 Task: Translate the document from Urdu to another language using Google Docs.
Action: Mouse moved to (167, 80)
Screenshot: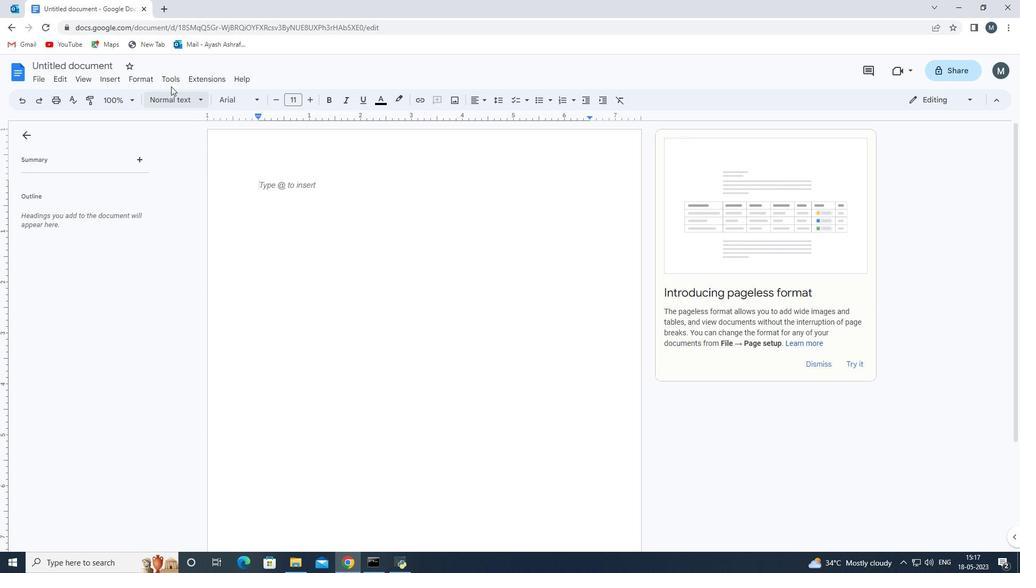 
Action: Mouse pressed left at (167, 80)
Screenshot: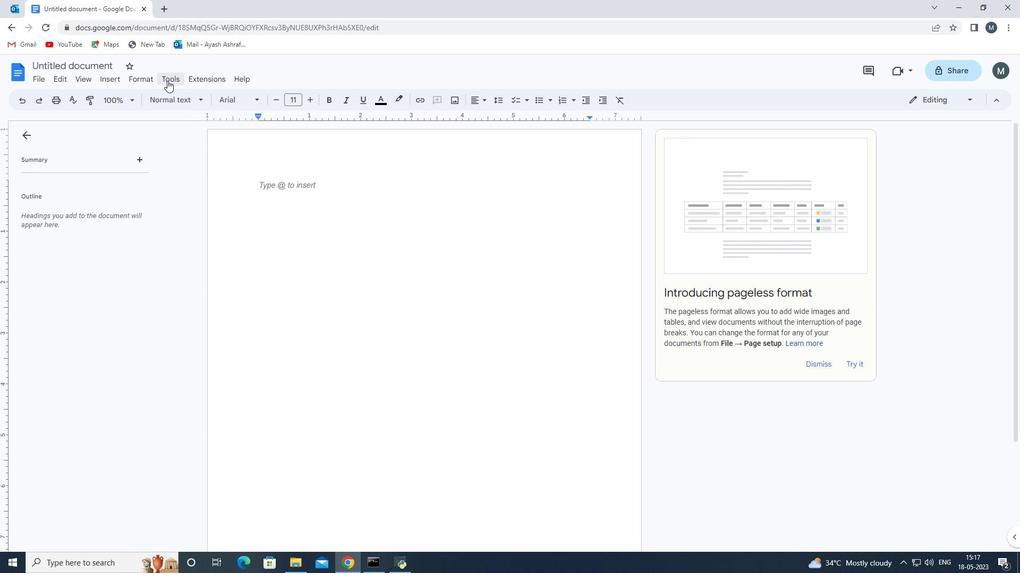 
Action: Mouse moved to (232, 242)
Screenshot: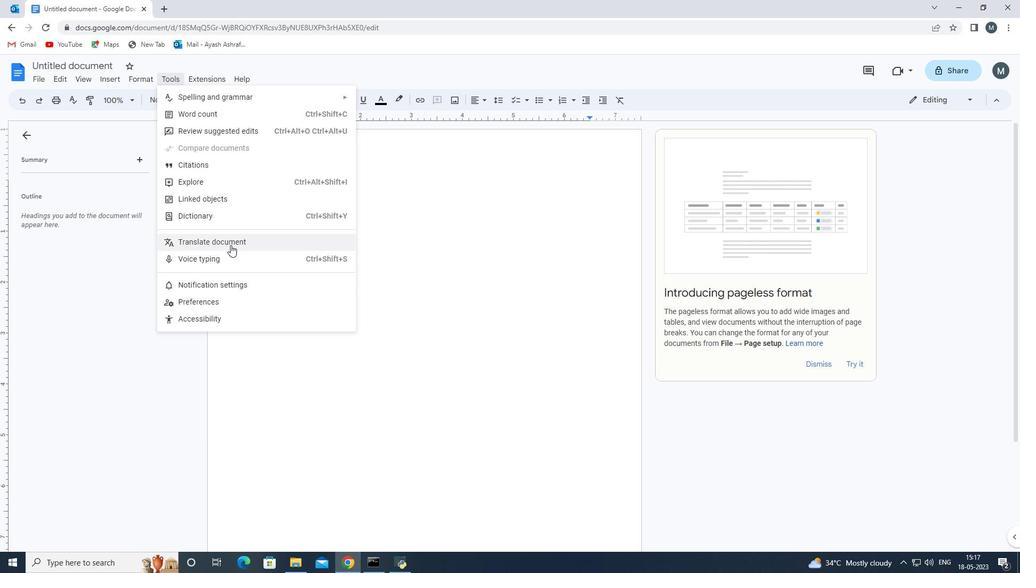 
Action: Mouse pressed left at (232, 242)
Screenshot: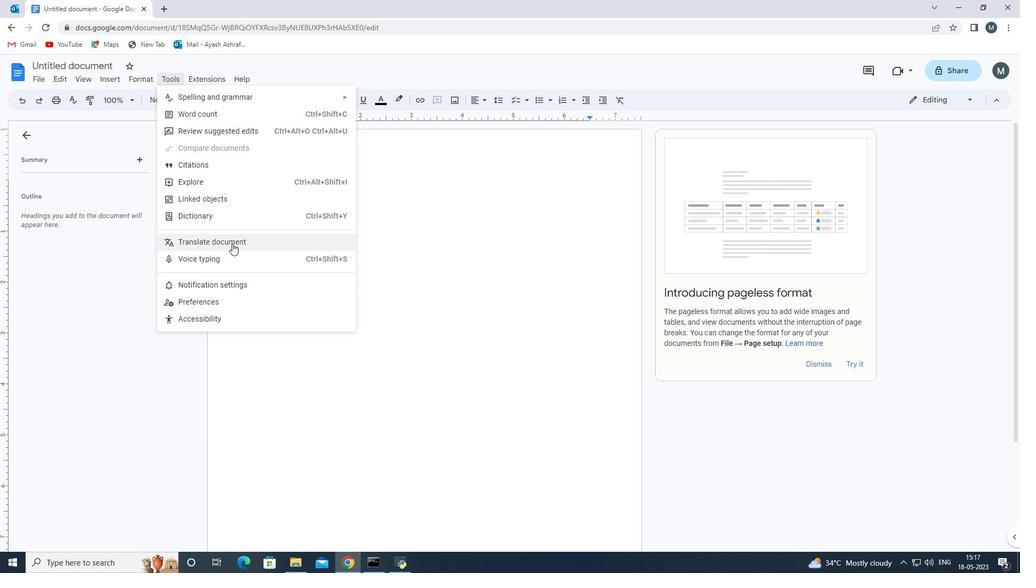 
Action: Mouse moved to (557, 295)
Screenshot: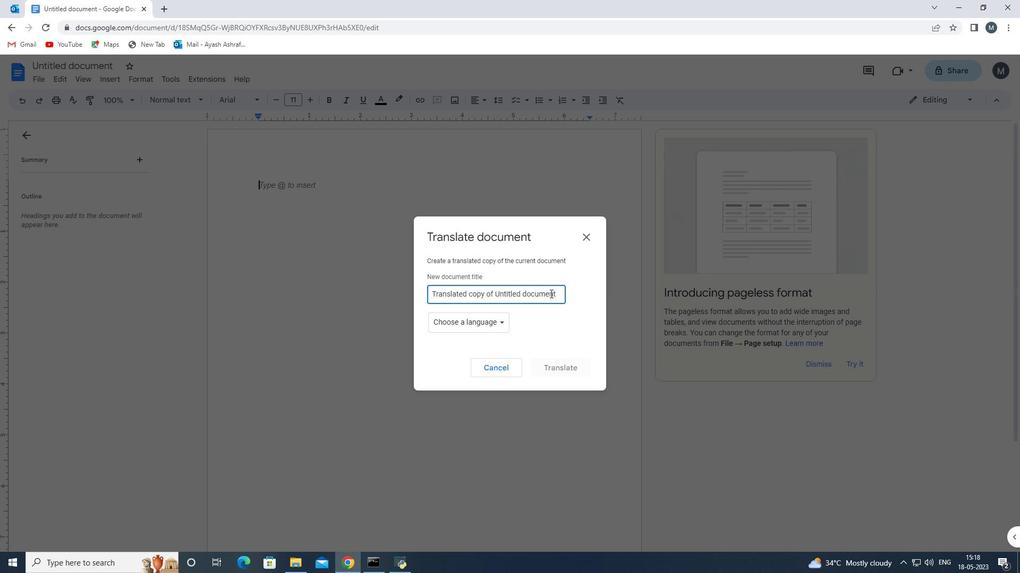 
Action: Mouse pressed left at (557, 295)
Screenshot: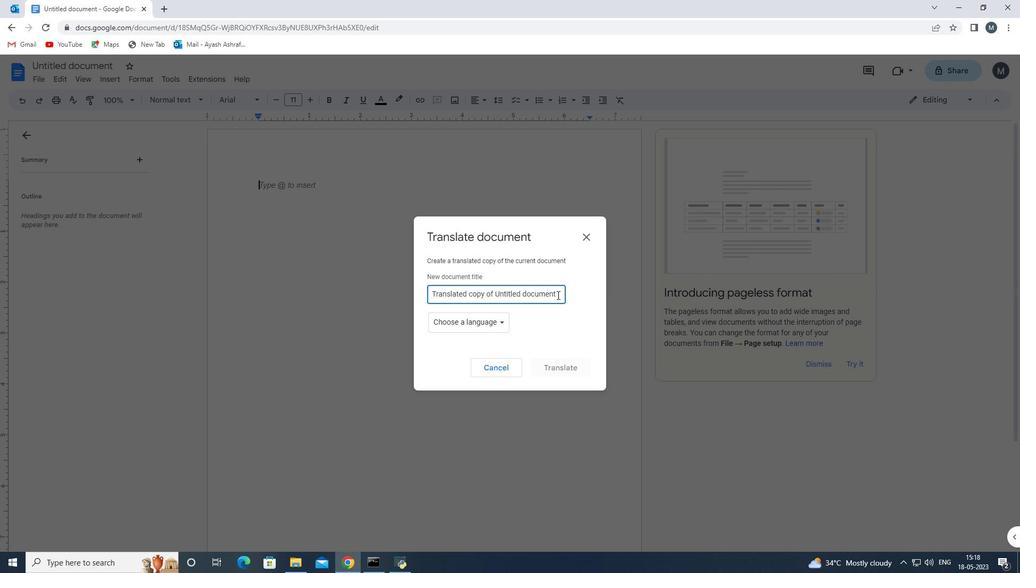 
Action: Mouse moved to (492, 277)
Screenshot: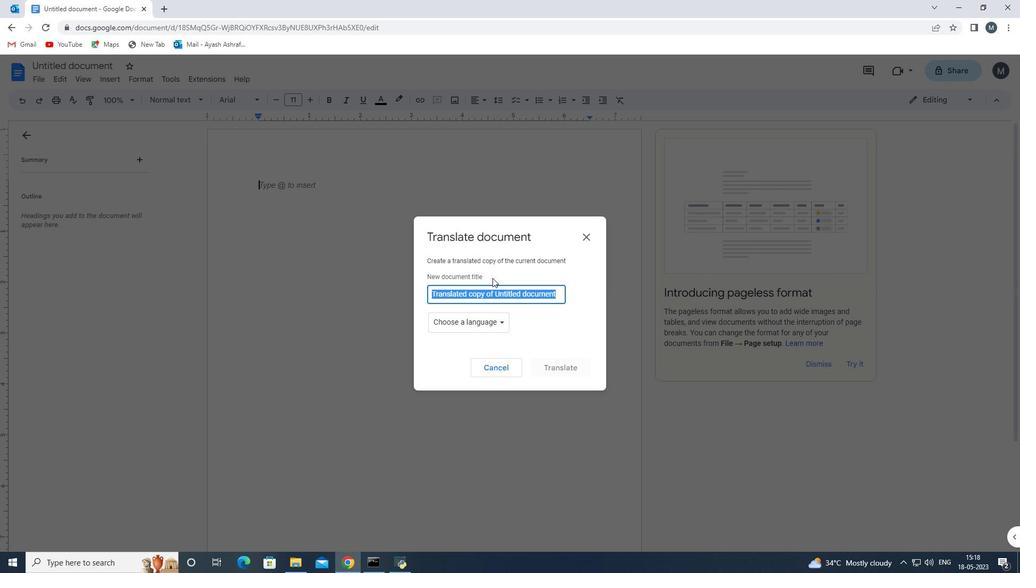 
Action: Mouse pressed left at (492, 277)
Screenshot: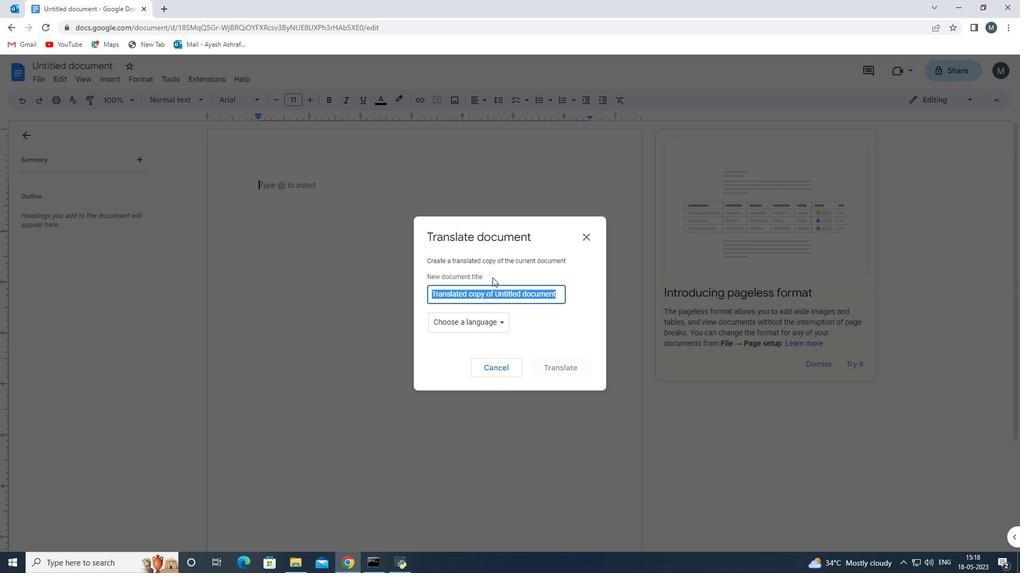 
Action: Mouse moved to (483, 325)
Screenshot: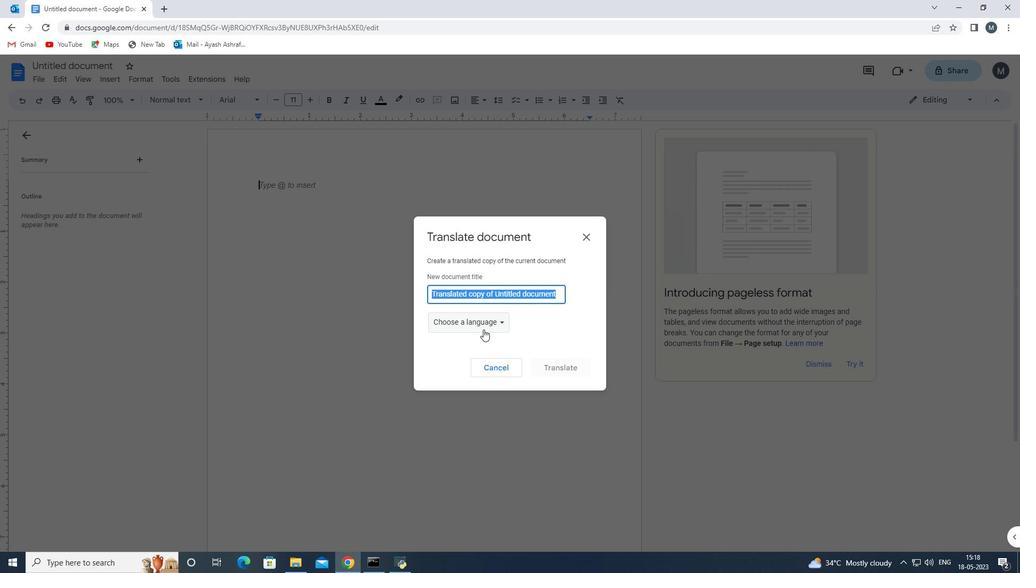 
Action: Mouse pressed left at (483, 325)
Screenshot: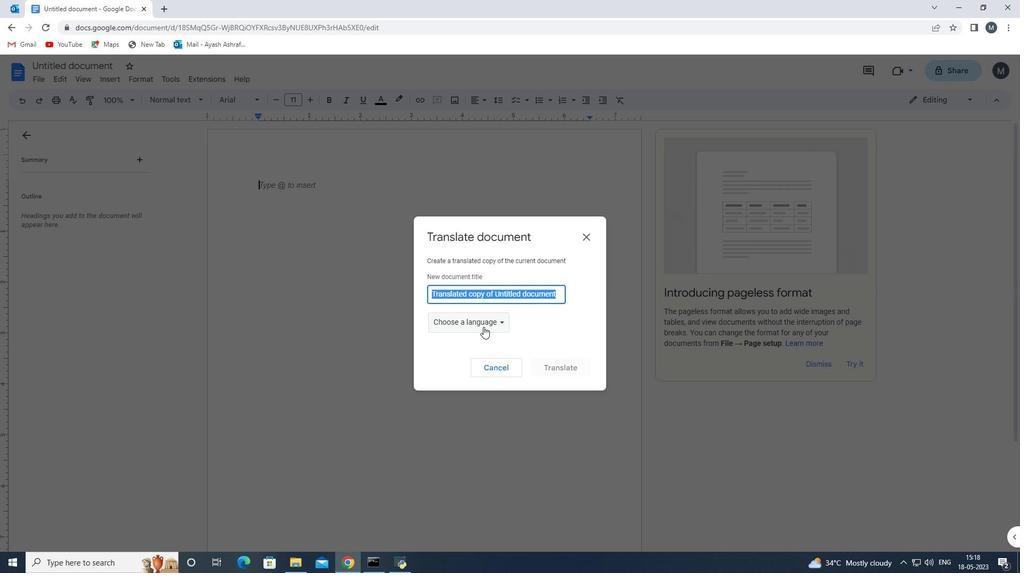 
Action: Mouse moved to (492, 391)
Screenshot: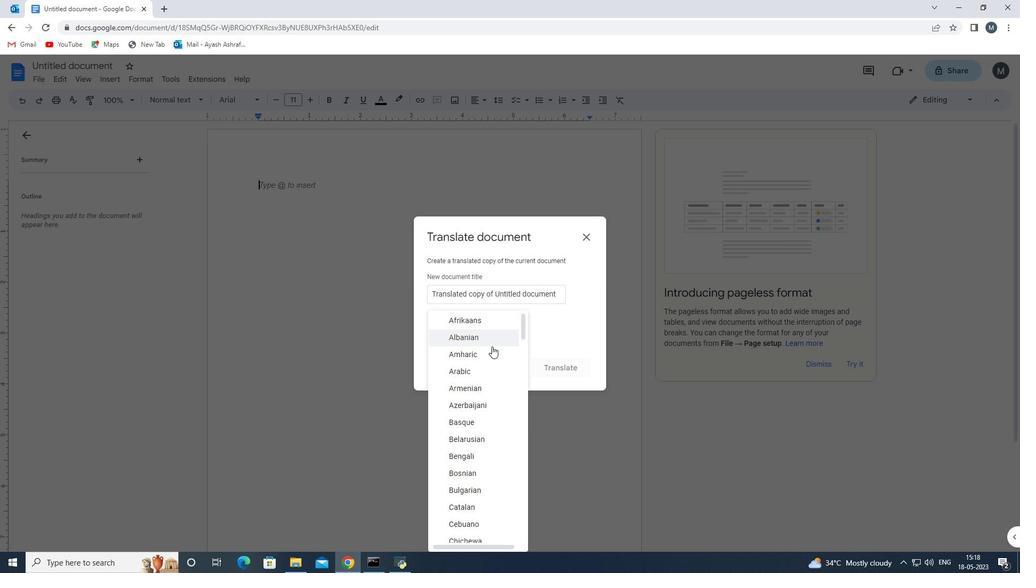 
Action: Mouse scrolled (492, 390) with delta (0, 0)
Screenshot: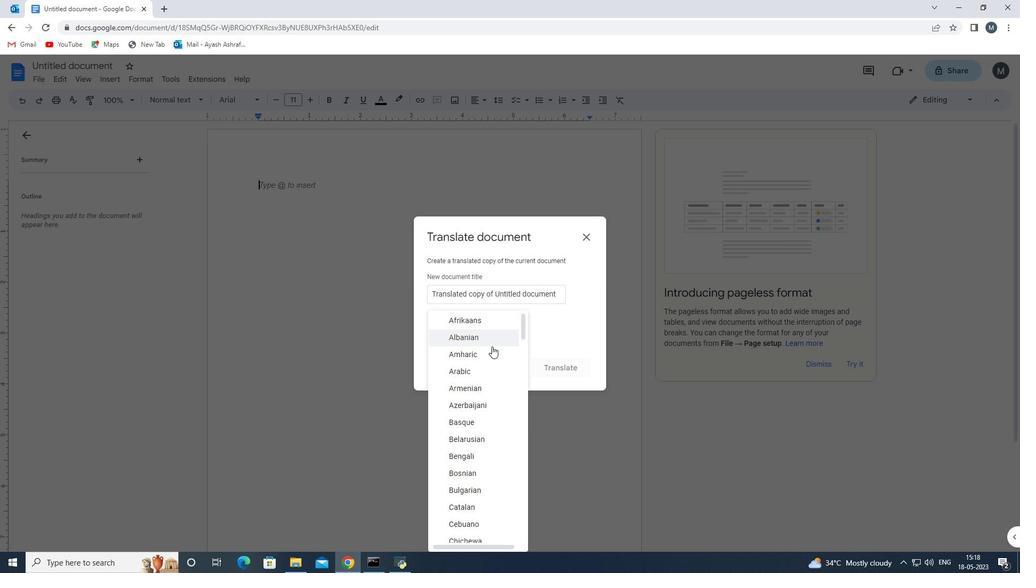 
Action: Mouse moved to (492, 397)
Screenshot: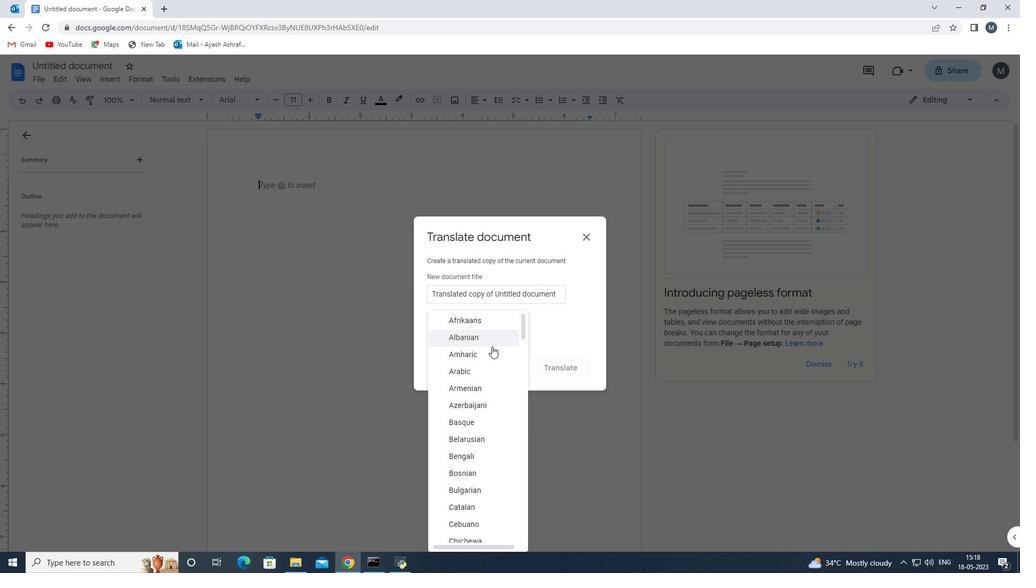 
Action: Mouse scrolled (492, 396) with delta (0, 0)
Screenshot: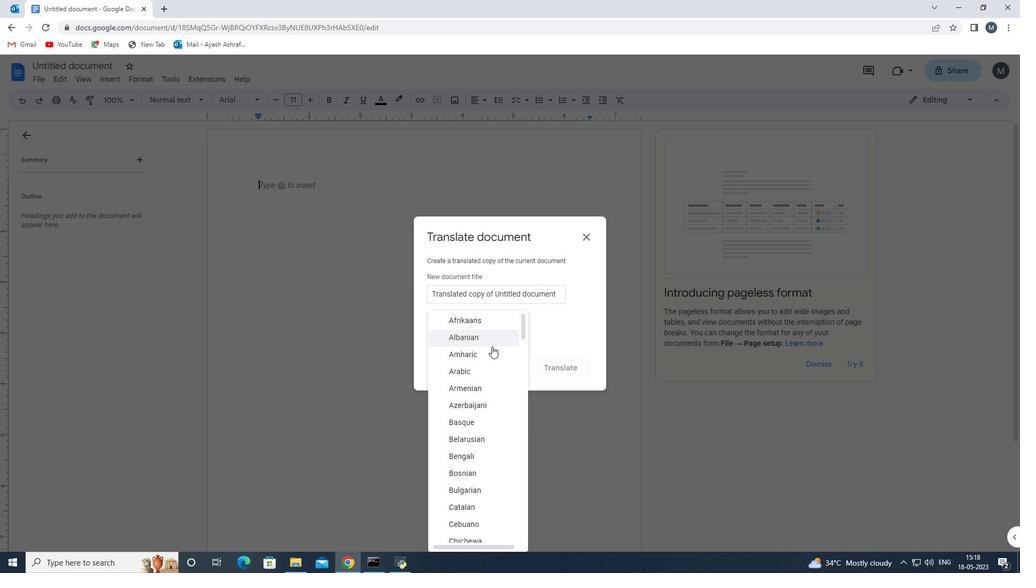 
Action: Mouse moved to (490, 405)
Screenshot: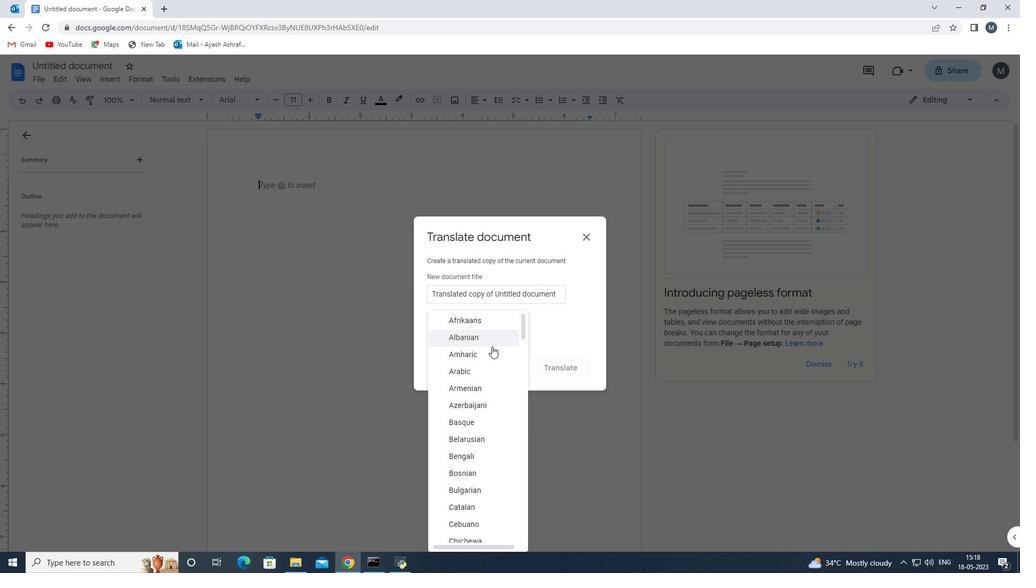 
Action: Mouse scrolled (490, 404) with delta (0, 0)
Screenshot: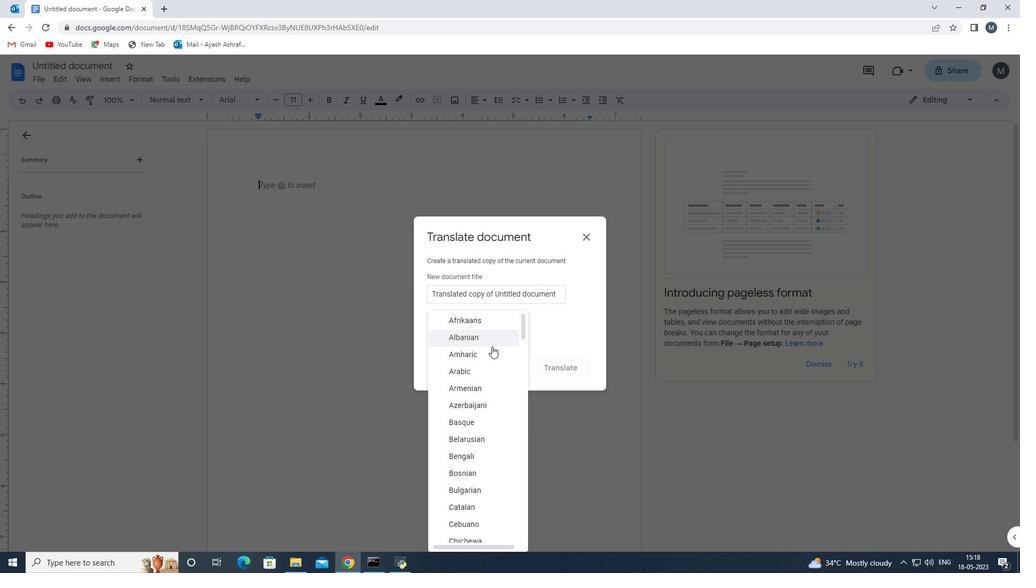 
Action: Mouse moved to (489, 408)
Screenshot: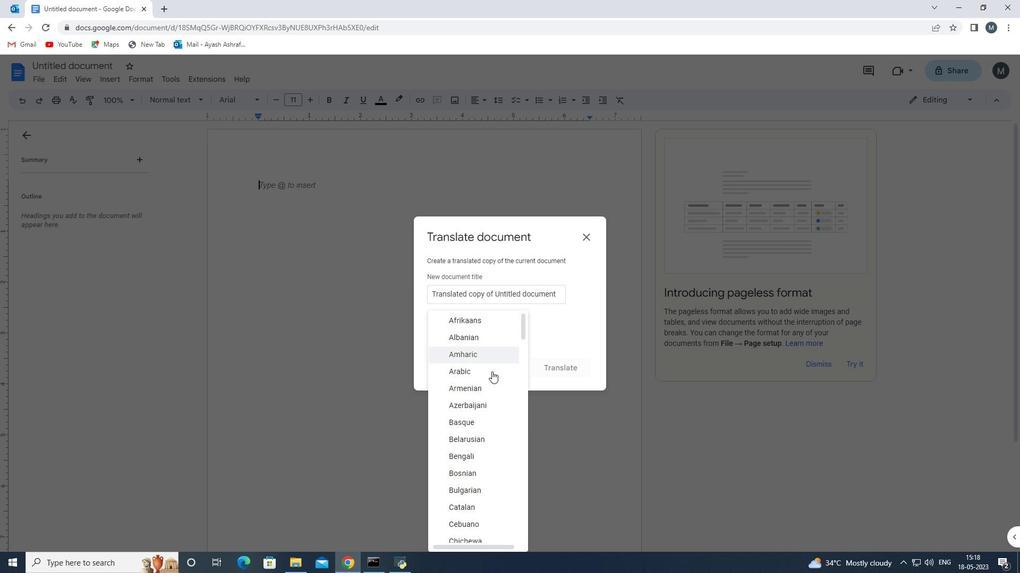 
Action: Mouse scrolled (489, 407) with delta (0, 0)
Screenshot: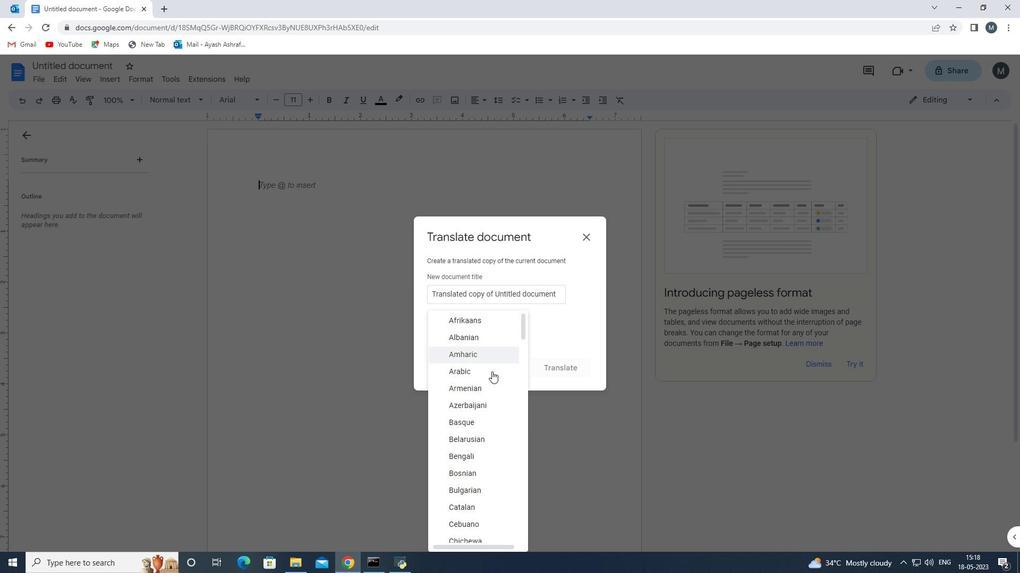 
Action: Mouse moved to (488, 409)
Screenshot: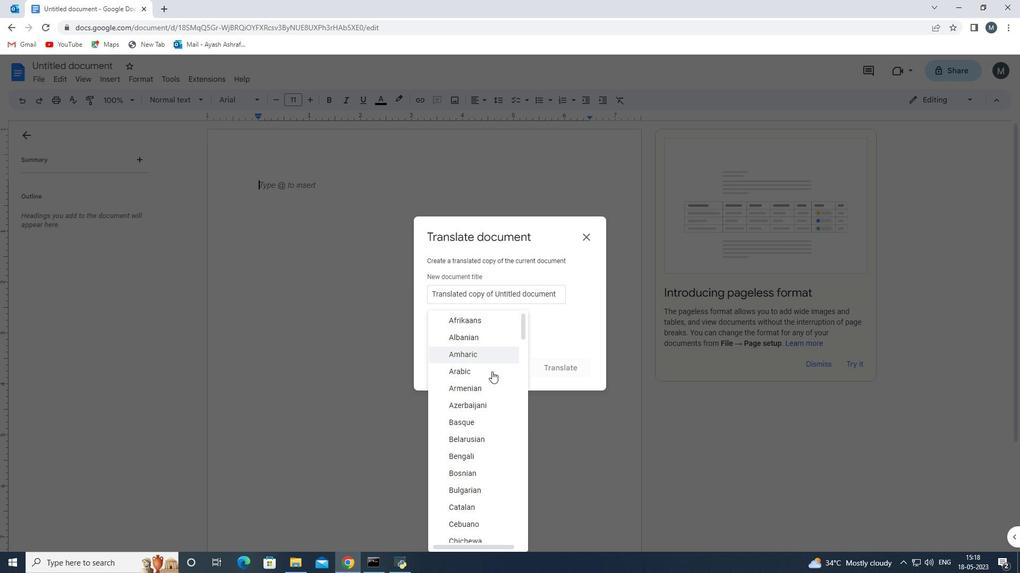 
Action: Mouse scrolled (488, 409) with delta (0, 0)
Screenshot: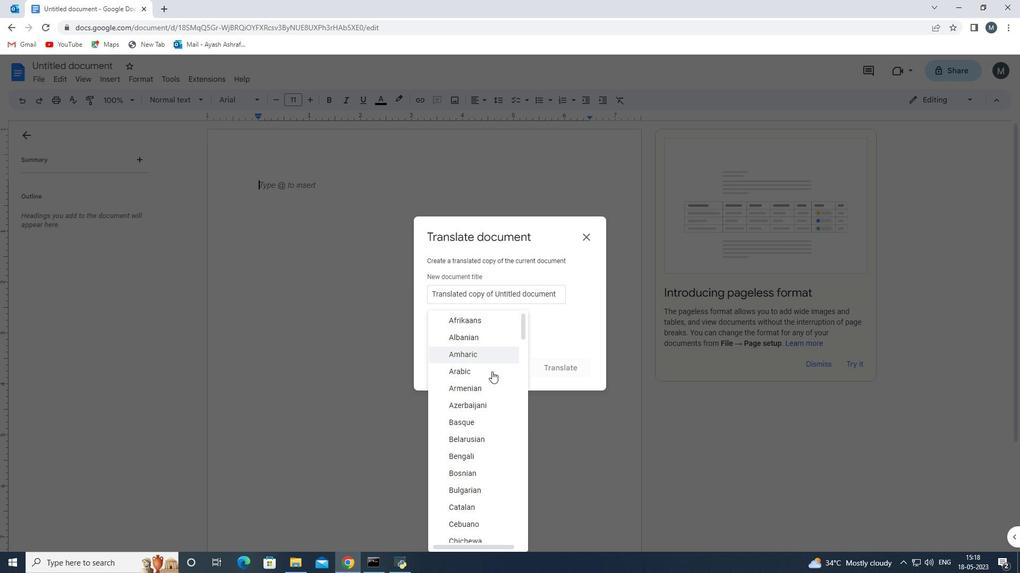 
Action: Mouse moved to (477, 435)
Screenshot: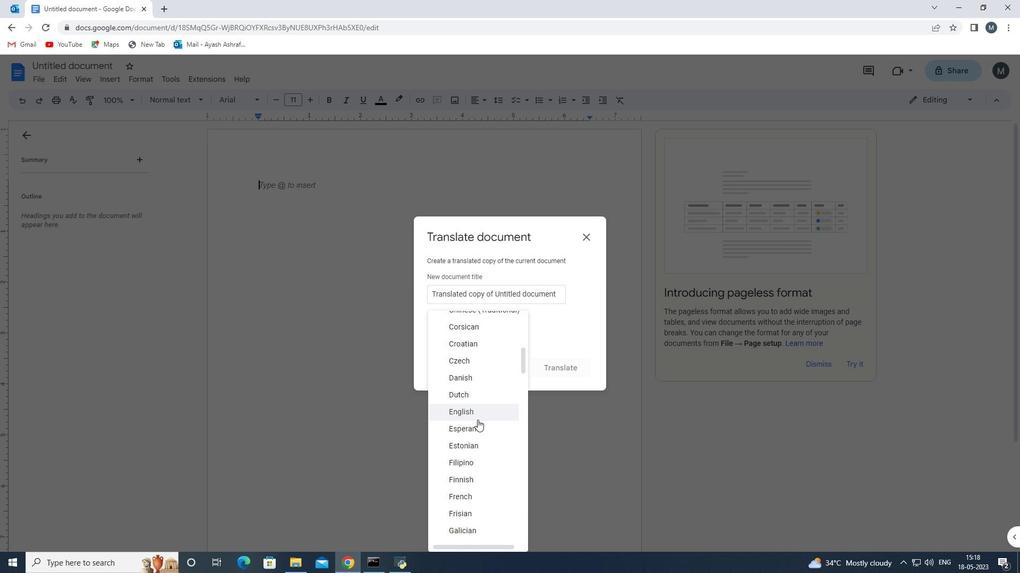 
Action: Mouse scrolled (477, 435) with delta (0, 0)
Screenshot: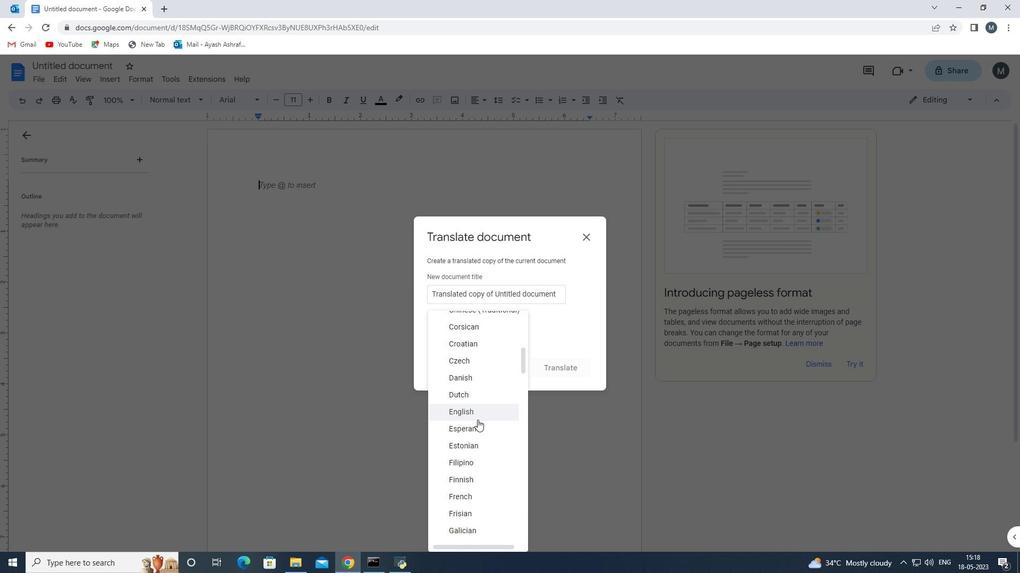
Action: Mouse moved to (478, 436)
Screenshot: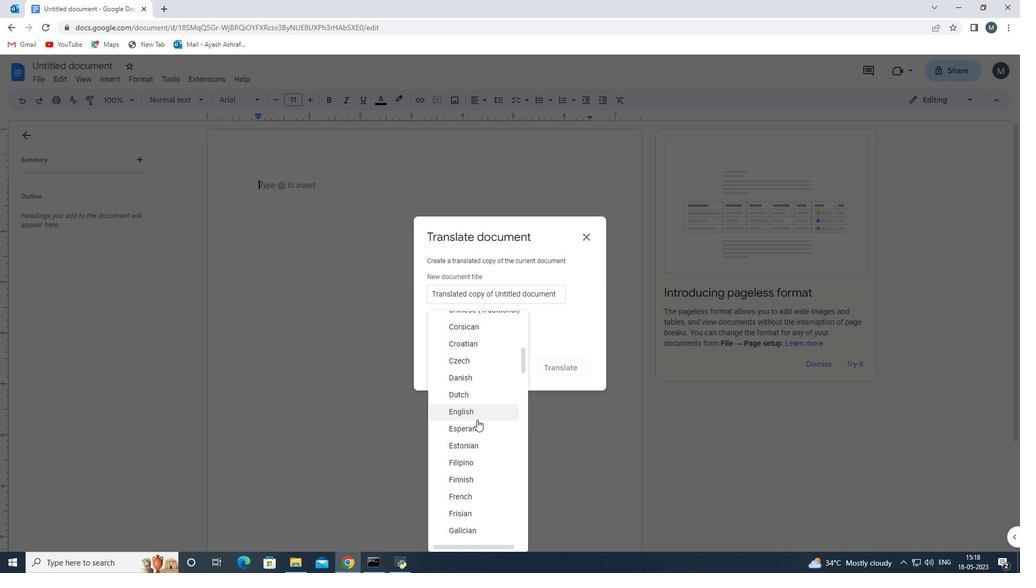 
Action: Mouse scrolled (478, 435) with delta (0, 0)
Screenshot: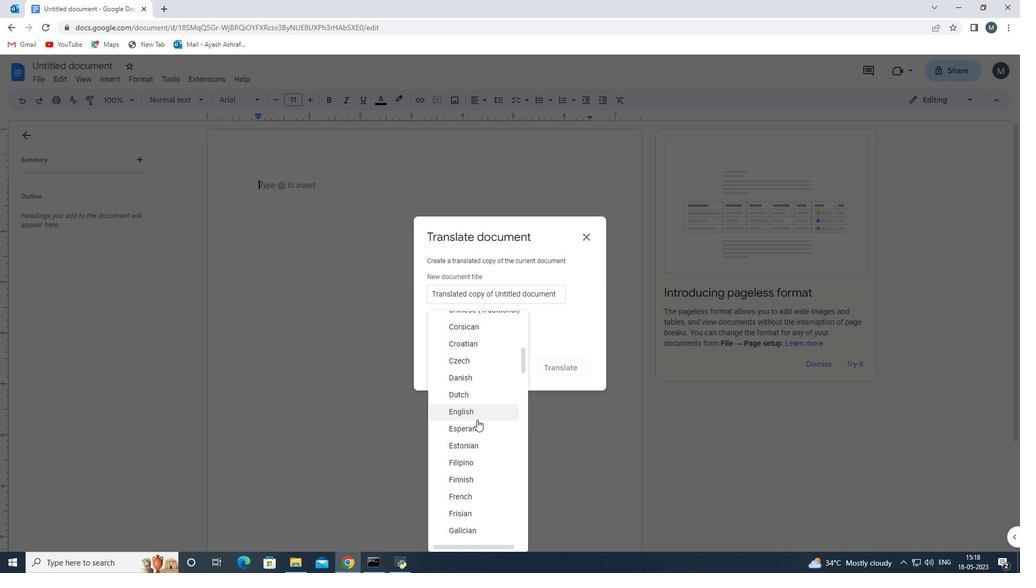 
Action: Mouse scrolled (478, 435) with delta (0, 0)
Screenshot: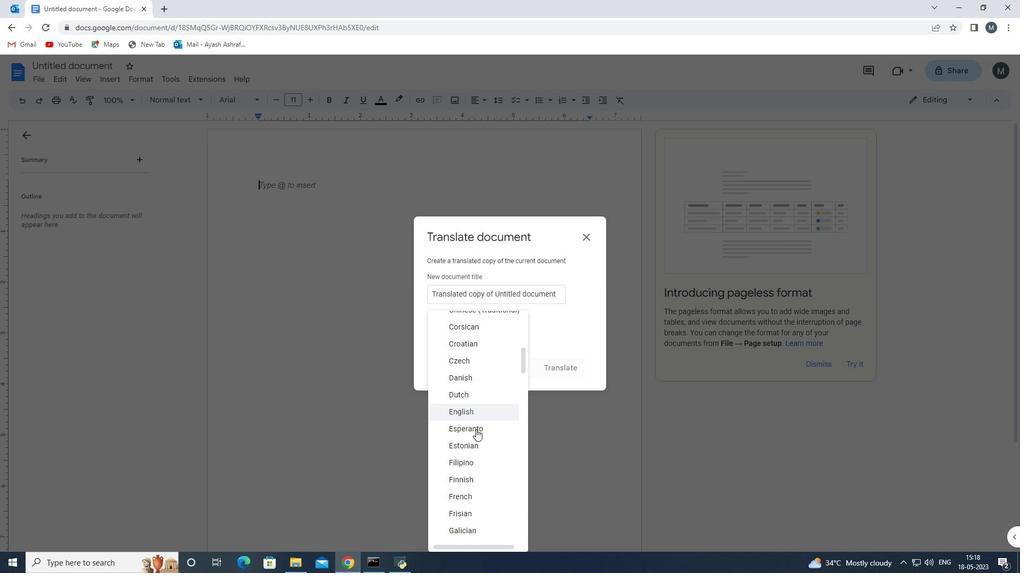 
Action: Mouse moved to (478, 436)
Screenshot: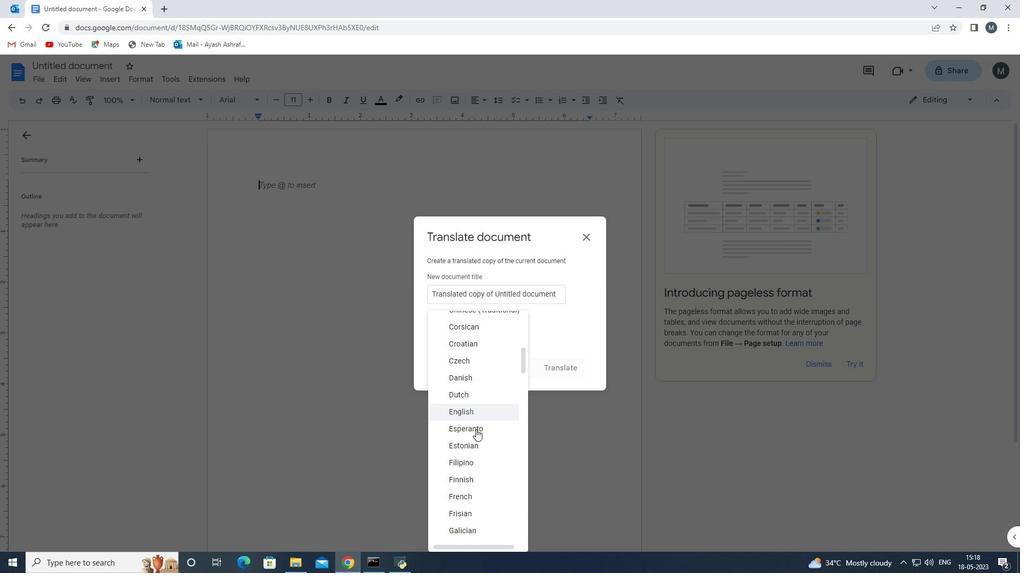 
Action: Mouse scrolled (478, 435) with delta (0, 0)
Screenshot: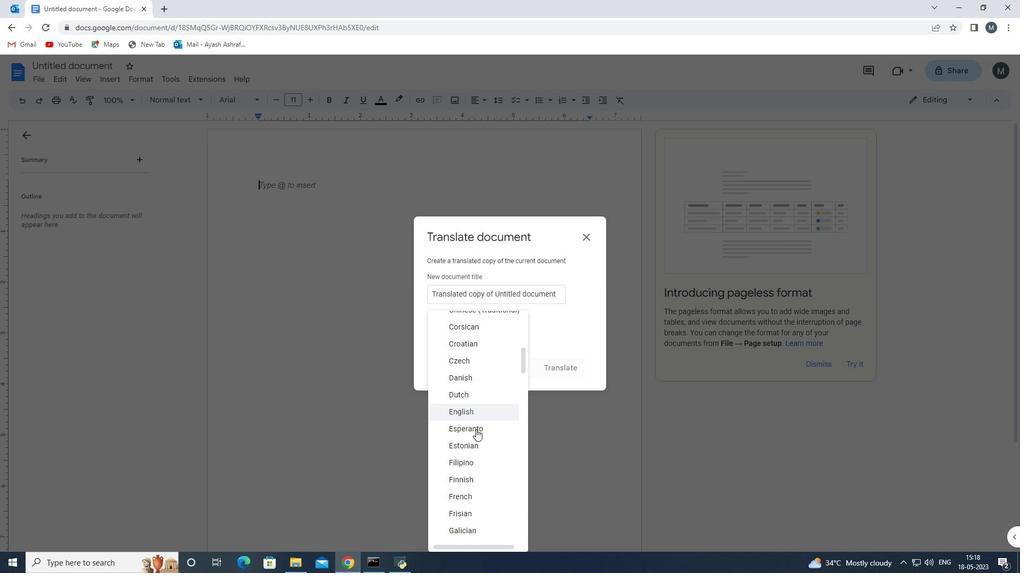 
Action: Mouse moved to (479, 437)
Screenshot: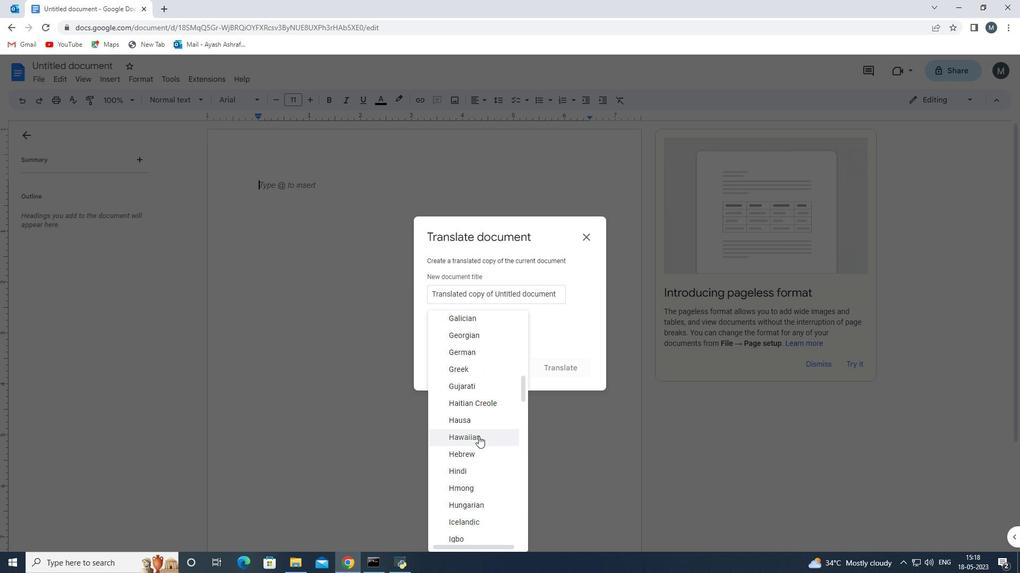 
Action: Mouse scrolled (479, 437) with delta (0, 0)
Screenshot: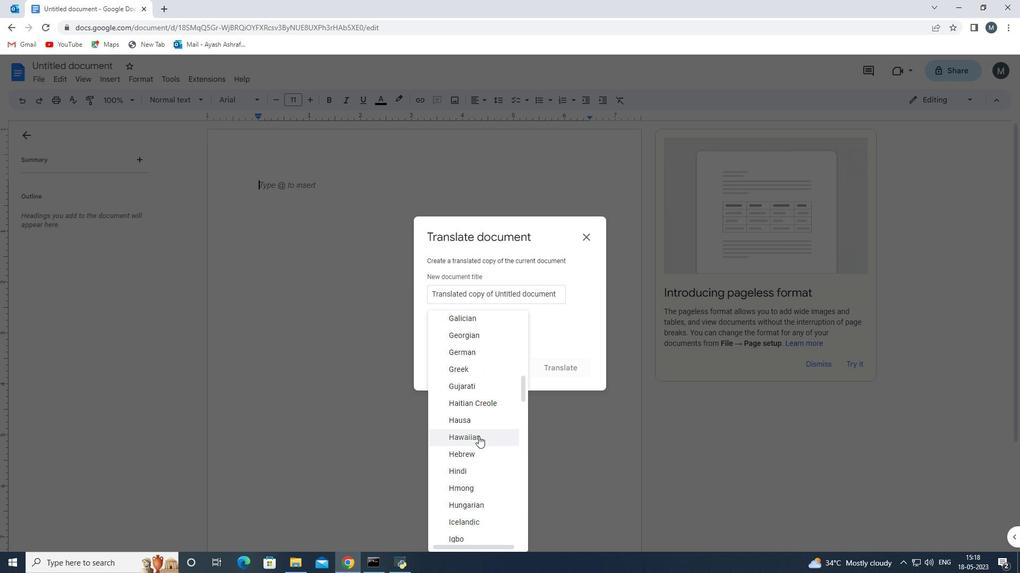 
Action: Mouse moved to (482, 444)
Screenshot: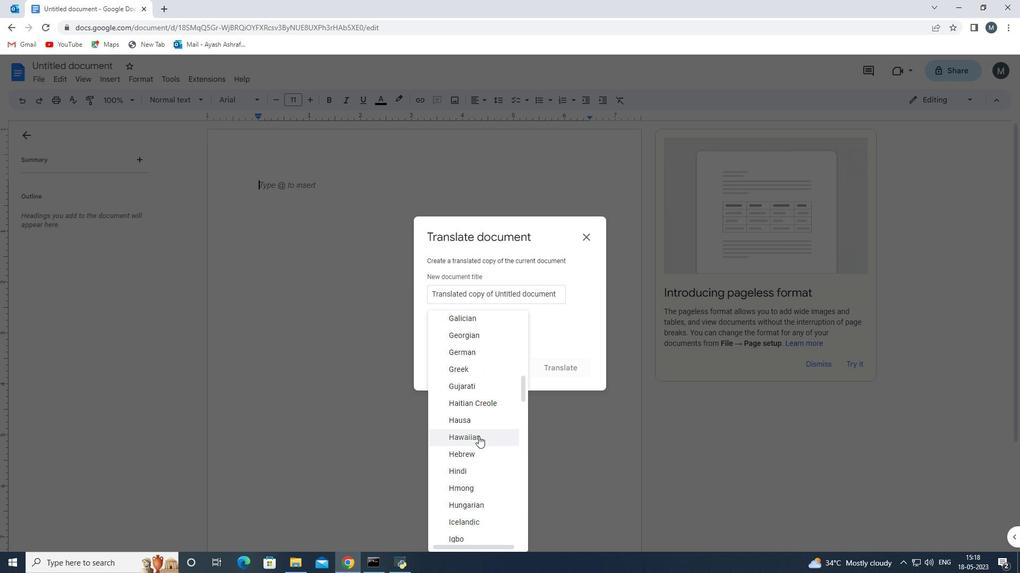 
Action: Mouse scrolled (482, 444) with delta (0, 0)
Screenshot: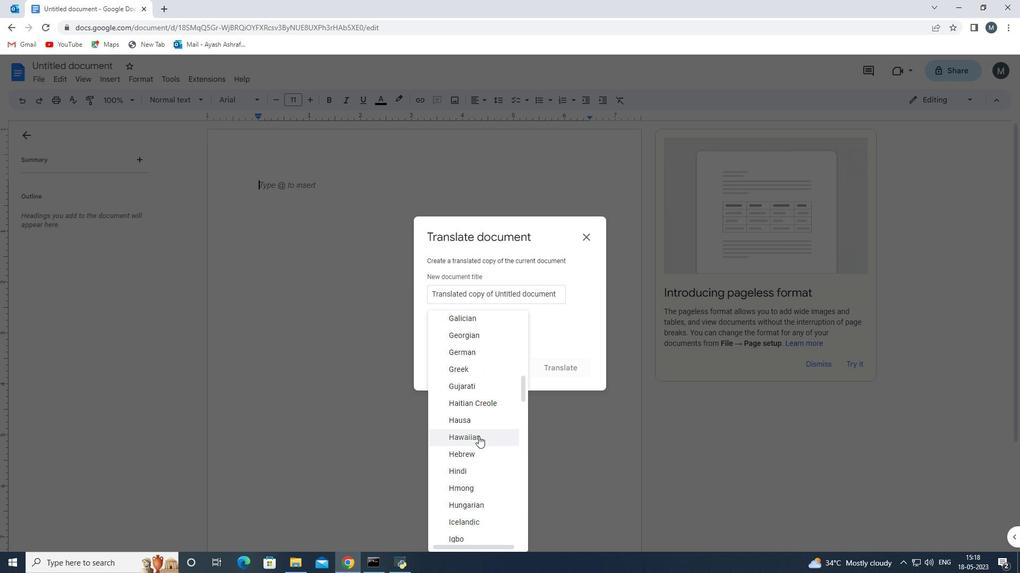 
Action: Mouse moved to (482, 447)
Screenshot: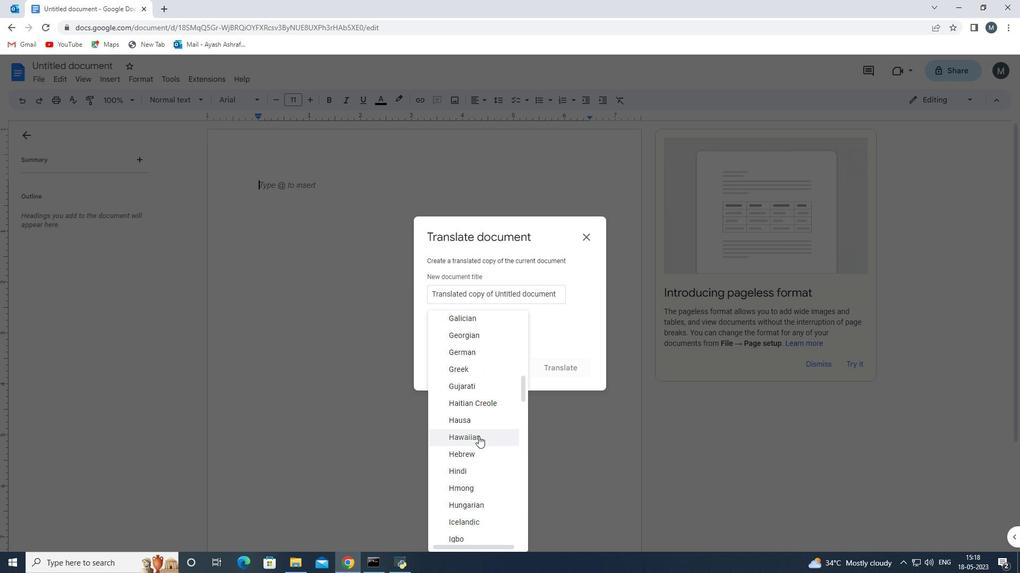 
Action: Mouse scrolled (482, 446) with delta (0, 0)
Screenshot: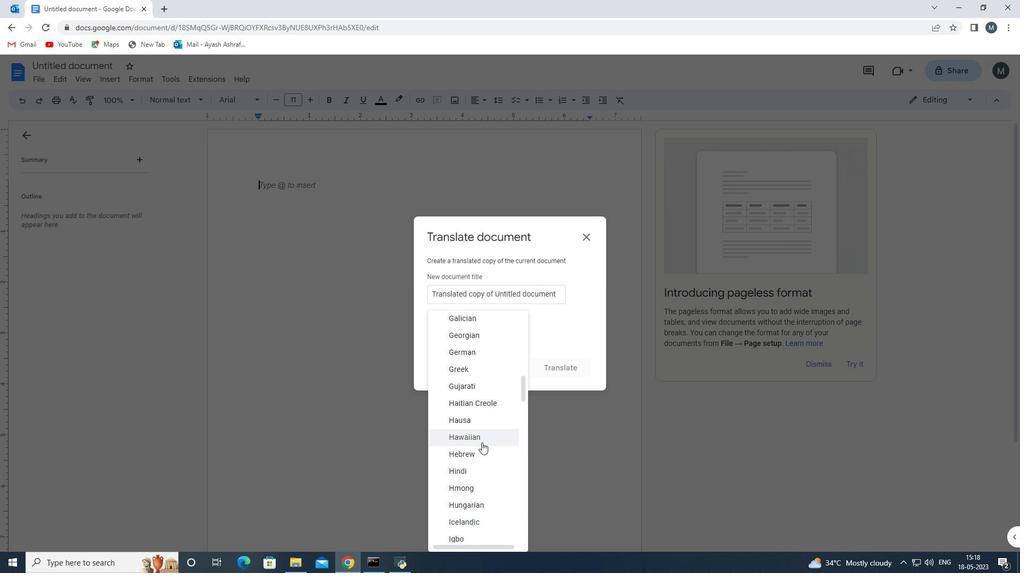 
Action: Mouse moved to (482, 448)
Screenshot: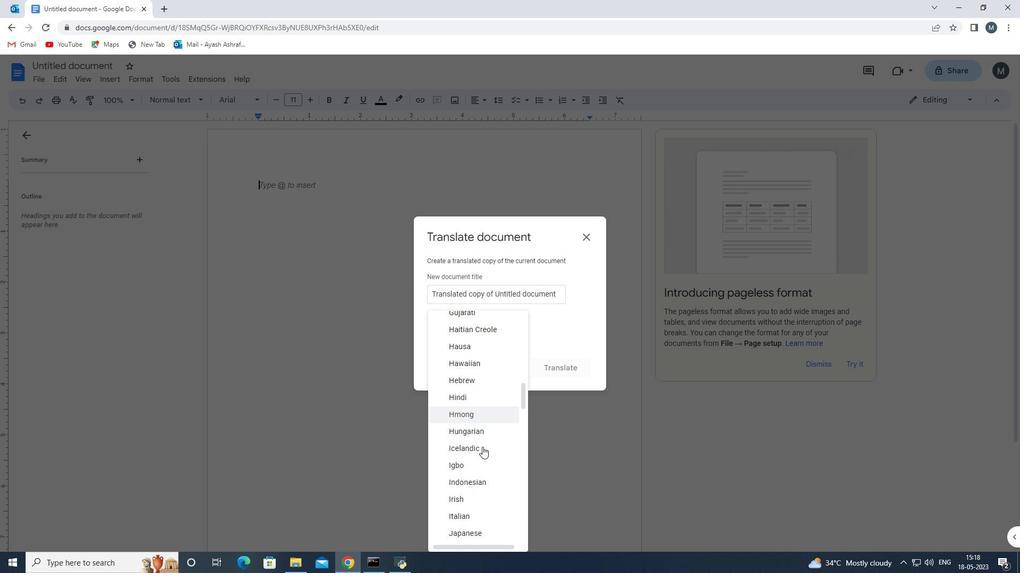 
Action: Mouse scrolled (482, 447) with delta (0, 0)
Screenshot: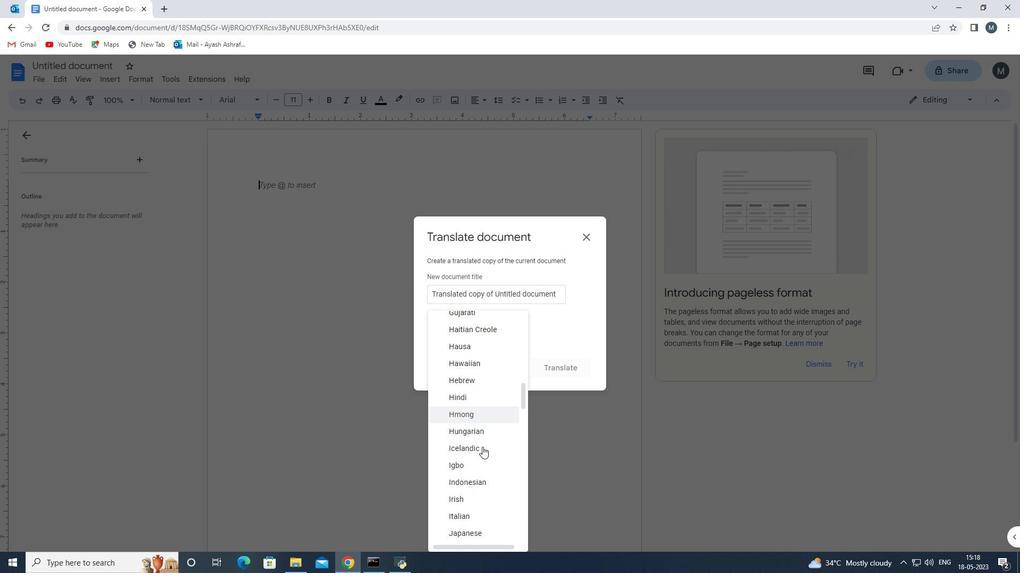 
Action: Mouse moved to (483, 449)
Screenshot: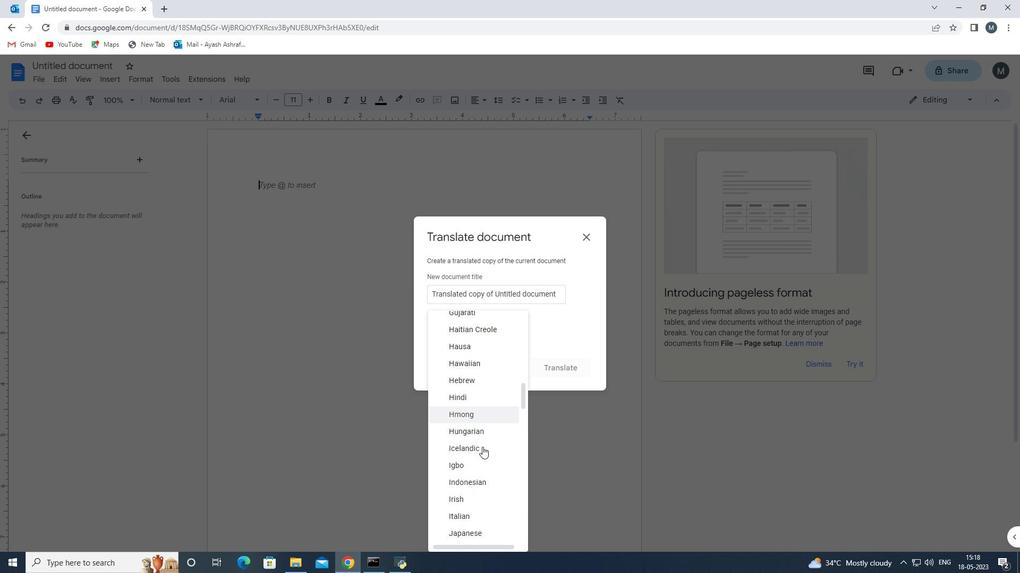 
Action: Mouse scrolled (483, 449) with delta (0, 0)
Screenshot: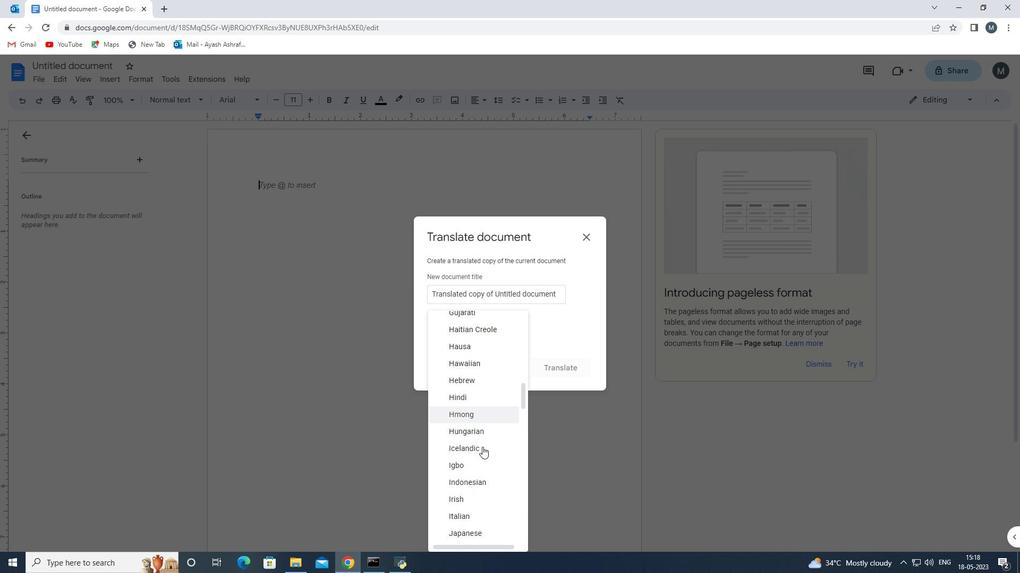 
Action: Mouse moved to (483, 450)
Screenshot: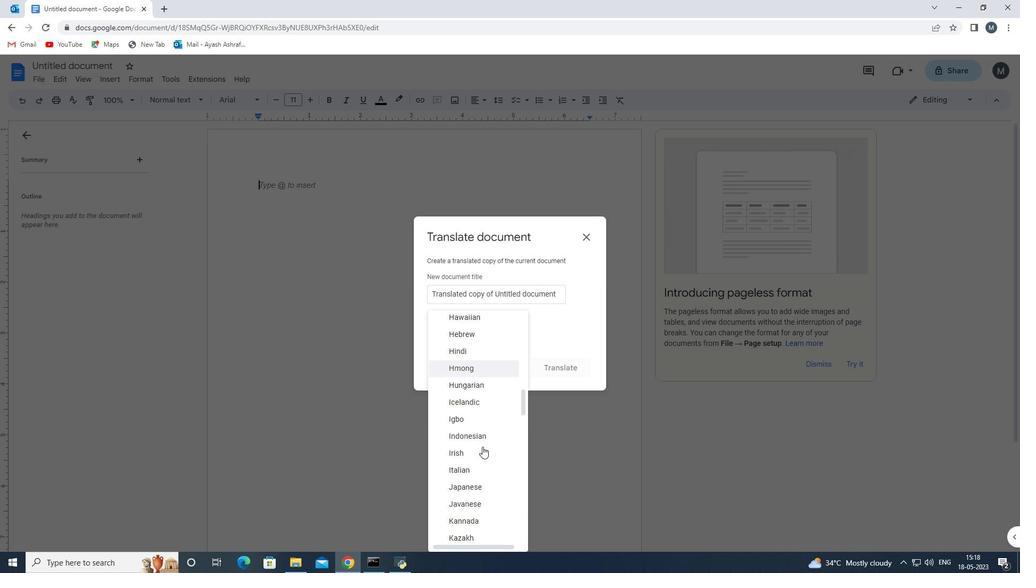 
Action: Mouse scrolled (483, 449) with delta (0, 0)
Screenshot: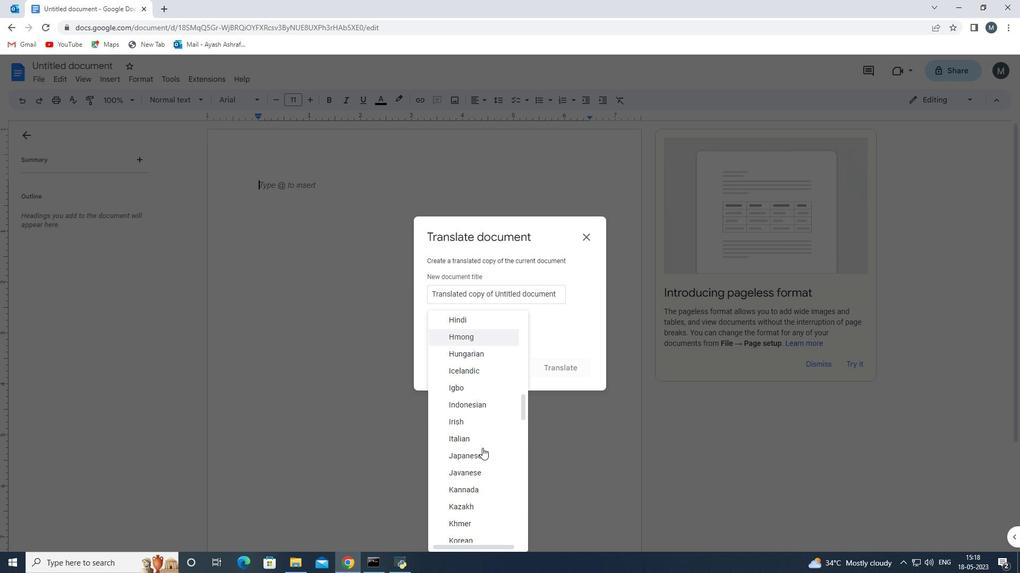 
Action: Mouse moved to (483, 450)
Screenshot: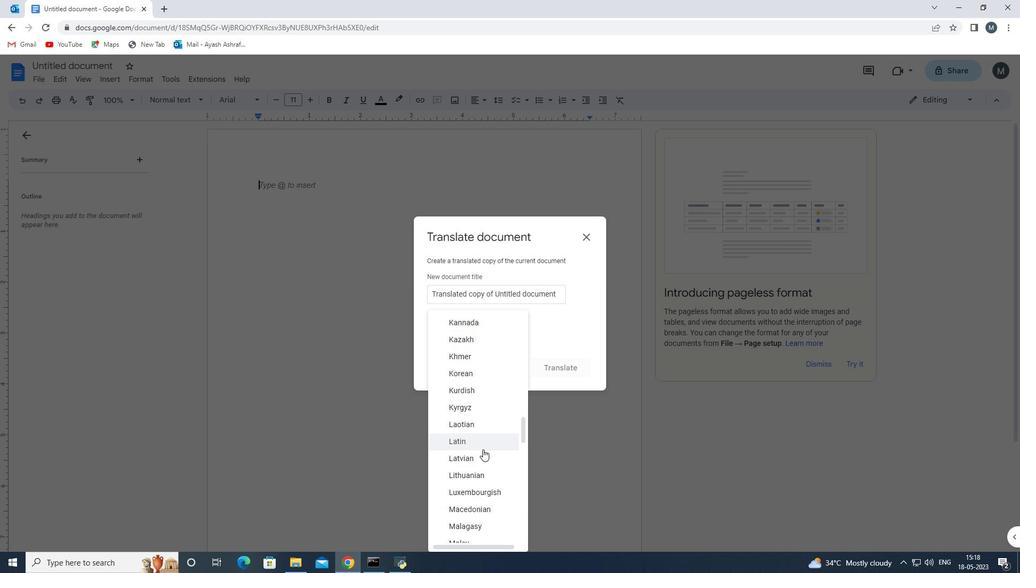 
Action: Mouse scrolled (483, 449) with delta (0, 0)
Screenshot: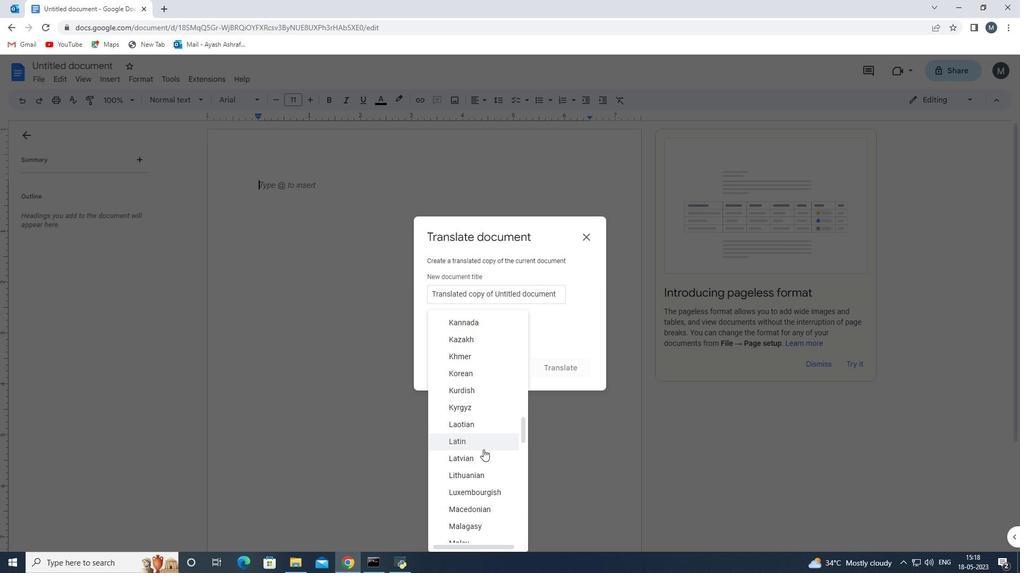 
Action: Mouse scrolled (483, 449) with delta (0, 0)
Screenshot: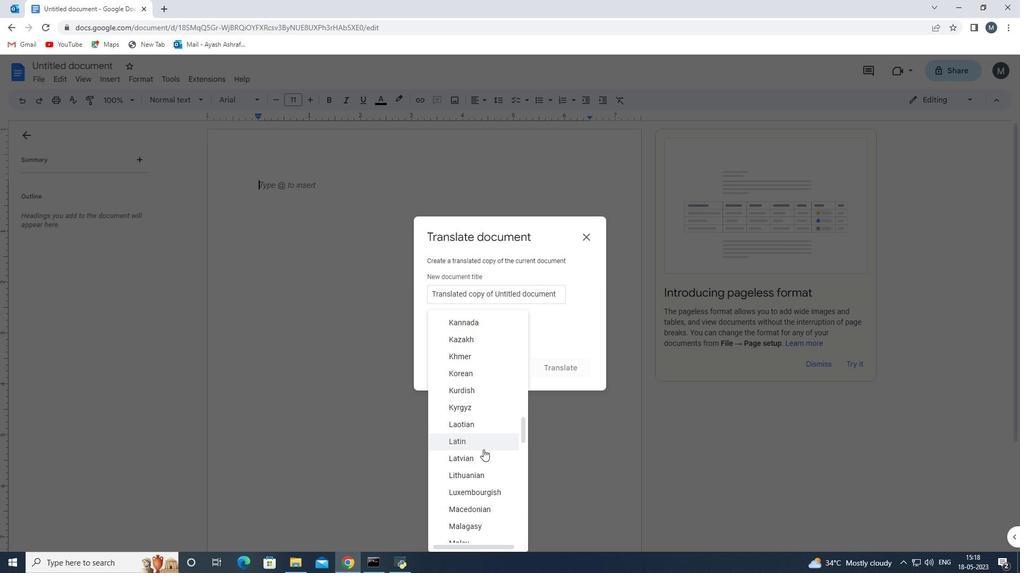 
Action: Mouse scrolled (483, 449) with delta (0, 0)
Screenshot: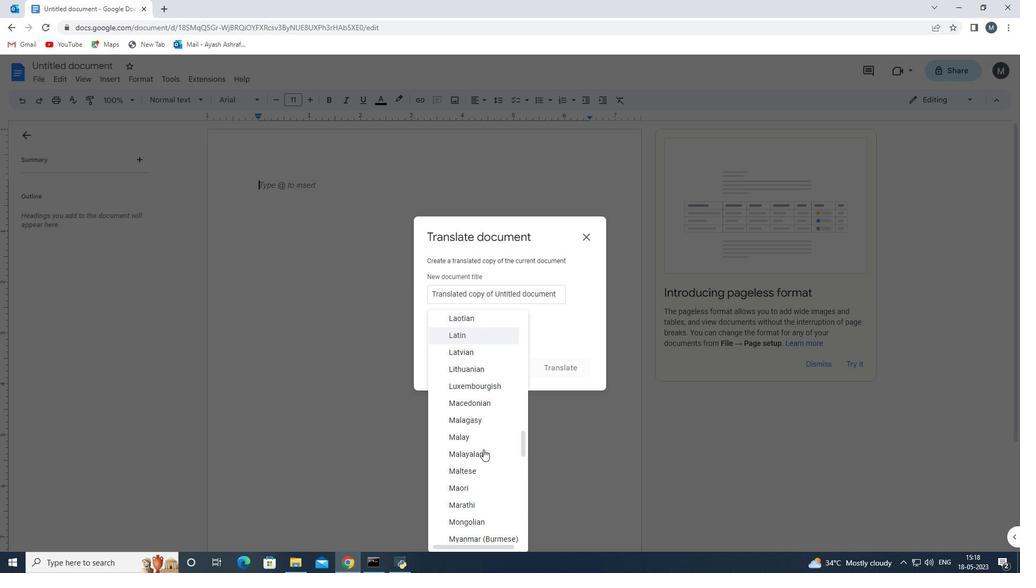 
Action: Mouse scrolled (483, 449) with delta (0, 0)
Screenshot: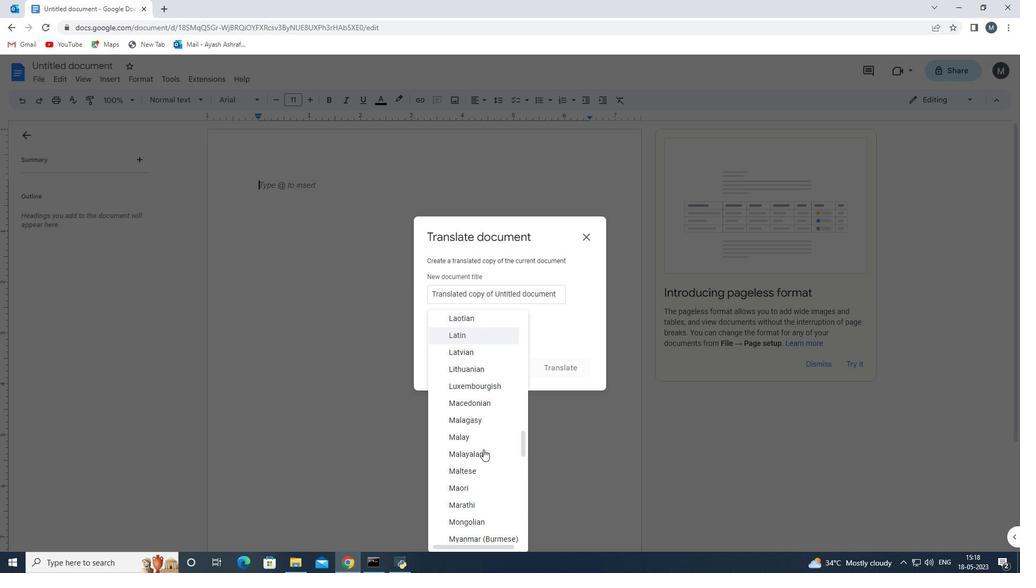 
Action: Mouse scrolled (483, 449) with delta (0, 0)
Screenshot: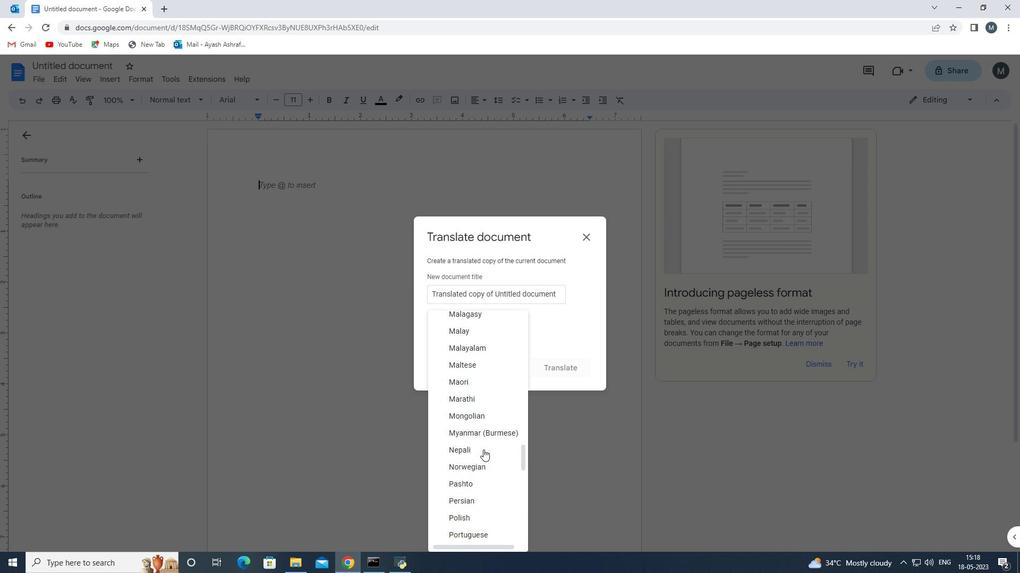 
Action: Mouse scrolled (483, 449) with delta (0, 0)
Screenshot: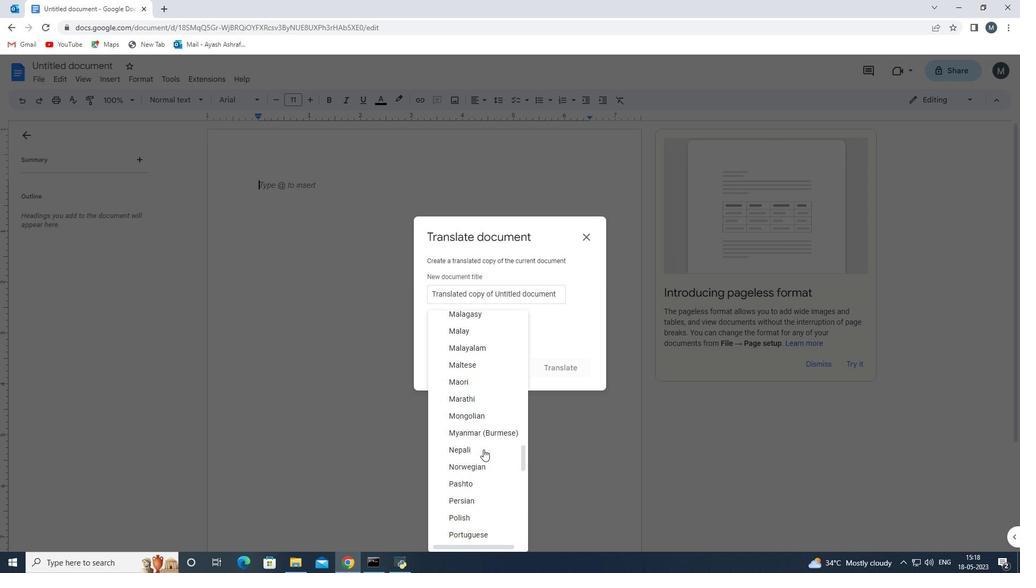 
Action: Mouse moved to (484, 450)
Screenshot: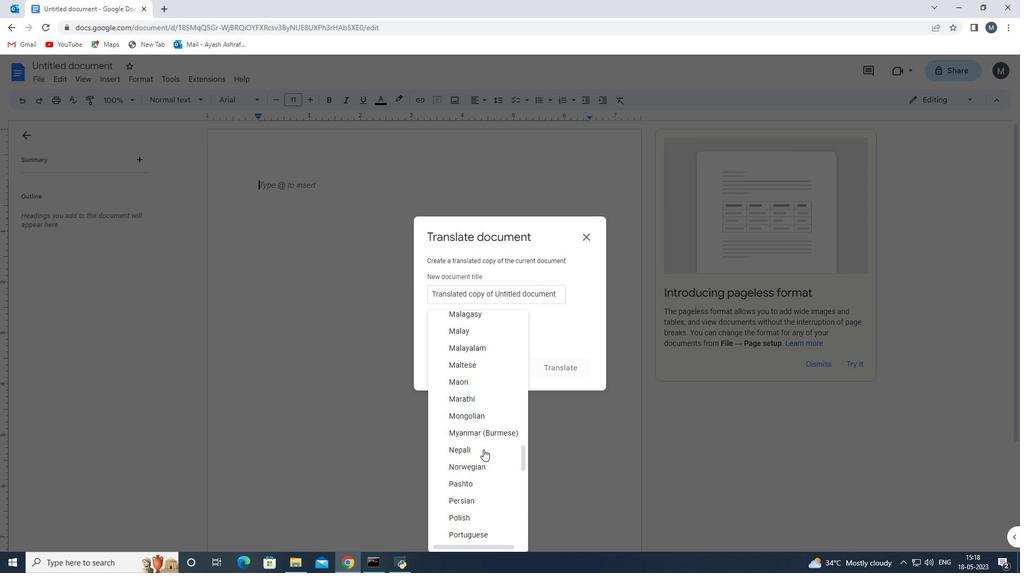 
Action: Mouse scrolled (484, 449) with delta (0, 0)
Screenshot: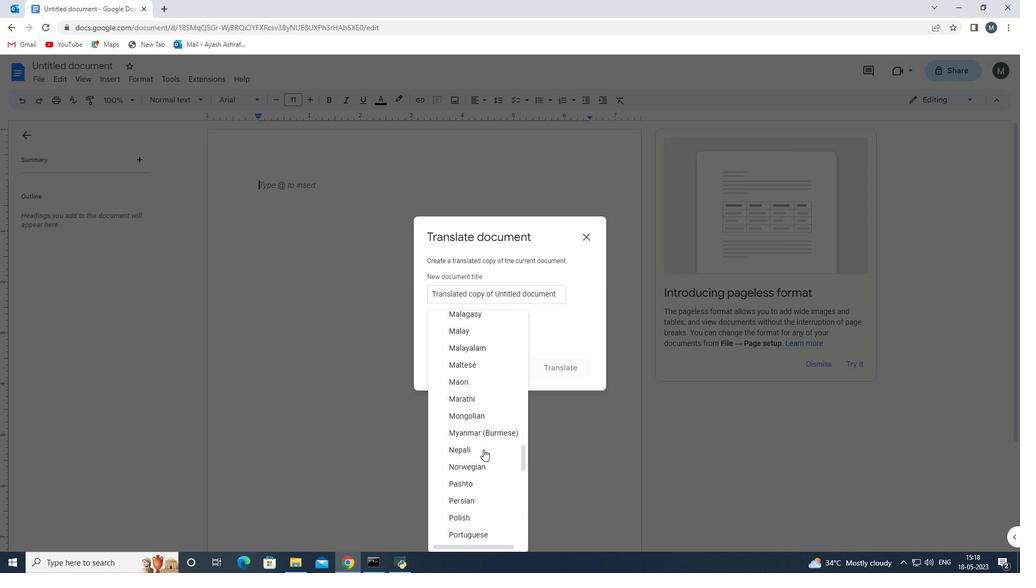 
Action: Mouse scrolled (484, 449) with delta (0, 0)
Screenshot: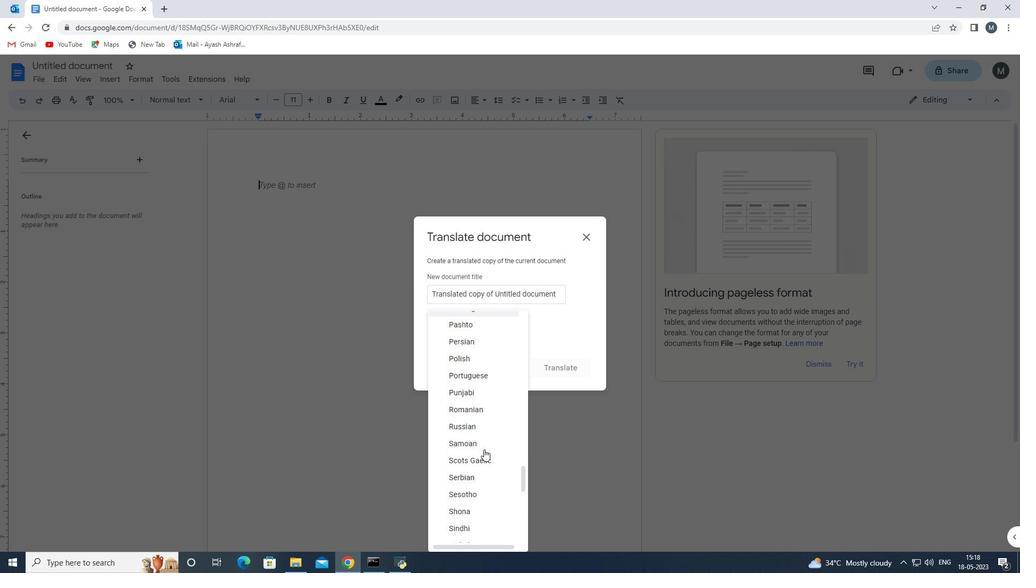 
Action: Mouse scrolled (484, 449) with delta (0, 0)
Screenshot: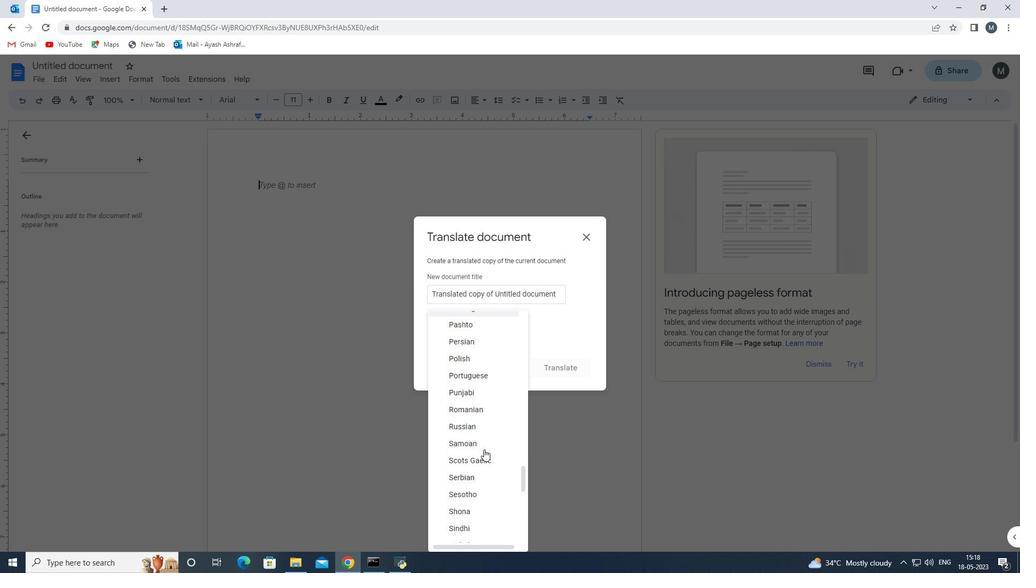 
Action: Mouse scrolled (484, 449) with delta (0, 0)
Screenshot: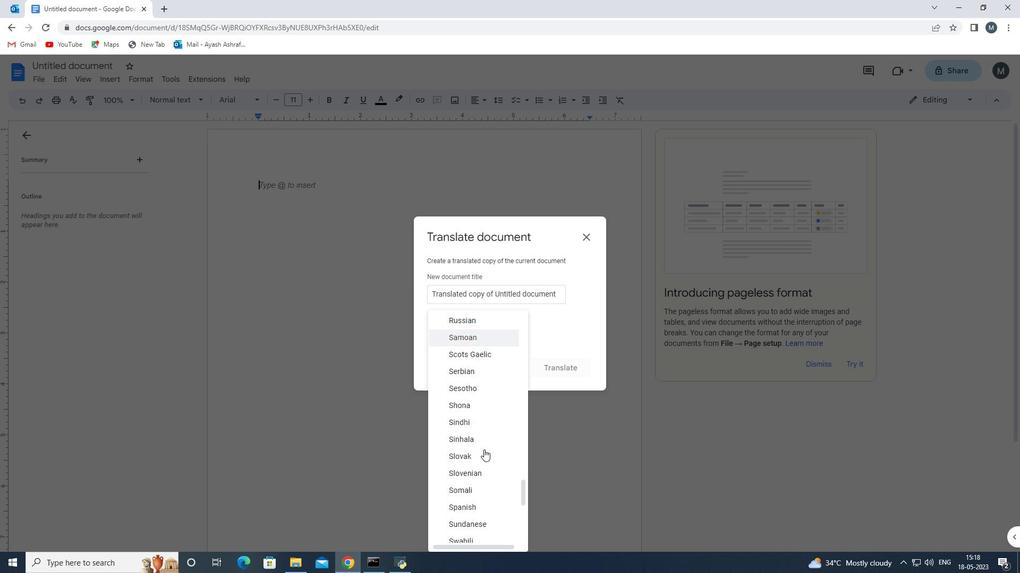 
Action: Mouse scrolled (484, 449) with delta (0, 0)
Screenshot: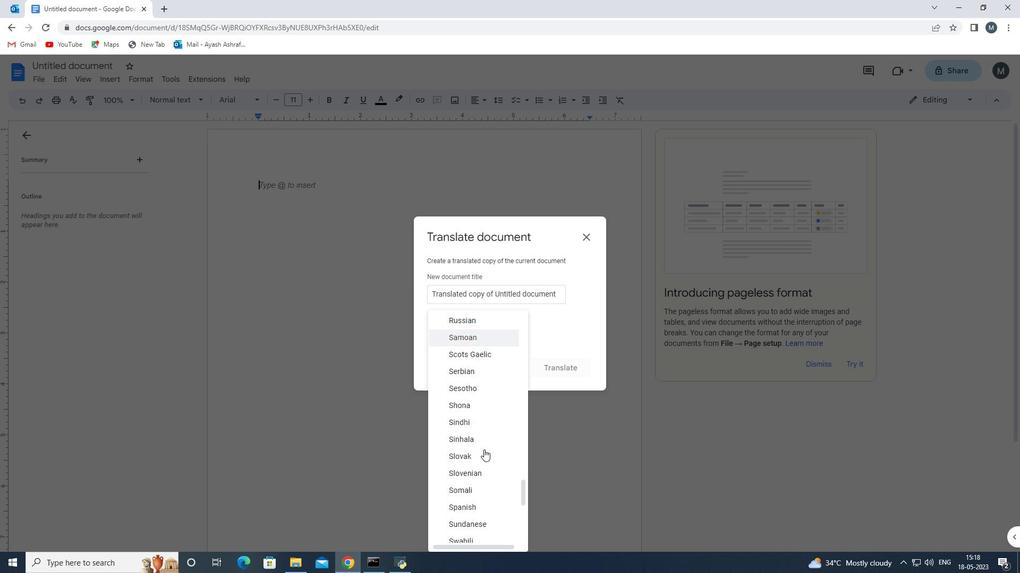 
Action: Mouse scrolled (484, 449) with delta (0, 0)
Screenshot: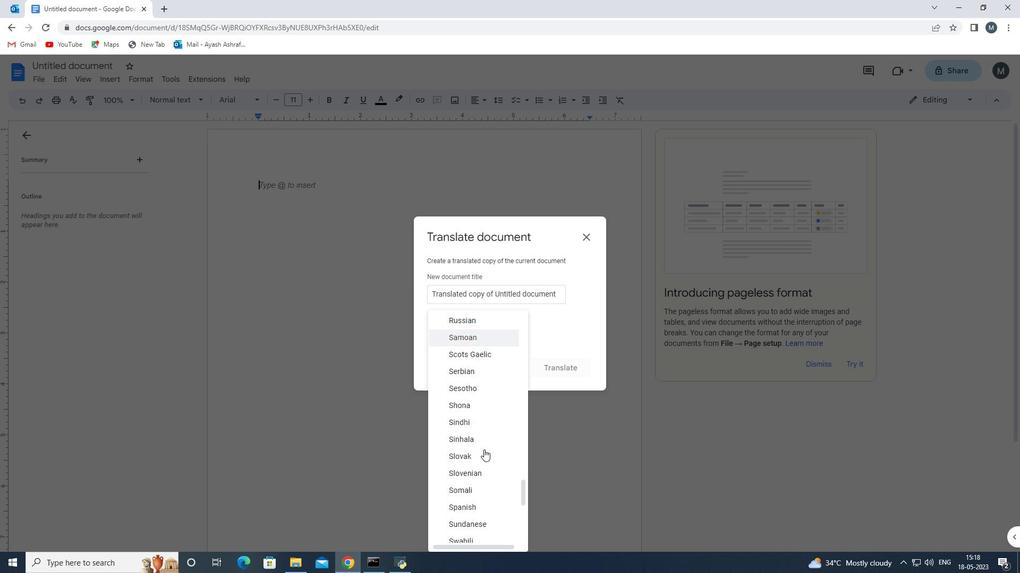 
Action: Mouse scrolled (484, 449) with delta (0, 0)
Screenshot: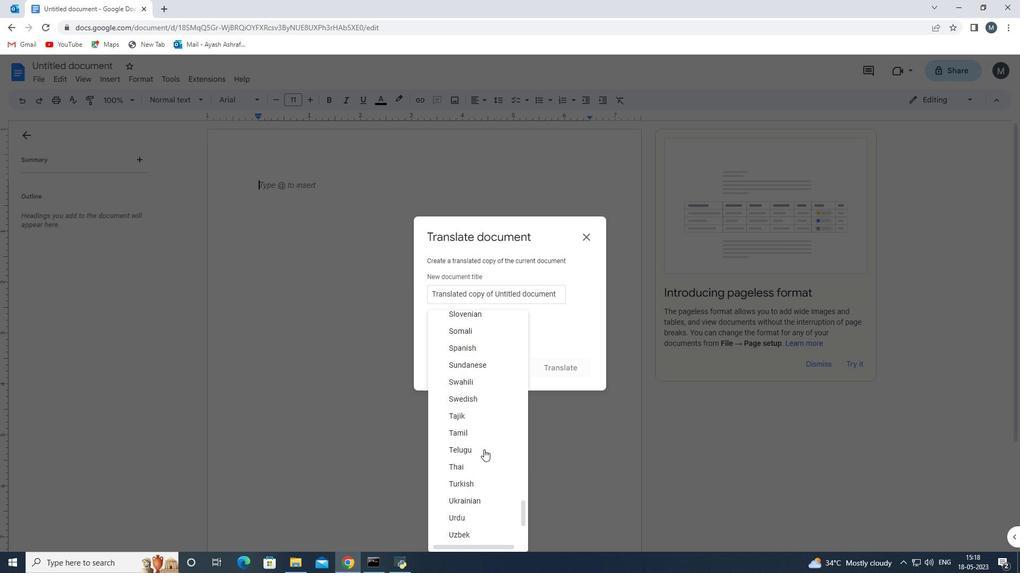 
Action: Mouse moved to (472, 465)
Screenshot: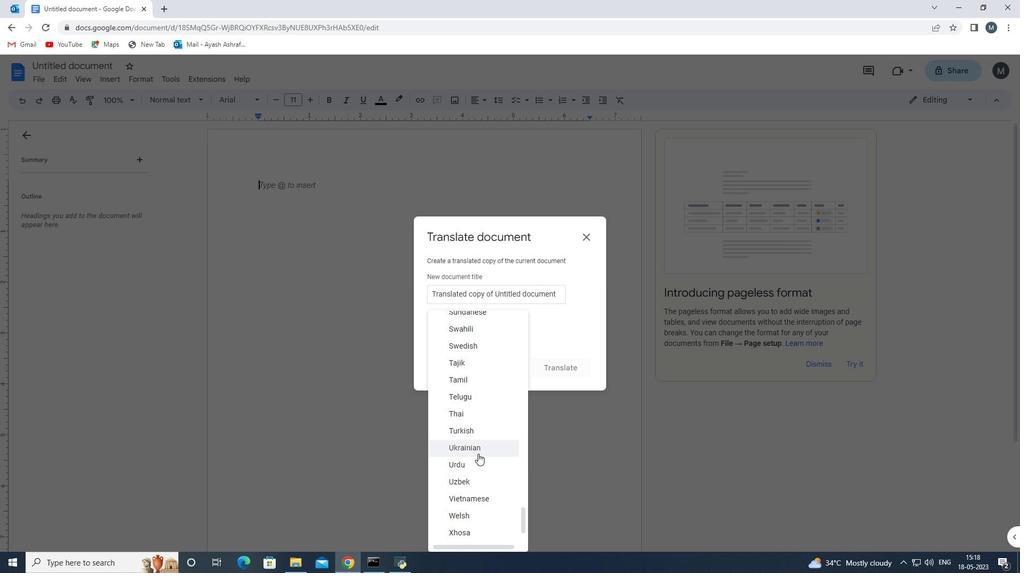 
Action: Mouse pressed left at (472, 465)
Screenshot: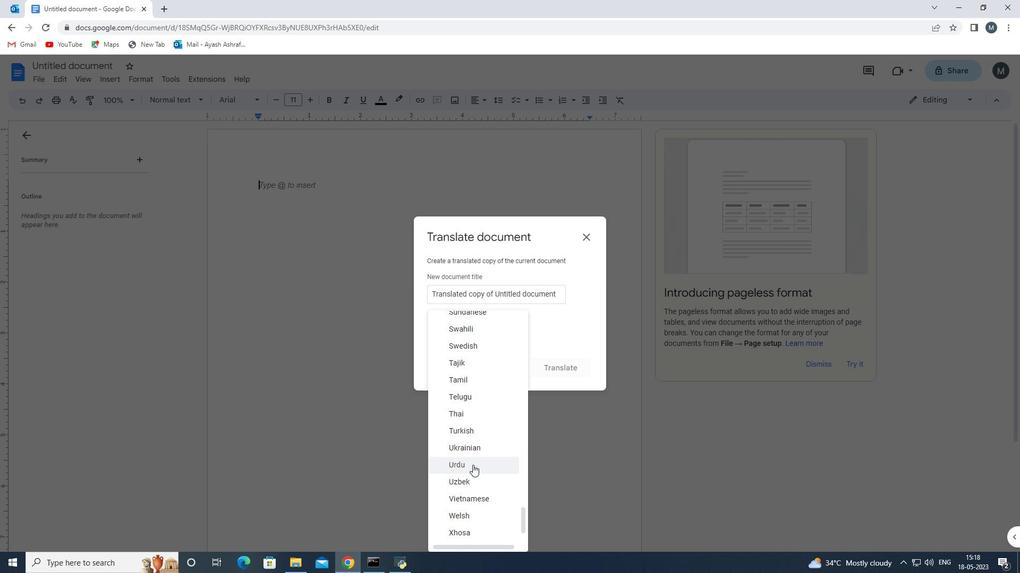 
Action: Mouse moved to (504, 368)
Screenshot: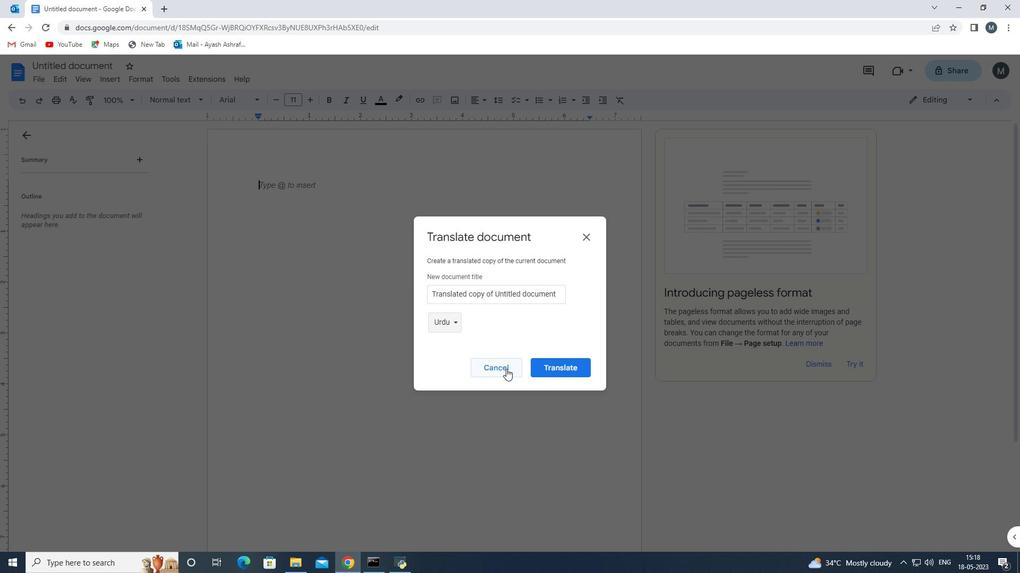 
Action: Mouse pressed left at (504, 368)
Screenshot: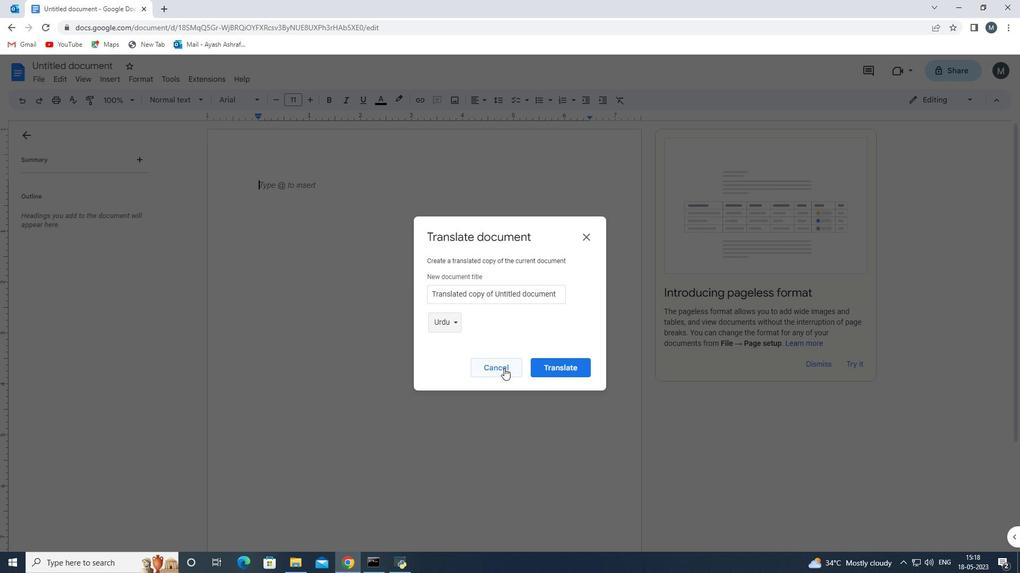 
Action: Mouse moved to (288, 184)
Screenshot: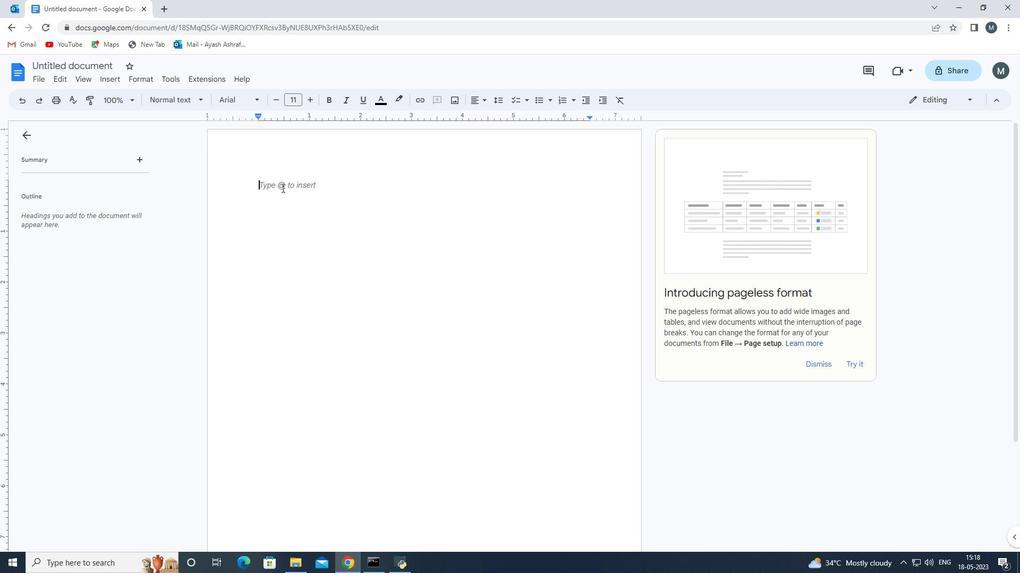 
Action: Mouse pressed left at (288, 184)
Screenshot: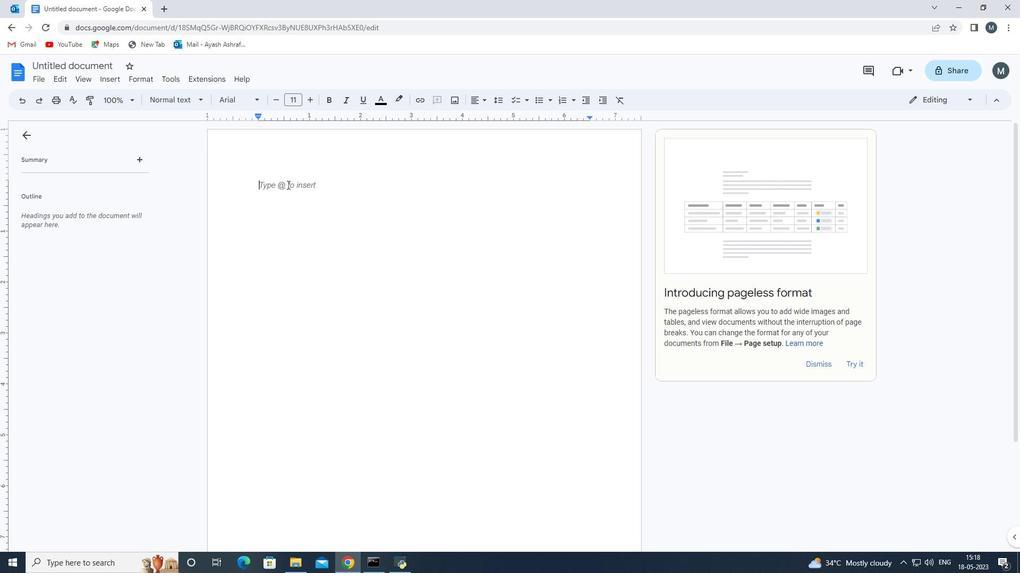 
Action: Key pressed <Key.shift>H<Key.backspace><Key.shift>It<Key.space>b<Key.backspace>s<Key.space><Key.backspace><Key.backspace><Key.backspace>s<Key.space>been<Key.space>a<Key.space>way<Key.space>lin<Key.space><Key.backspace><Key.backspace><Key.backspace>onf<Key.backspace>g<Key.space>since<Key.space>i<Key.space>have<Key.space>visited<Key.space>kashmir<Key.space>i<Key.space>feek<Key.backspace>l<Key.space>like<Key.space>i<Key.space>have<Key.space>been<Key.space>there<Key.space>ages<Key.space>before<Key.space>
Screenshot: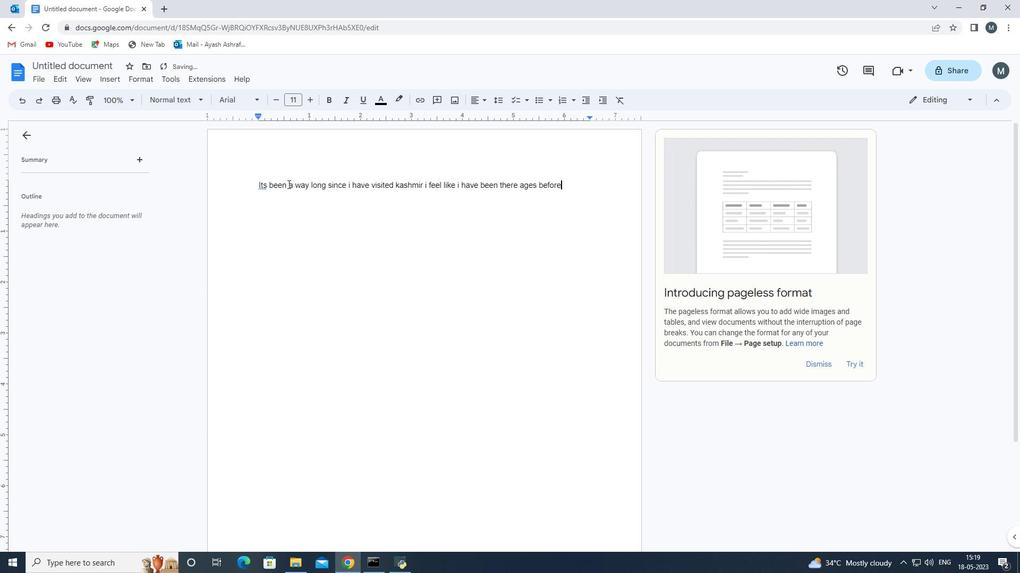 
Action: Mouse moved to (267, 188)
Screenshot: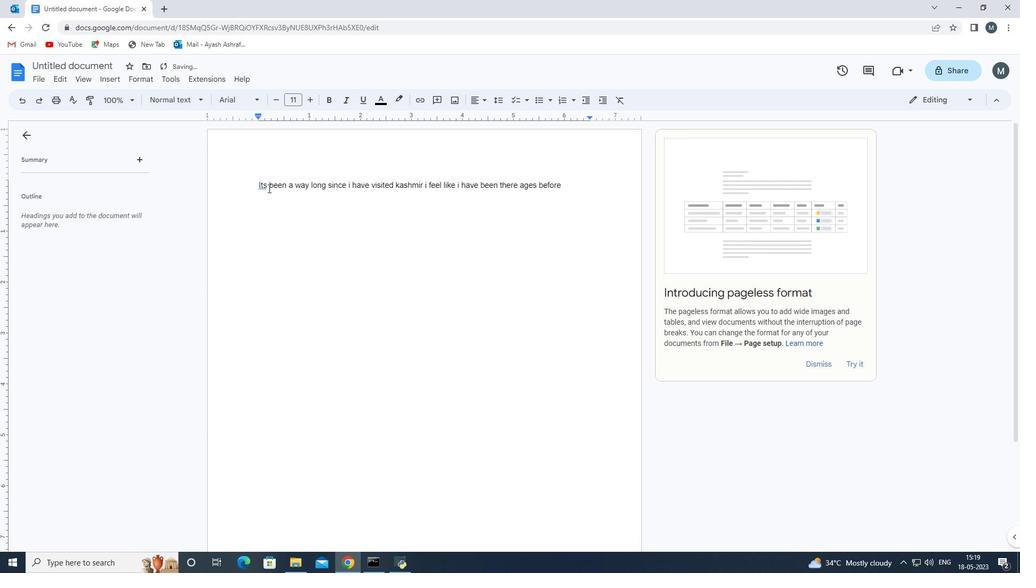 
Action: Mouse pressed left at (267, 188)
Screenshot: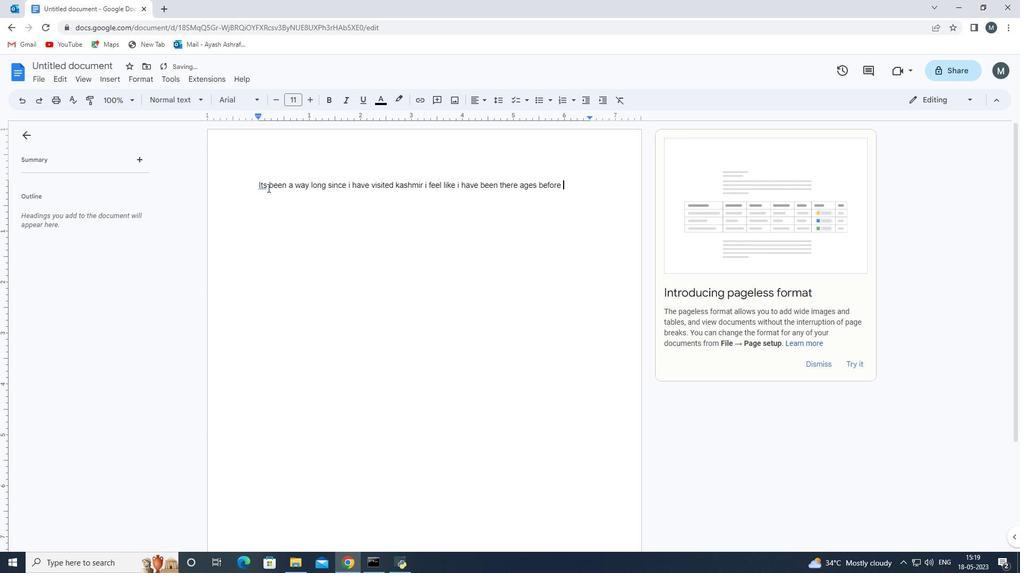 
Action: Mouse moved to (271, 175)
Screenshot: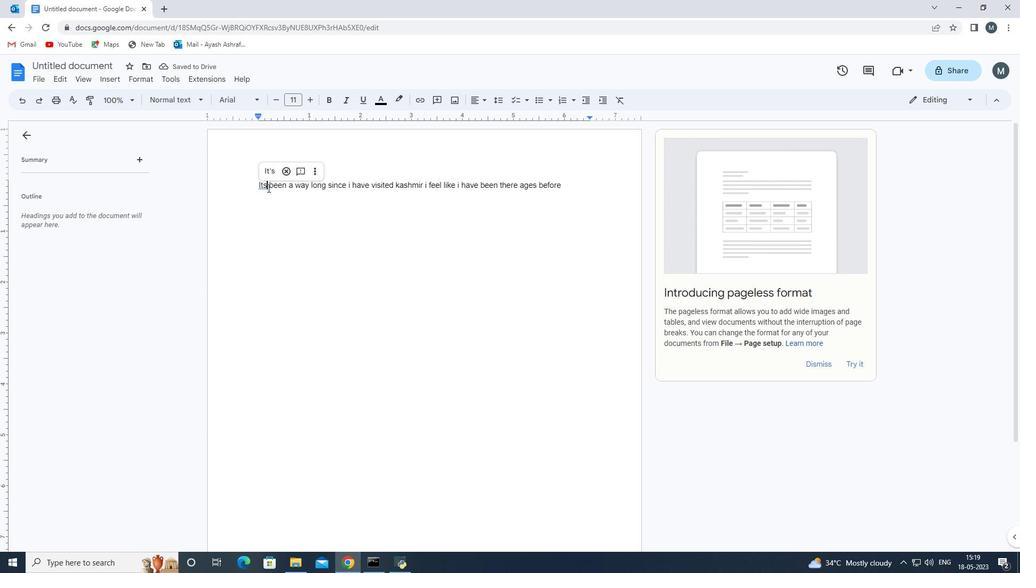 
Action: Mouse pressed left at (271, 175)
Screenshot: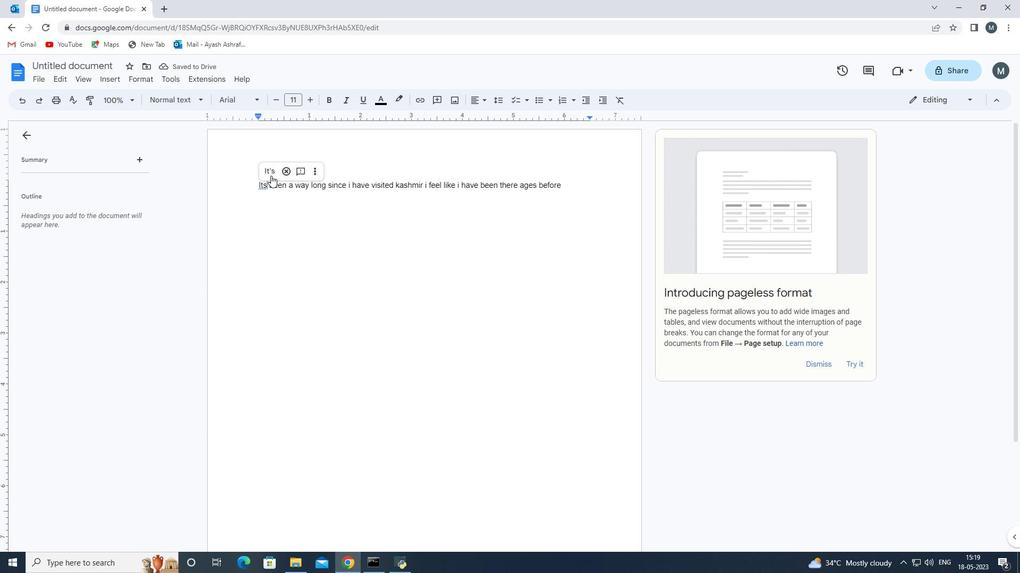 
Action: Mouse moved to (257, 181)
Screenshot: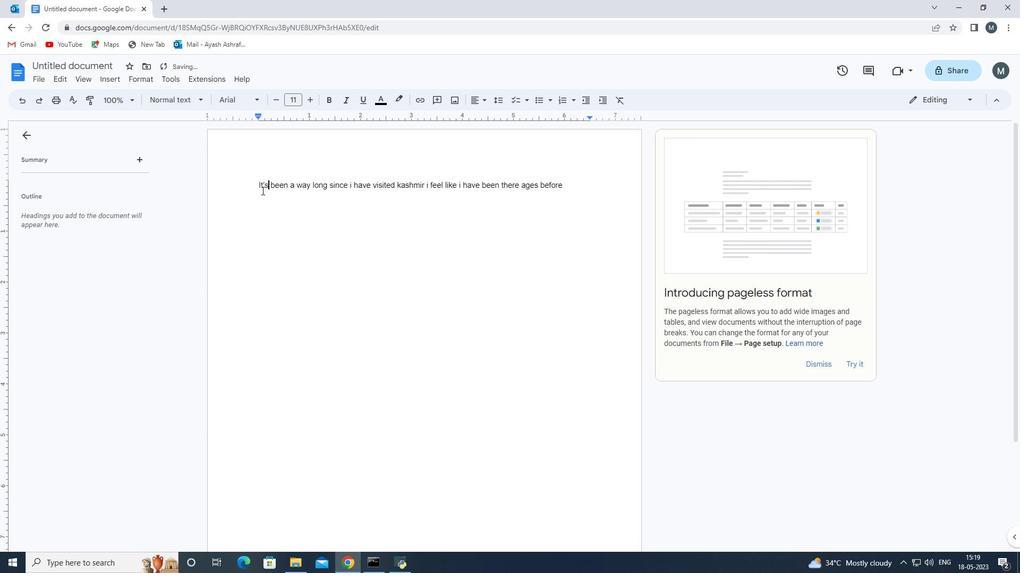 
Action: Mouse pressed left at (257, 181)
Screenshot: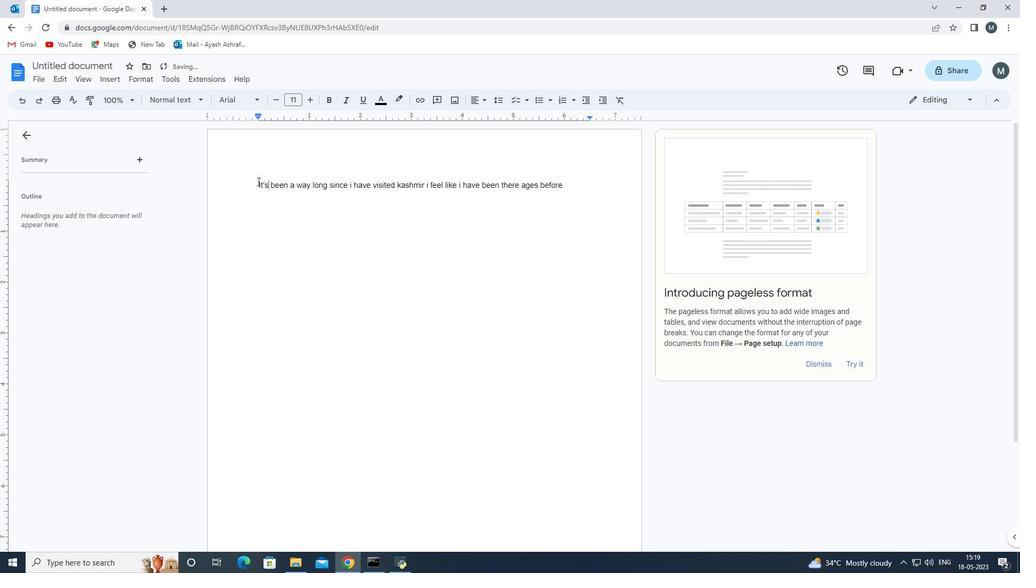 
Action: Mouse moved to (420, 267)
Screenshot: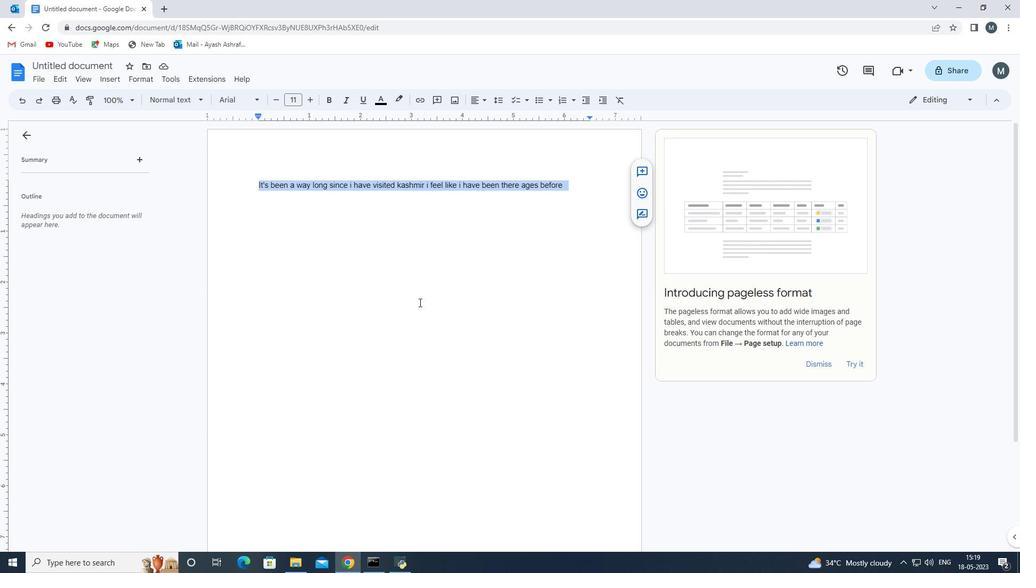 
Action: Key pressed ctrl+C
Screenshot: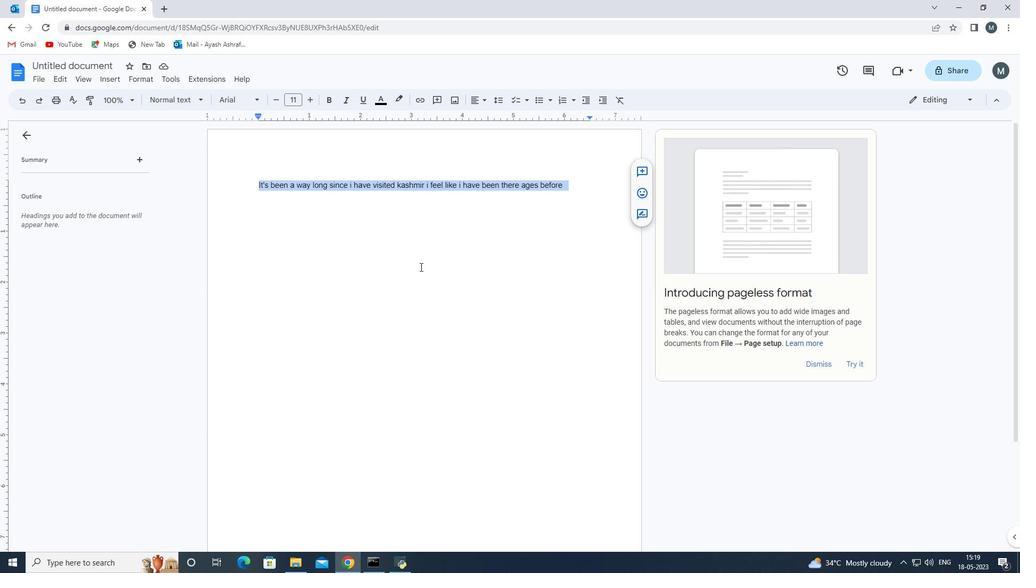 
Action: Mouse moved to (398, 290)
Screenshot: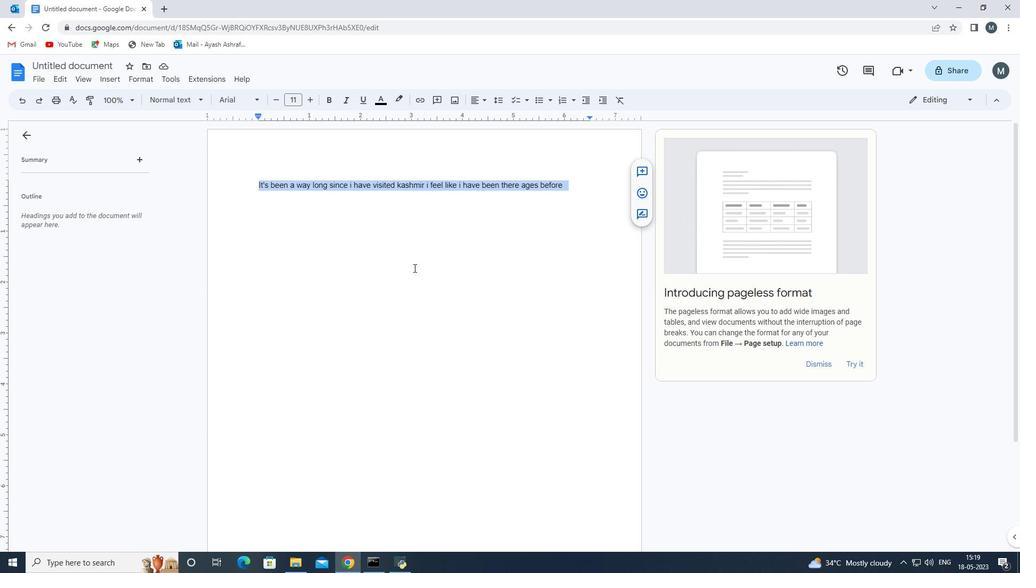
Action: Mouse pressed left at (398, 290)
Screenshot: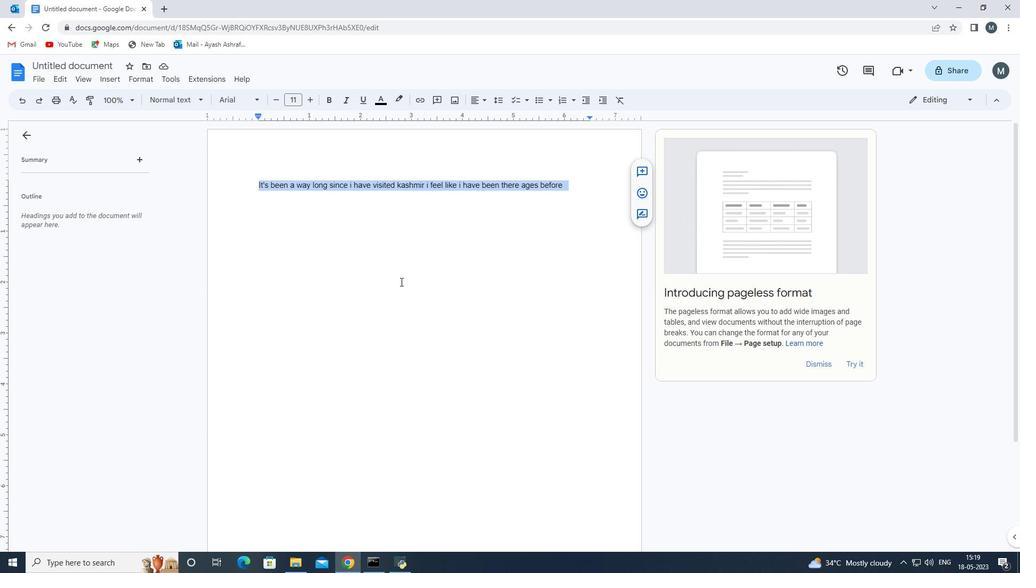 
Action: Mouse moved to (382, 186)
Screenshot: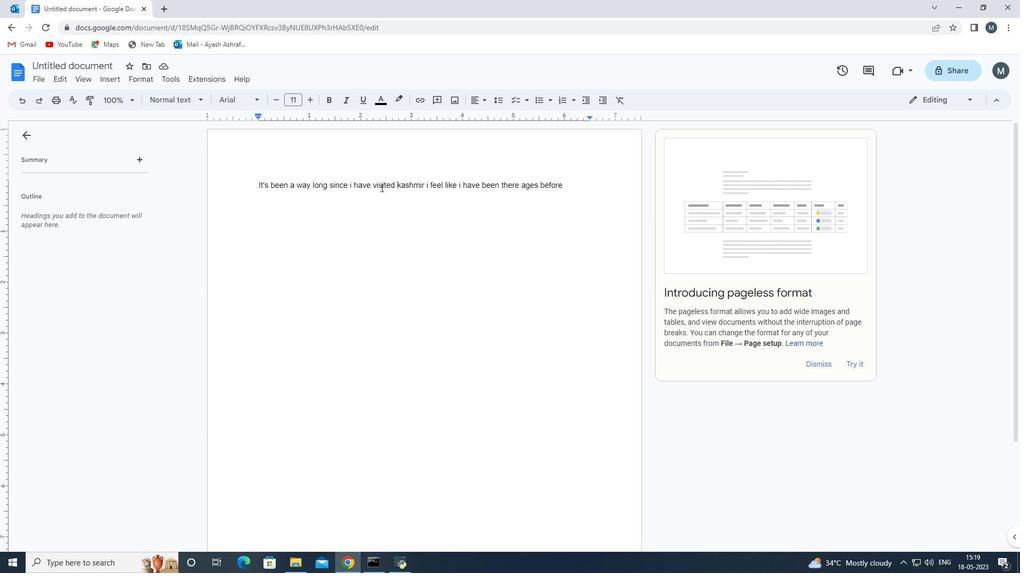 
Action: Mouse pressed left at (382, 186)
Screenshot: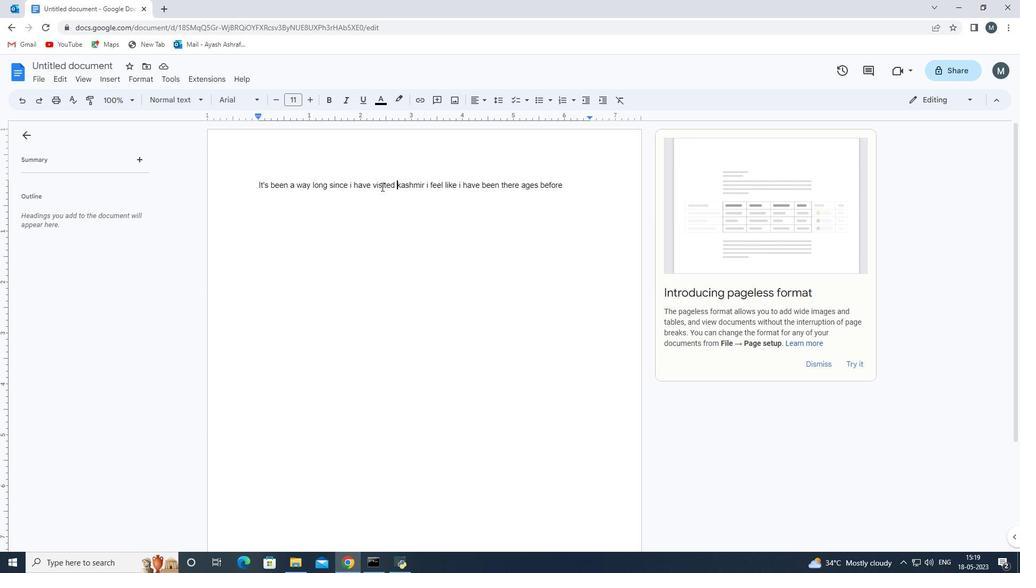 
Action: Mouse pressed left at (382, 186)
Screenshot: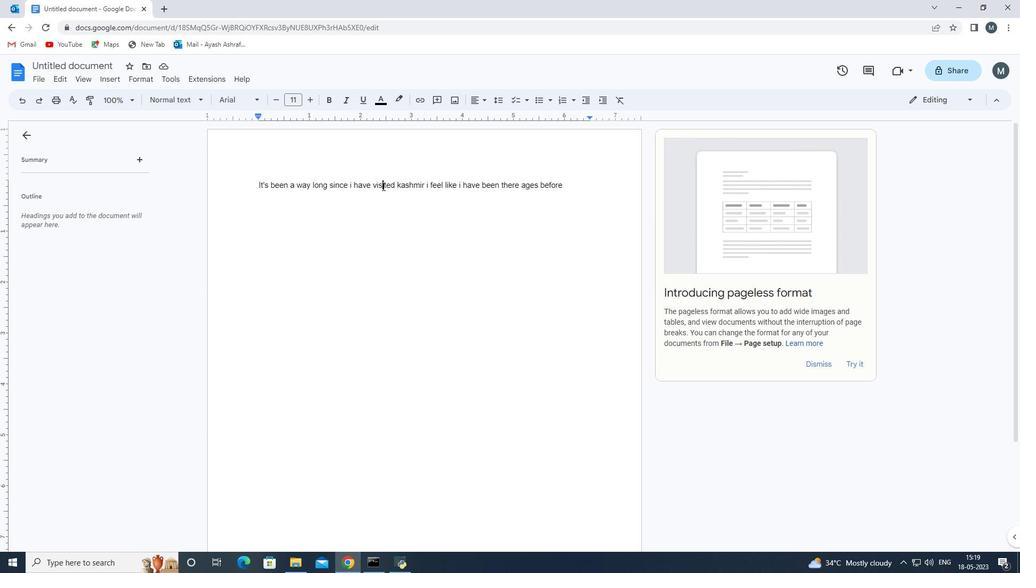 
Action: Mouse pressed left at (382, 186)
Screenshot: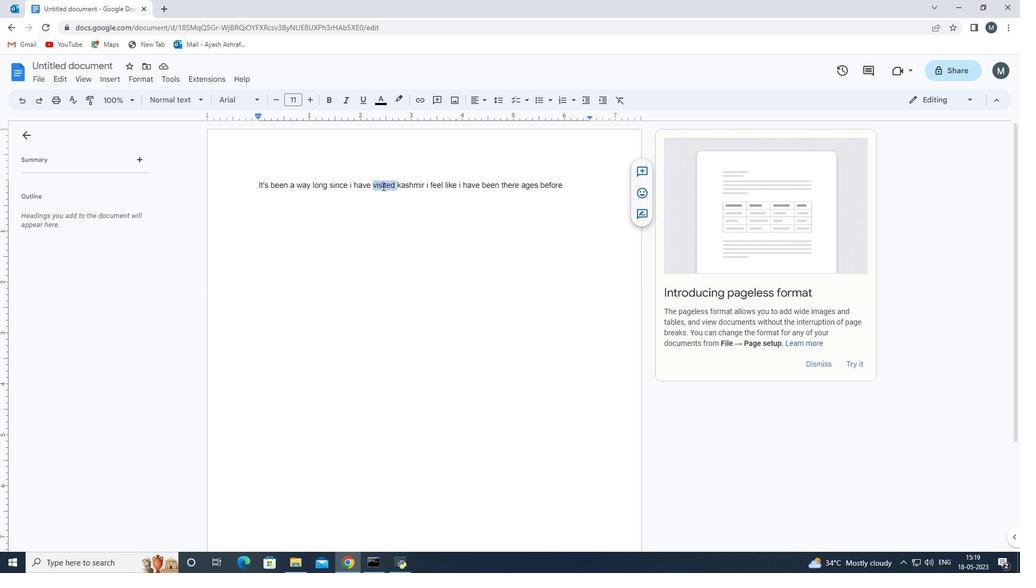 
Action: Mouse pressed left at (382, 186)
Screenshot: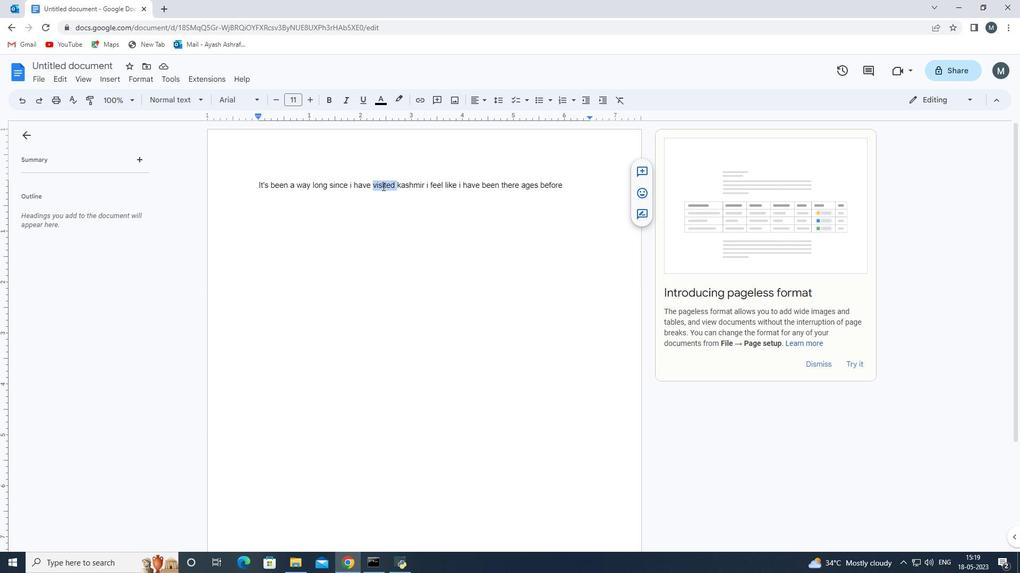 
Action: Mouse pressed left at (382, 186)
Screenshot: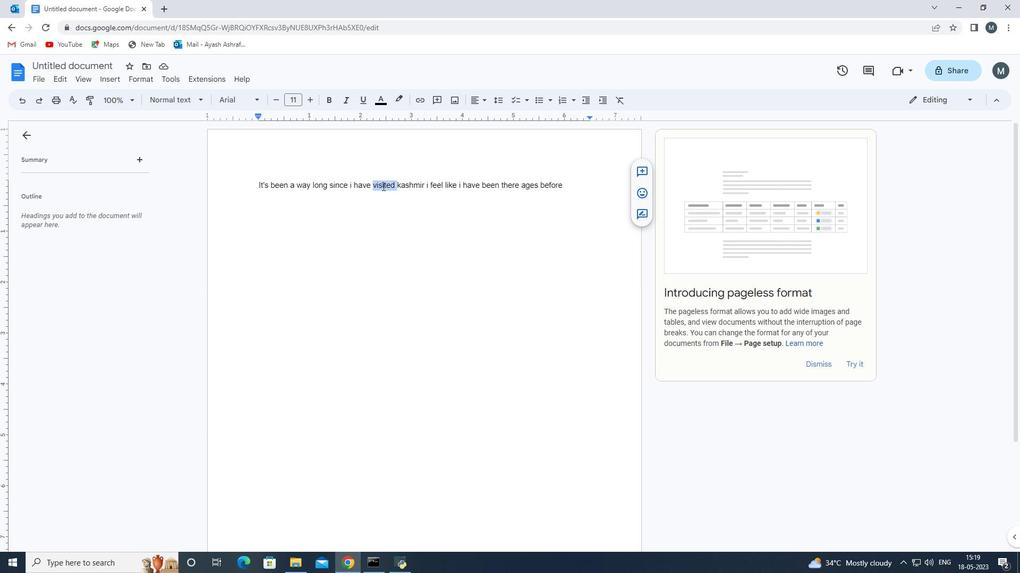 
Action: Mouse pressed left at (382, 186)
Screenshot: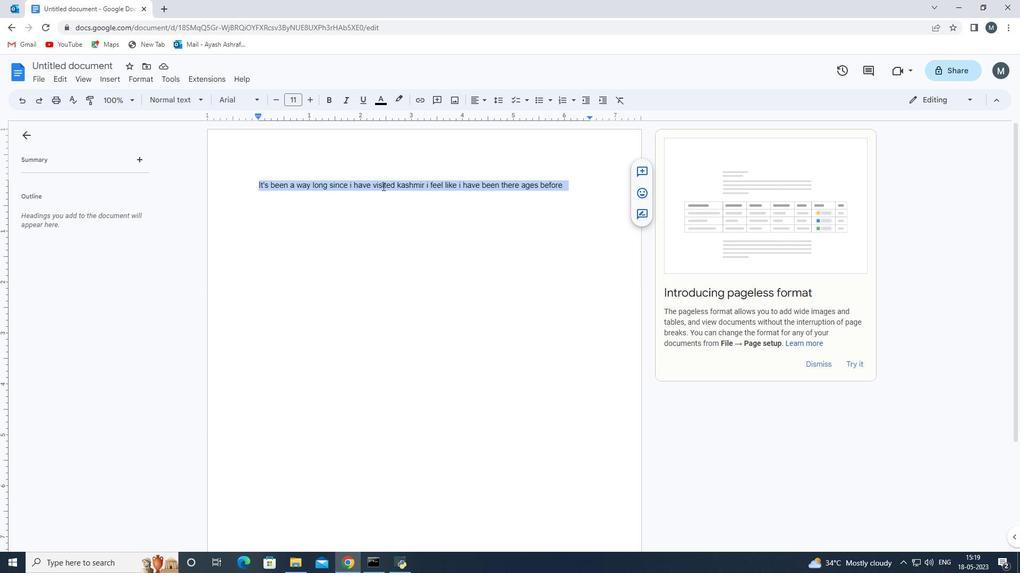 
Action: Mouse pressed left at (382, 186)
Screenshot: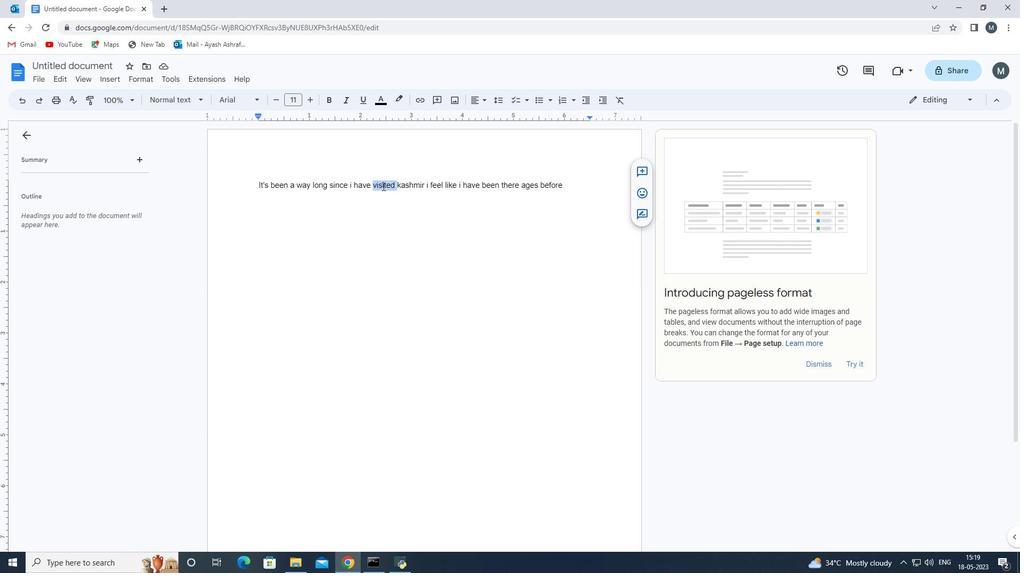 
Action: Mouse pressed left at (382, 186)
Screenshot: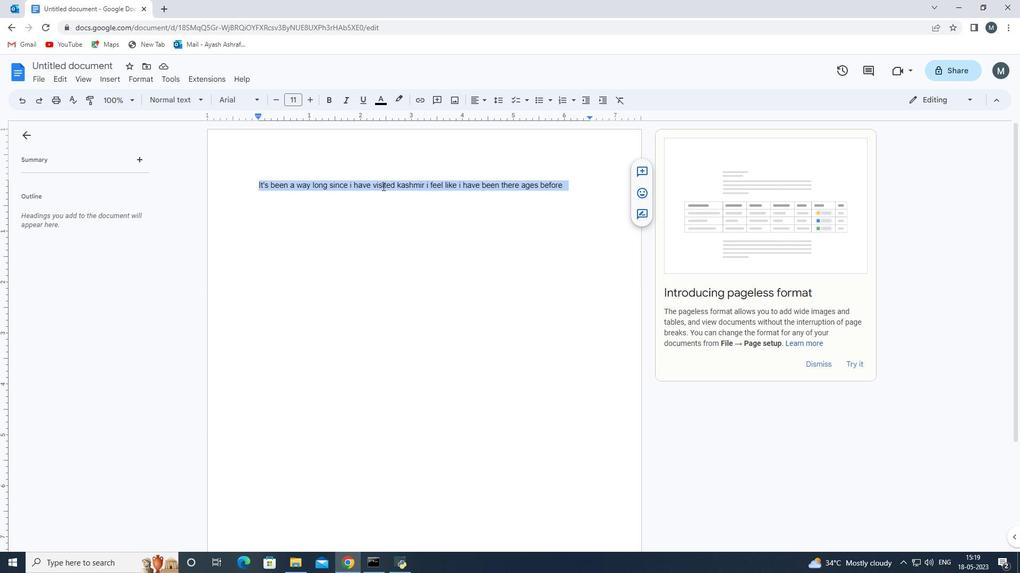 
Action: Mouse pressed left at (382, 186)
Screenshot: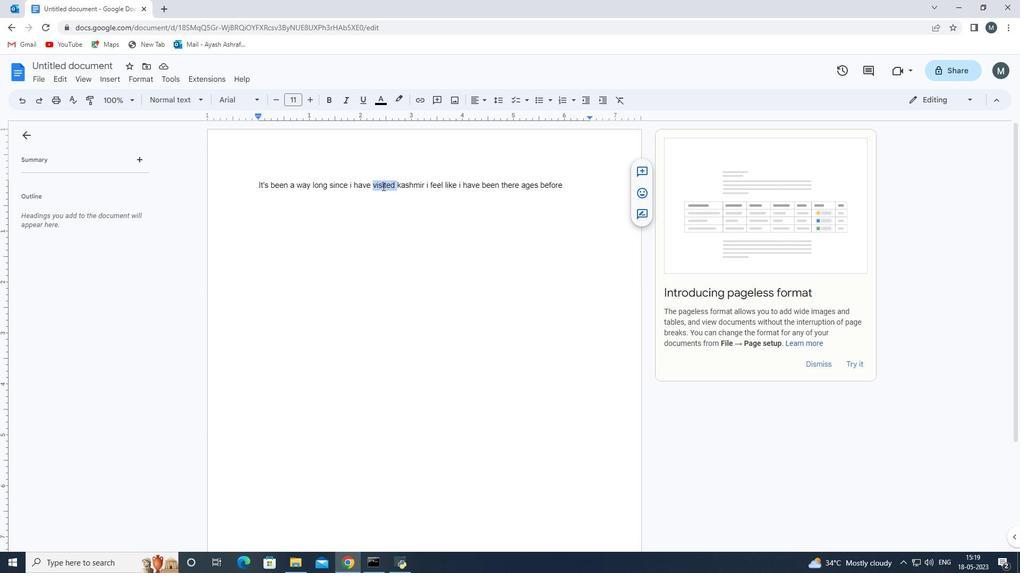 
Action: Mouse moved to (133, 76)
Screenshot: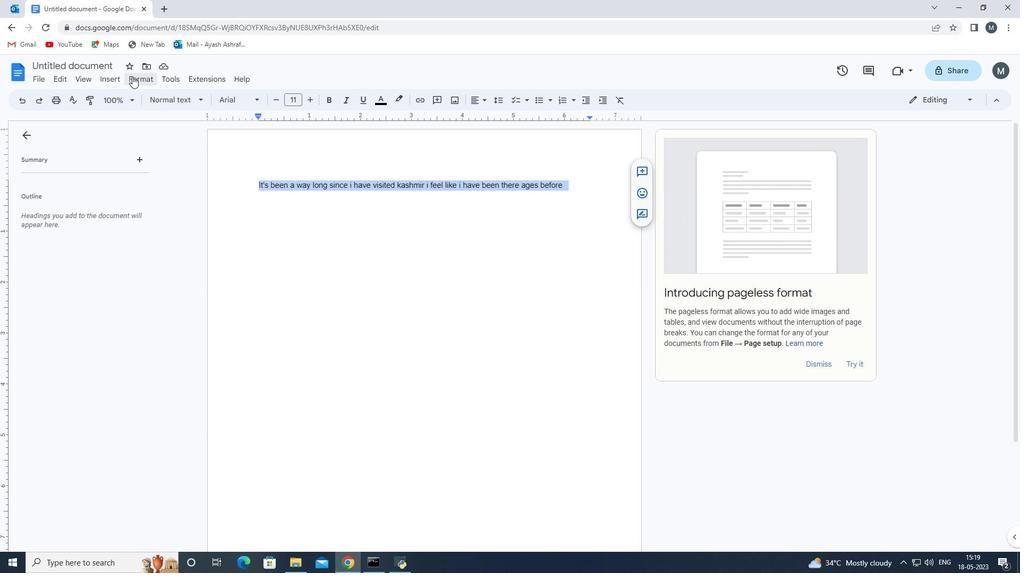 
Action: Key pressed ctrl+C
Screenshot: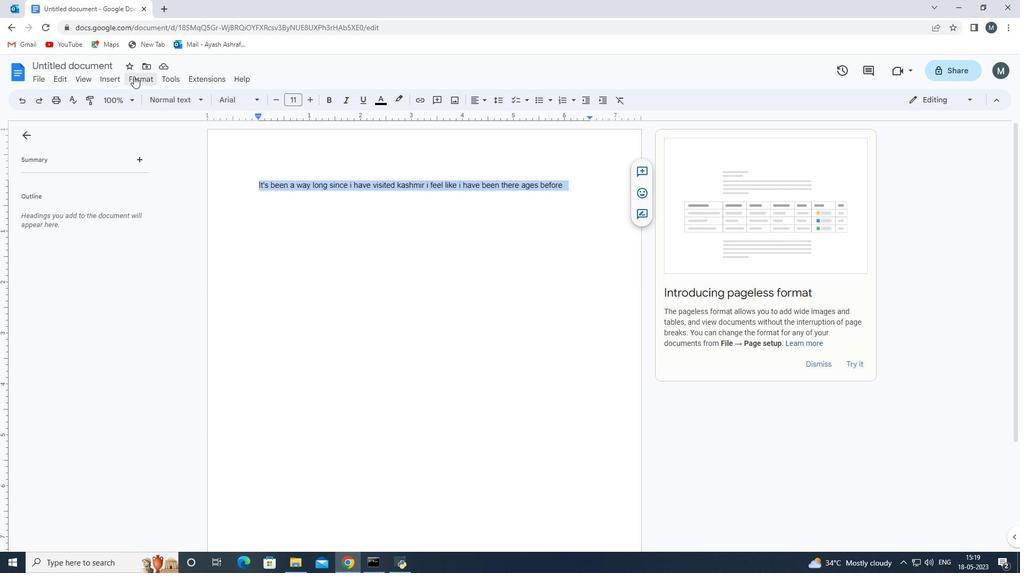 
Action: Mouse moved to (180, 103)
Screenshot: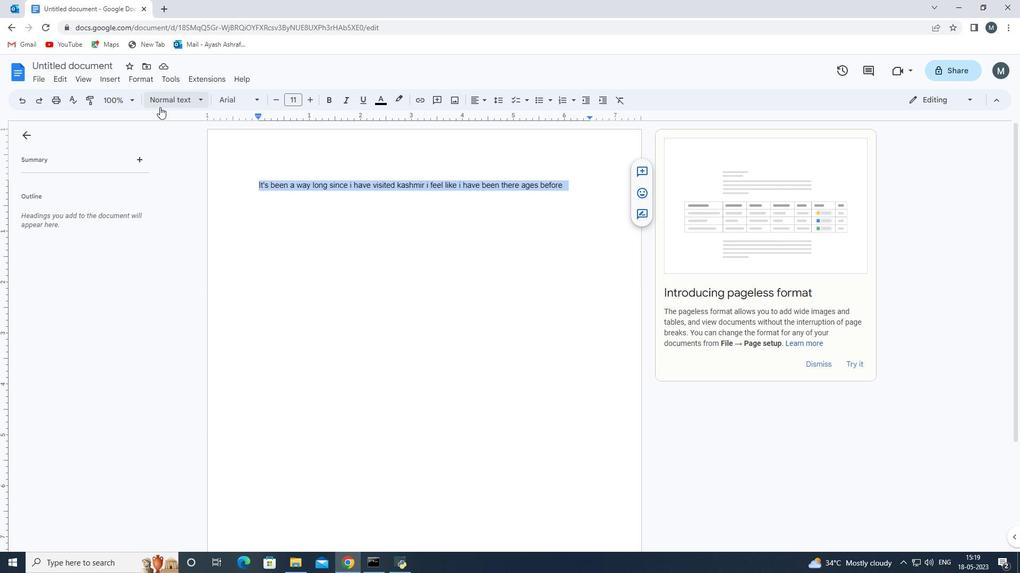 
Action: Mouse pressed left at (180, 103)
Screenshot: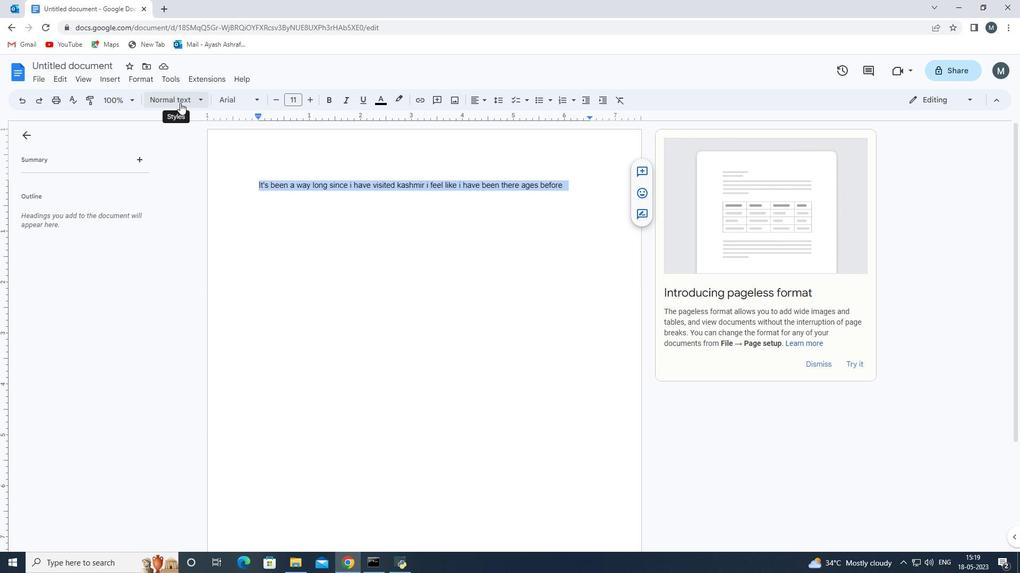 
Action: Mouse moved to (470, 357)
Screenshot: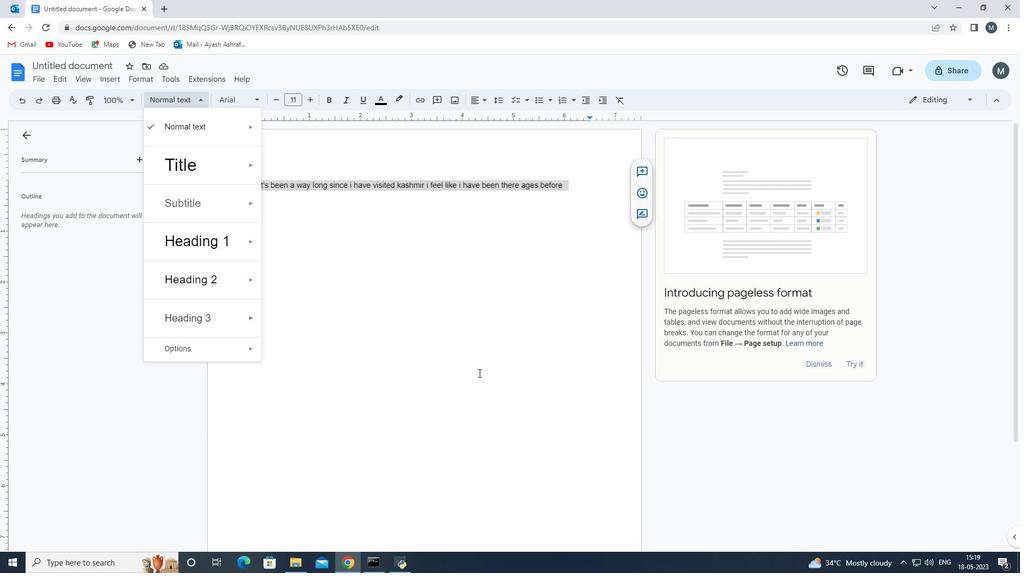 
Action: Mouse pressed left at (470, 357)
Screenshot: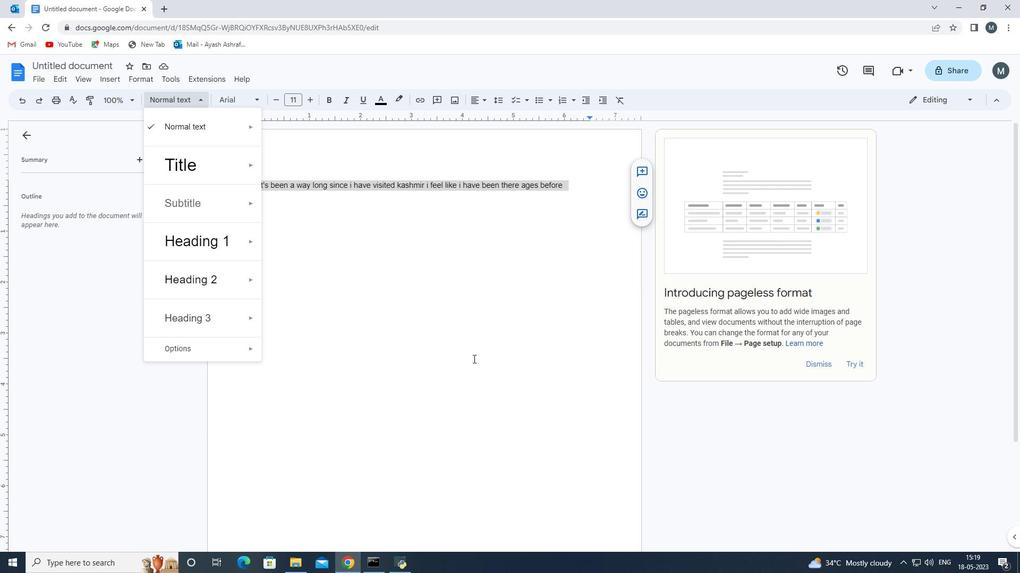 
Action: Mouse moved to (171, 80)
Screenshot: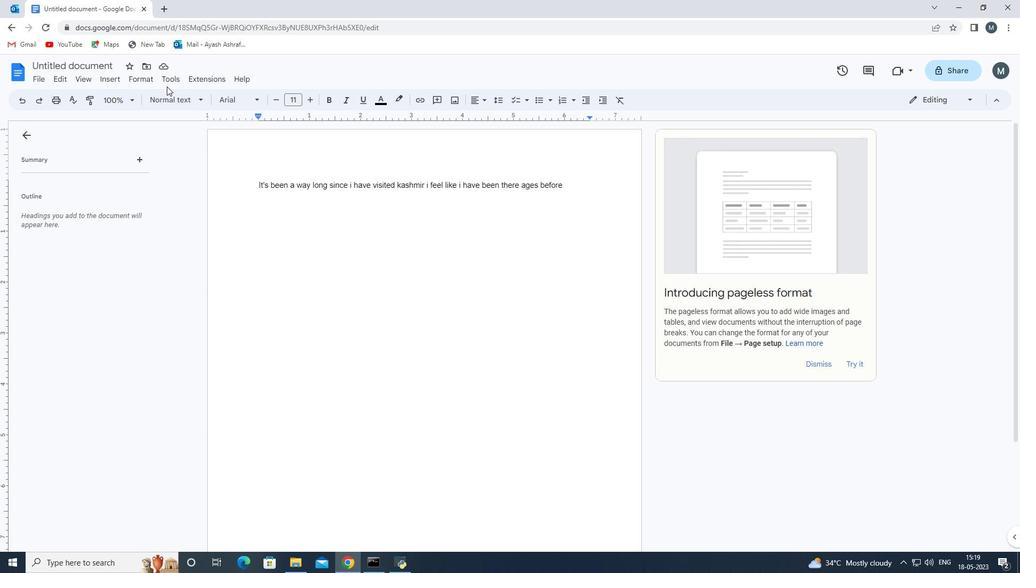 
Action: Mouse pressed left at (171, 80)
Screenshot: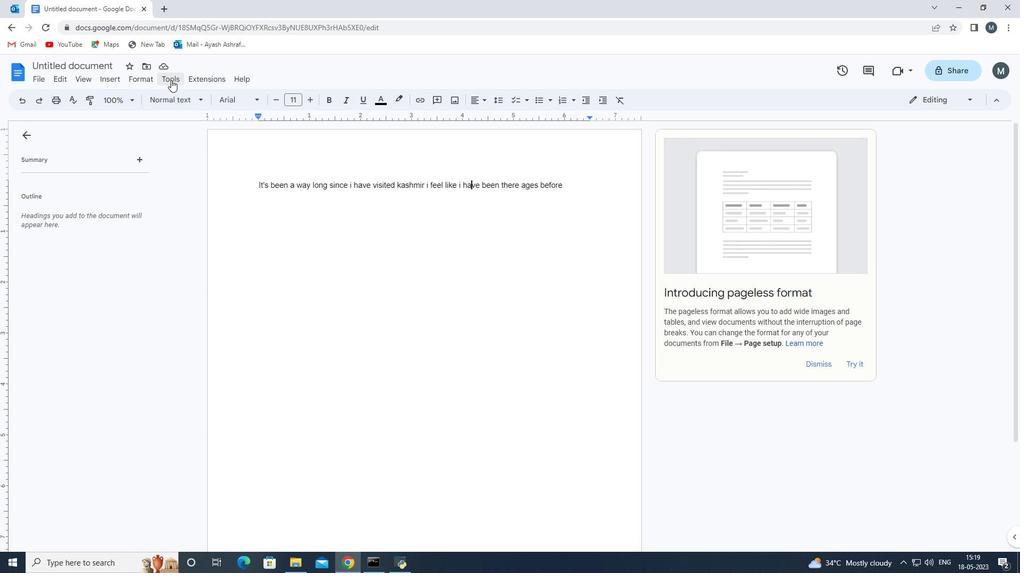
Action: Mouse moved to (217, 240)
Screenshot: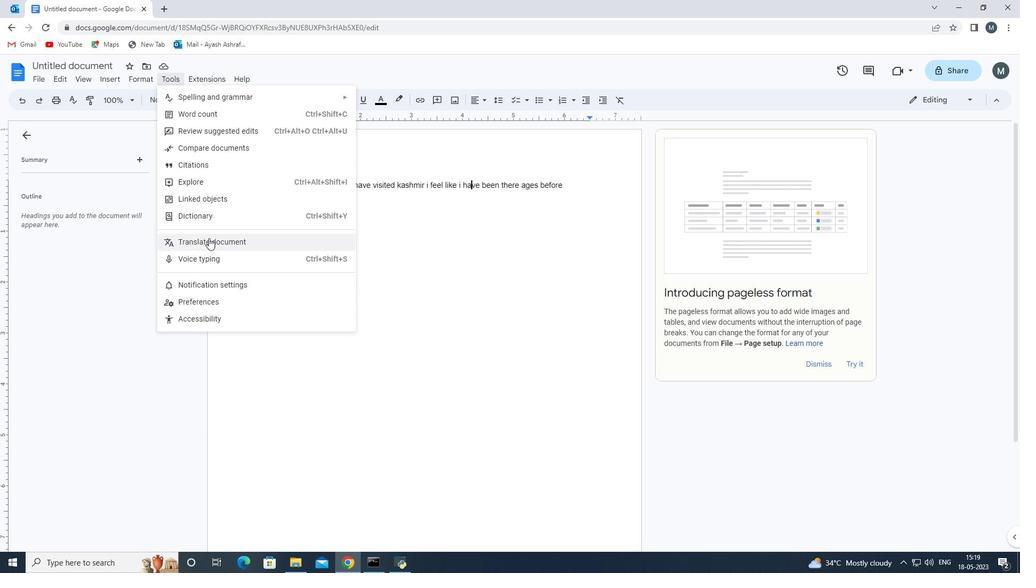 
Action: Mouse pressed left at (217, 240)
Screenshot: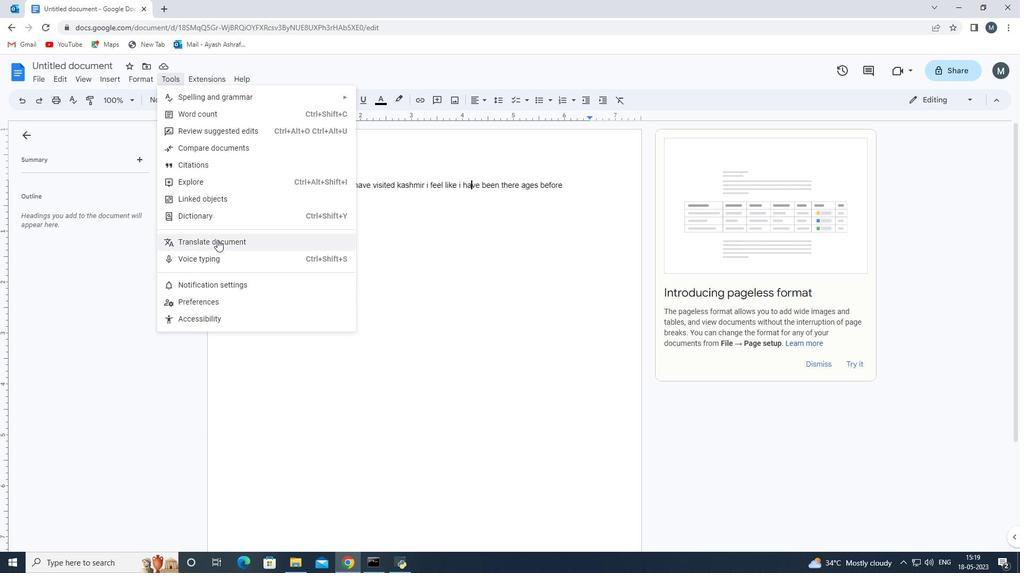 
Action: Mouse moved to (495, 324)
Screenshot: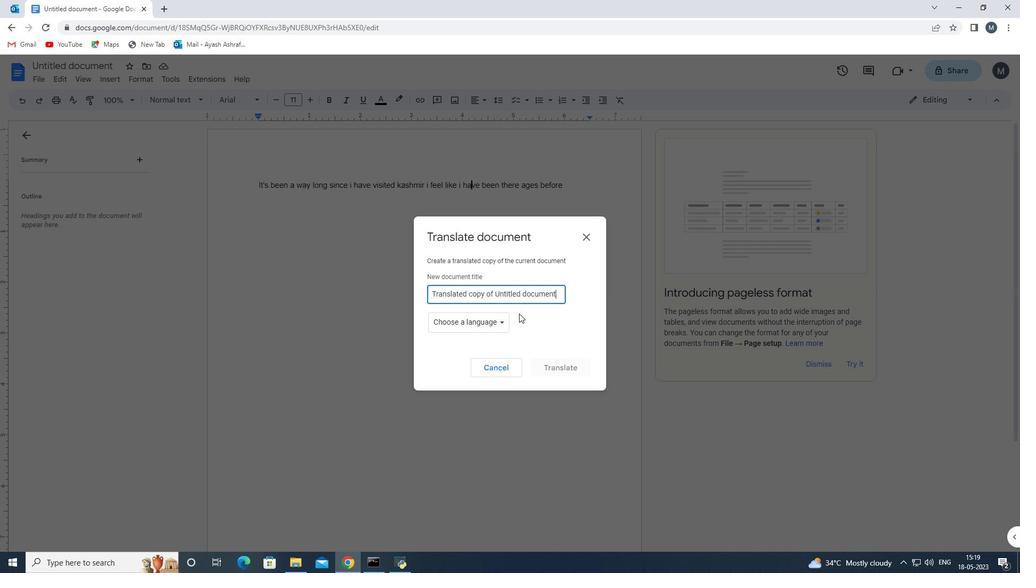 
Action: Mouse pressed left at (495, 324)
Screenshot: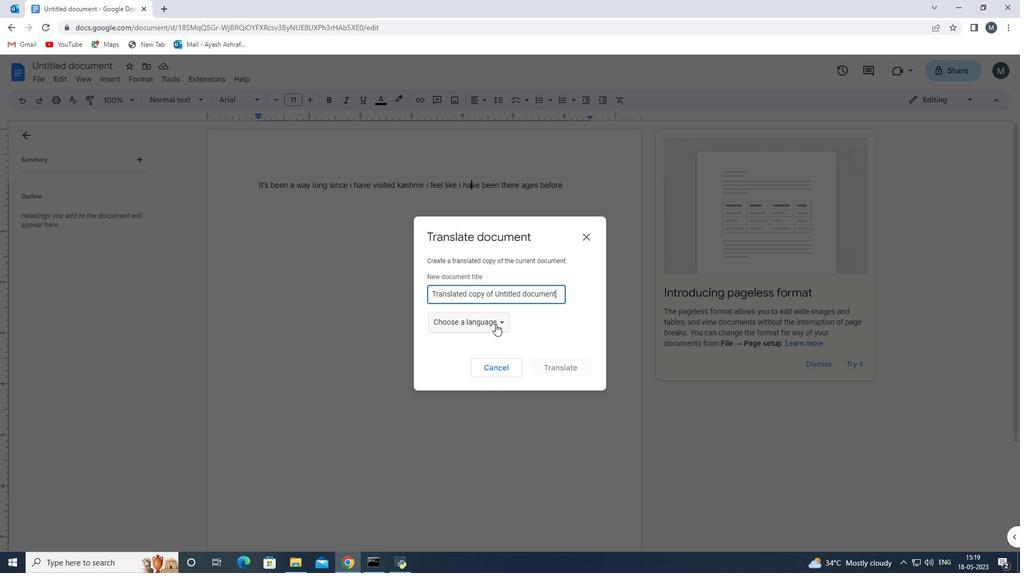 
Action: Mouse moved to (481, 401)
Screenshot: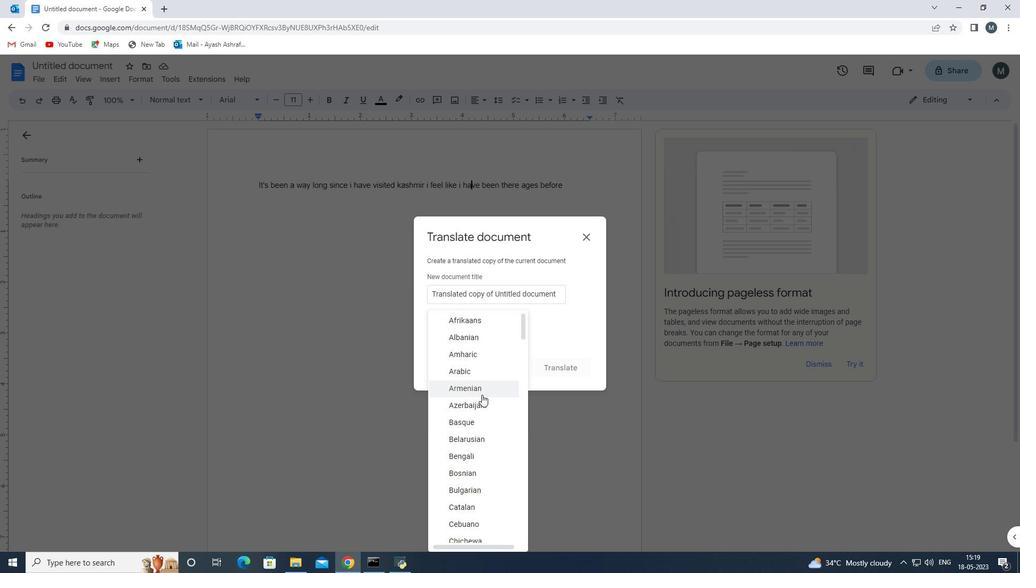 
Action: Mouse scrolled (481, 401) with delta (0, 0)
Screenshot: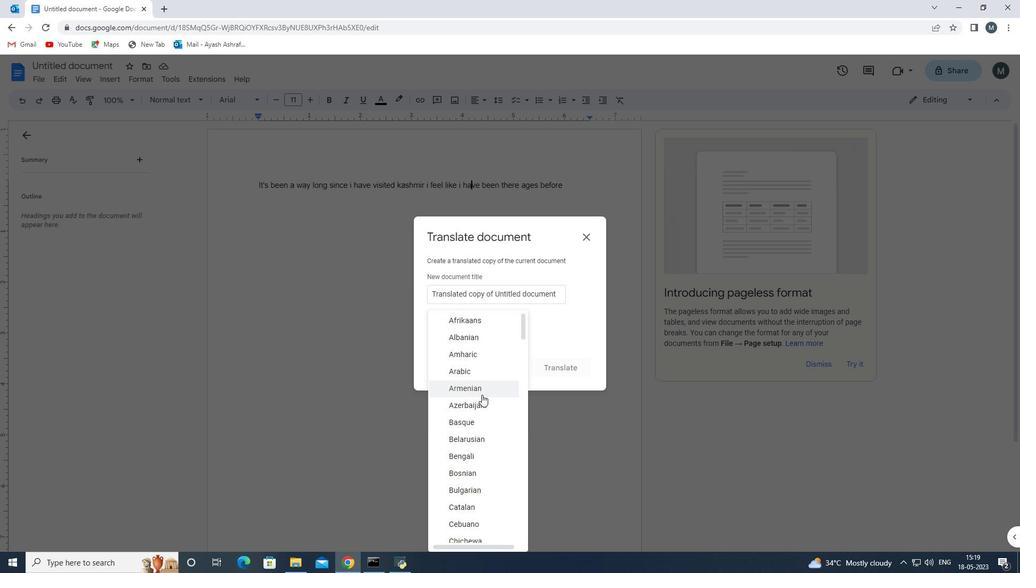 
Action: Mouse moved to (483, 449)
Screenshot: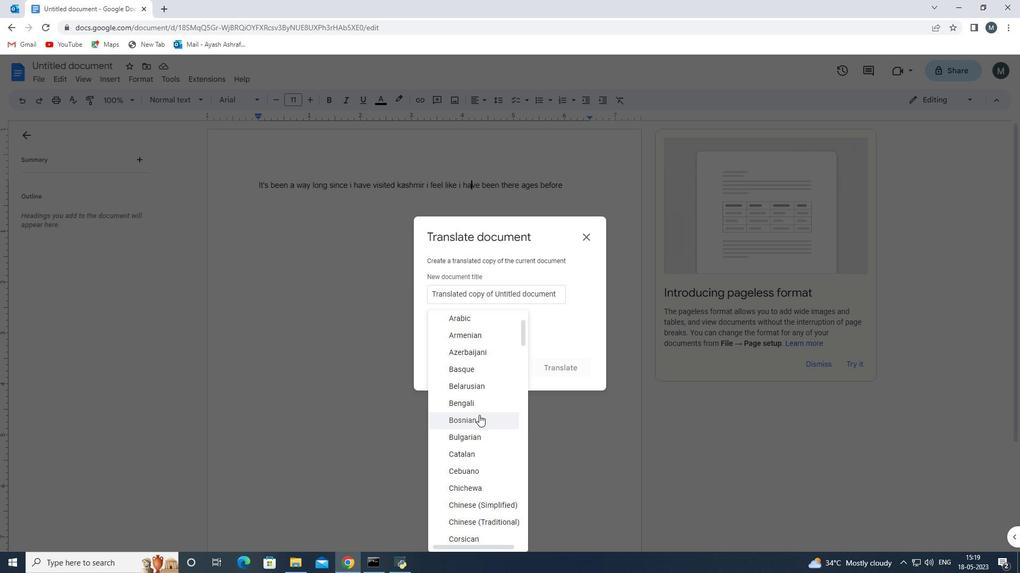 
Action: Mouse scrolled (483, 448) with delta (0, 0)
Screenshot: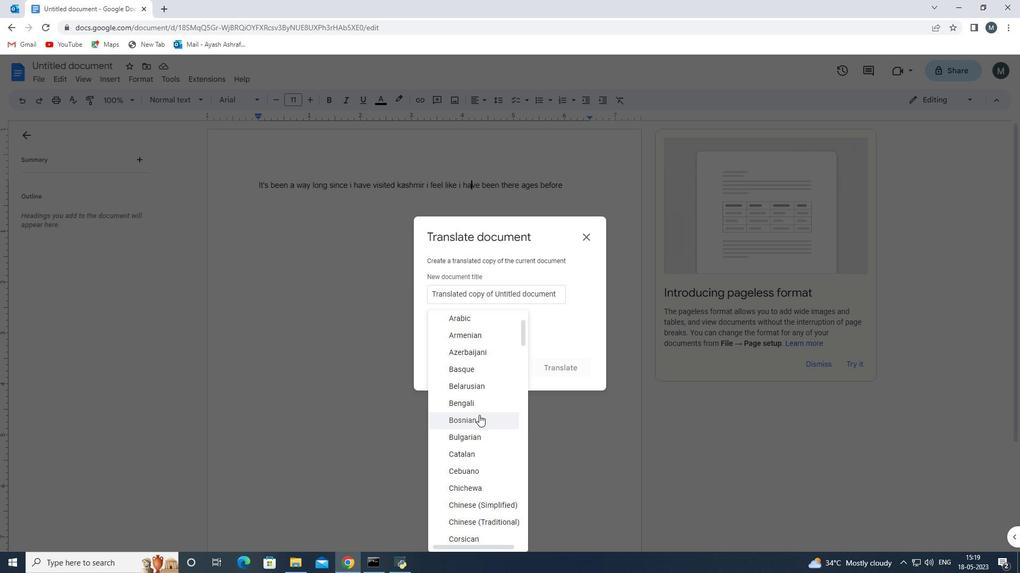 
Action: Mouse moved to (484, 463)
Screenshot: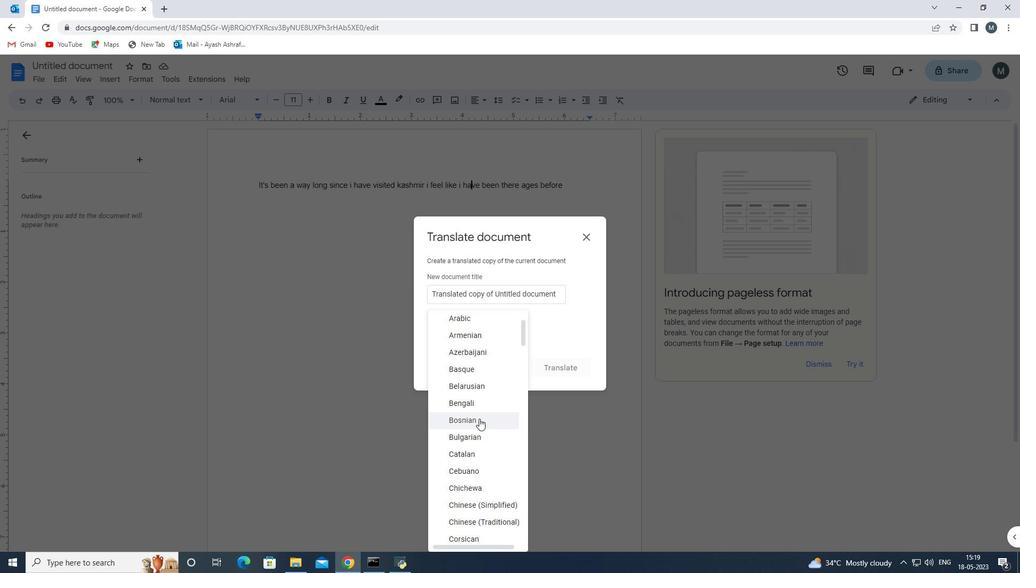 
Action: Mouse scrolled (484, 462) with delta (0, 0)
Screenshot: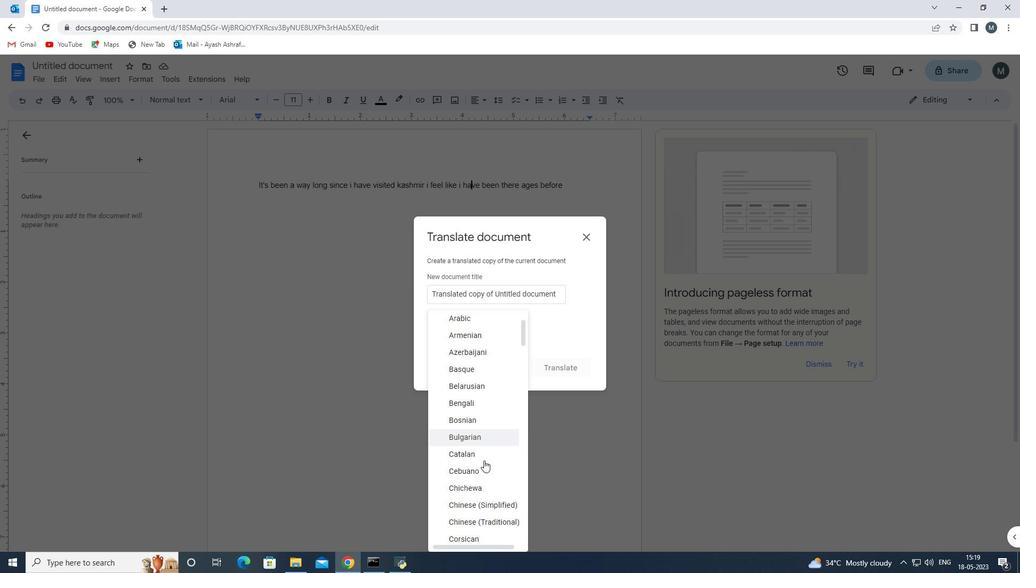 
Action: Mouse moved to (483, 472)
Screenshot: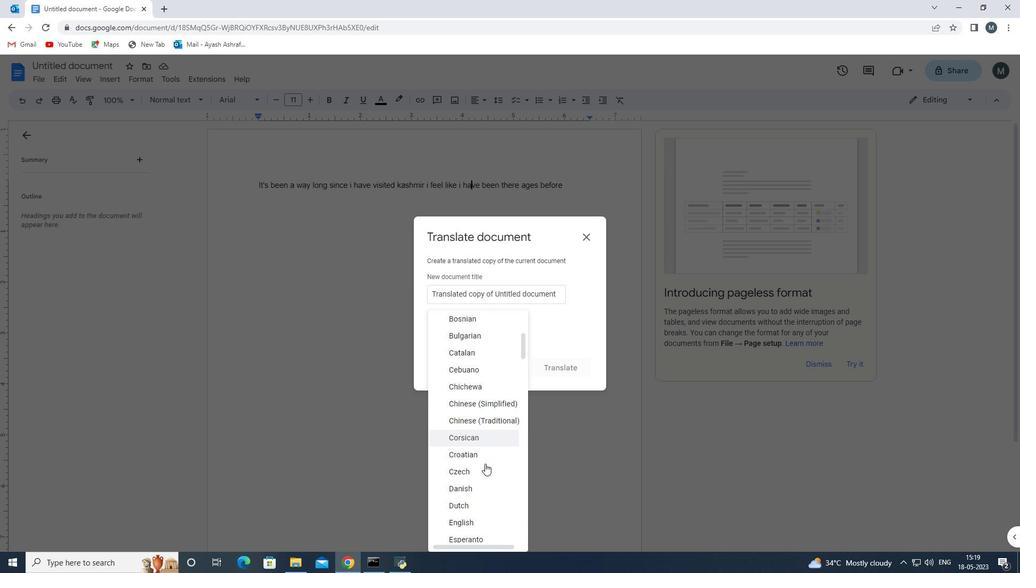 
Action: Mouse scrolled (483, 472) with delta (0, 0)
Screenshot: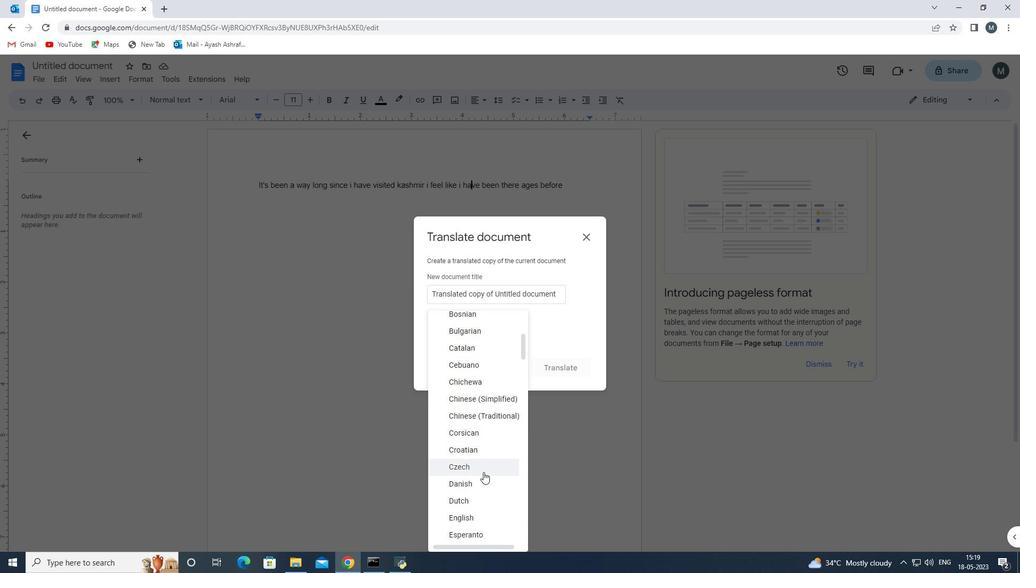 
Action: Mouse moved to (482, 474)
Screenshot: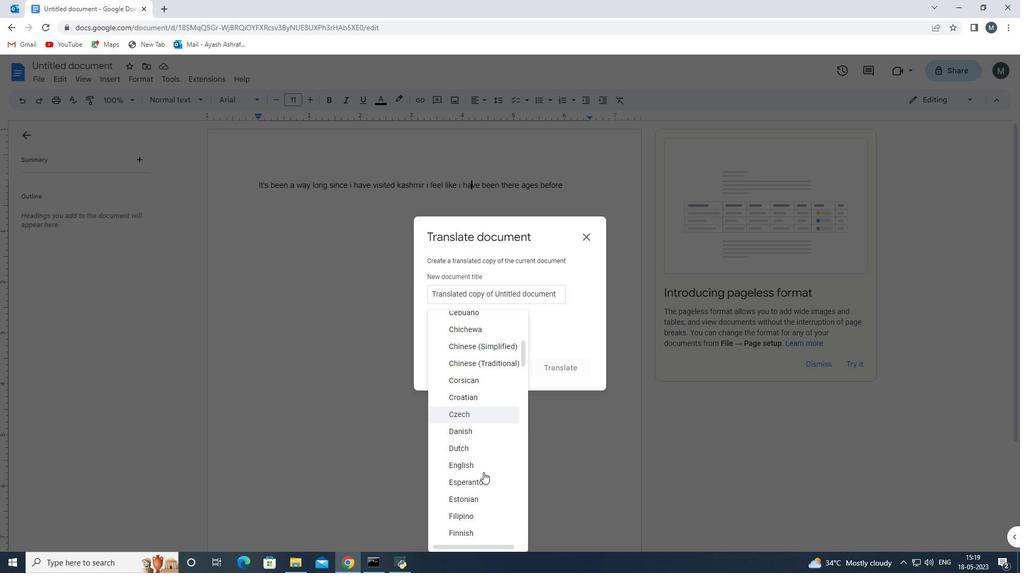 
Action: Mouse scrolled (482, 474) with delta (0, 0)
Screenshot: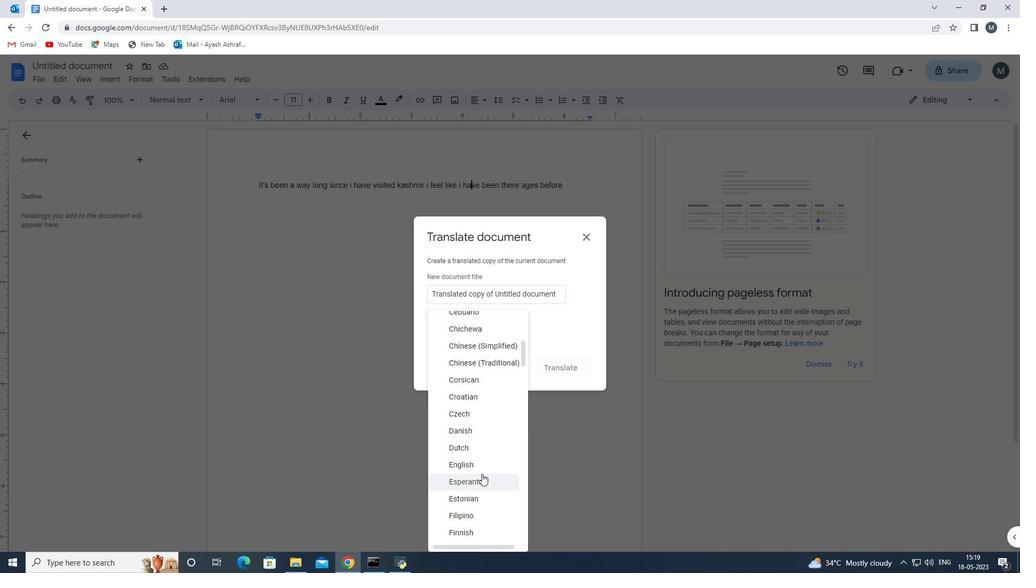 
Action: Mouse moved to (466, 412)
Screenshot: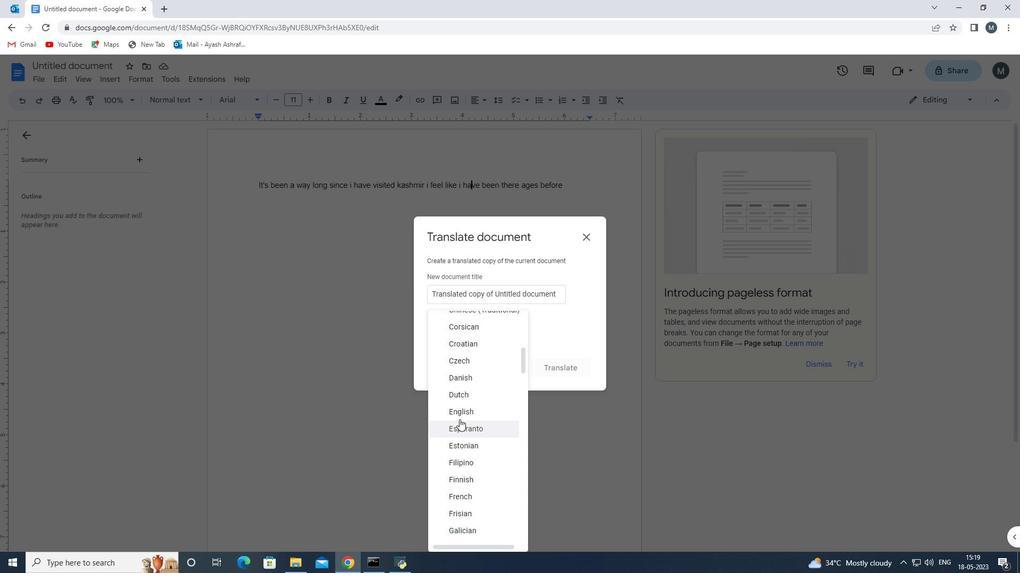 
Action: Mouse pressed left at (466, 412)
Screenshot: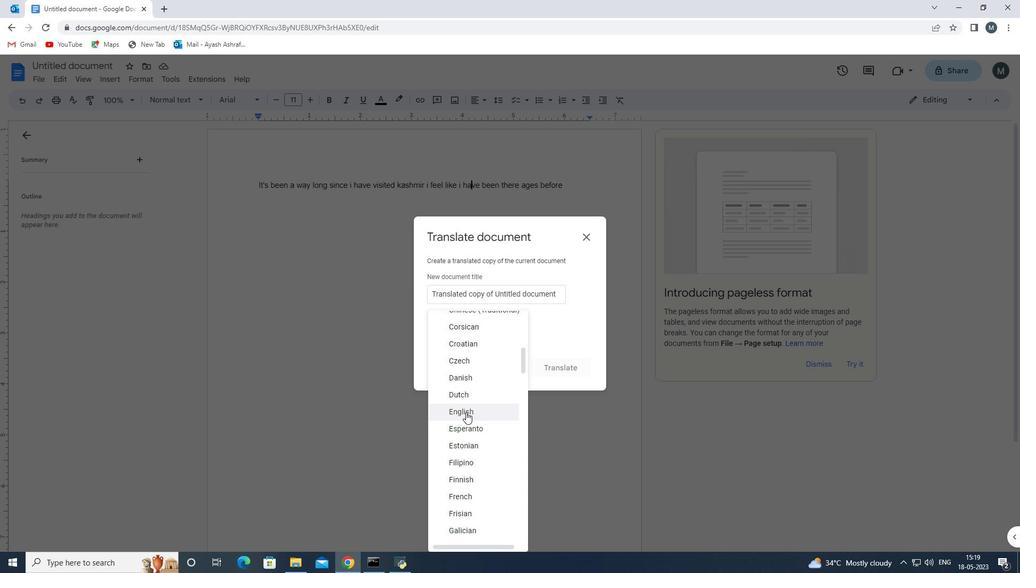 
Action: Mouse moved to (550, 368)
Screenshot: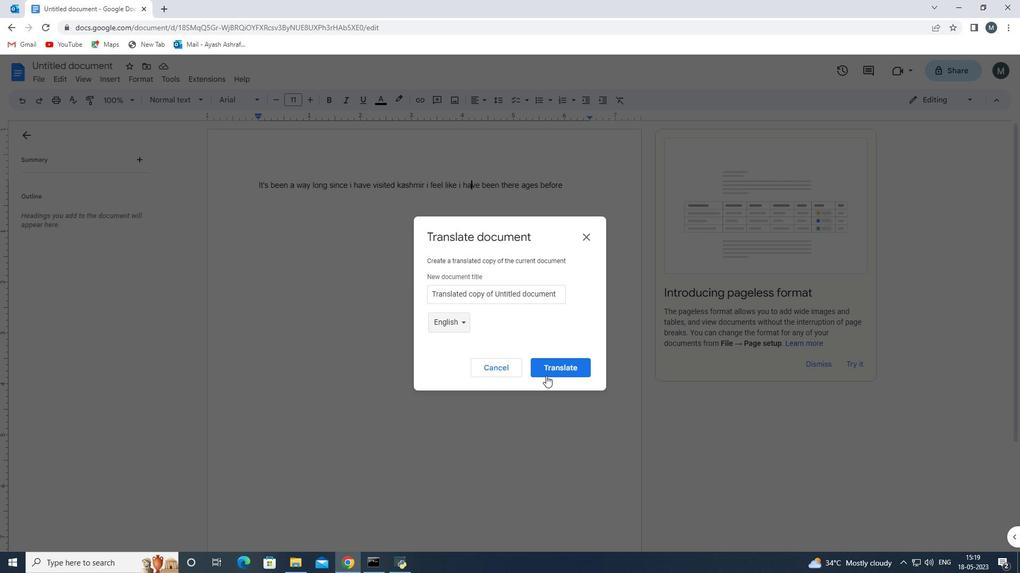 
Action: Mouse pressed left at (550, 368)
Screenshot: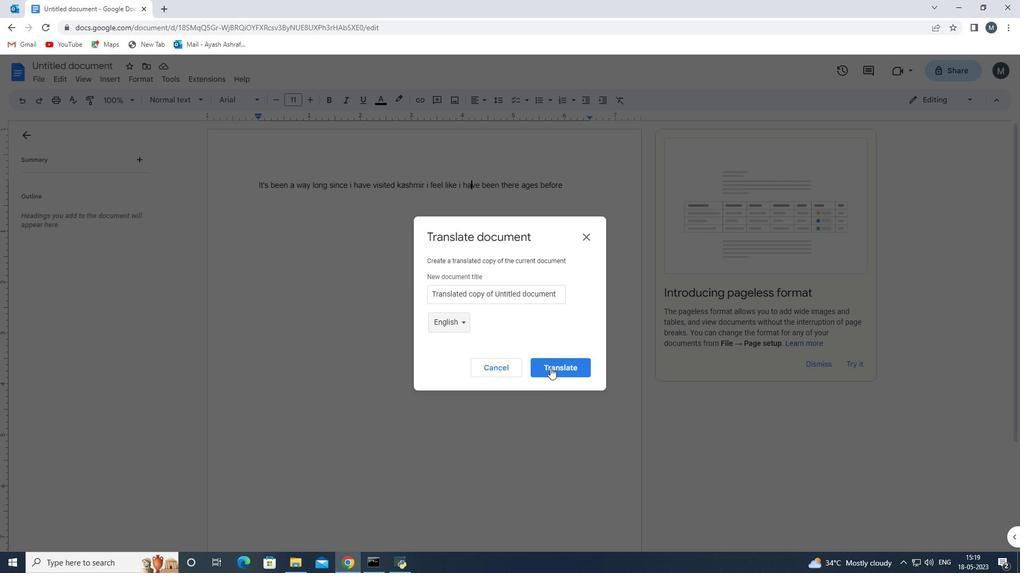 
Action: Mouse moved to (124, 0)
Screenshot: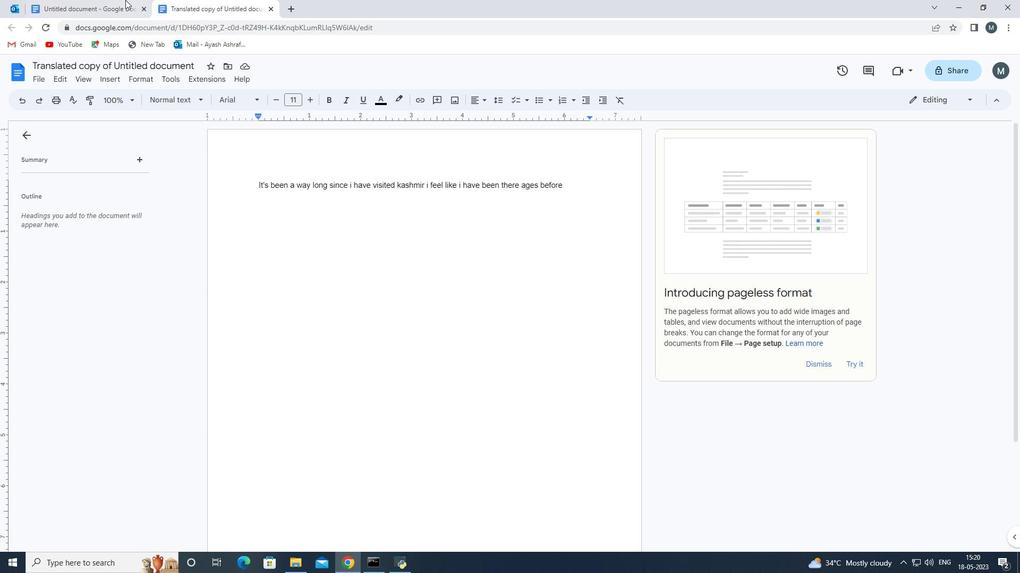 
Action: Mouse pressed left at (124, 0)
Screenshot: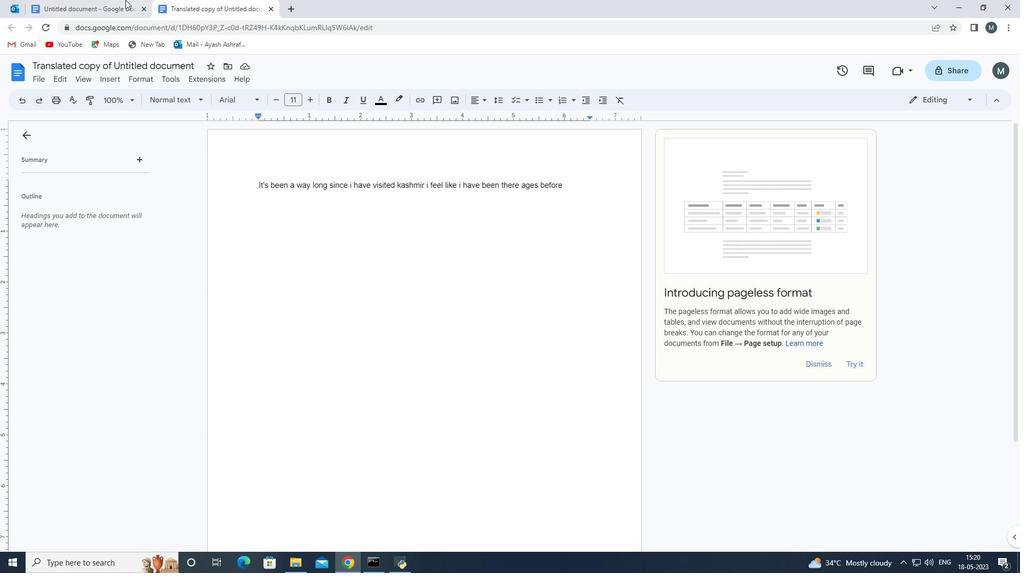 
Action: Mouse moved to (163, 78)
Screenshot: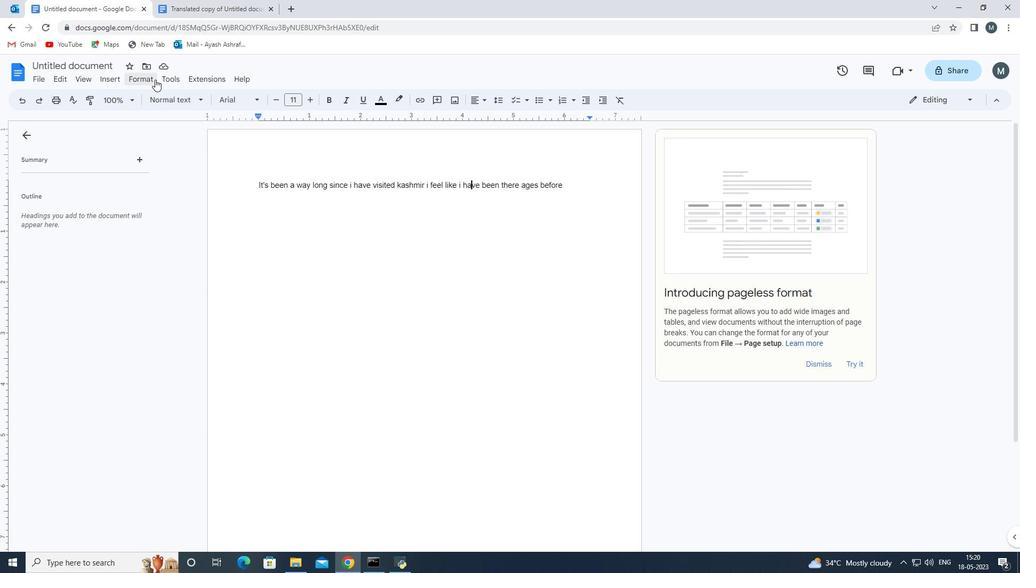 
Action: Mouse pressed left at (163, 78)
Screenshot: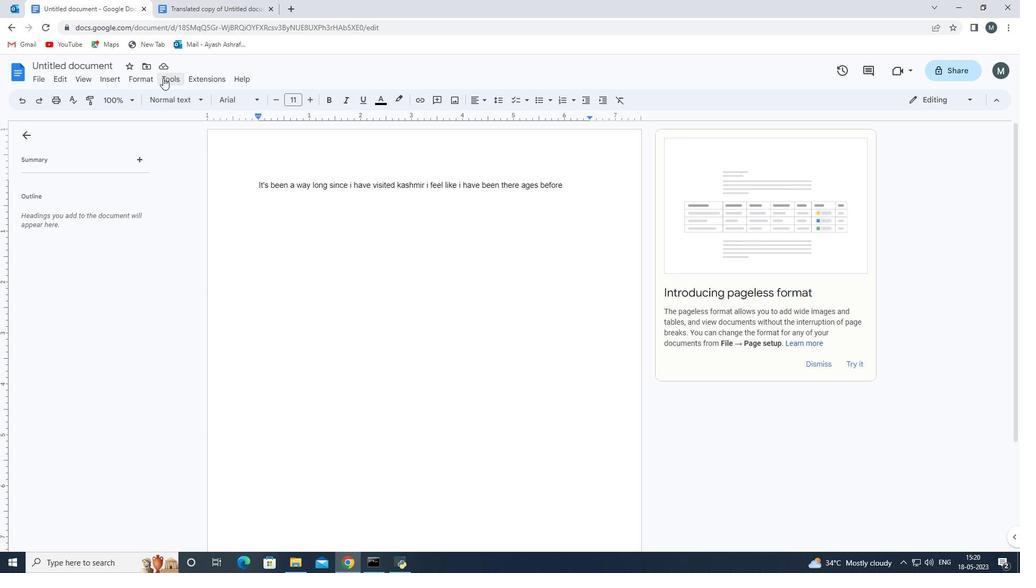 
Action: Mouse moved to (247, 246)
Screenshot: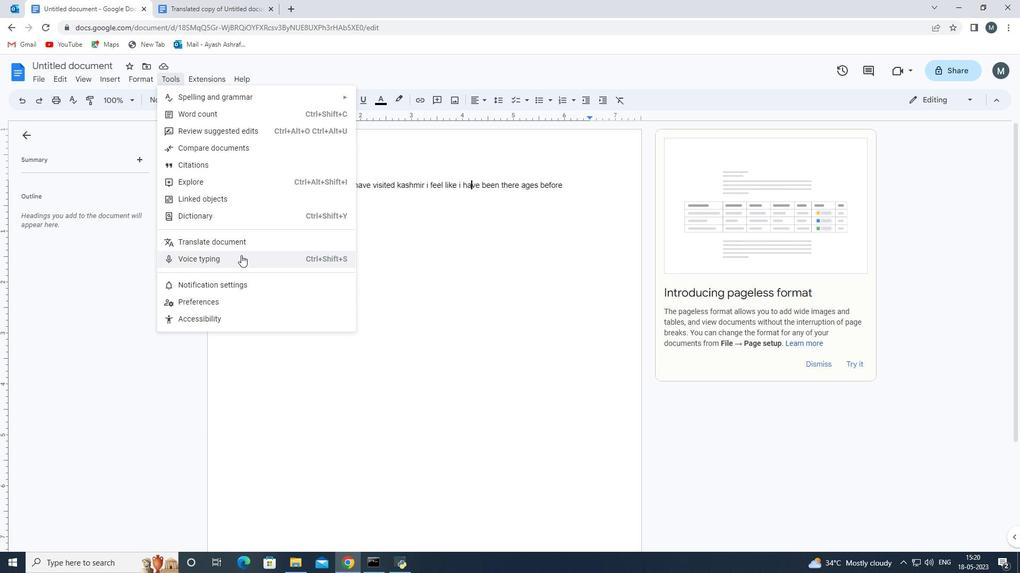 
Action: Mouse pressed left at (247, 246)
Screenshot: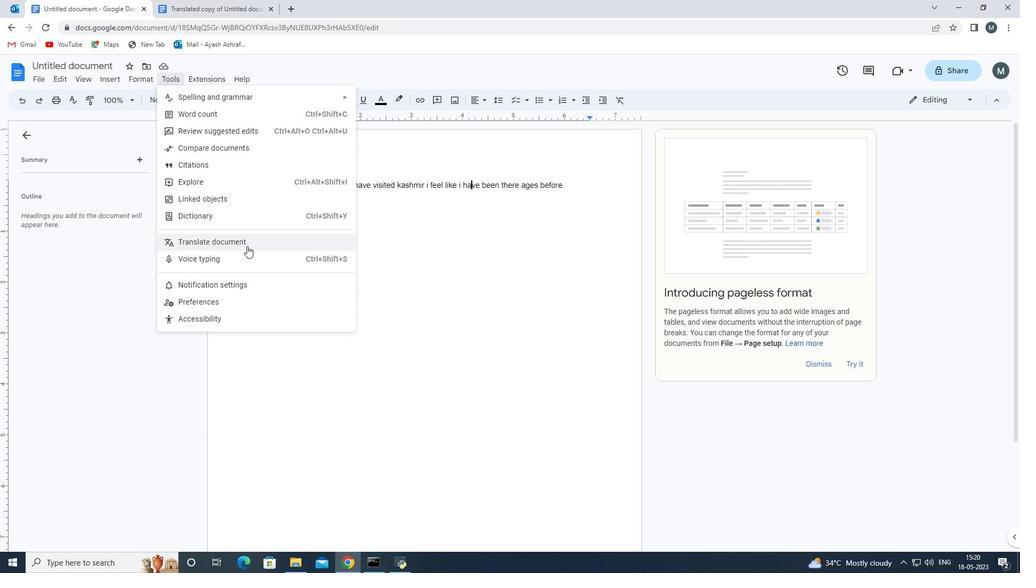 
Action: Mouse moved to (487, 326)
Screenshot: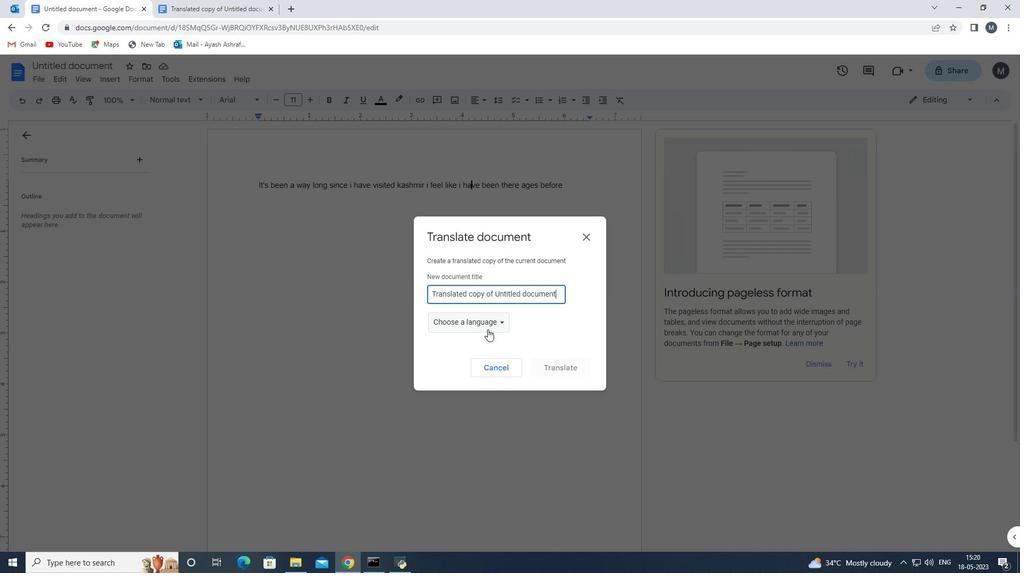 
Action: Mouse pressed left at (487, 326)
Screenshot: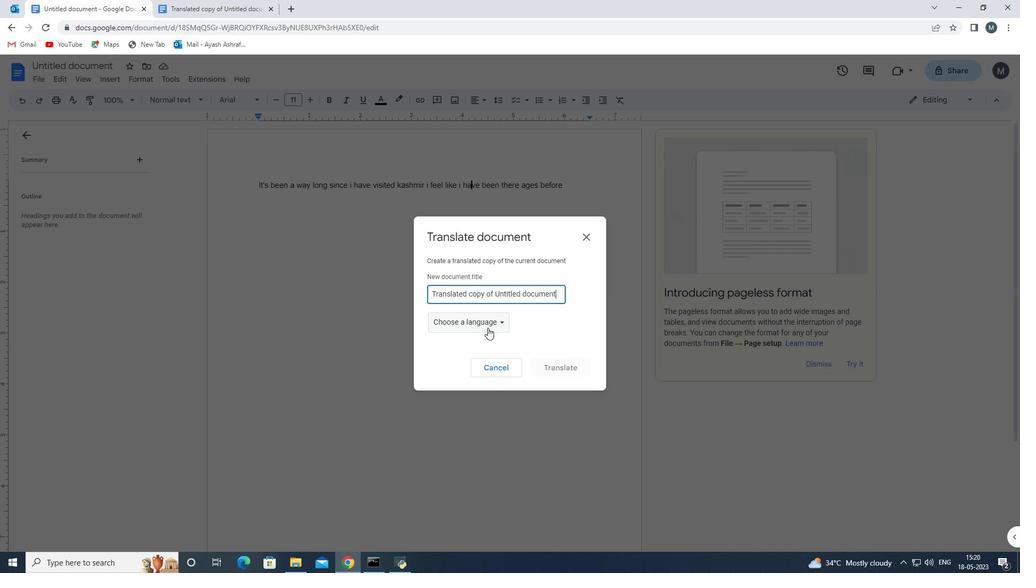 
Action: Mouse moved to (496, 334)
Screenshot: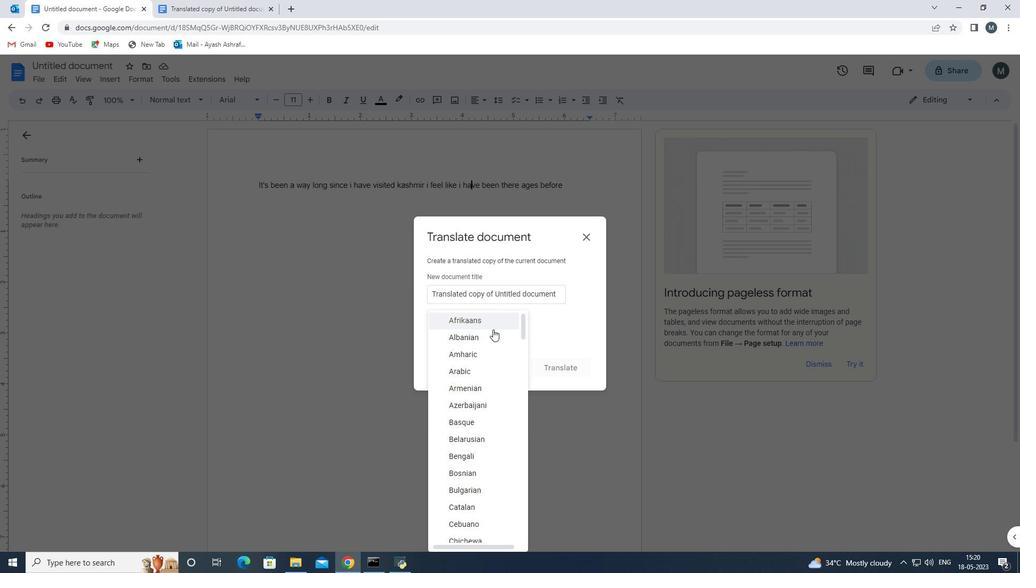 
Action: Mouse scrolled (496, 334) with delta (0, 0)
Screenshot: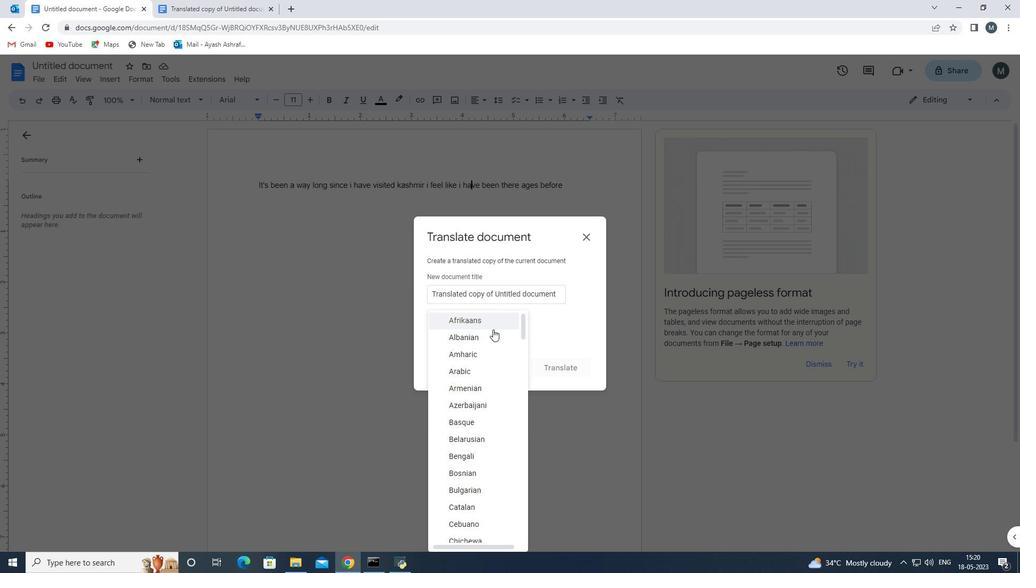 
Action: Mouse moved to (497, 344)
Screenshot: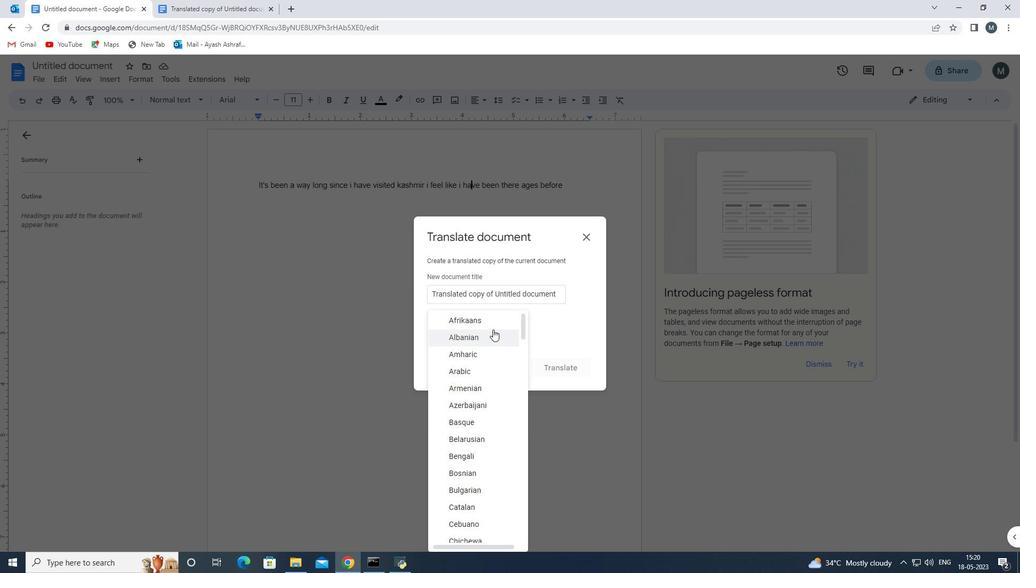 
Action: Mouse scrolled (497, 344) with delta (0, 0)
Screenshot: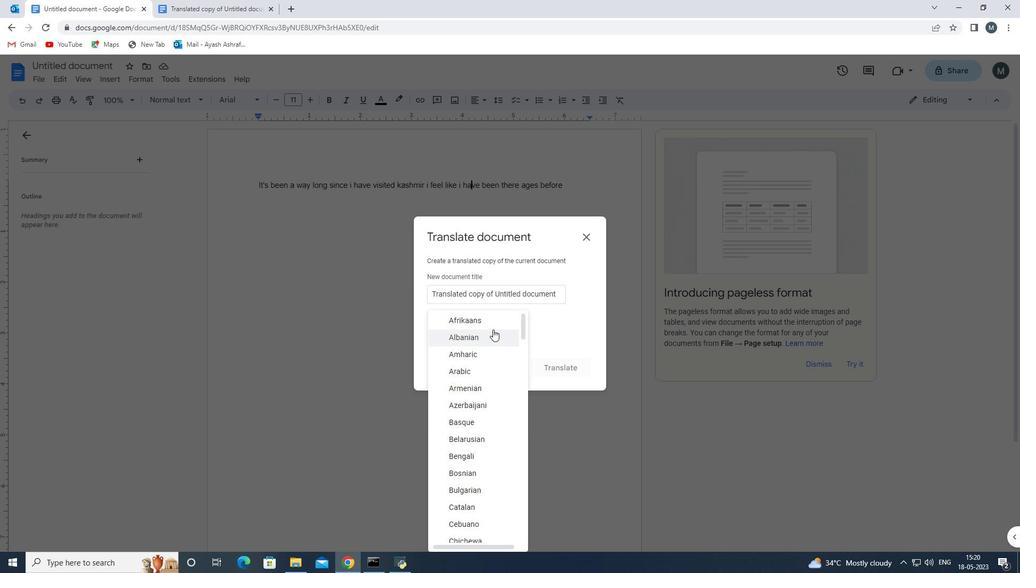 
Action: Mouse moved to (498, 349)
Screenshot: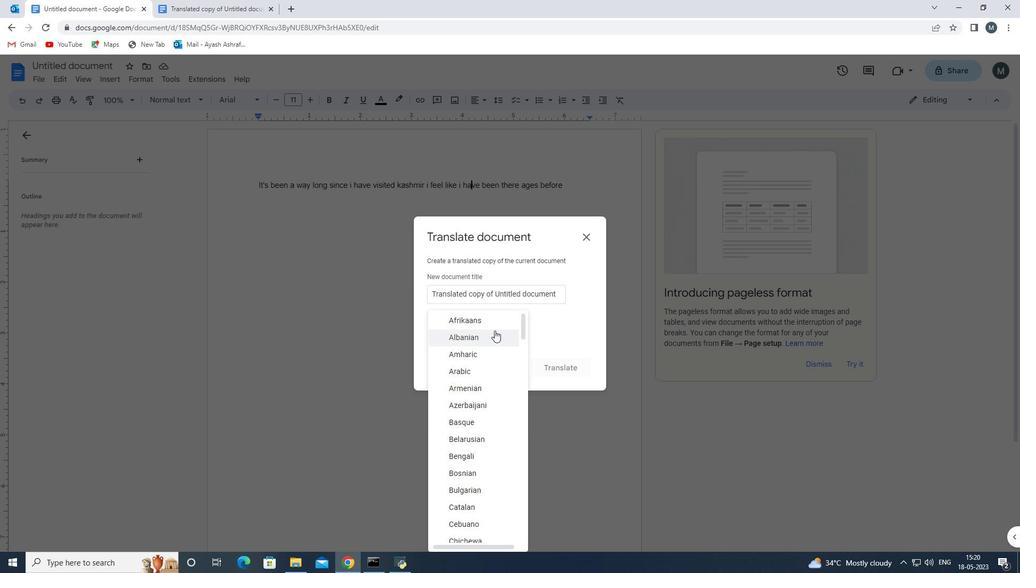 
Action: Mouse scrolled (498, 349) with delta (0, 0)
Screenshot: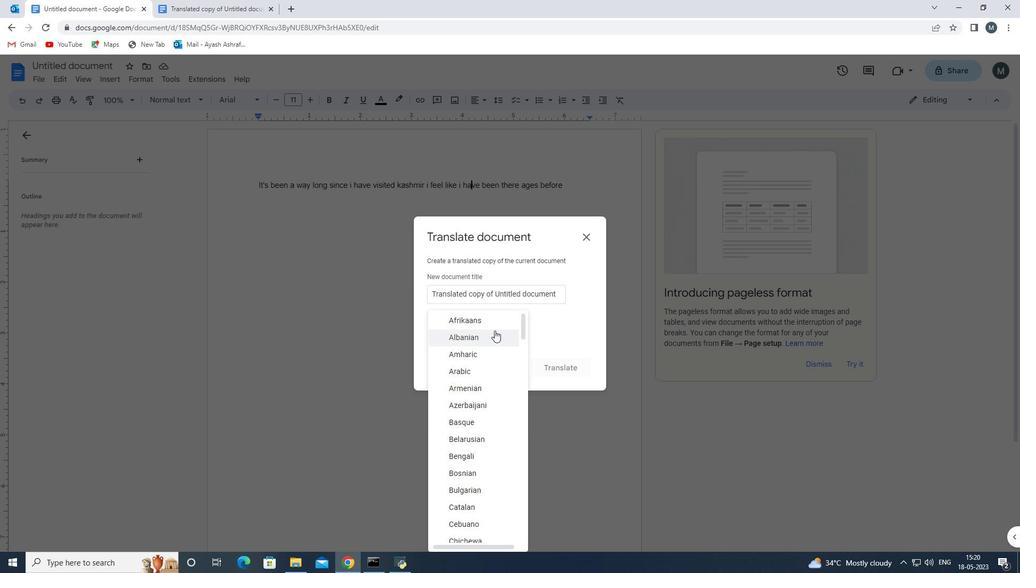 
Action: Mouse moved to (498, 353)
Screenshot: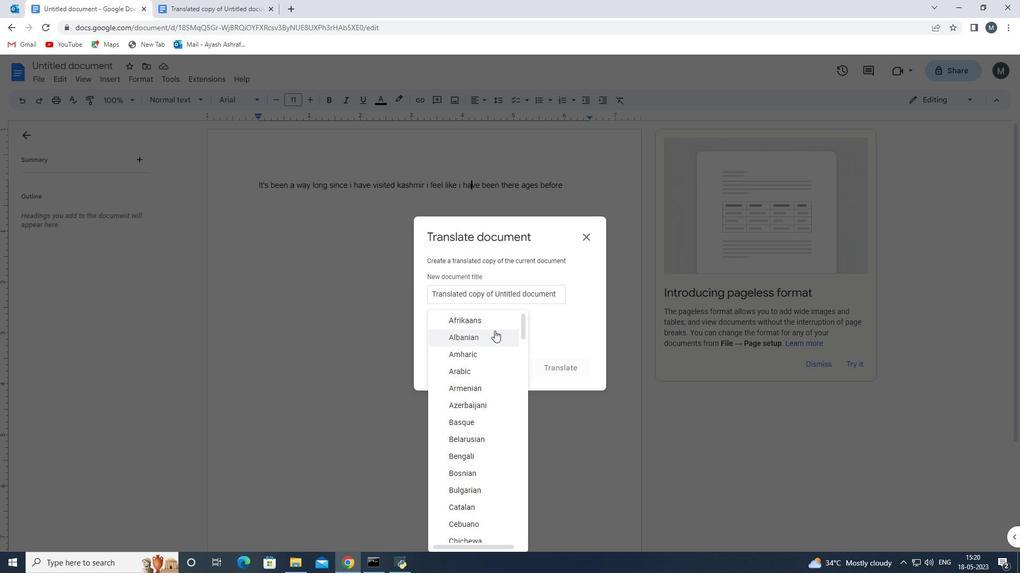 
Action: Mouse scrolled (498, 352) with delta (0, 0)
Screenshot: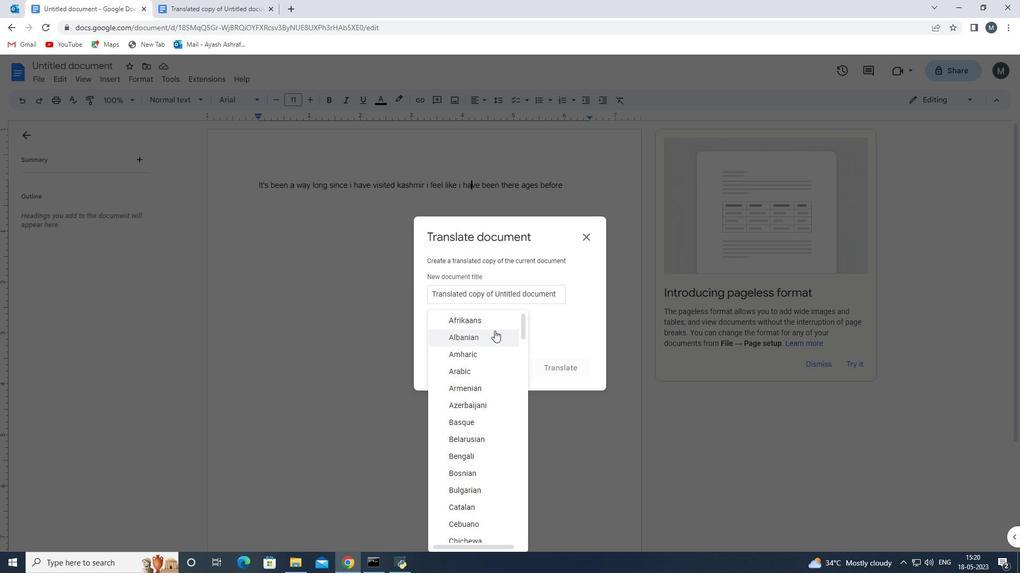 
Action: Mouse moved to (495, 361)
Screenshot: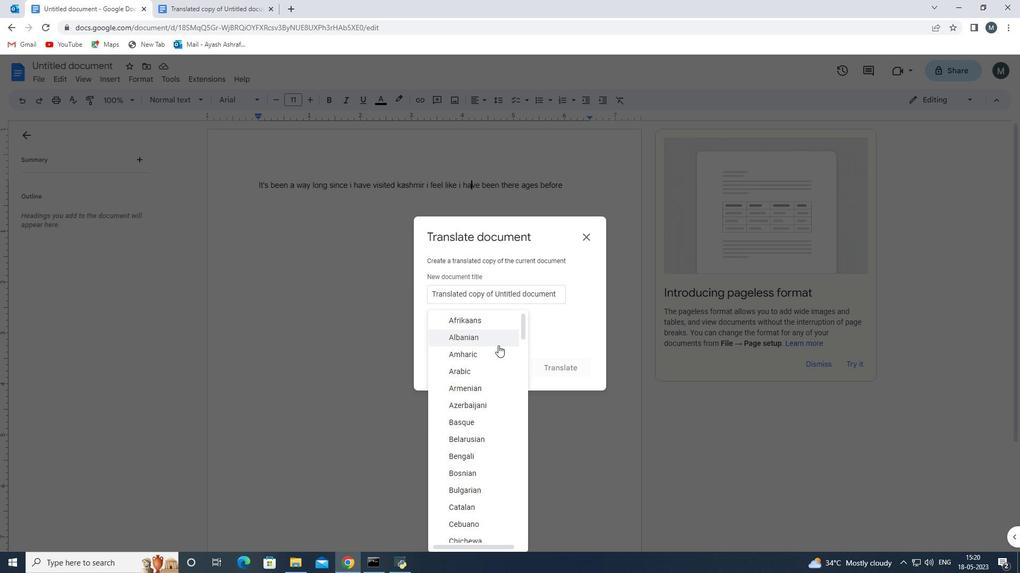 
Action: Mouse scrolled (495, 361) with delta (0, 0)
Screenshot: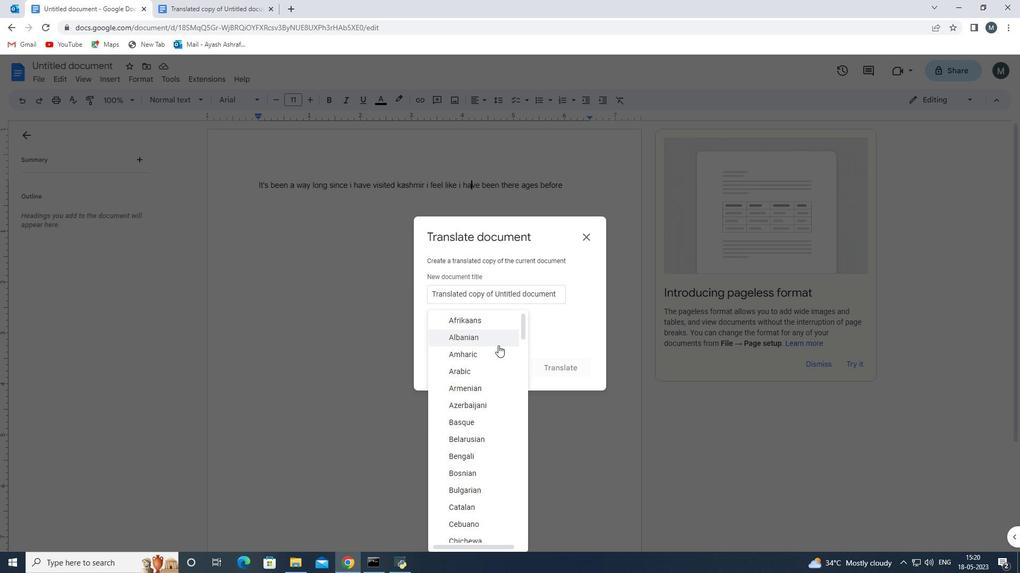 
Action: Mouse moved to (480, 393)
Screenshot: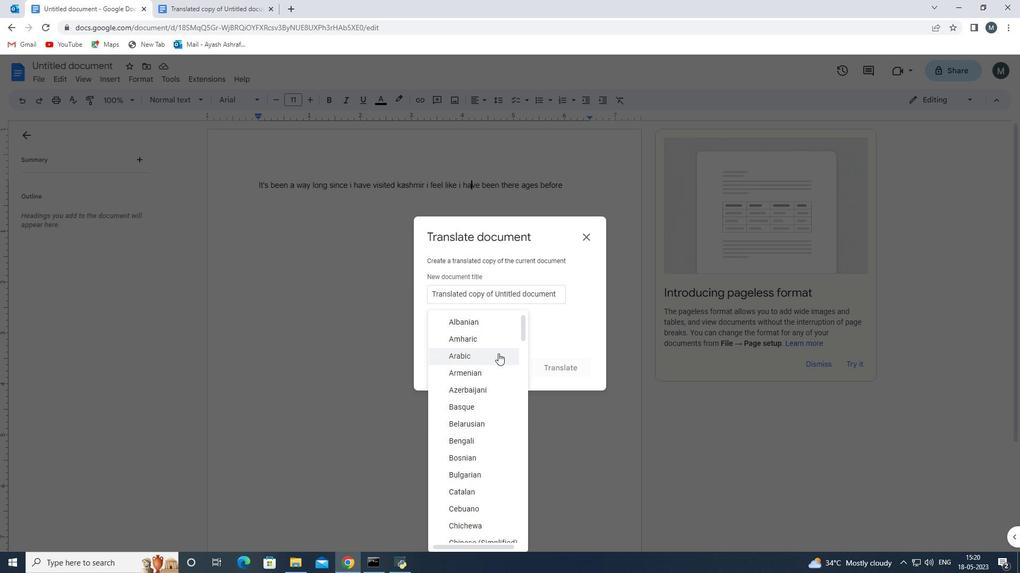
Action: Mouse scrolled (480, 393) with delta (0, 0)
Screenshot: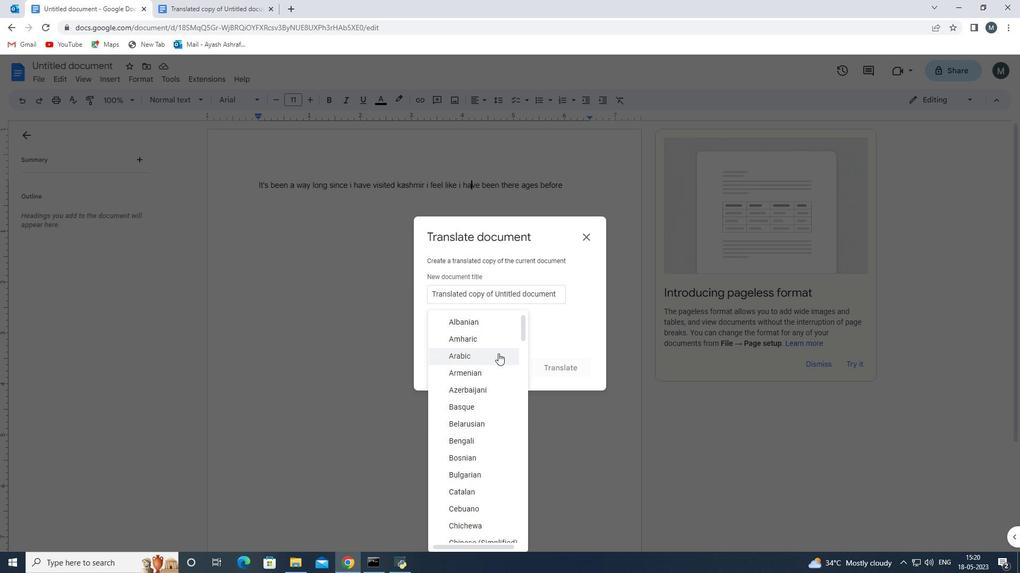 
Action: Mouse moved to (459, 477)
Screenshot: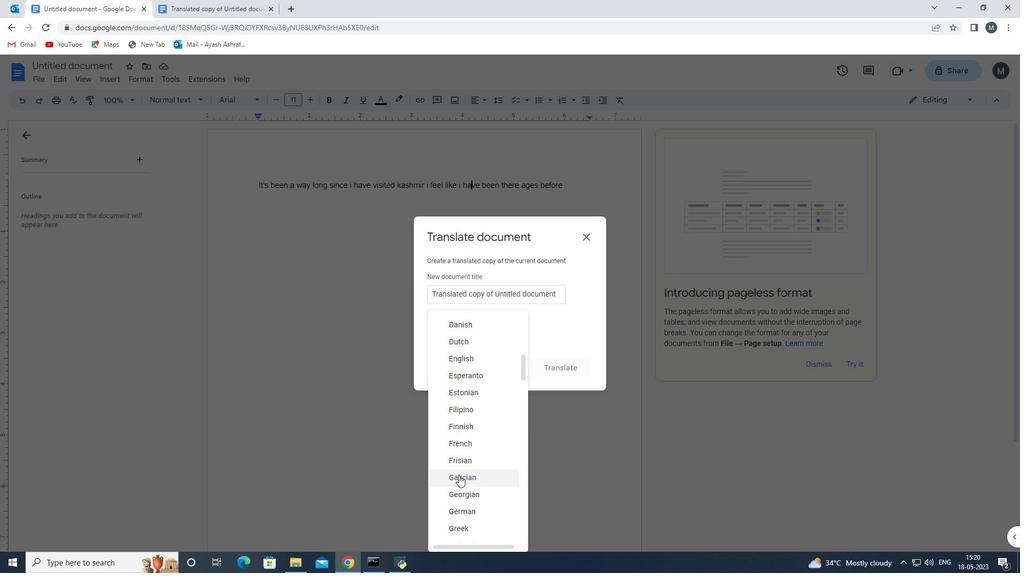 
Action: Mouse scrolled (459, 477) with delta (0, 0)
Screenshot: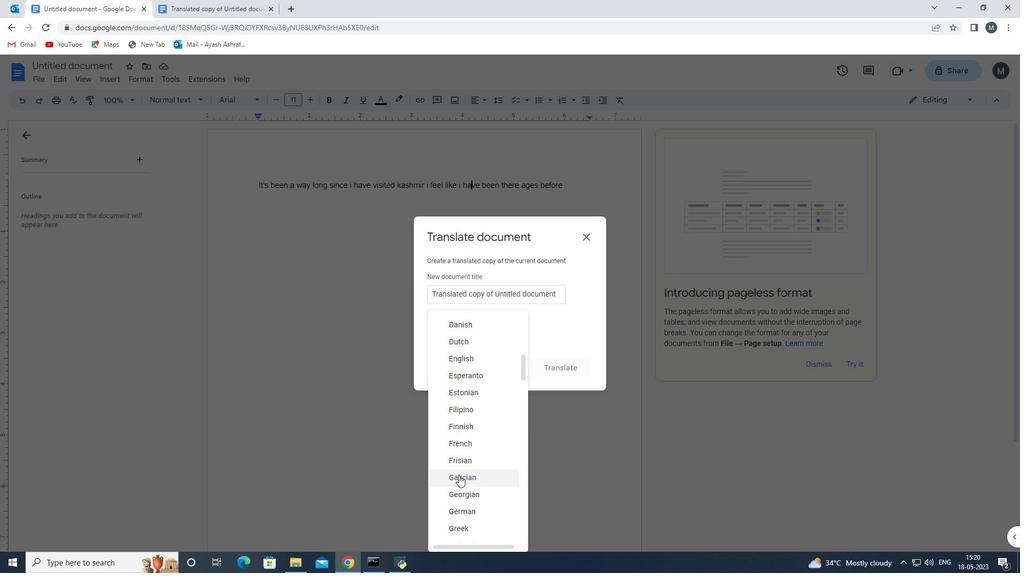 
Action: Mouse moved to (459, 478)
Screenshot: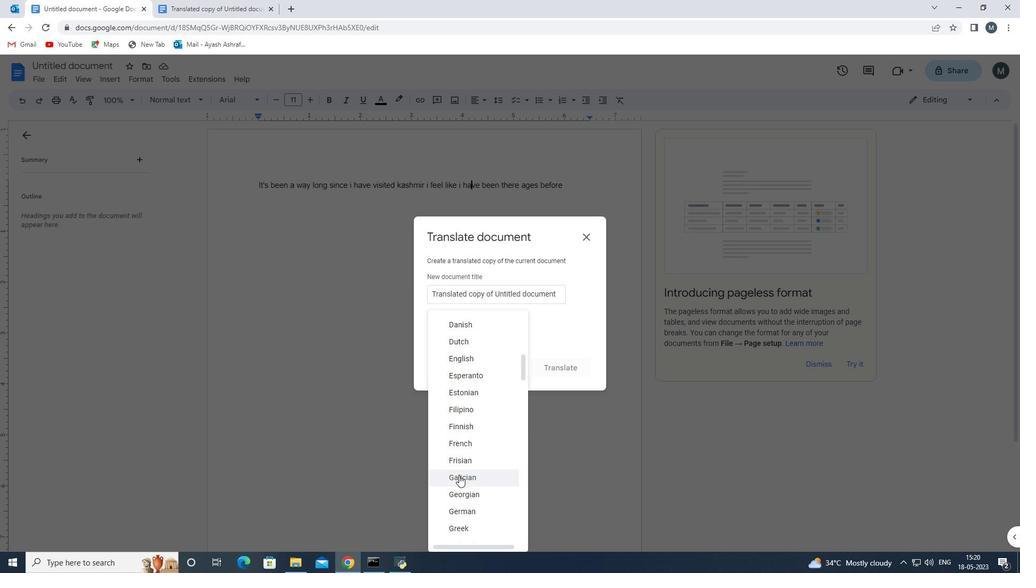 
Action: Mouse scrolled (459, 478) with delta (0, 0)
Screenshot: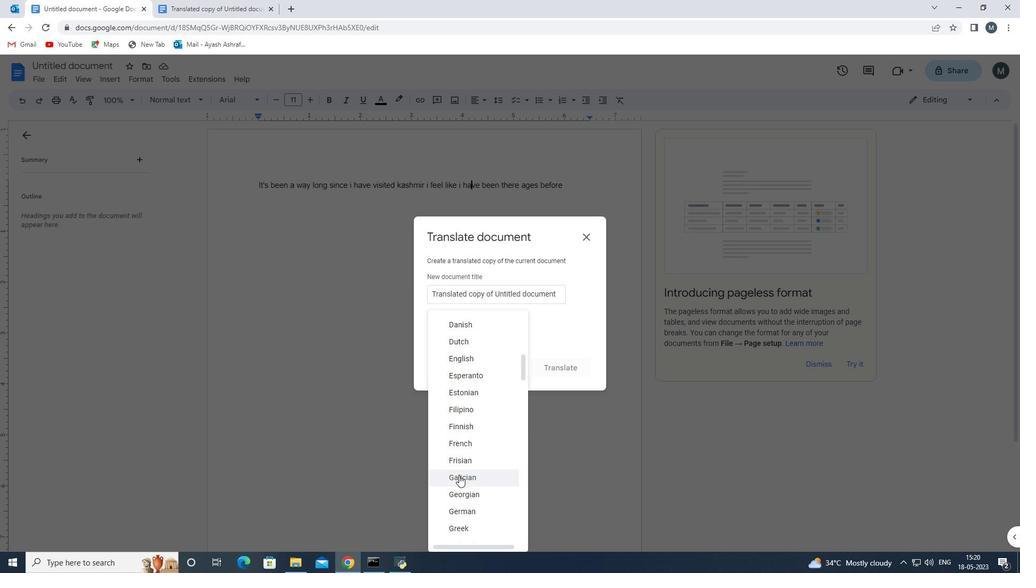 
Action: Mouse moved to (459, 479)
Screenshot: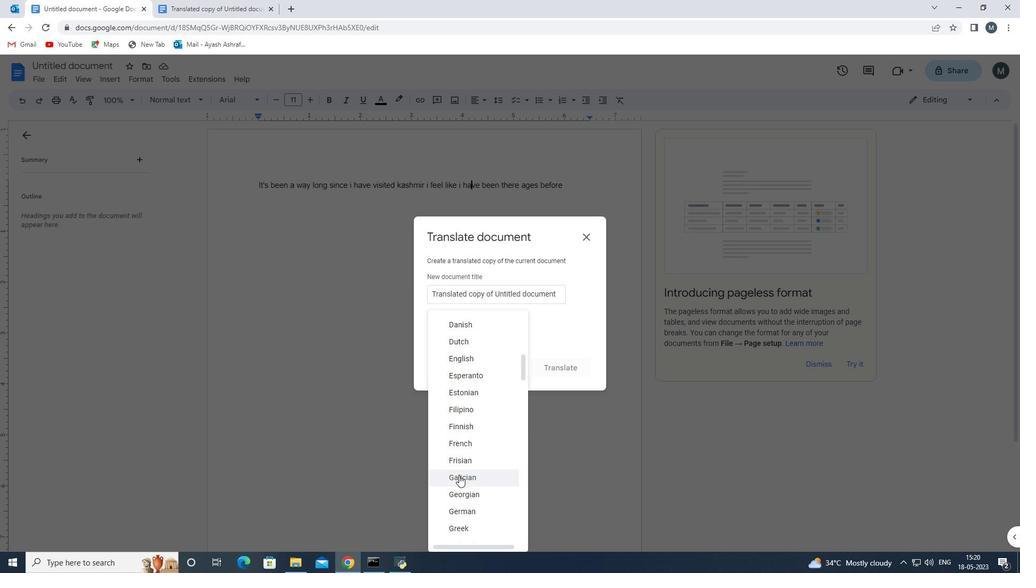 
Action: Mouse scrolled (459, 479) with delta (0, 0)
Screenshot: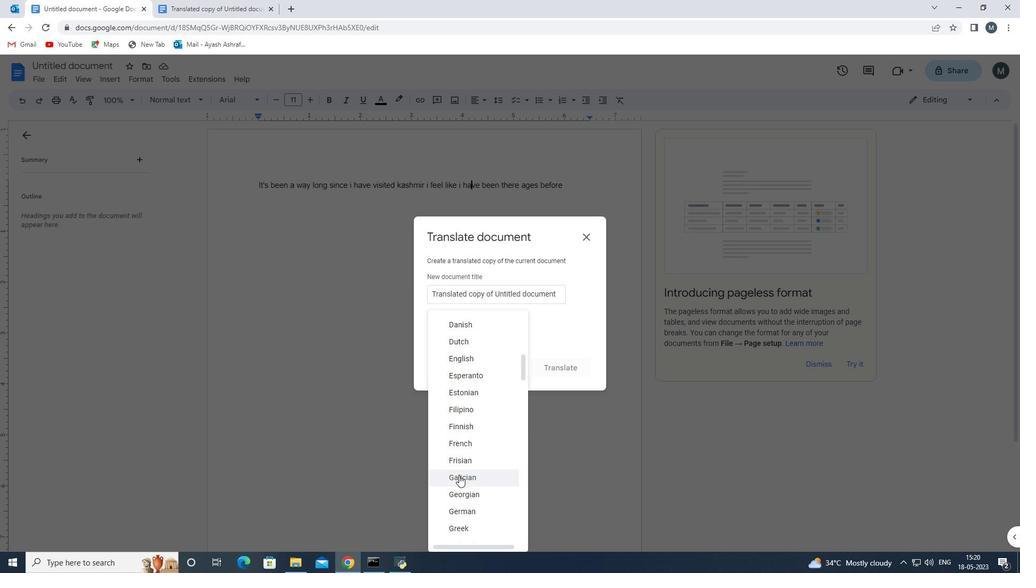 
Action: Mouse moved to (460, 481)
Screenshot: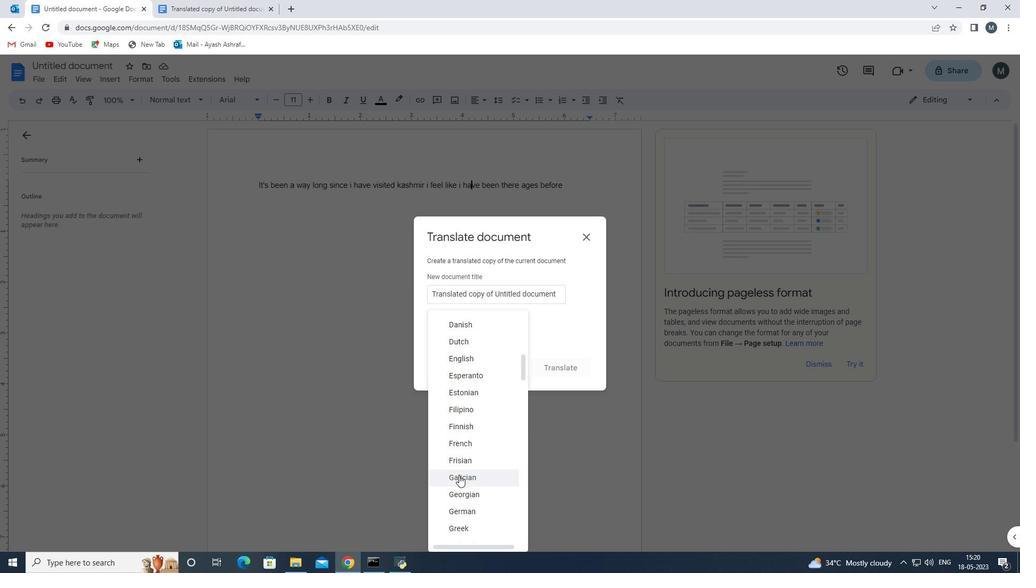 
Action: Mouse scrolled (460, 480) with delta (0, 0)
Screenshot: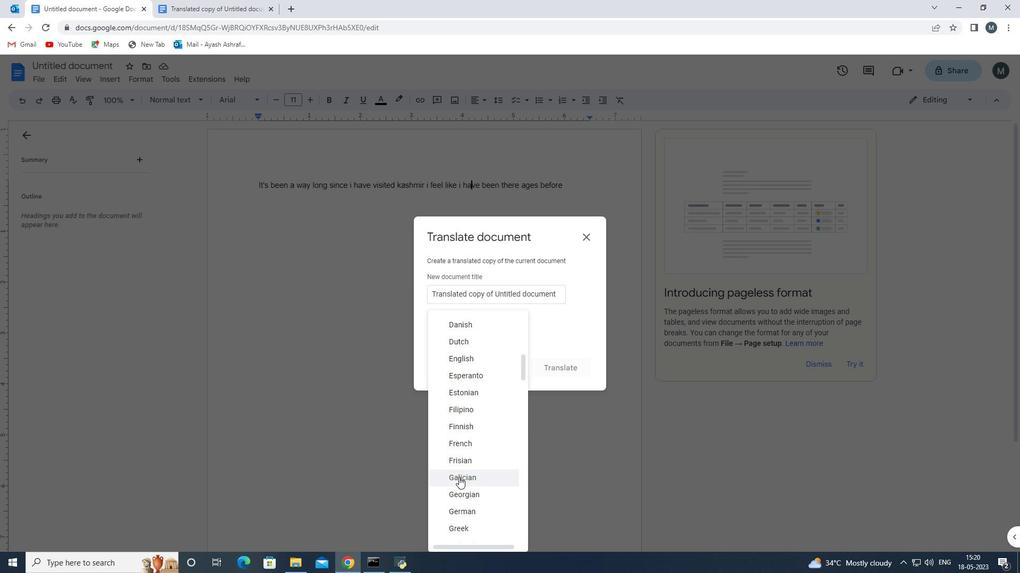 
Action: Mouse moved to (479, 454)
Screenshot: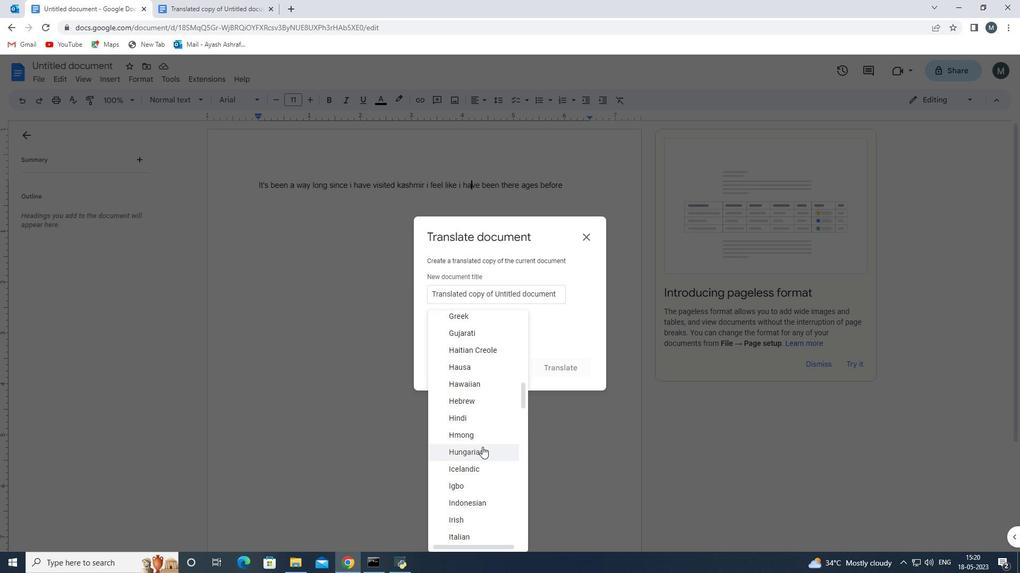 
Action: Mouse scrolled (479, 454) with delta (0, 0)
Screenshot: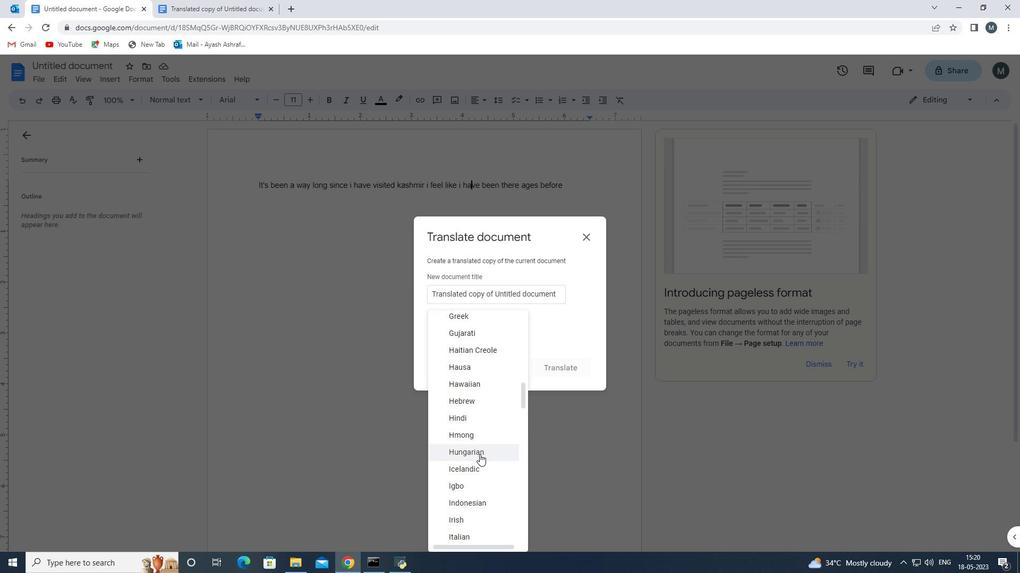 
Action: Mouse moved to (479, 454)
Screenshot: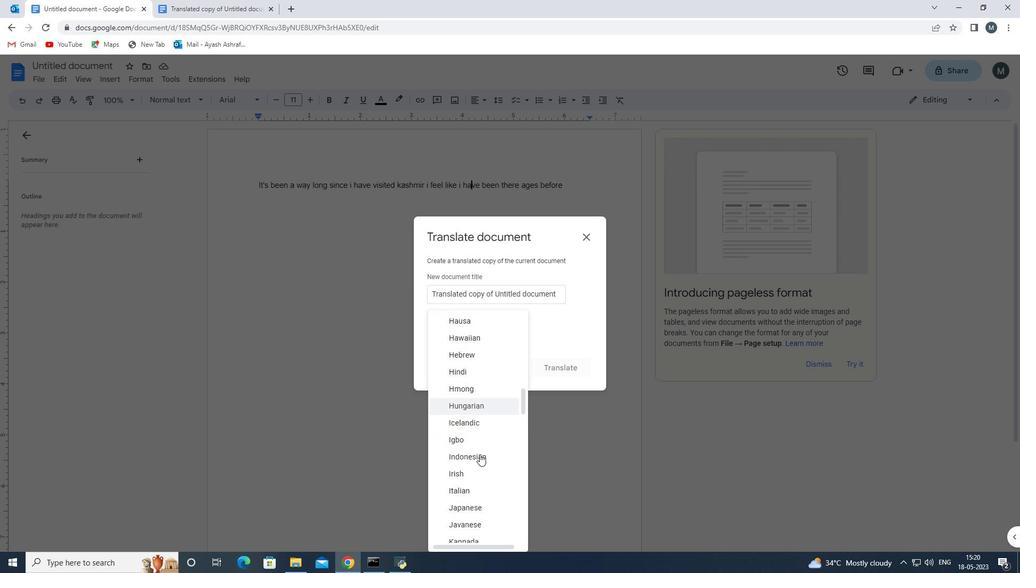 
Action: Mouse scrolled (479, 455) with delta (0, 0)
Screenshot: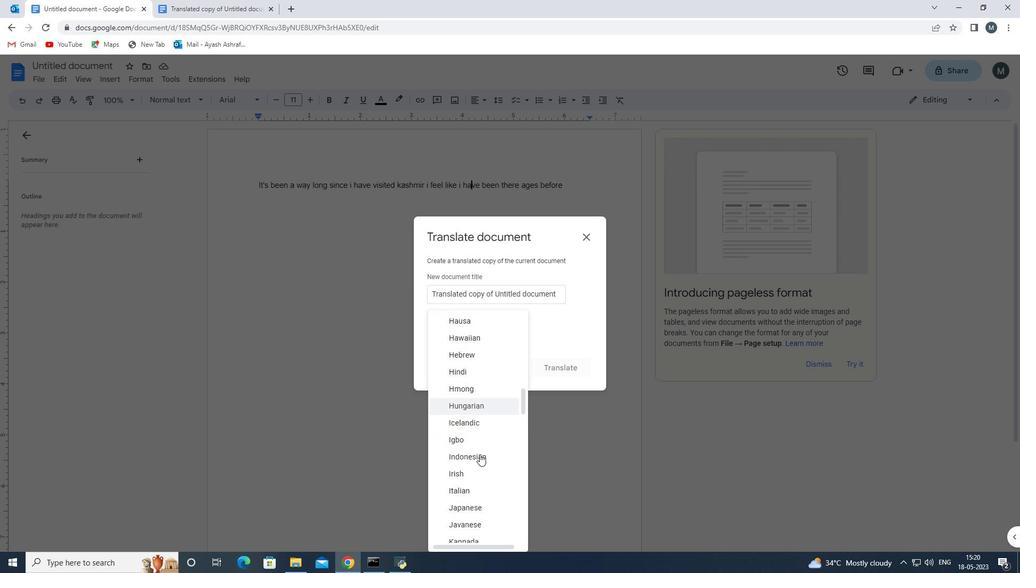 
Action: Mouse moved to (471, 416)
Screenshot: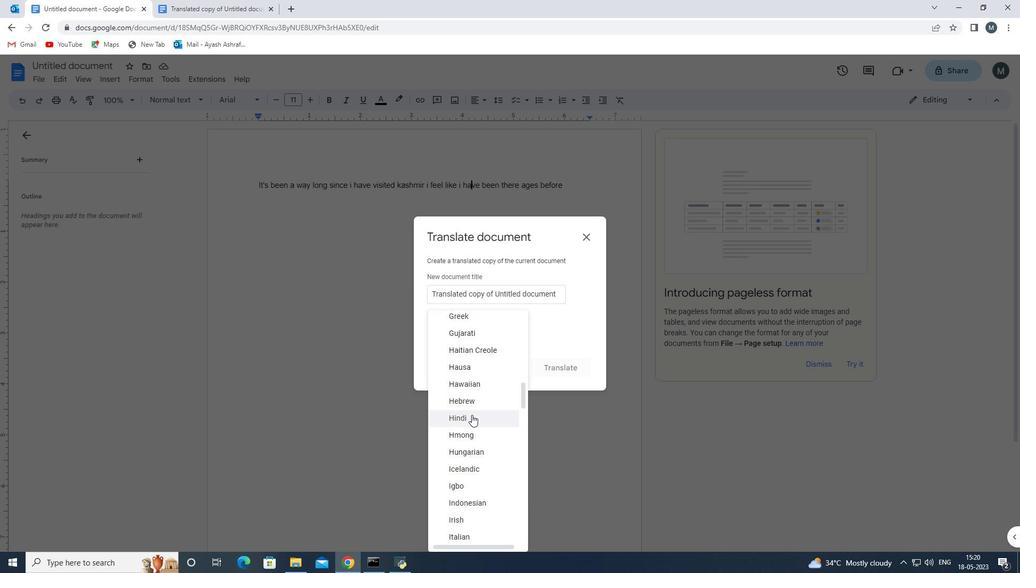 
Action: Mouse pressed left at (471, 416)
Screenshot: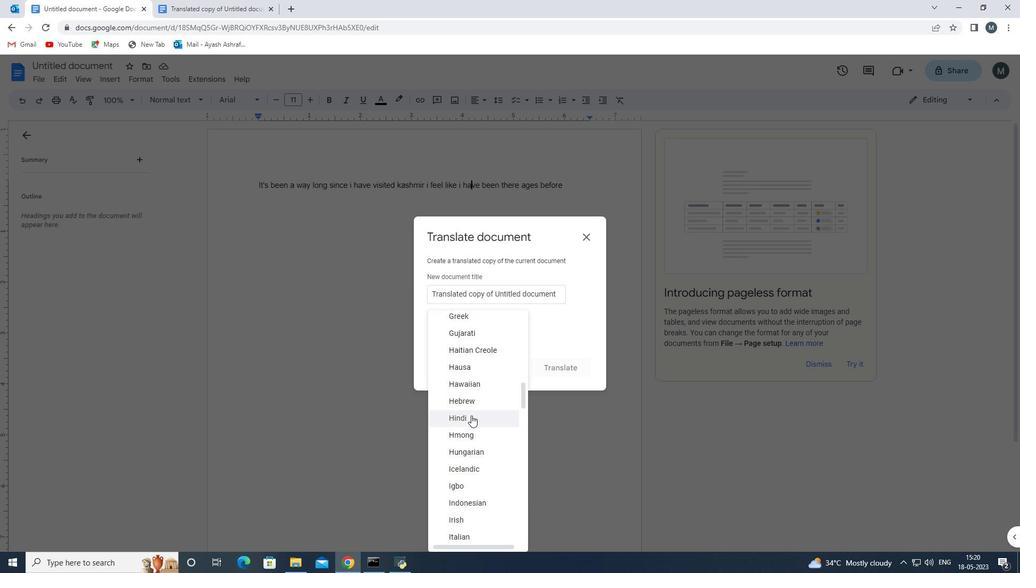 
Action: Mouse moved to (556, 367)
Screenshot: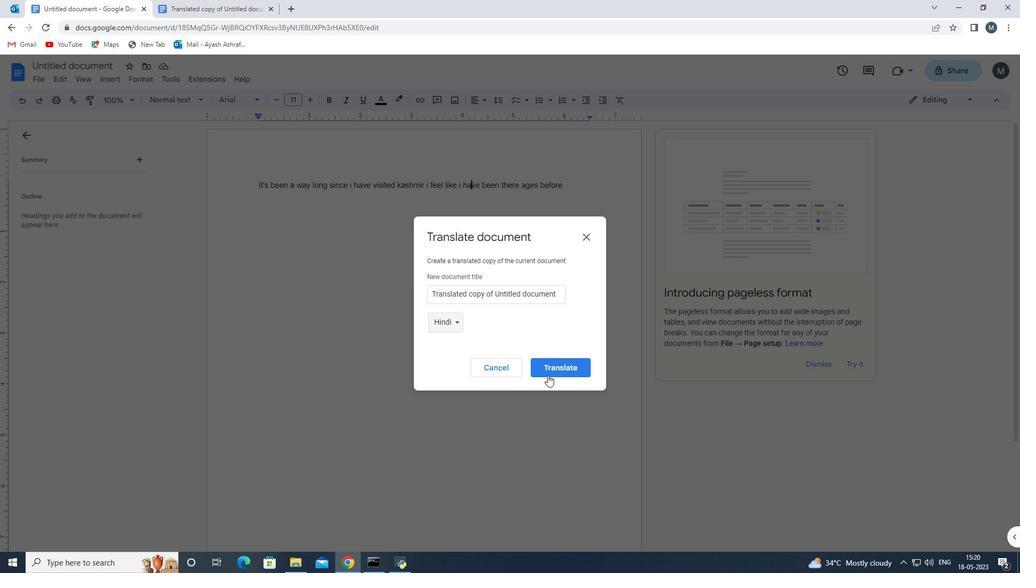 
Action: Mouse pressed left at (556, 367)
Screenshot: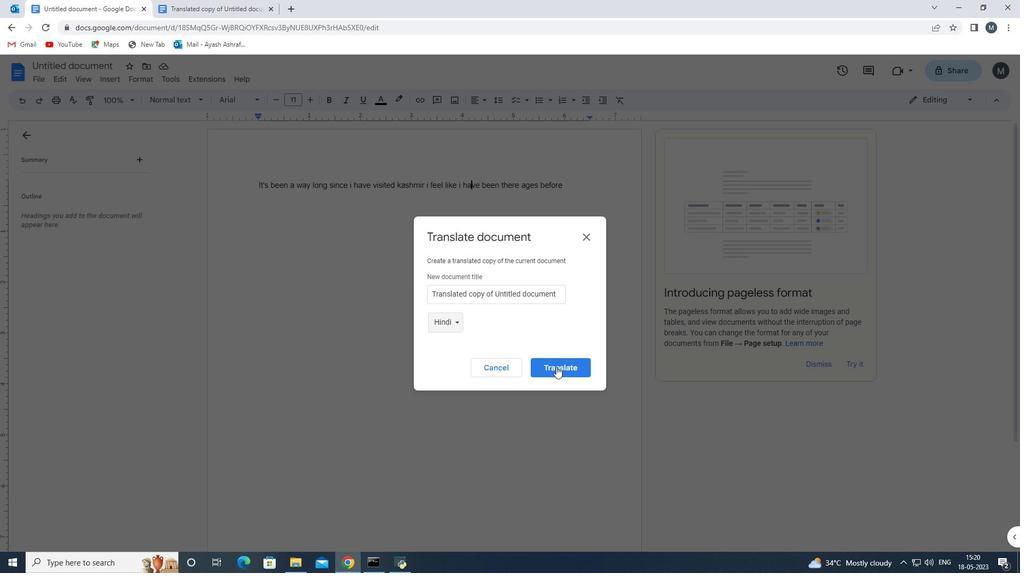 
Action: Mouse moved to (254, 184)
Screenshot: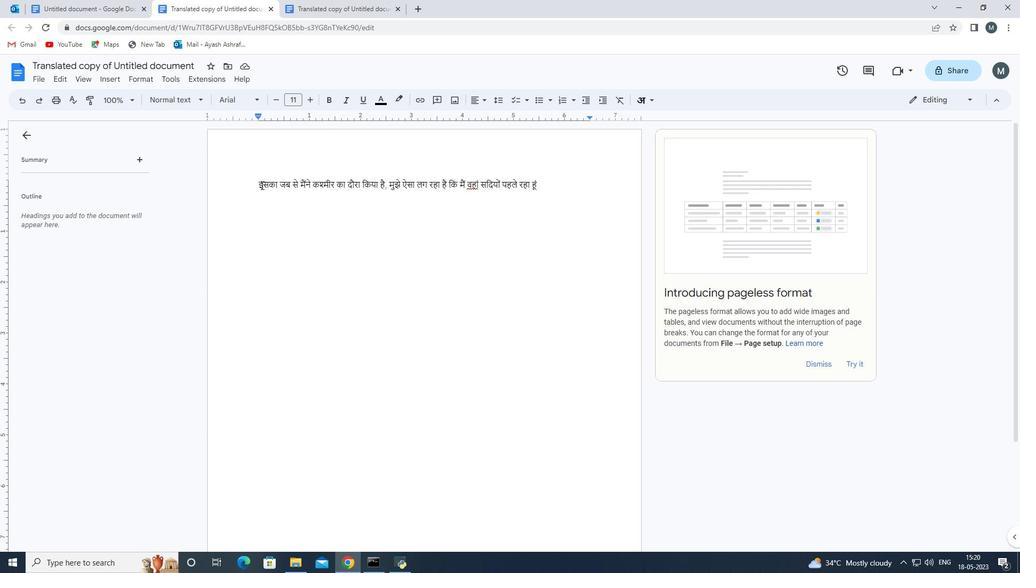 
Action: Mouse pressed left at (254, 184)
Screenshot: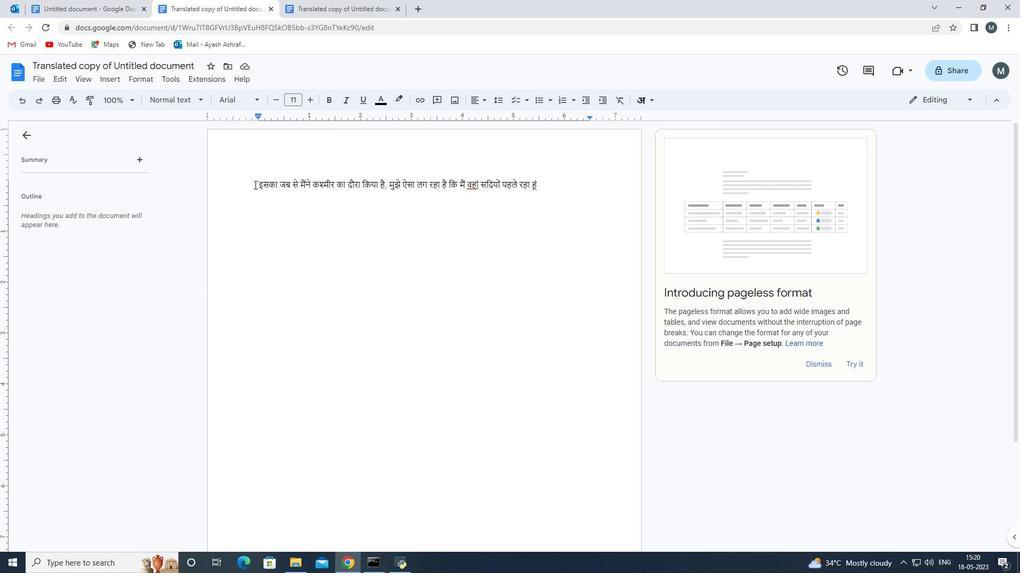 
Action: Mouse moved to (466, 268)
Screenshot: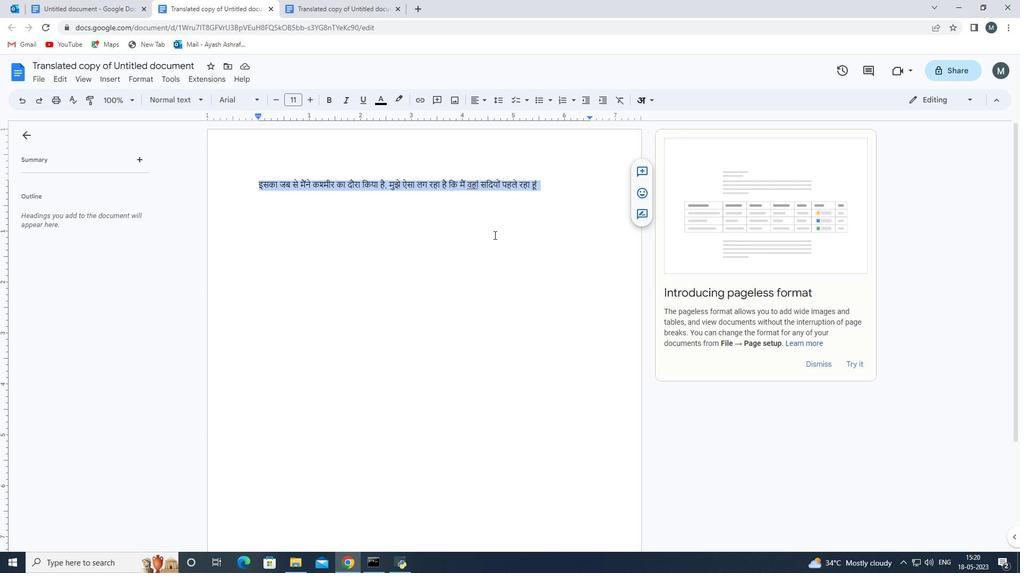 
Action: Mouse pressed left at (466, 268)
Screenshot: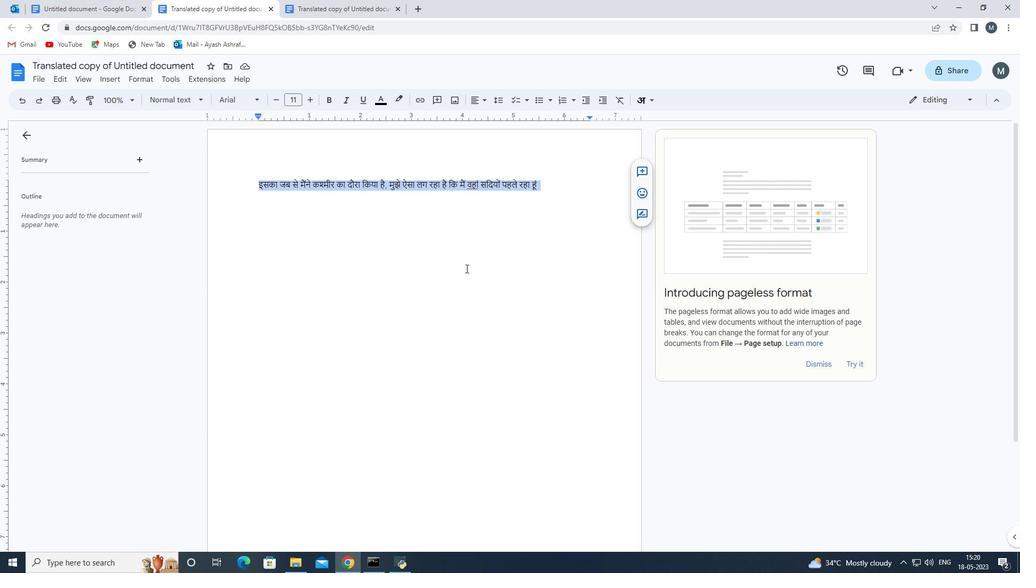 
Action: Mouse moved to (207, 0)
Screenshot: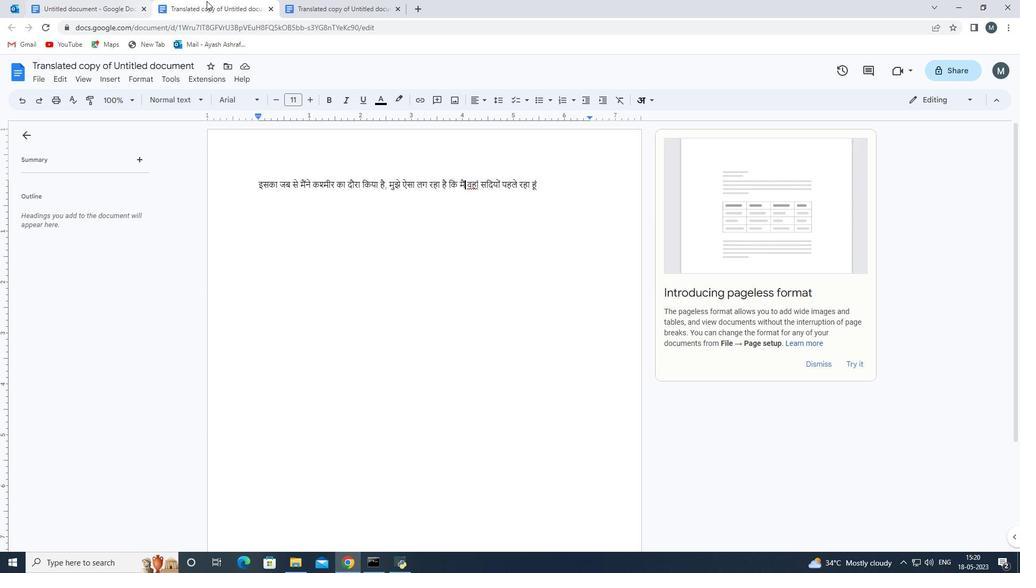 
Action: Mouse pressed left at (207, 0)
Screenshot: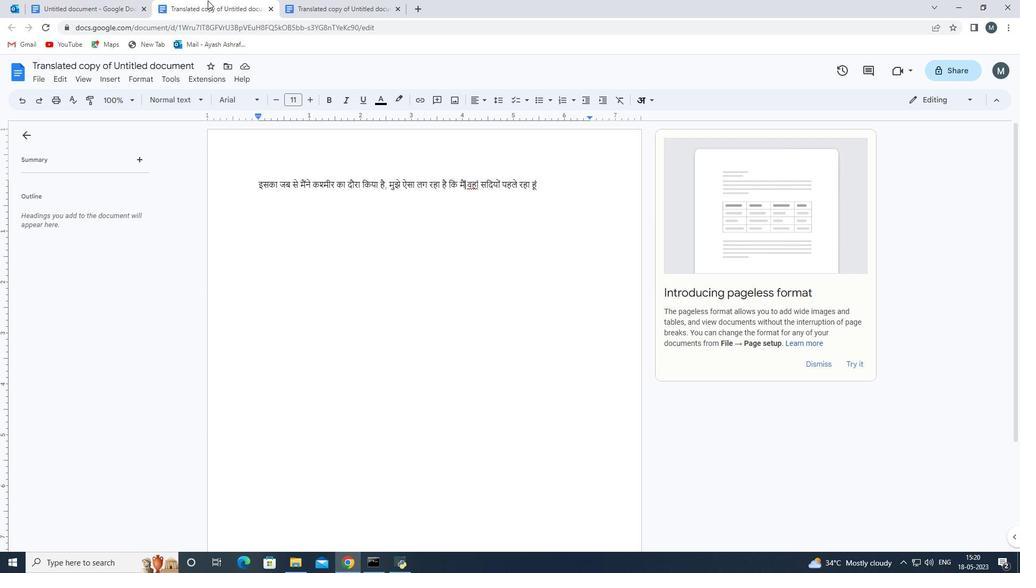 
Action: Mouse moved to (177, 81)
Screenshot: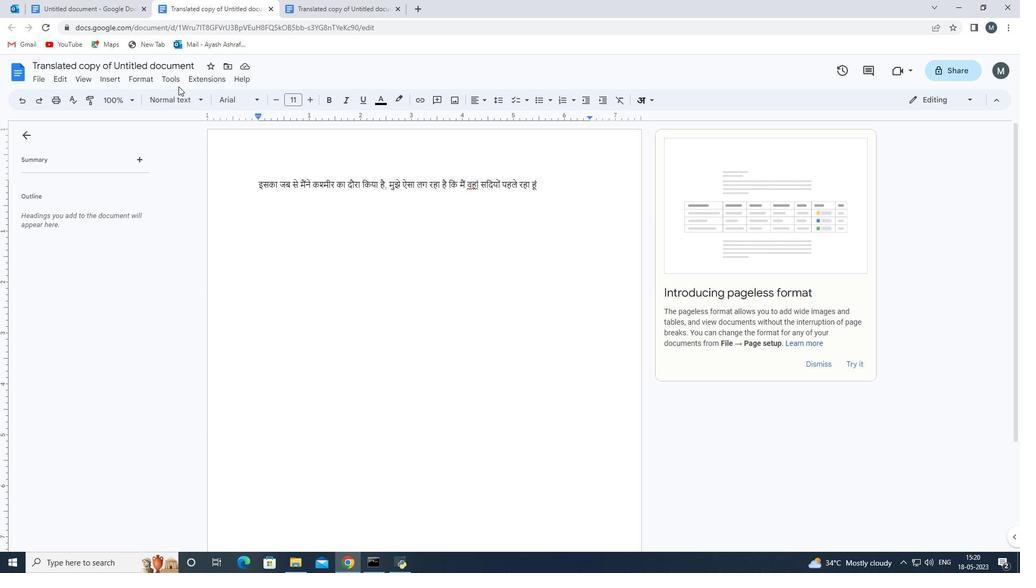 
Action: Mouse pressed left at (177, 81)
Screenshot: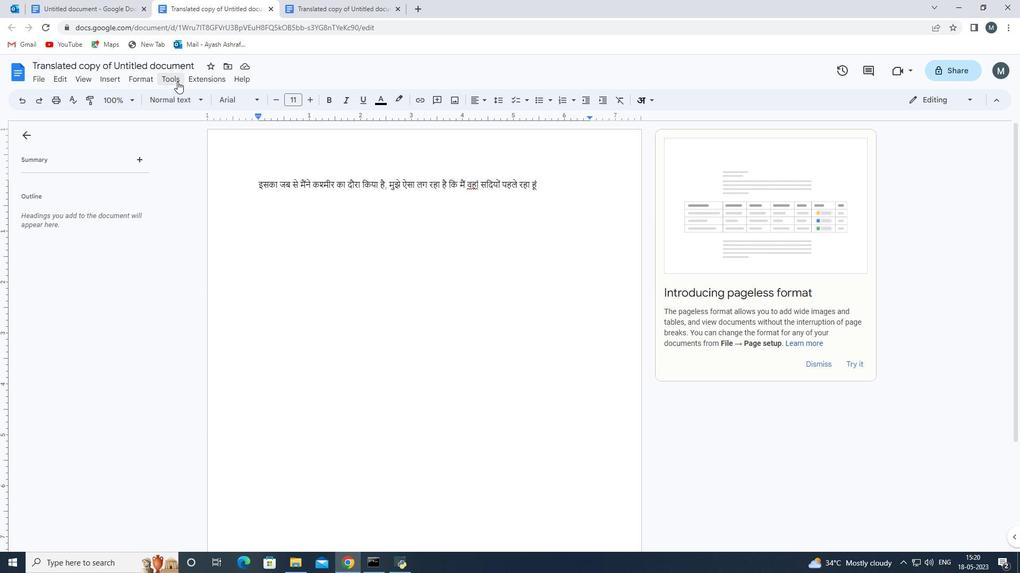
Action: Mouse moved to (243, 239)
Screenshot: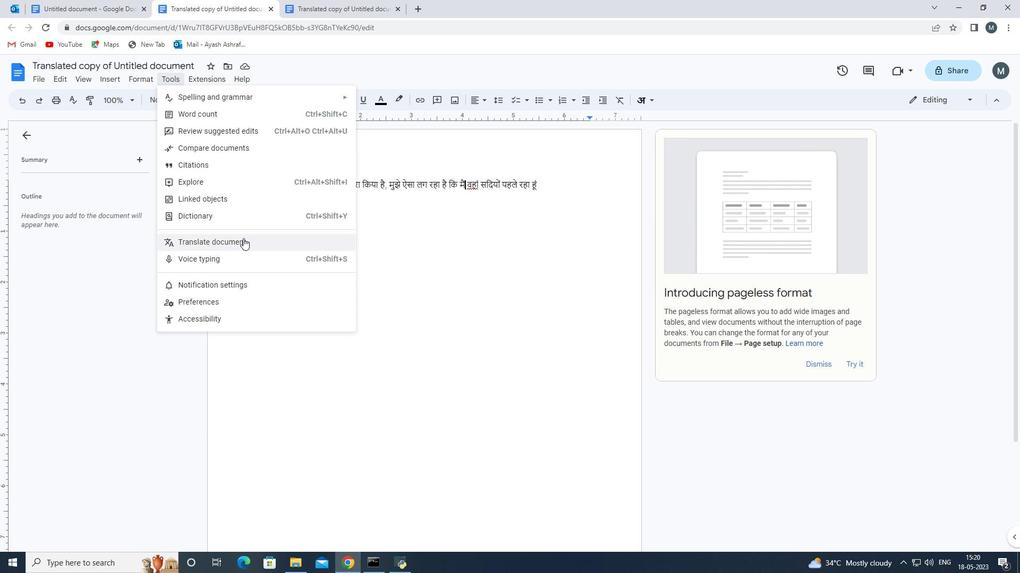 
Action: Mouse pressed left at (243, 239)
Screenshot: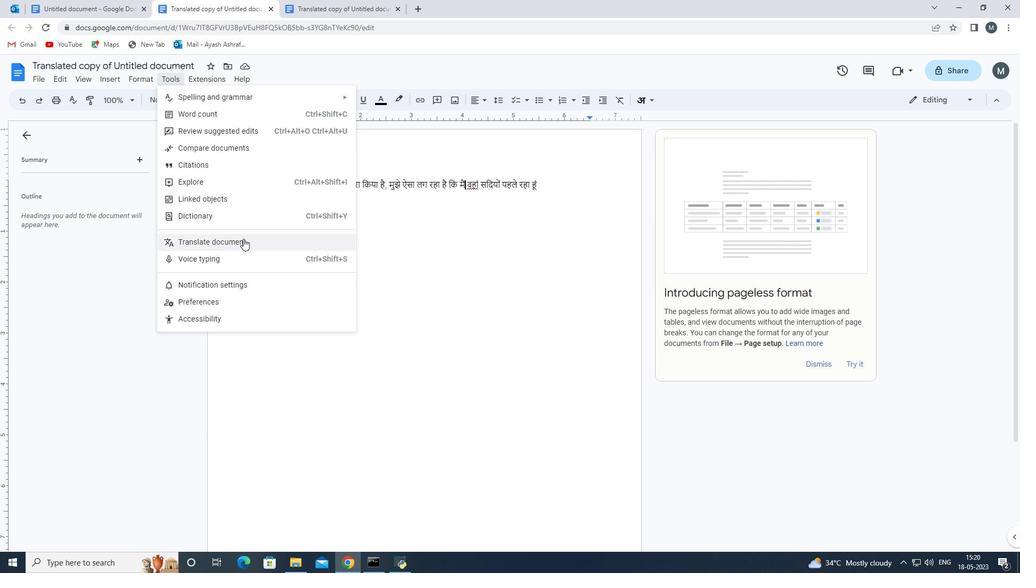 
Action: Mouse moved to (489, 328)
Screenshot: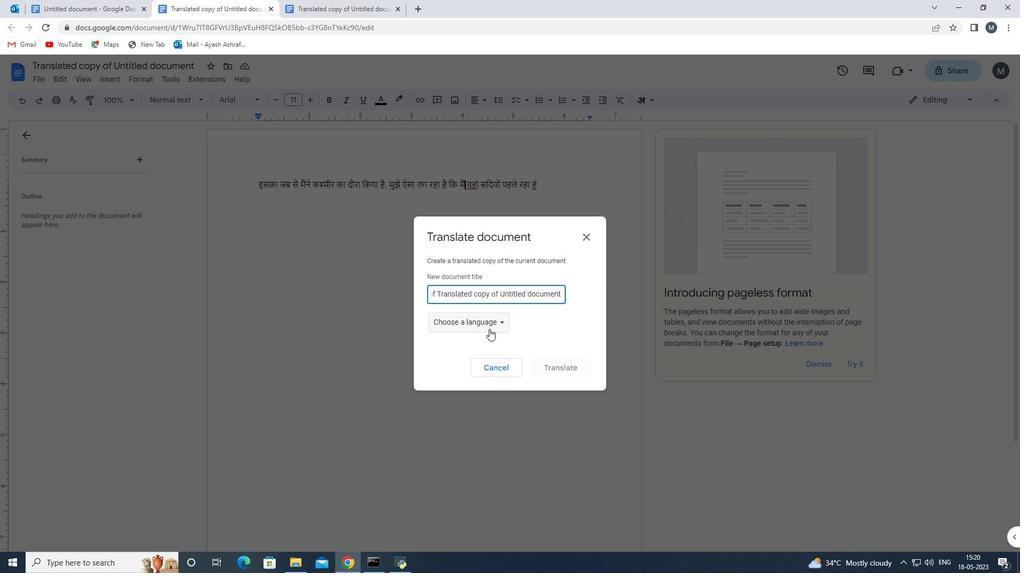 
Action: Mouse pressed left at (489, 328)
Screenshot: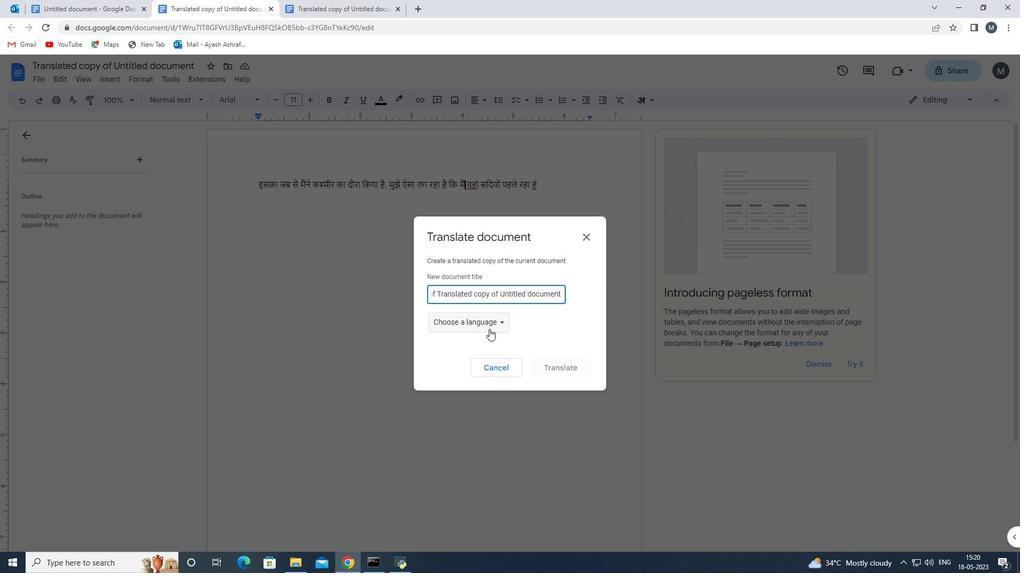 
Action: Mouse scrolled (489, 328) with delta (0, 0)
Screenshot: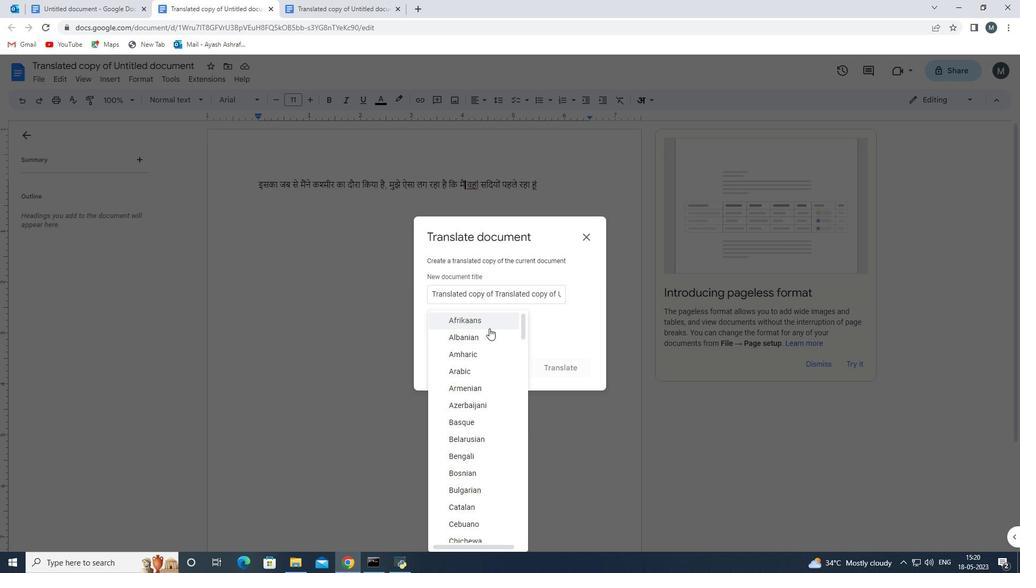 
Action: Mouse scrolled (489, 328) with delta (0, 0)
Screenshot: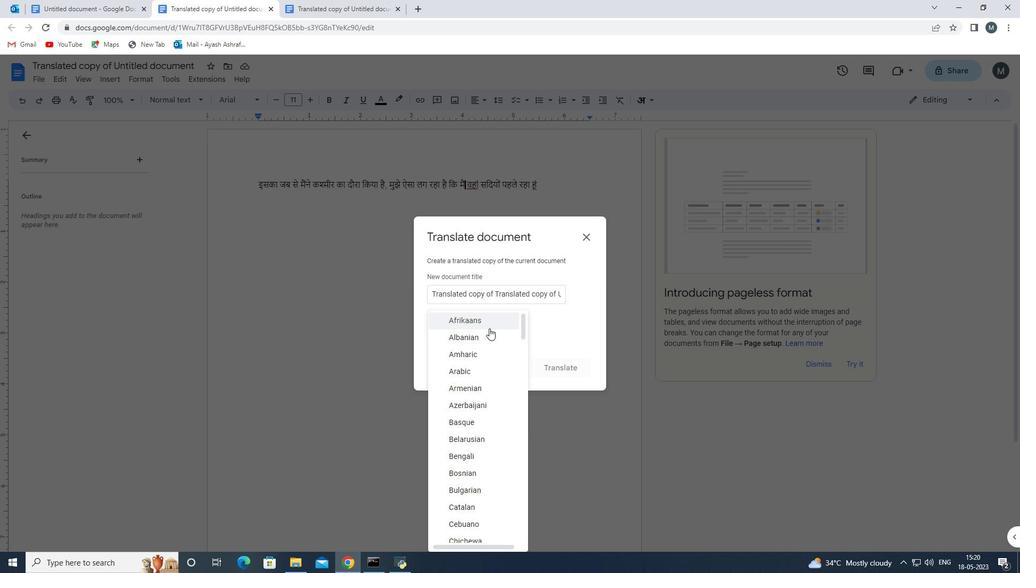 
Action: Mouse moved to (489, 332)
Screenshot: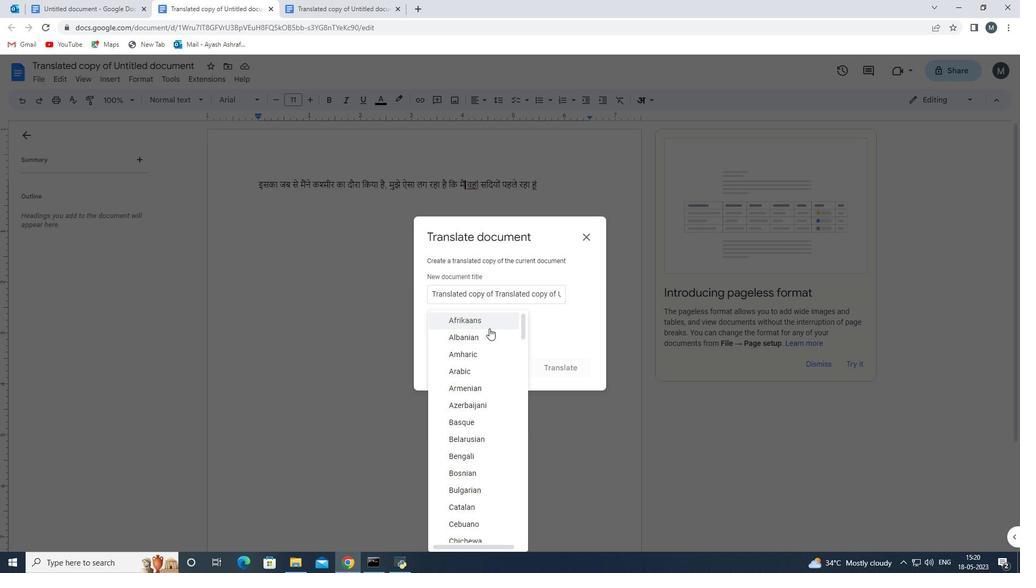
Action: Mouse scrolled (489, 331) with delta (0, 0)
Screenshot: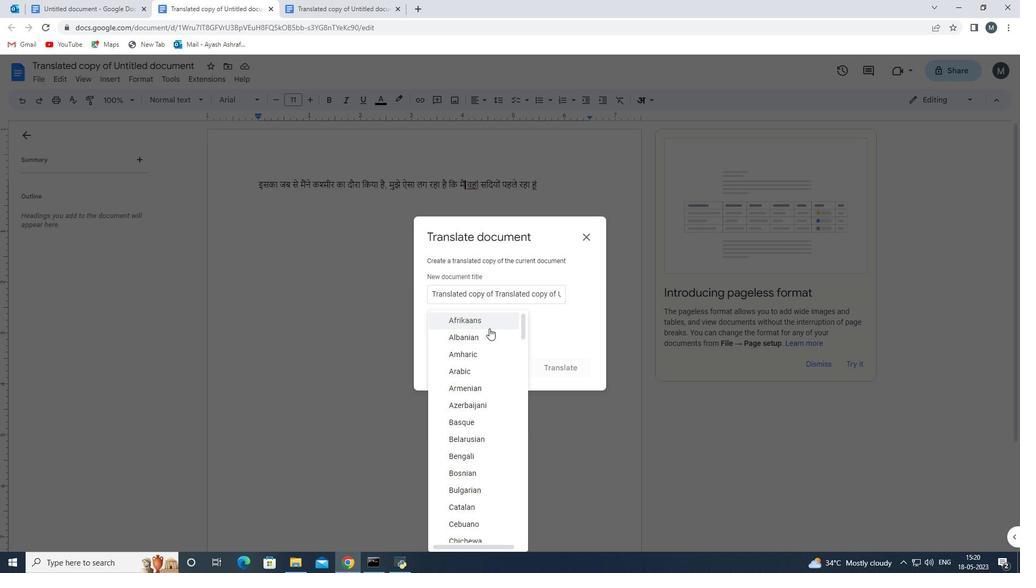 
Action: Mouse moved to (487, 358)
Screenshot: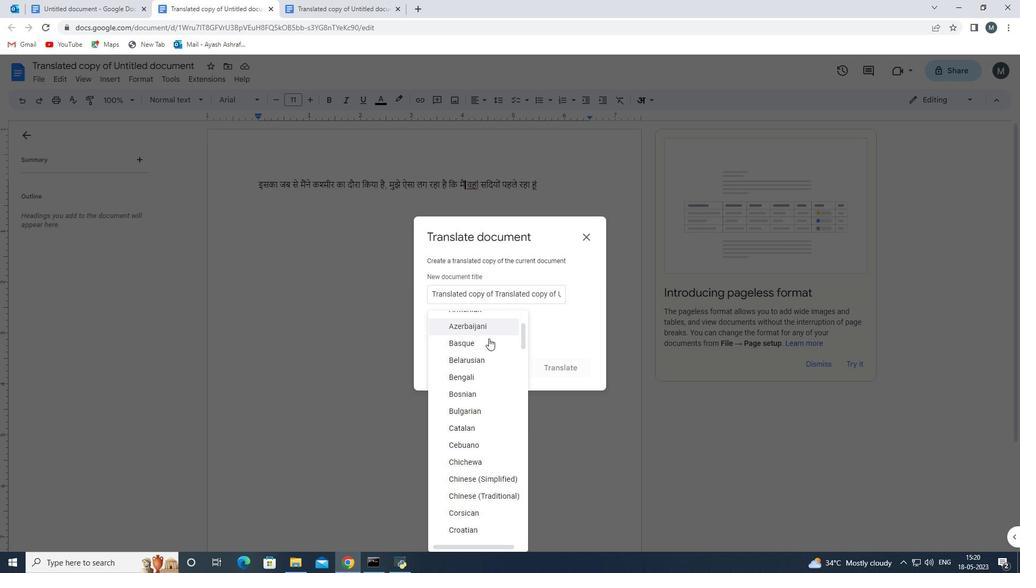 
Action: Mouse scrolled (487, 358) with delta (0, 0)
Screenshot: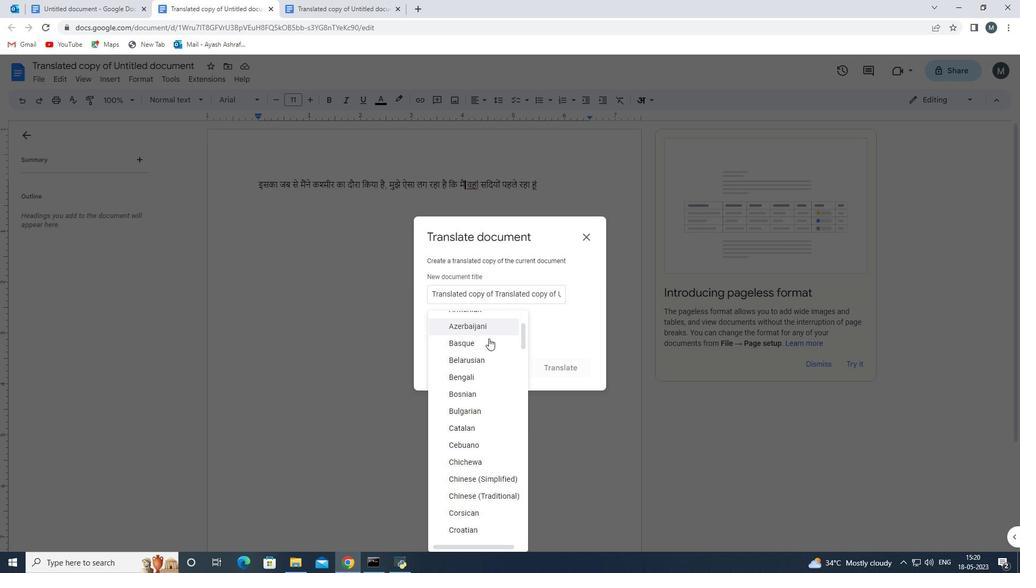 
Action: Mouse moved to (479, 398)
Screenshot: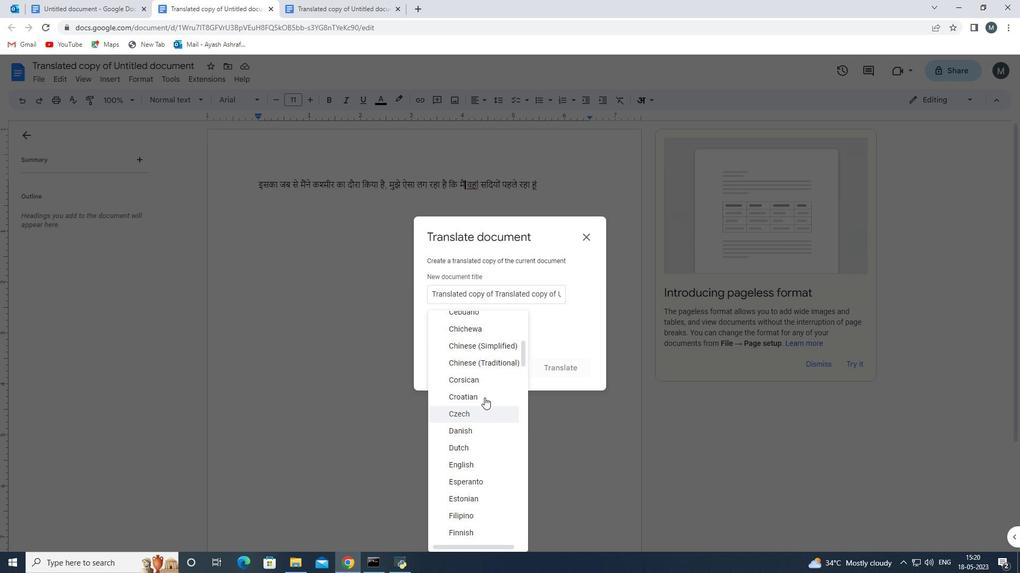 
Action: Mouse scrolled (479, 397) with delta (0, 0)
Screenshot: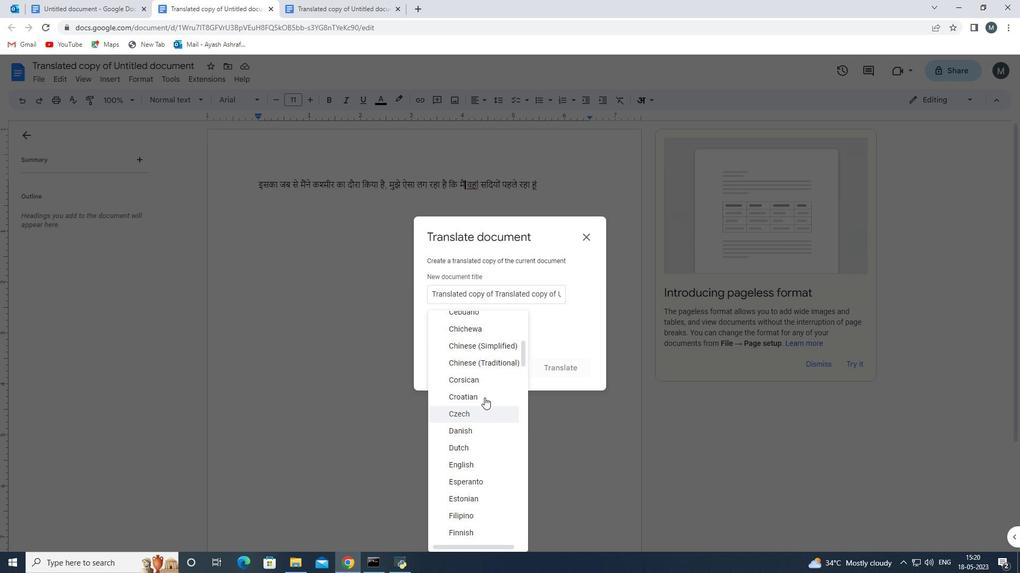 
Action: Mouse scrolled (479, 397) with delta (0, 0)
Screenshot: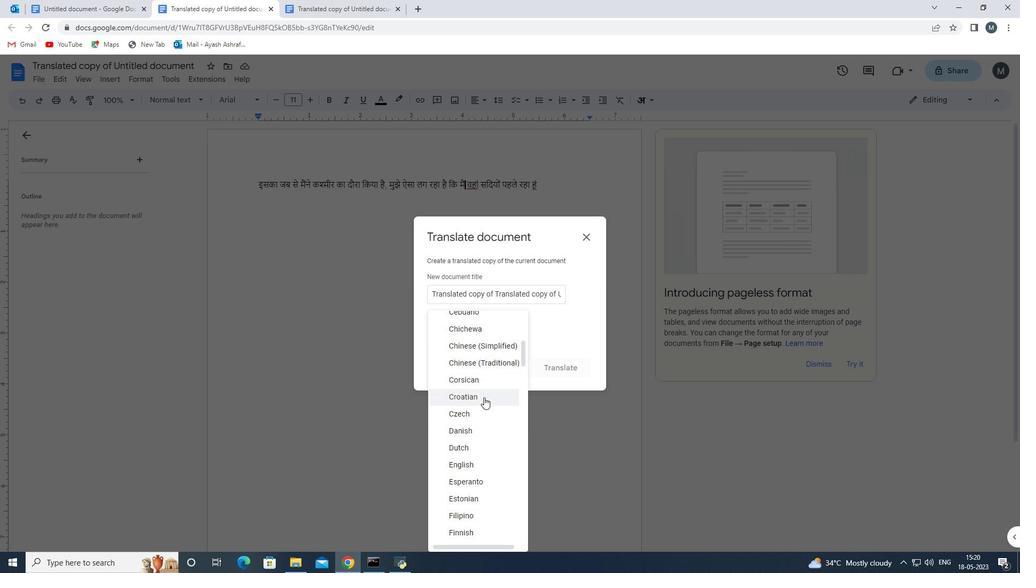 
Action: Mouse scrolled (479, 397) with delta (0, 0)
Screenshot: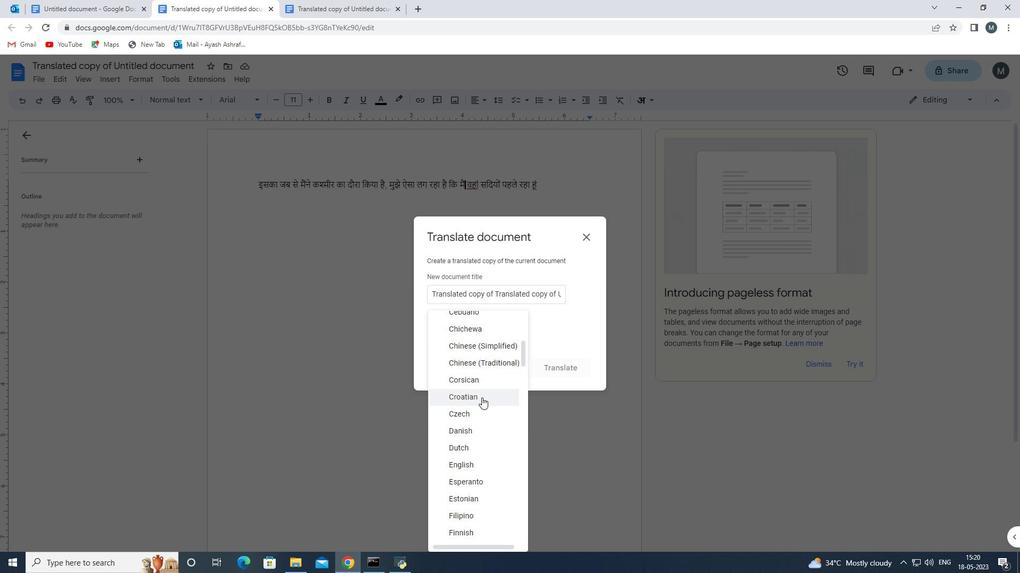 
Action: Mouse scrolled (479, 397) with delta (0, 0)
Screenshot: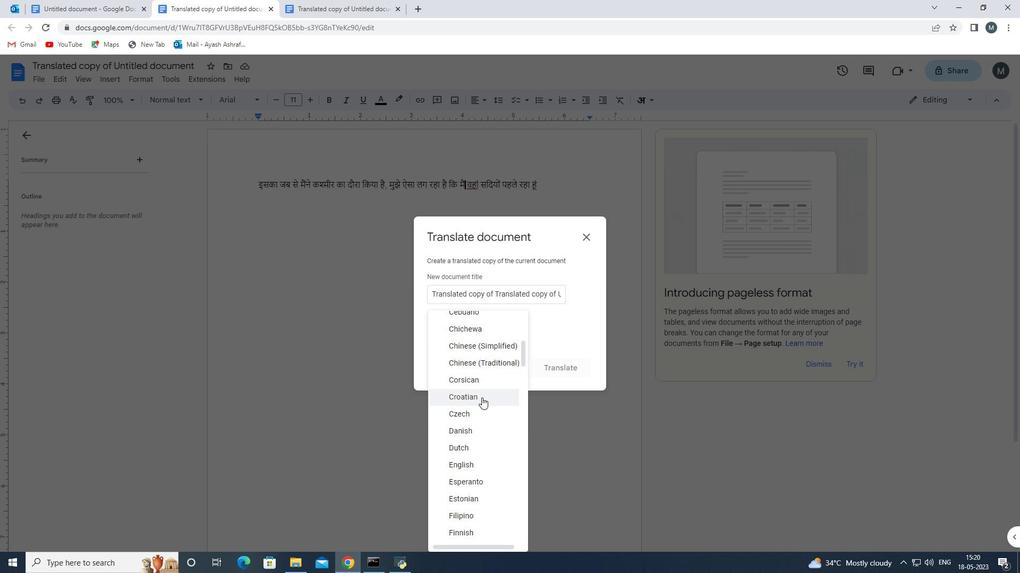 
Action: Mouse scrolled (479, 397) with delta (0, 0)
Screenshot: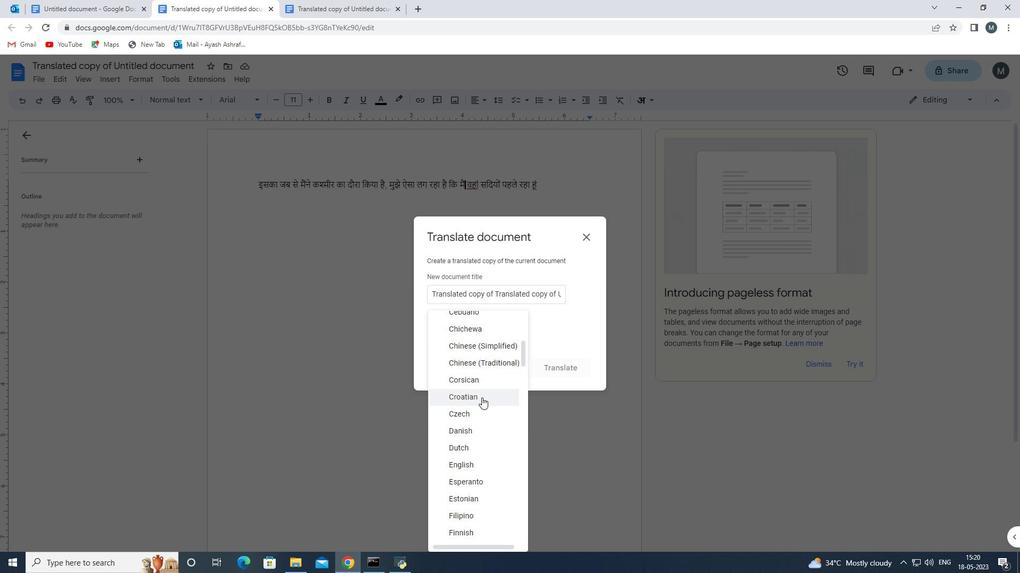 
Action: Mouse moved to (472, 425)
Screenshot: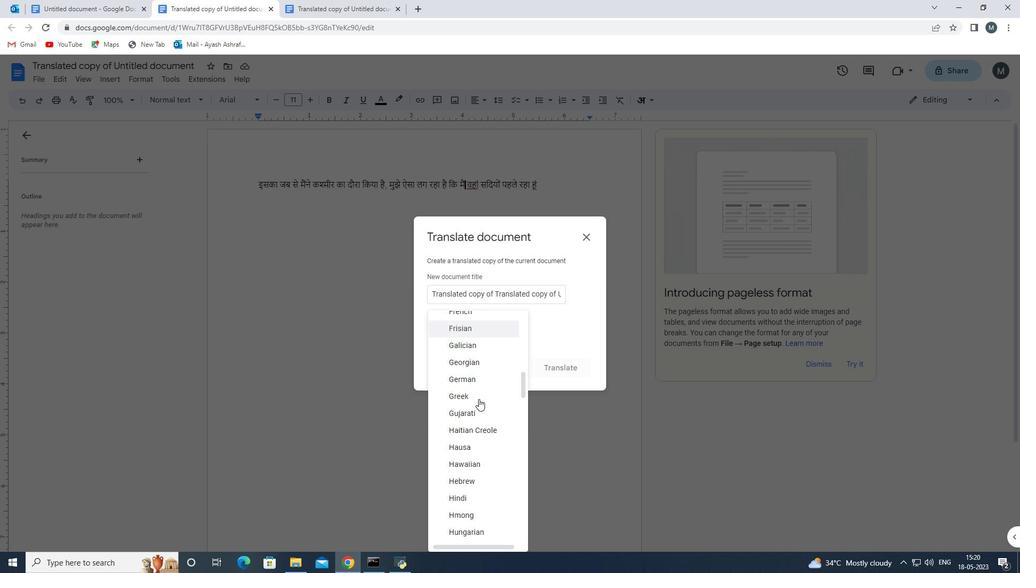 
Action: Mouse scrolled (472, 424) with delta (0, 0)
Screenshot: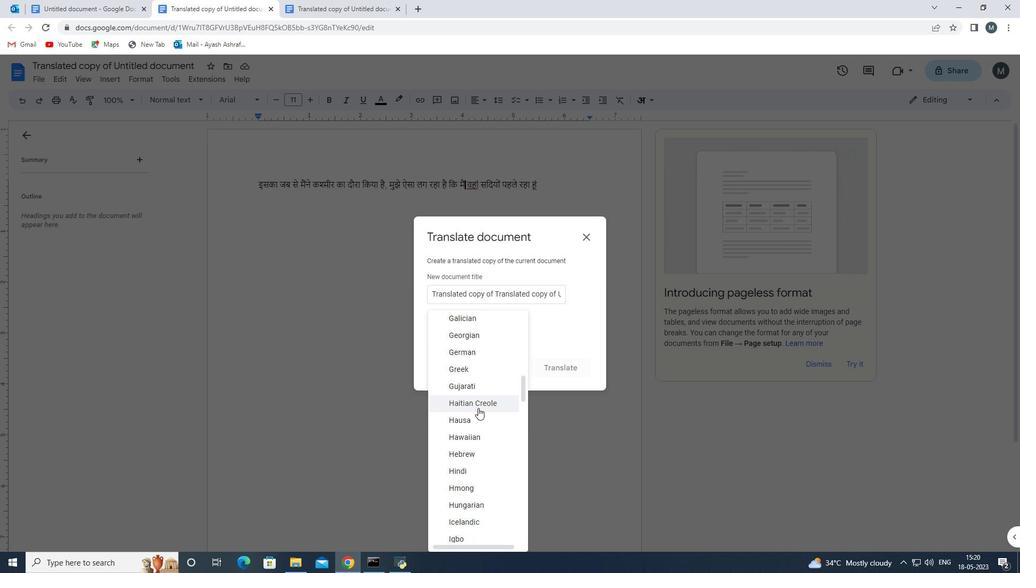 
Action: Mouse moved to (471, 430)
Screenshot: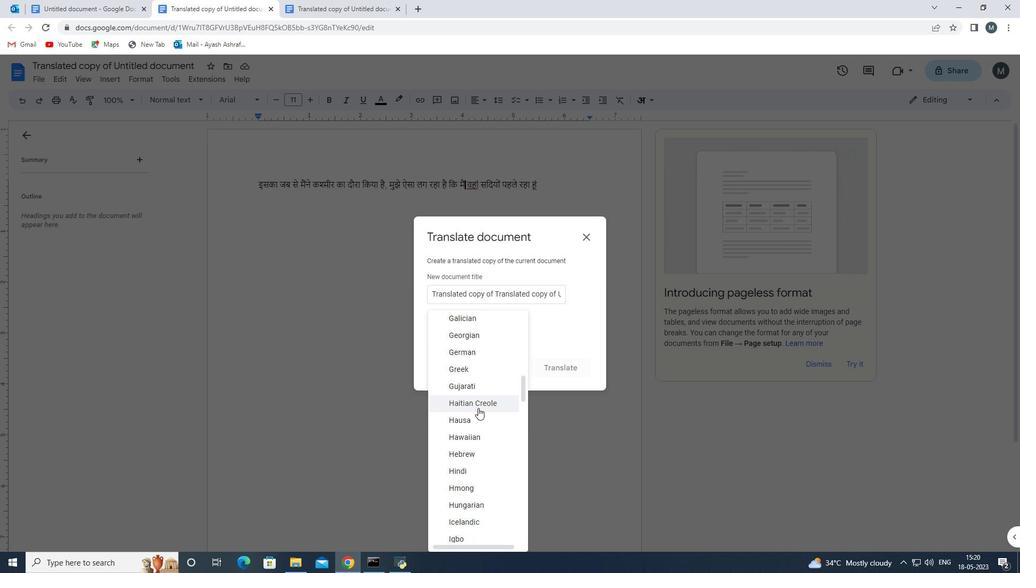 
Action: Mouse scrolled (471, 430) with delta (0, 0)
Screenshot: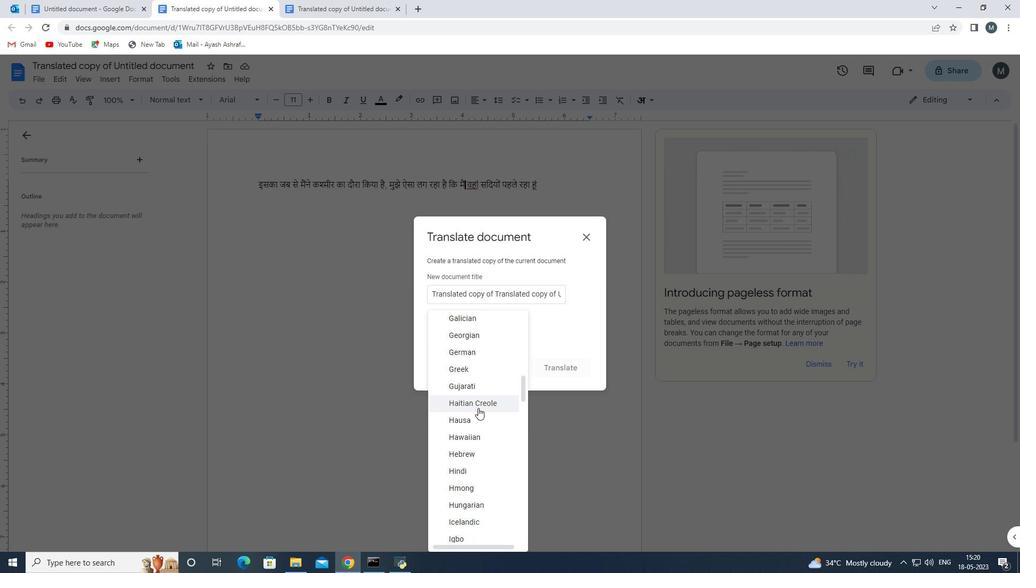 
Action: Mouse scrolled (471, 430) with delta (0, 0)
Screenshot: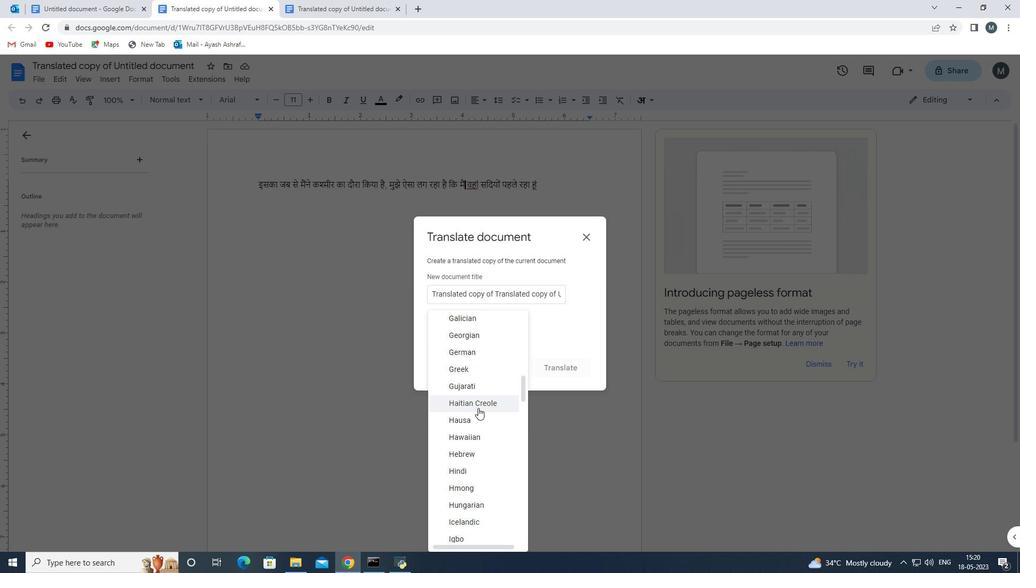
Action: Mouse moved to (471, 432)
Screenshot: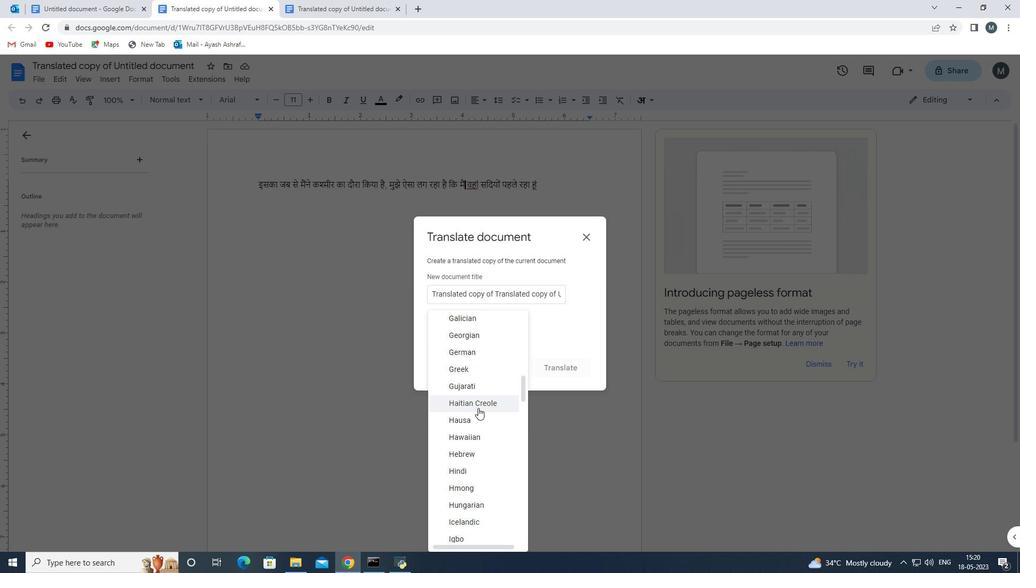 
Action: Mouse scrolled (471, 432) with delta (0, 0)
Screenshot: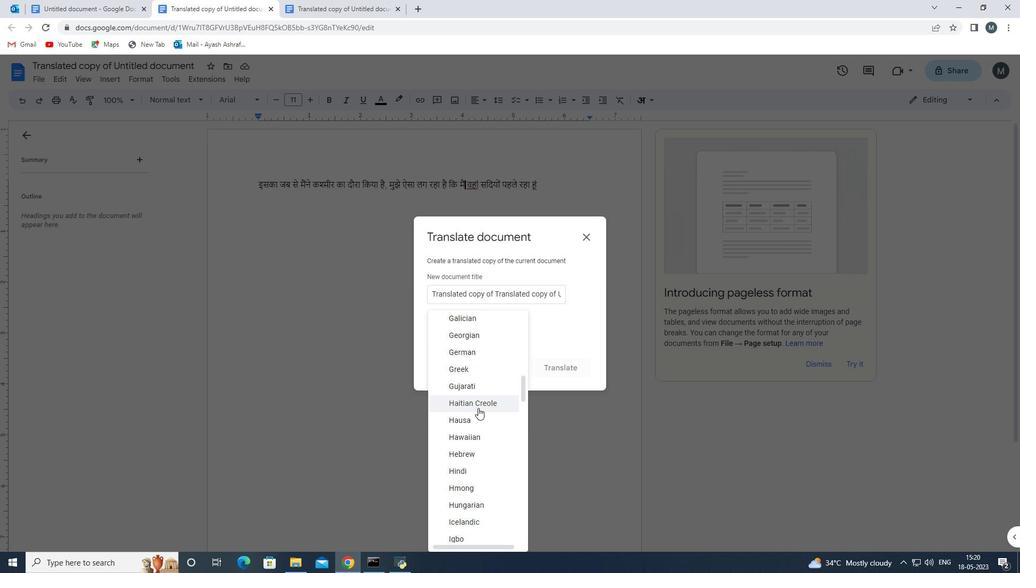 
Action: Mouse moved to (471, 441)
Screenshot: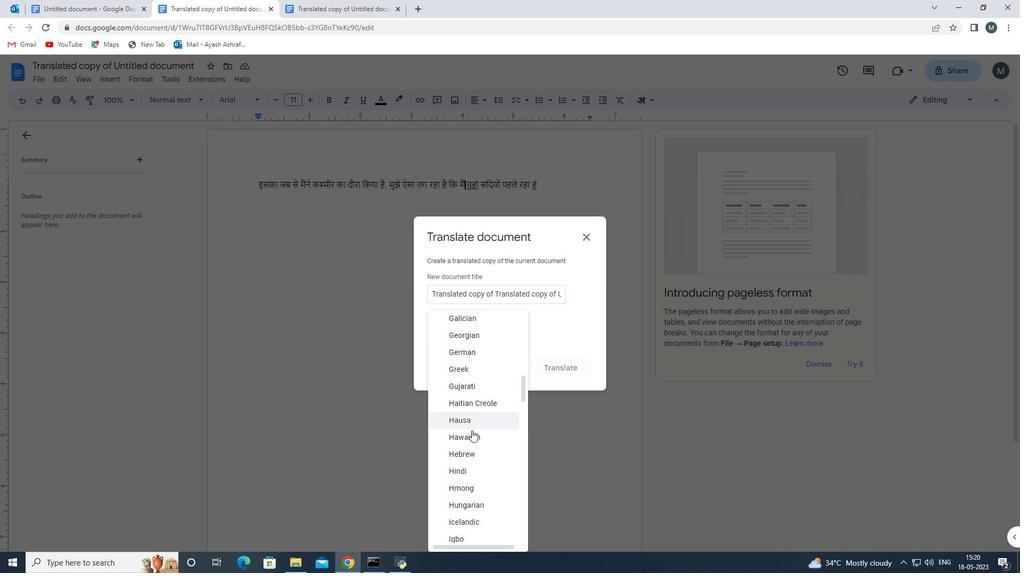 
Action: Mouse scrolled (471, 441) with delta (0, 0)
Screenshot: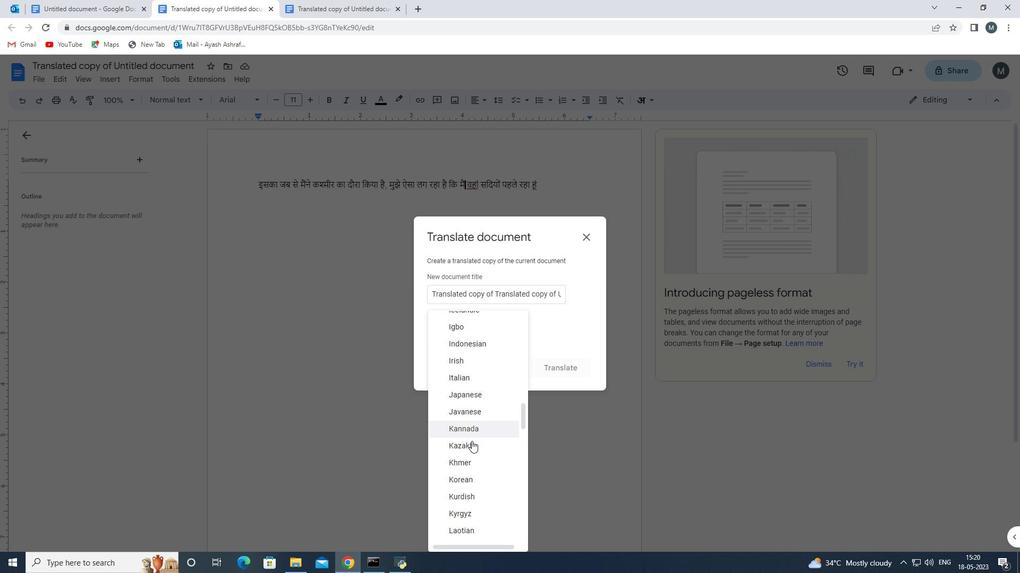 
Action: Mouse scrolled (471, 441) with delta (0, 0)
Screenshot: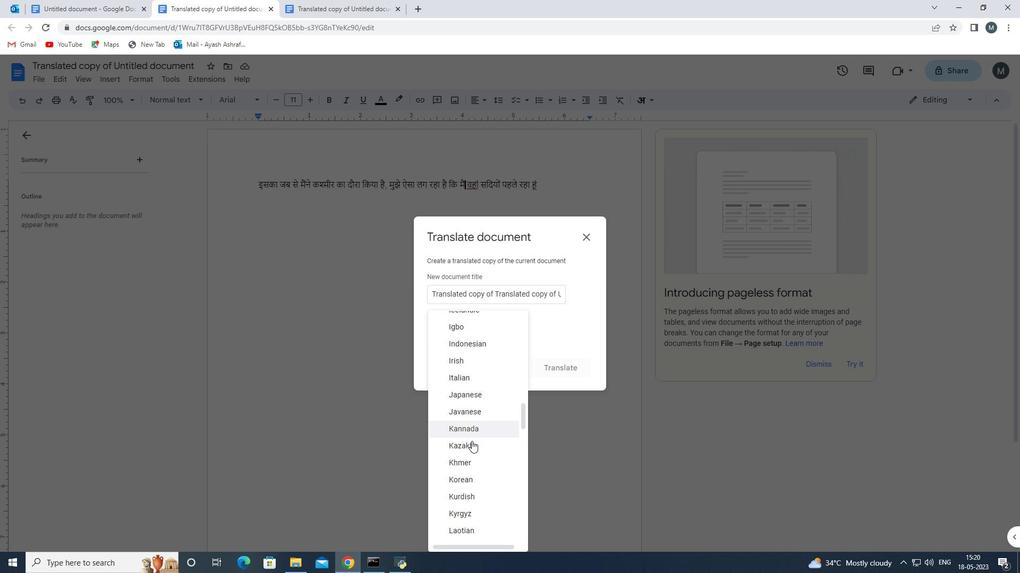 
Action: Mouse moved to (472, 442)
Screenshot: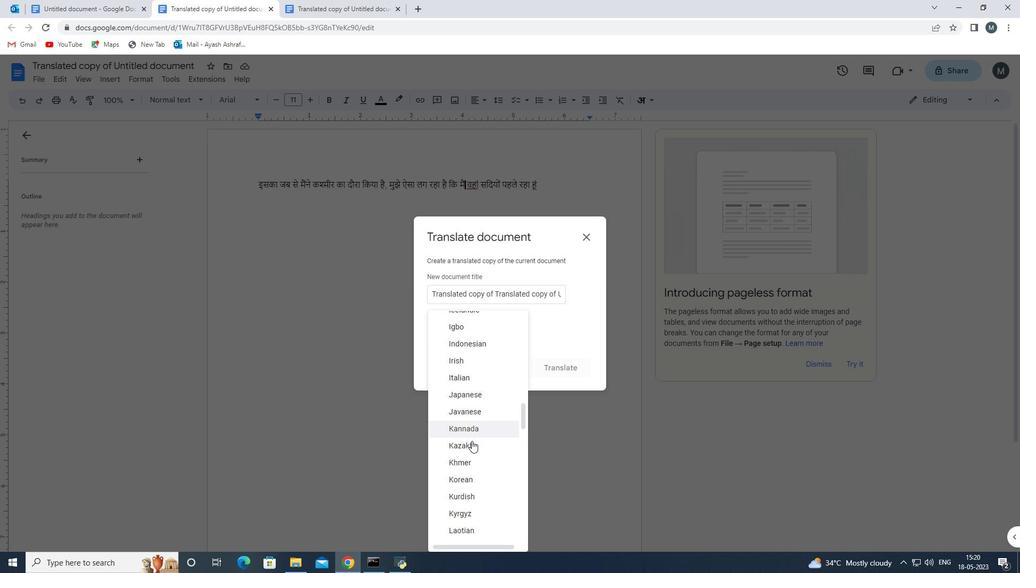 
Action: Mouse scrolled (472, 442) with delta (0, 0)
Screenshot: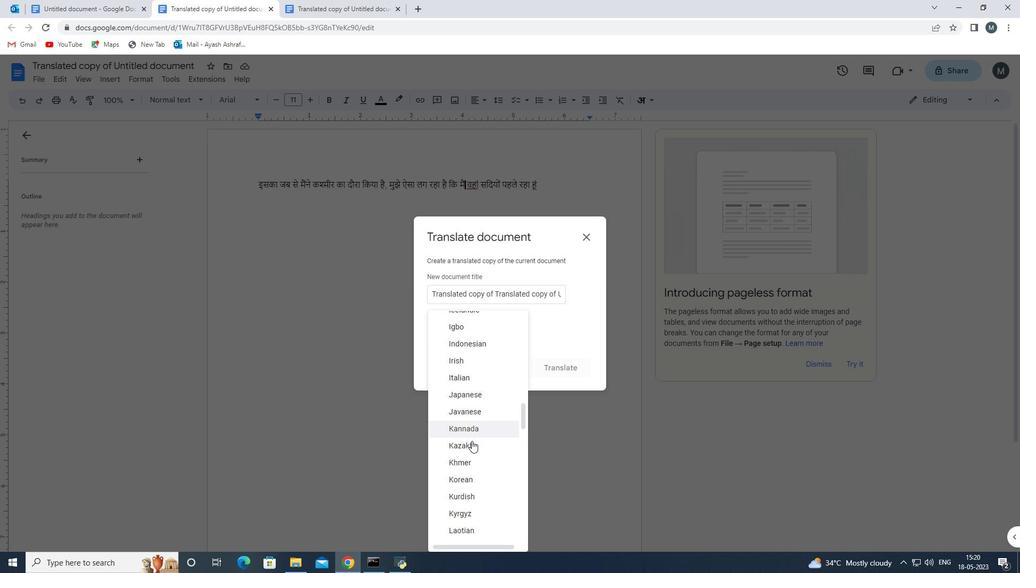 
Action: Mouse moved to (473, 445)
Screenshot: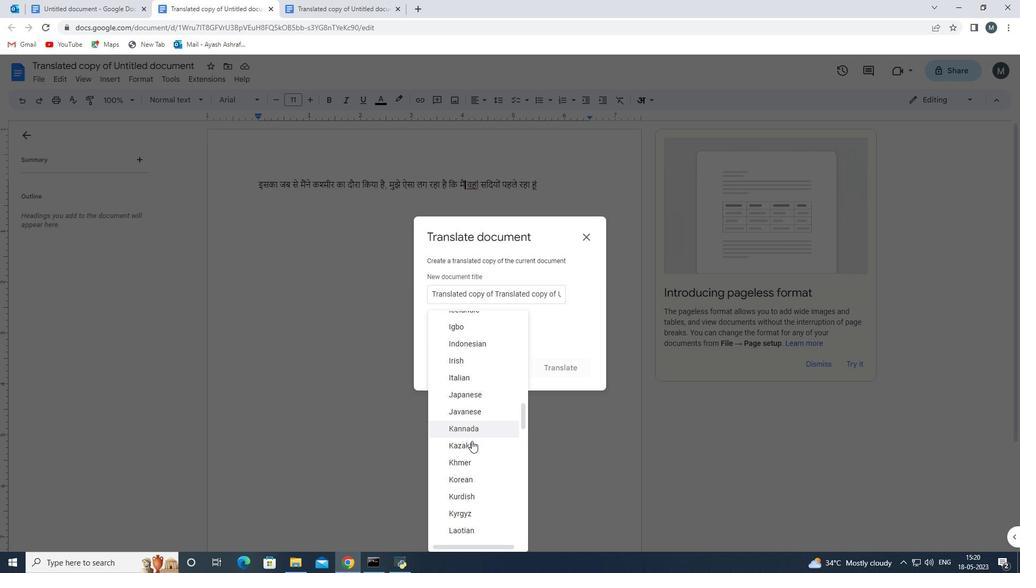 
Action: Mouse scrolled (473, 444) with delta (0, 0)
Screenshot: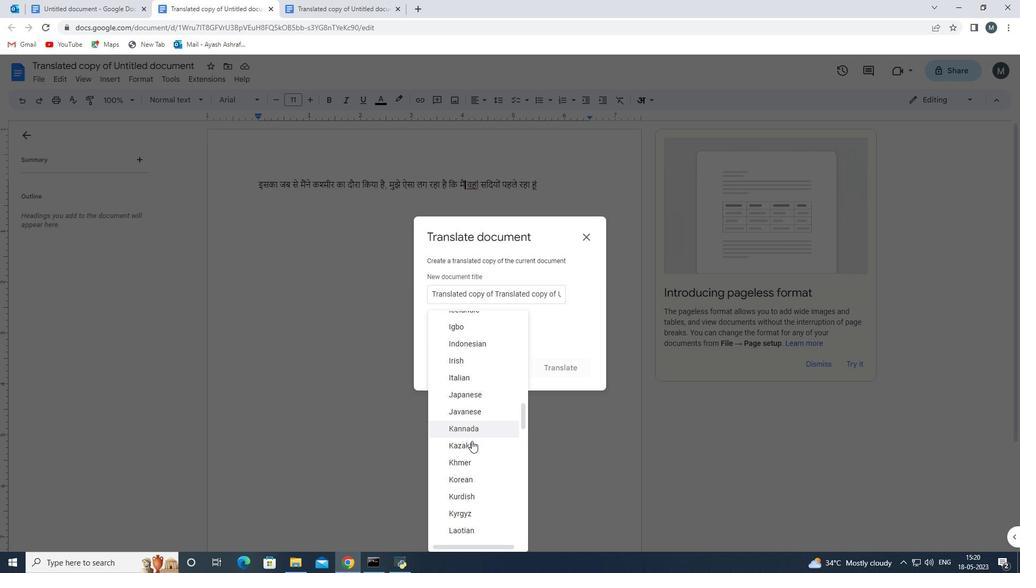 
Action: Mouse scrolled (473, 444) with delta (0, 0)
Screenshot: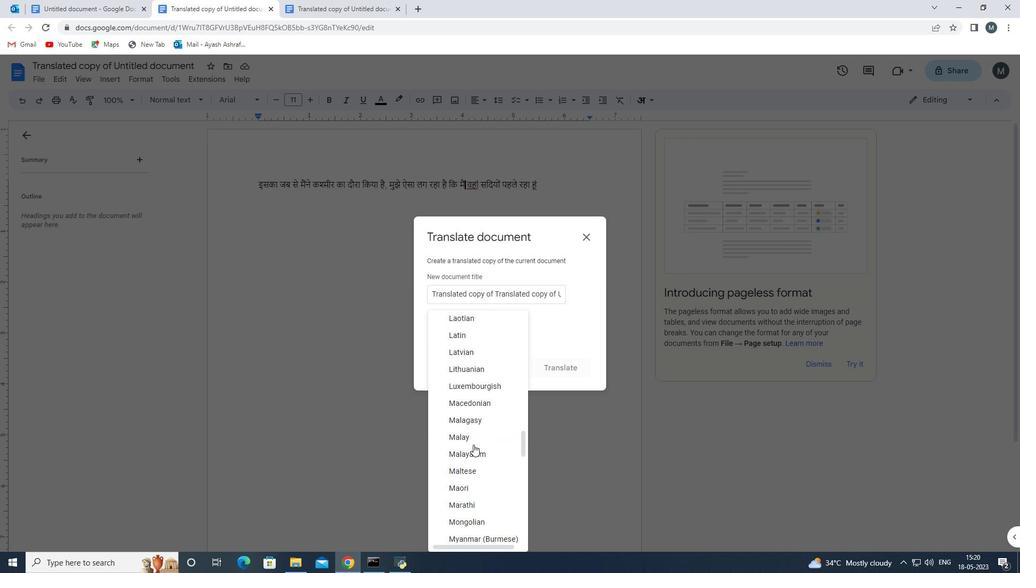 
Action: Mouse scrolled (473, 444) with delta (0, 0)
Screenshot: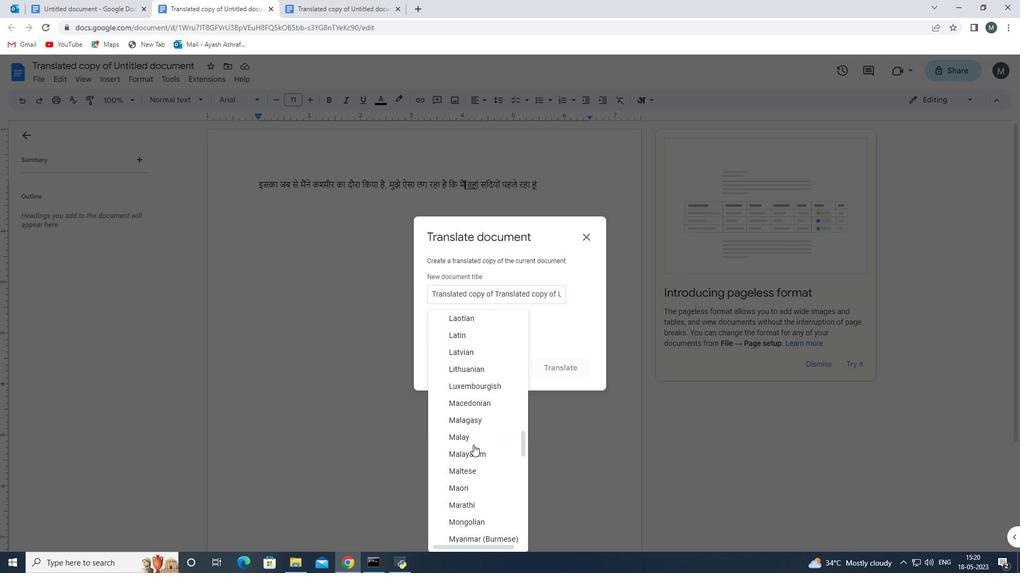 
Action: Mouse scrolled (473, 444) with delta (0, 0)
Screenshot: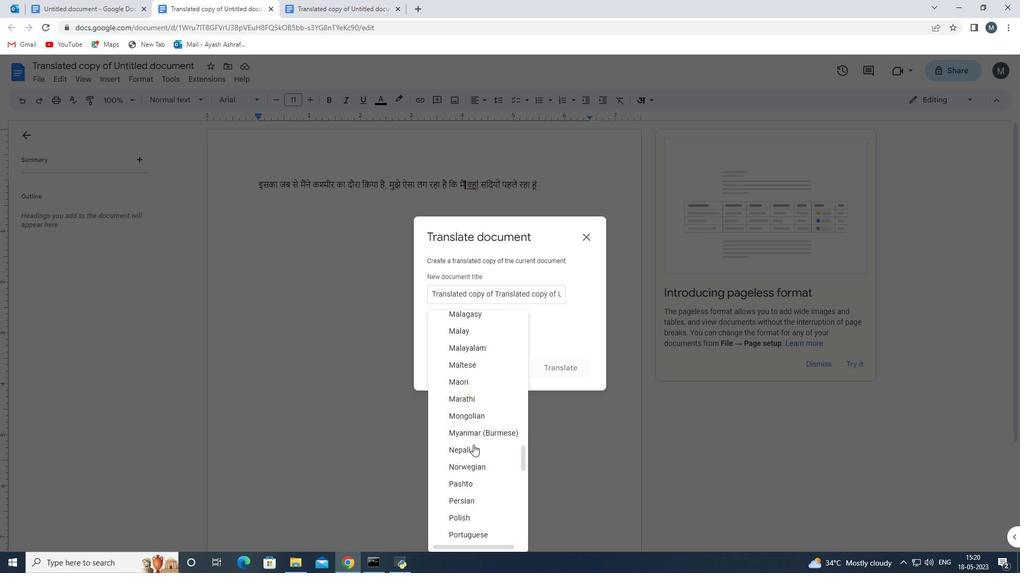 
Action: Mouse scrolled (473, 444) with delta (0, 0)
Screenshot: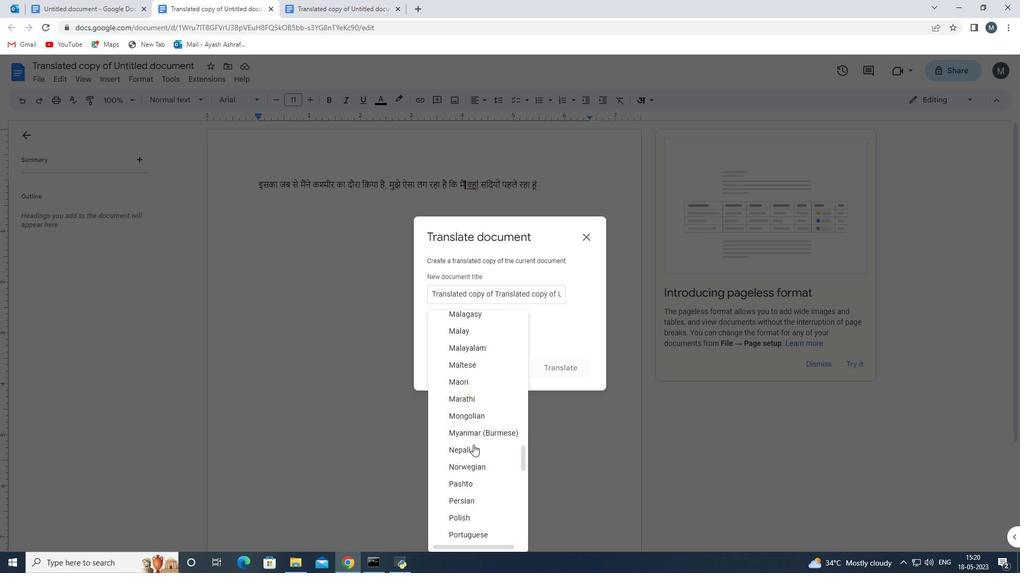 
Action: Mouse scrolled (473, 444) with delta (0, 0)
Screenshot: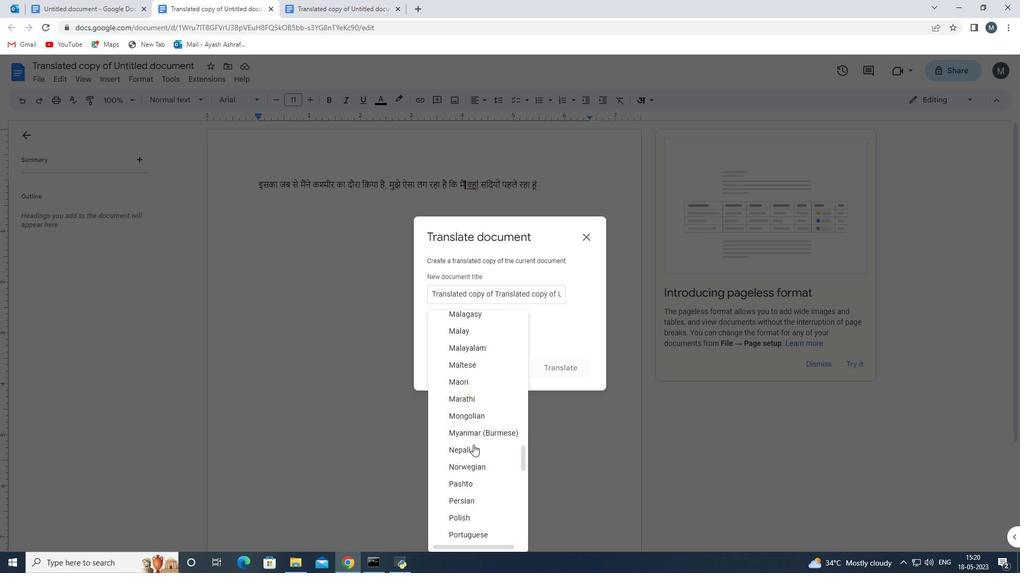 
Action: Mouse moved to (489, 442)
Screenshot: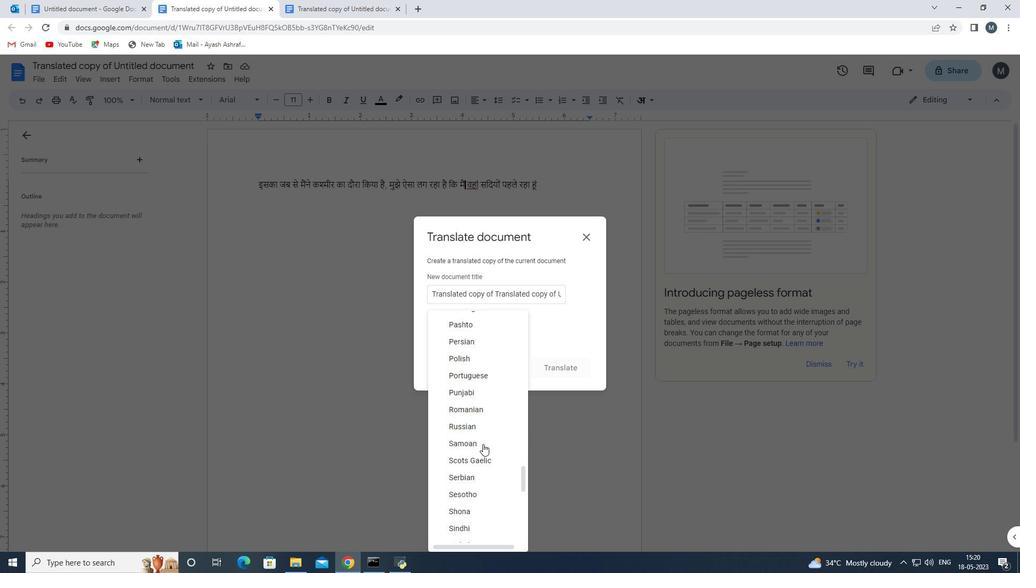 
Action: Mouse scrolled (489, 441) with delta (0, 0)
Screenshot: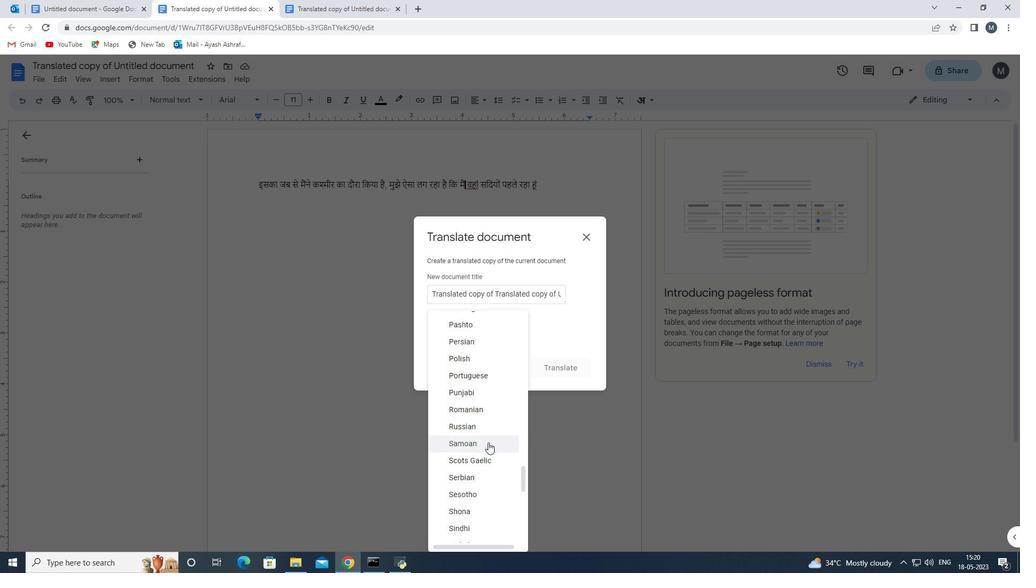 
Action: Mouse scrolled (489, 441) with delta (0, 0)
Screenshot: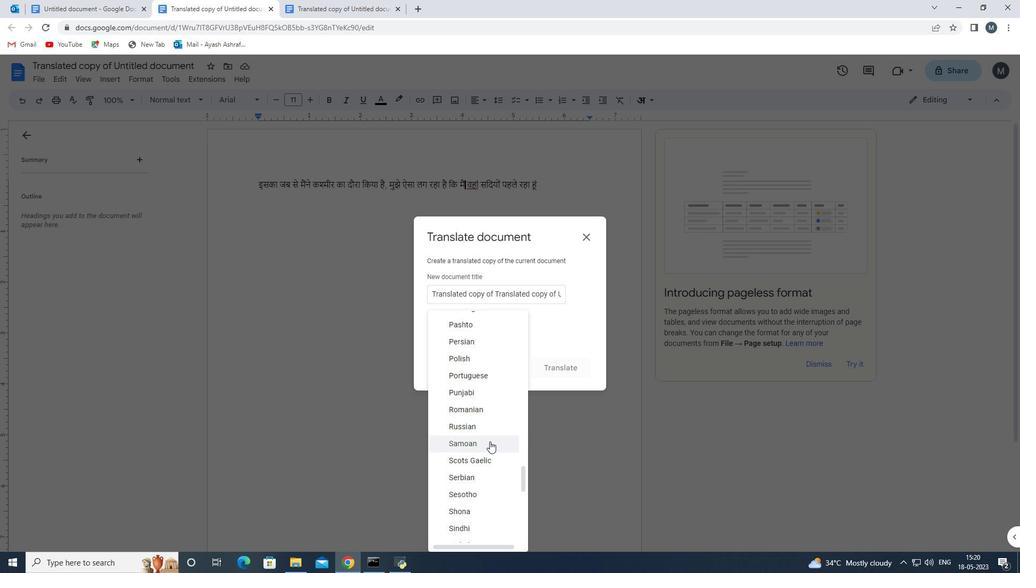 
Action: Mouse moved to (489, 442)
Screenshot: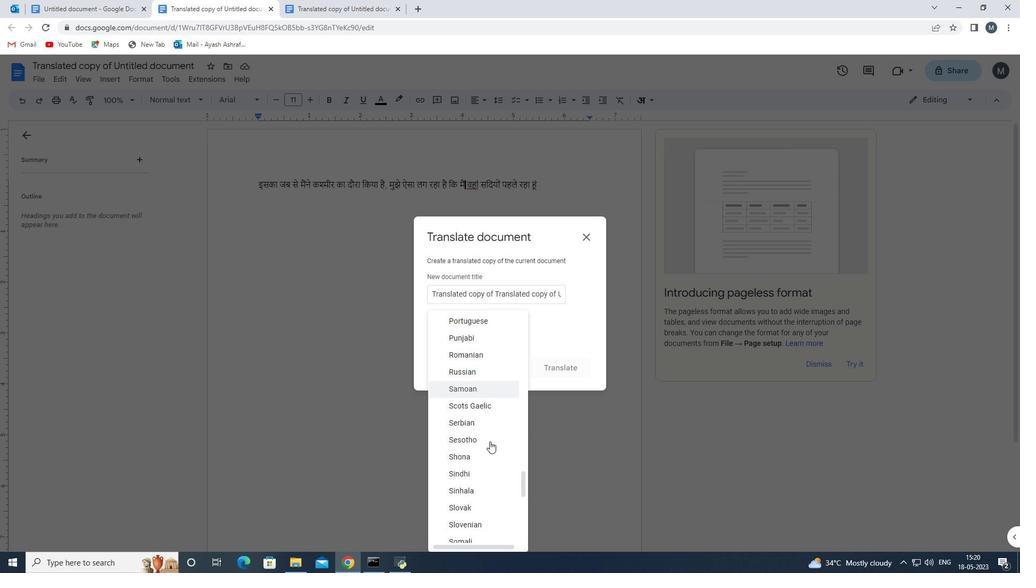 
Action: Mouse scrolled (489, 442) with delta (0, 0)
Screenshot: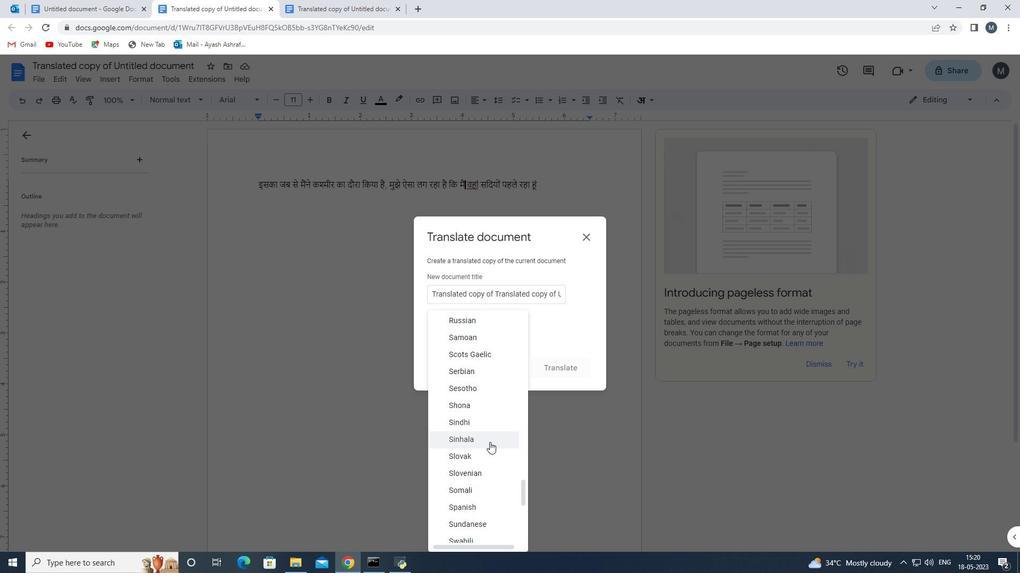 
Action: Mouse moved to (489, 443)
Screenshot: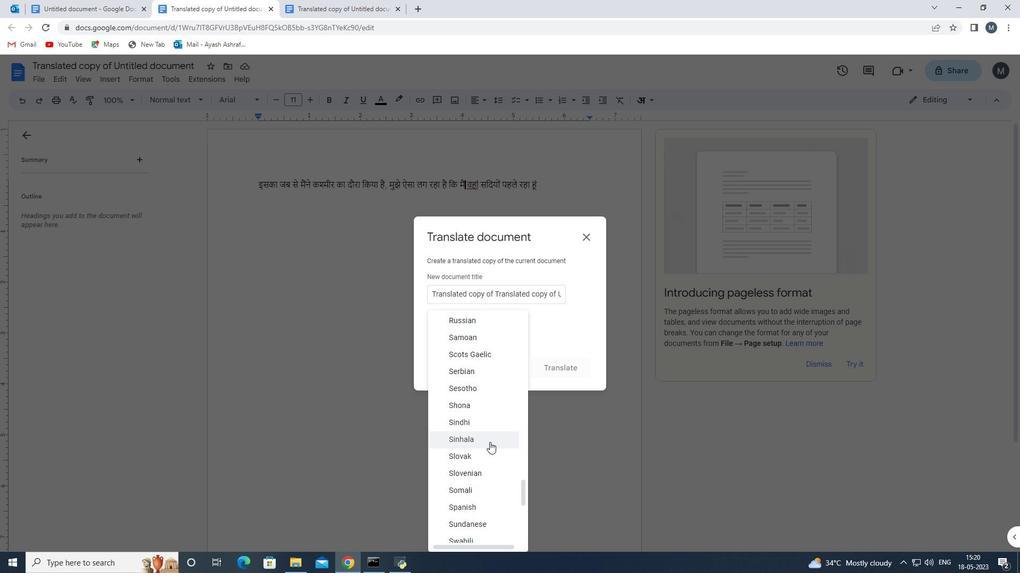 
Action: Mouse scrolled (489, 442) with delta (0, 0)
Screenshot: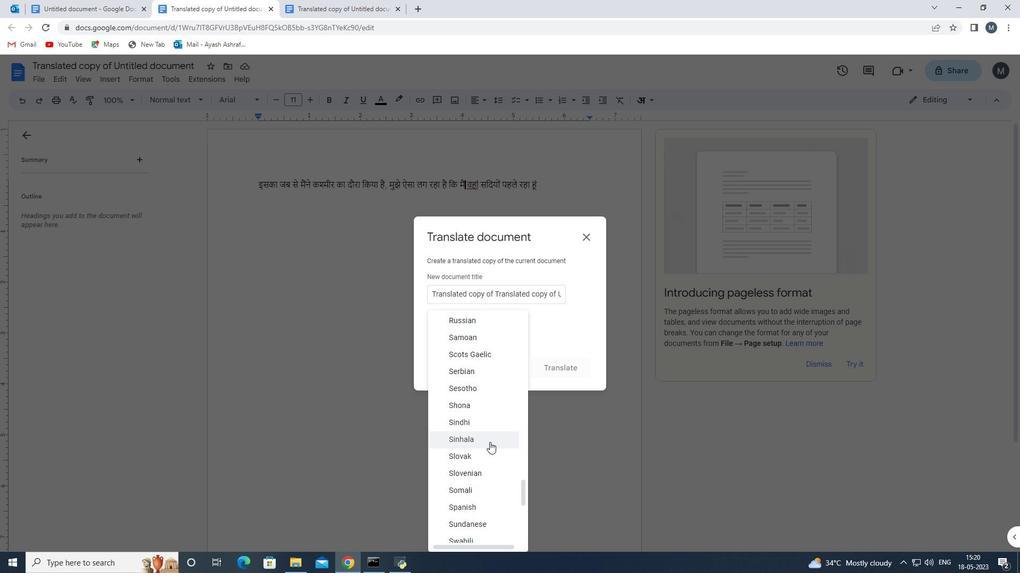 
Action: Mouse moved to (487, 441)
Screenshot: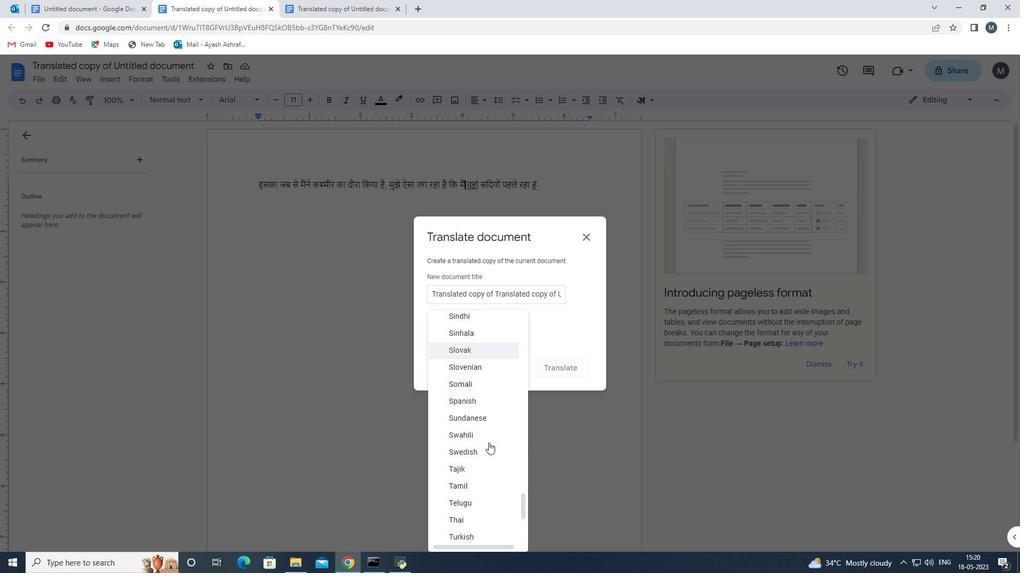 
Action: Mouse scrolled (487, 441) with delta (0, 0)
Screenshot: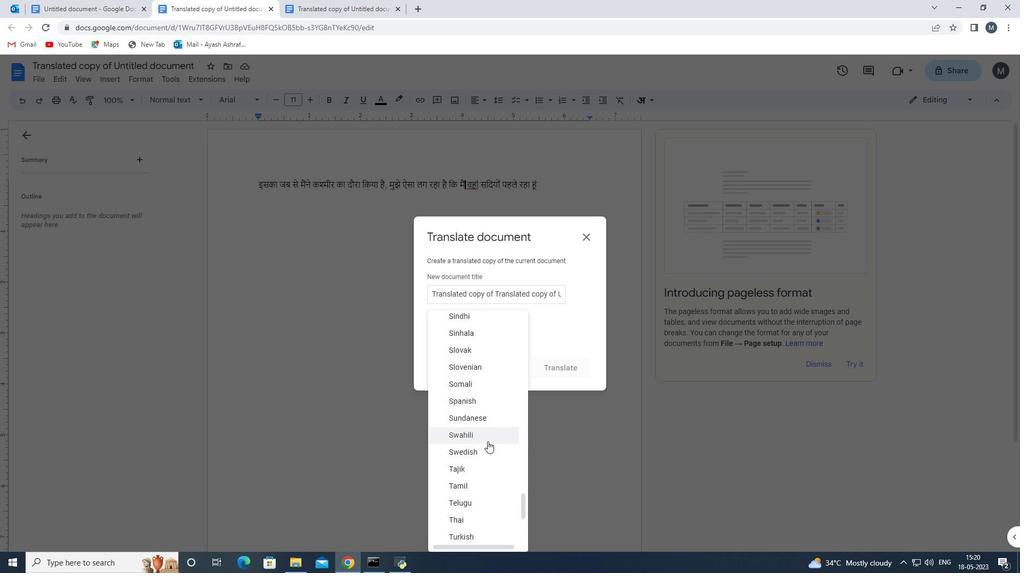 
Action: Mouse scrolled (487, 441) with delta (0, 0)
Screenshot: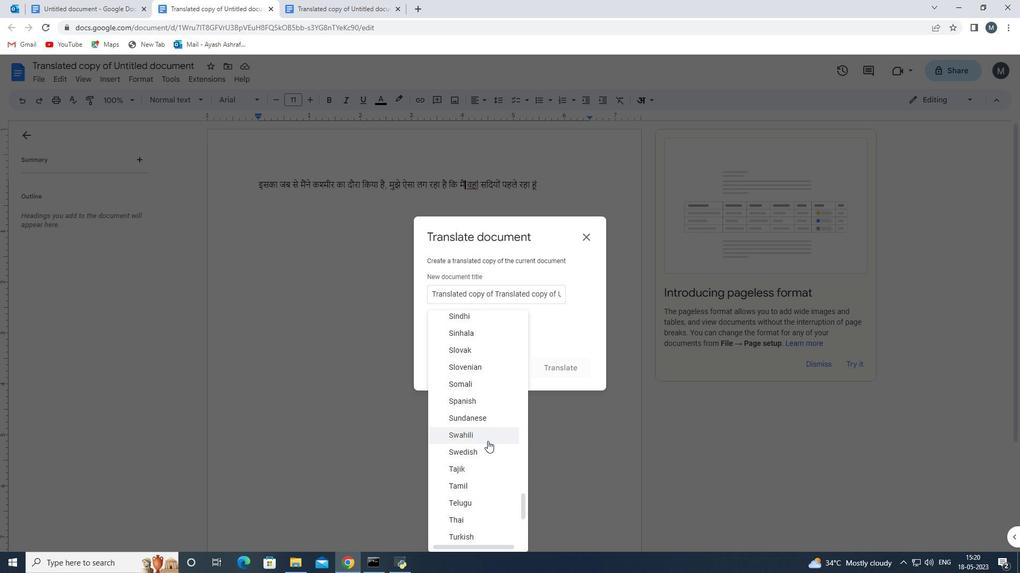 
Action: Mouse scrolled (487, 441) with delta (0, 0)
Screenshot: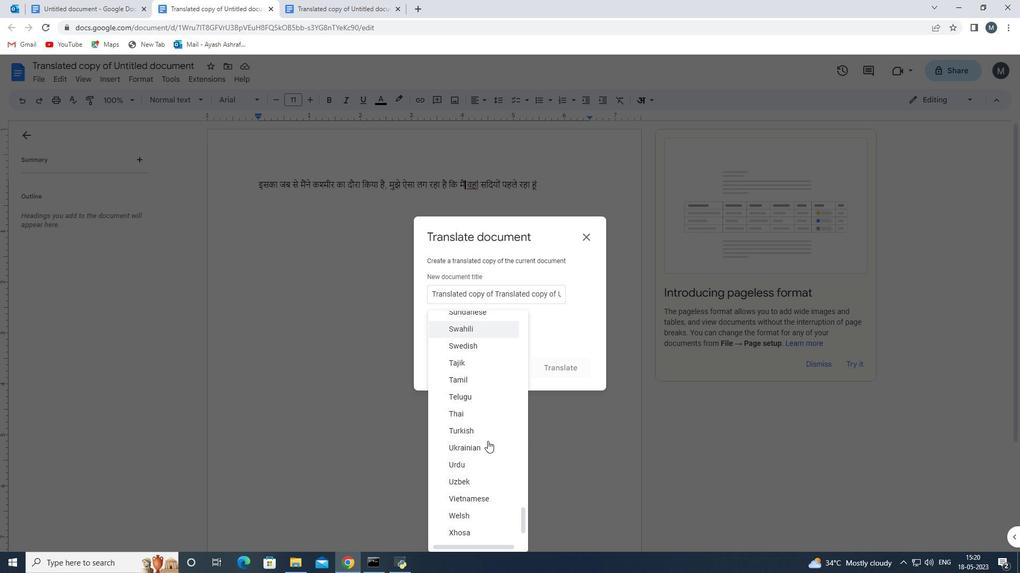 
Action: Mouse moved to (487, 441)
Screenshot: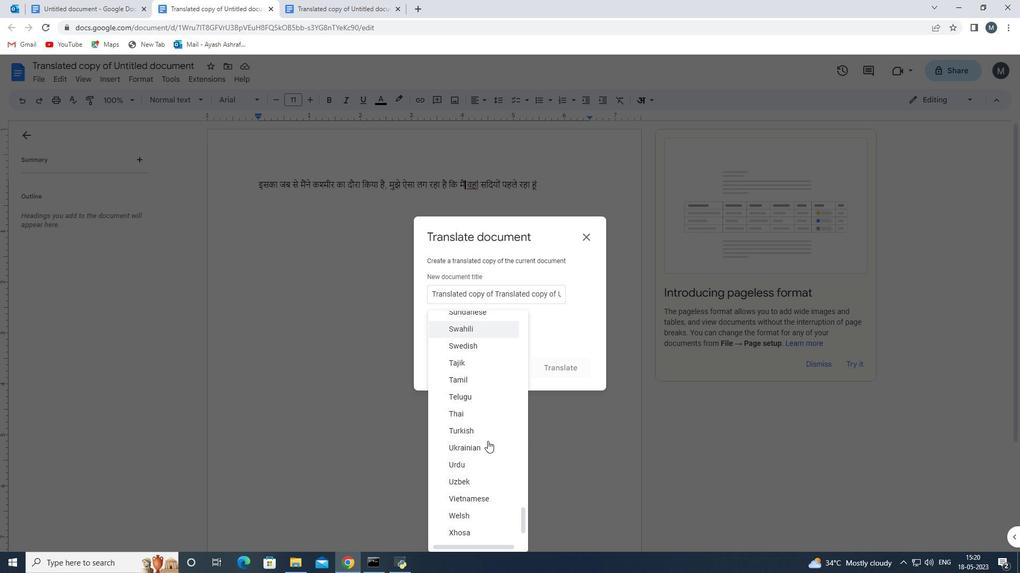 
Action: Mouse scrolled (487, 440) with delta (0, 0)
Screenshot: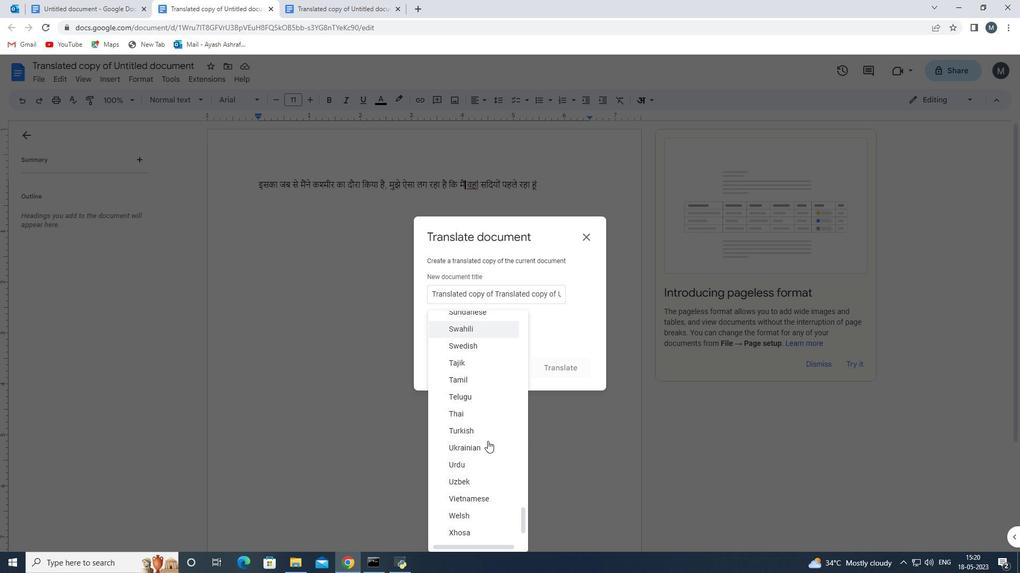 
Action: Mouse moved to (489, 448)
Screenshot: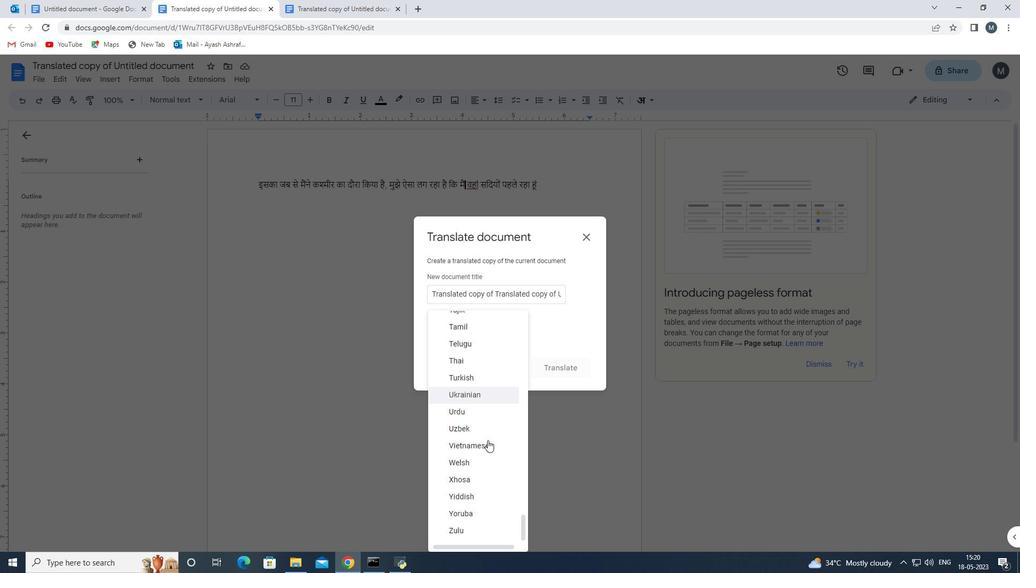 
Action: Mouse scrolled (489, 447) with delta (0, 0)
Screenshot: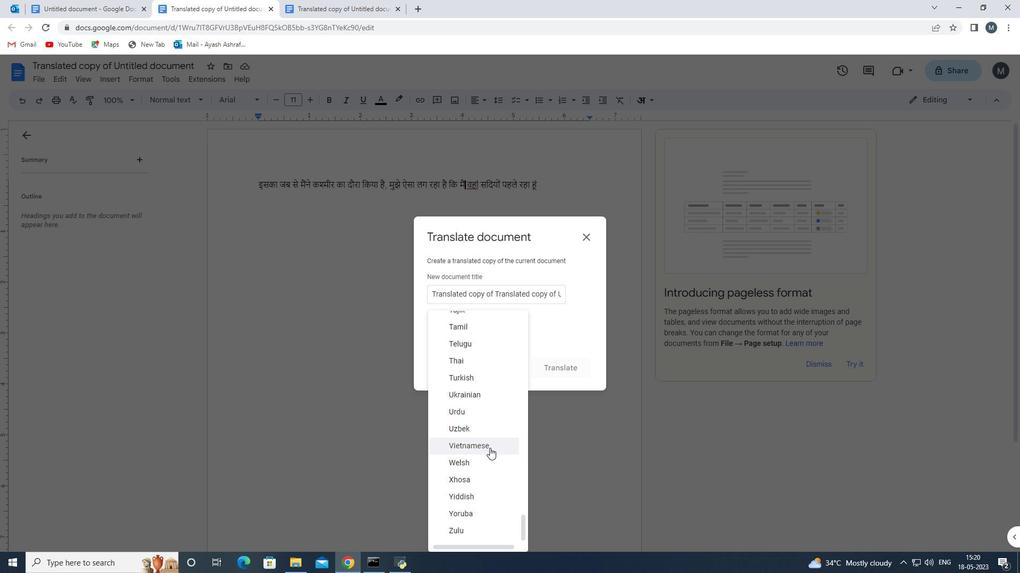 
Action: Mouse scrolled (489, 447) with delta (0, 0)
Screenshot: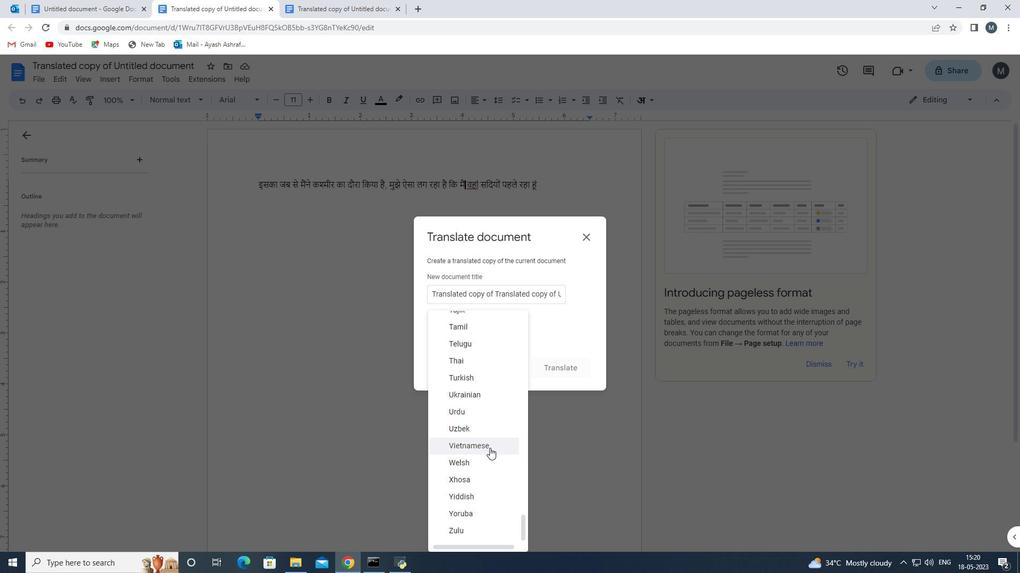 
Action: Mouse moved to (489, 449)
Screenshot: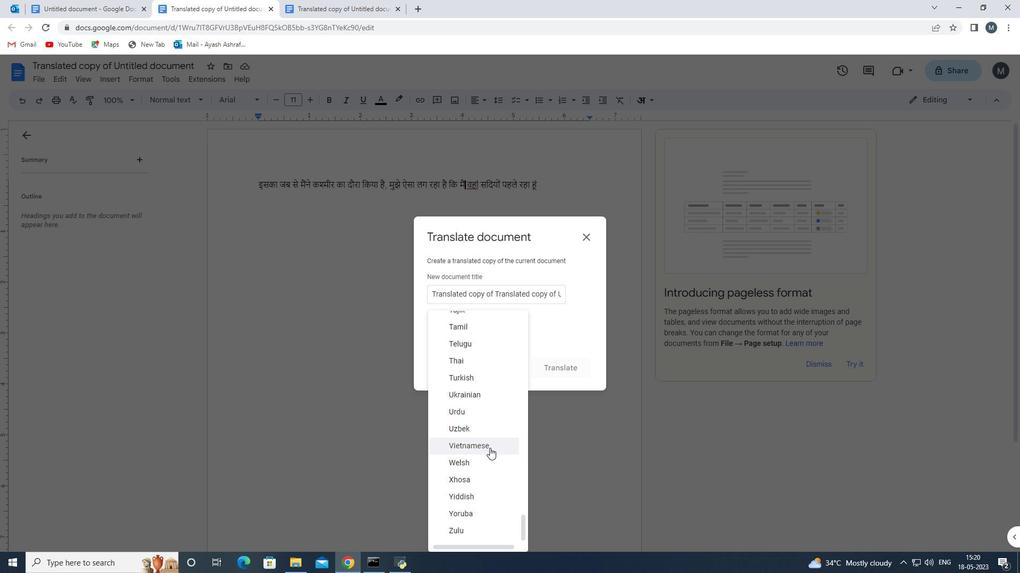 
Action: Mouse scrolled (489, 449) with delta (0, 0)
Screenshot: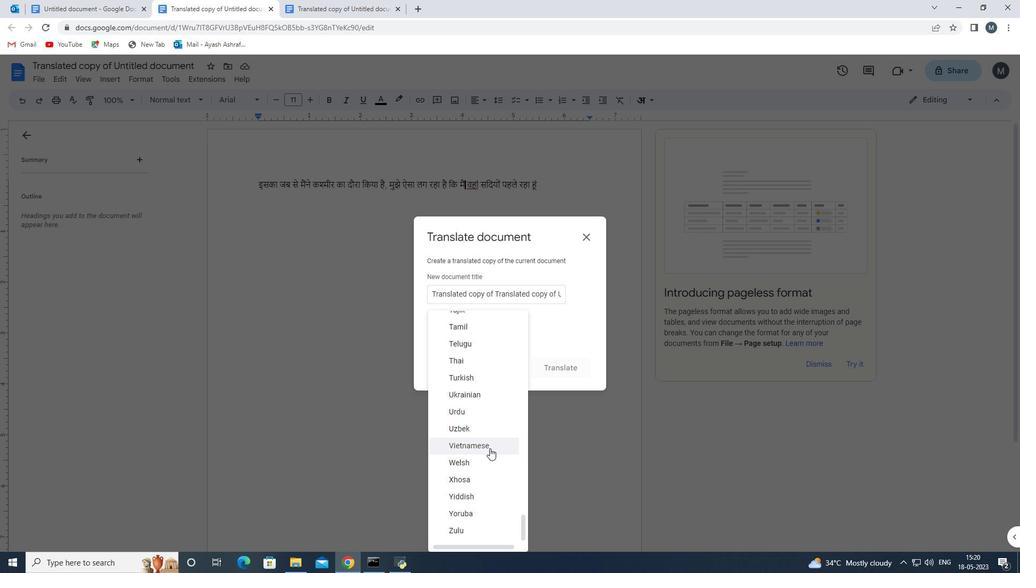 
Action: Mouse moved to (483, 442)
Screenshot: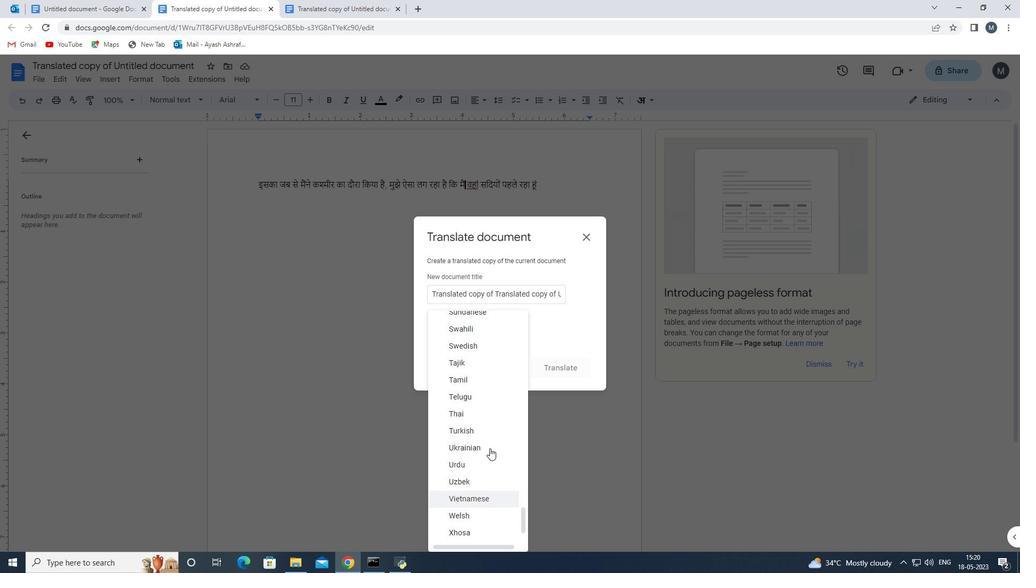 
Action: Mouse scrolled (483, 443) with delta (0, 0)
Screenshot: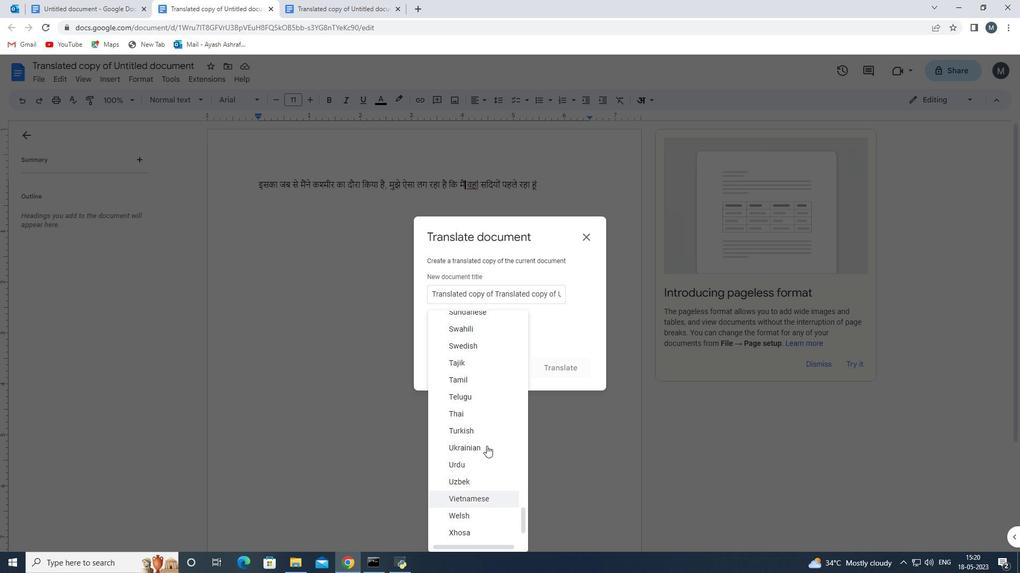 
Action: Mouse moved to (483, 442)
Screenshot: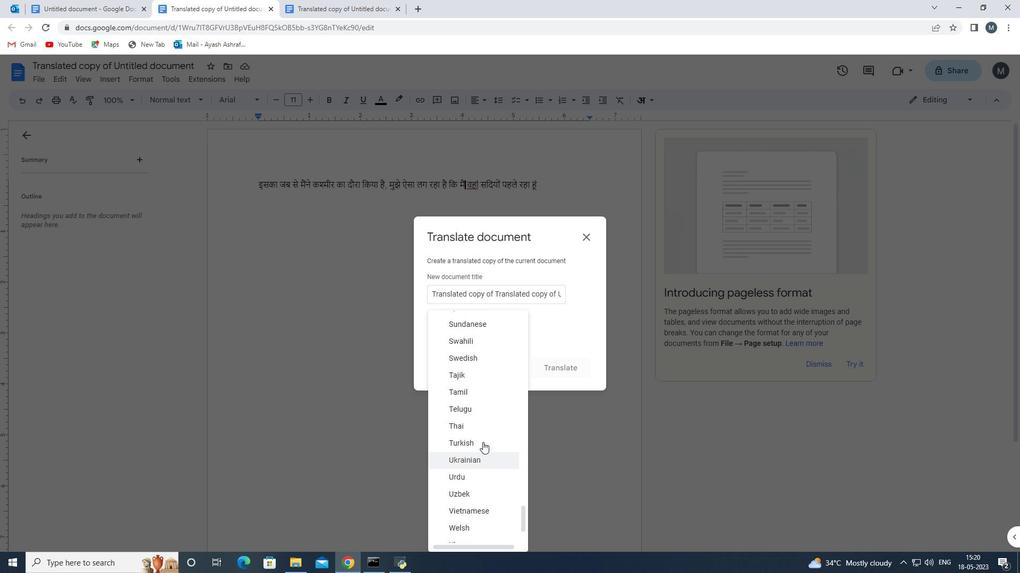 
Action: Mouse scrolled (483, 442) with delta (0, 0)
Screenshot: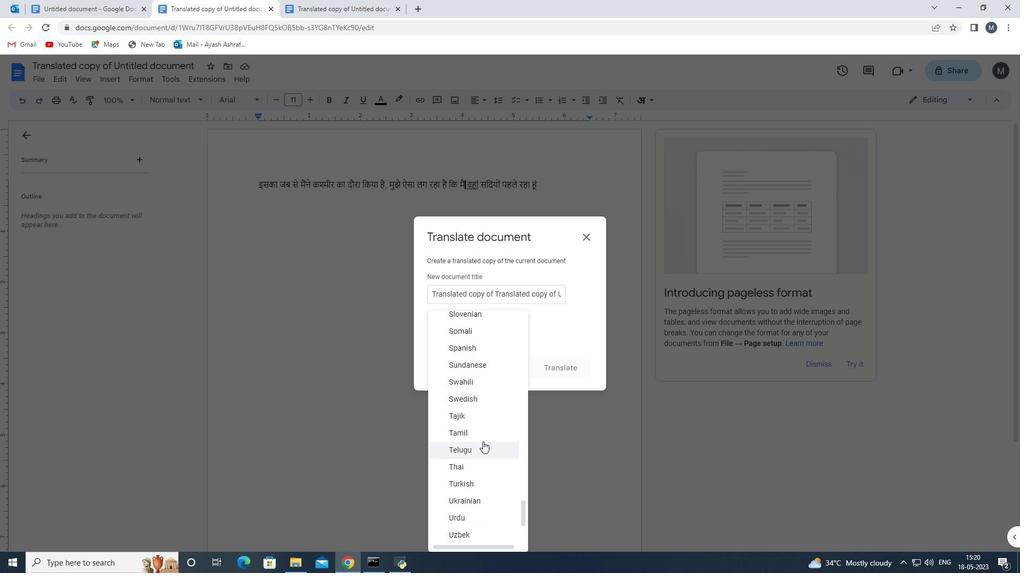 
Action: Mouse scrolled (483, 441) with delta (0, 0)
Screenshot: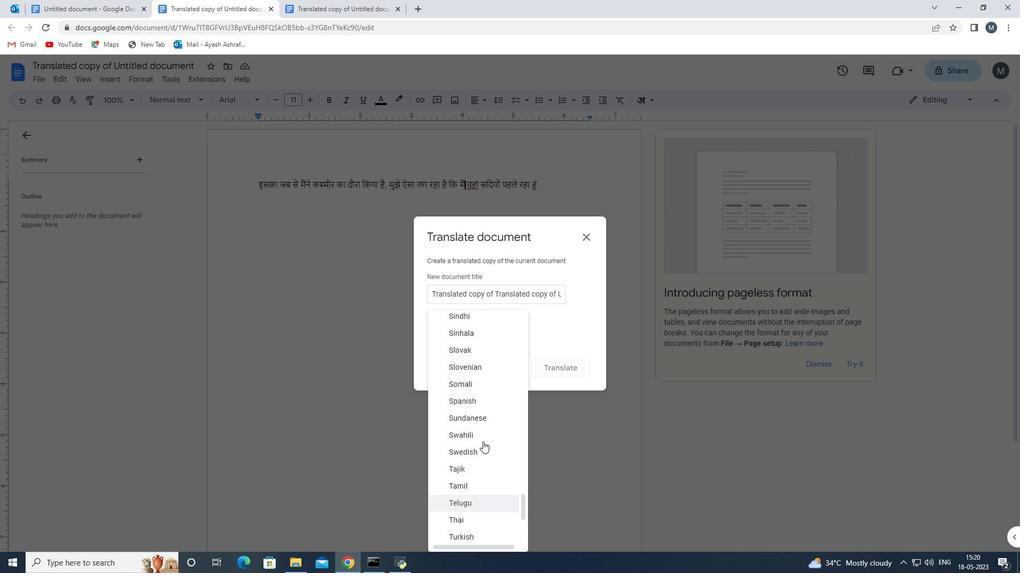 
Action: Mouse scrolled (483, 442) with delta (0, 0)
Screenshot: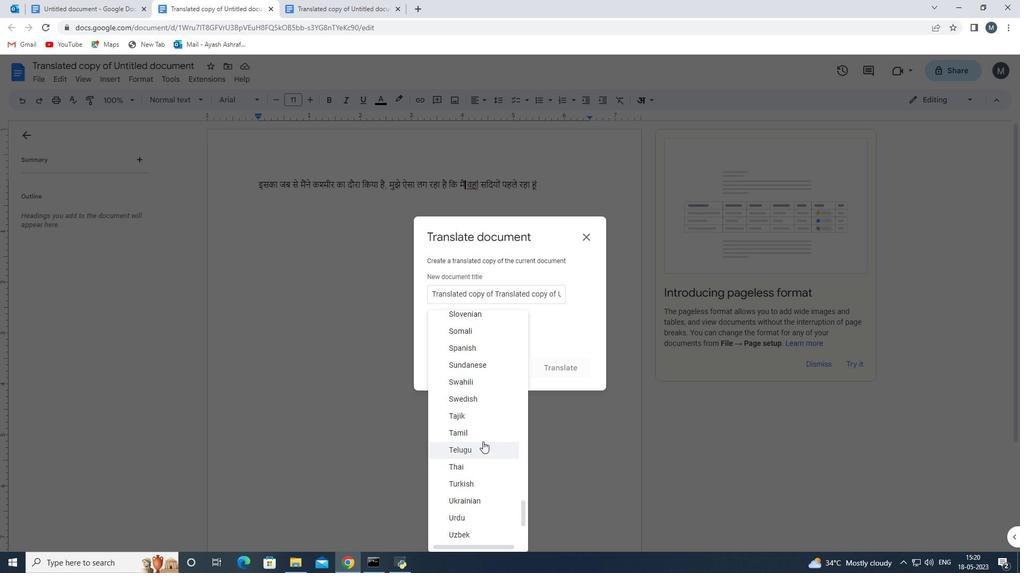 
Action: Mouse scrolled (483, 442) with delta (0, 0)
Screenshot: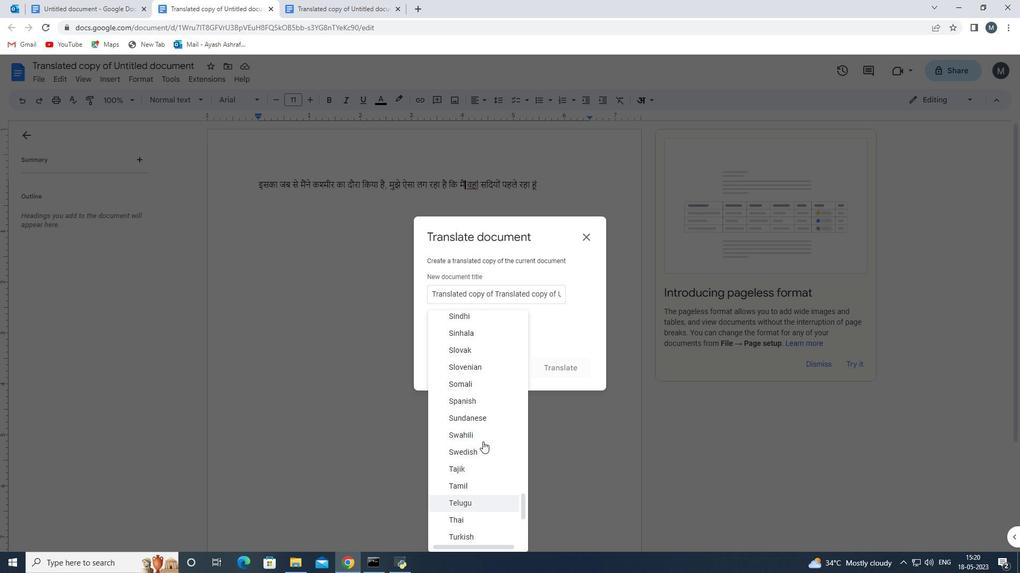 
Action: Mouse scrolled (483, 441) with delta (0, 0)
Screenshot: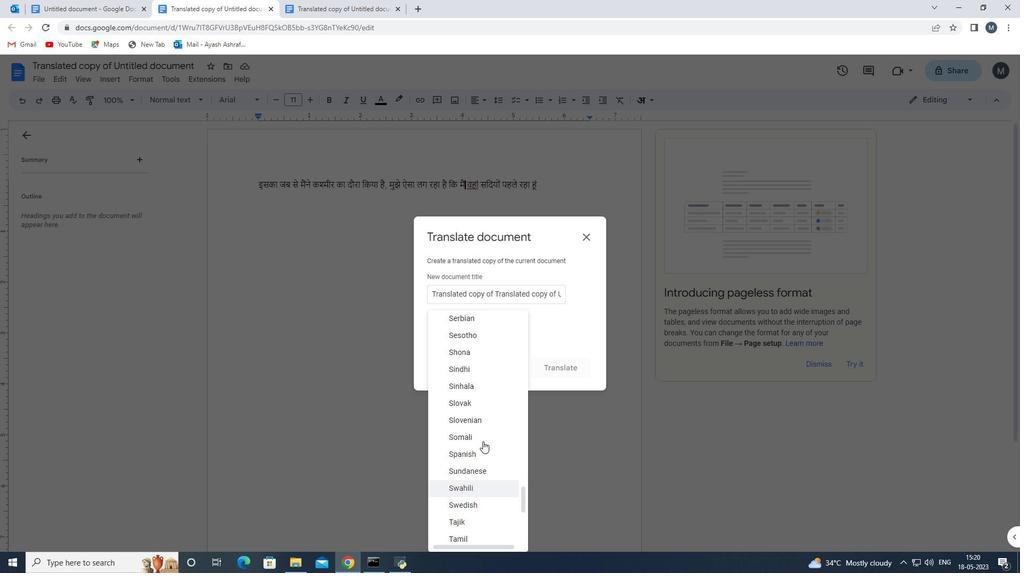 
Action: Mouse scrolled (483, 441) with delta (0, 0)
Screenshot: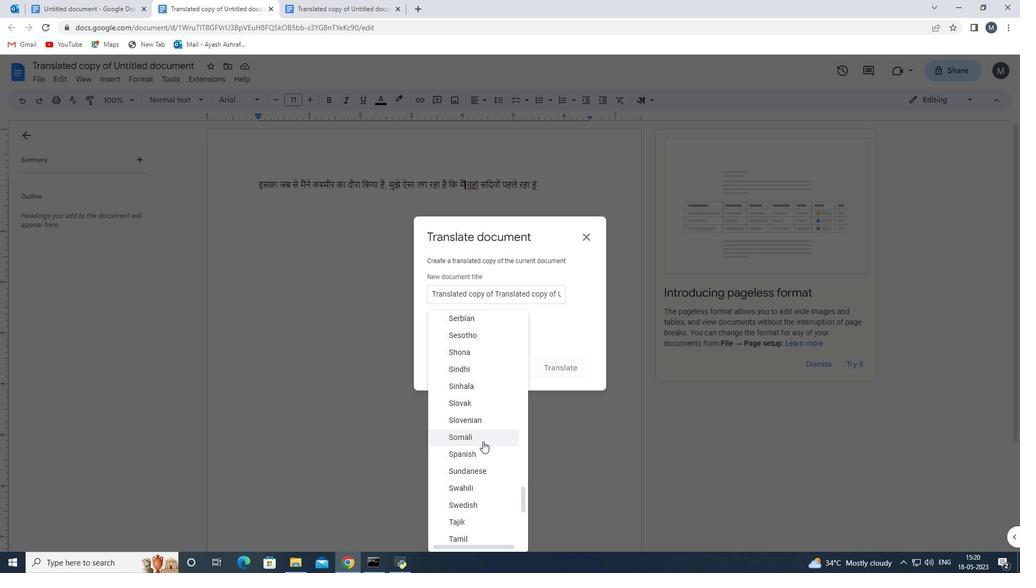 
Action: Mouse moved to (479, 521)
Screenshot: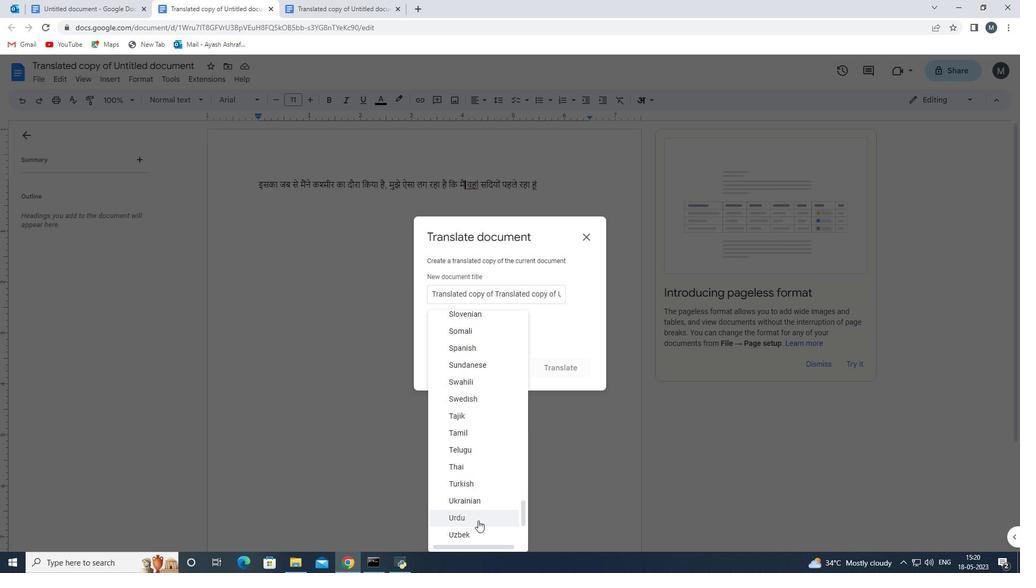 
Action: Mouse pressed left at (479, 521)
Screenshot: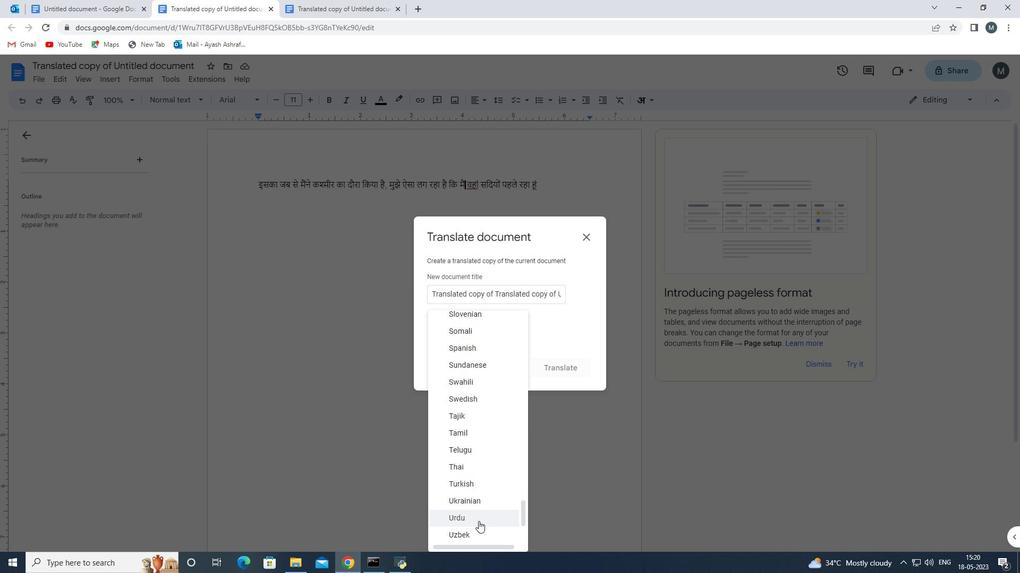 
Action: Mouse moved to (564, 374)
Screenshot: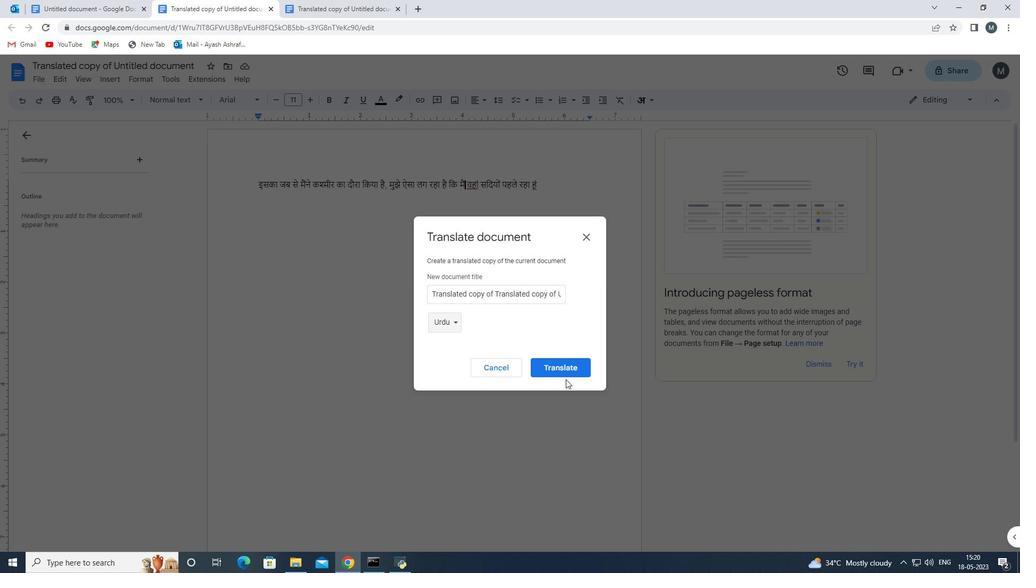 
Action: Mouse pressed left at (564, 374)
Screenshot: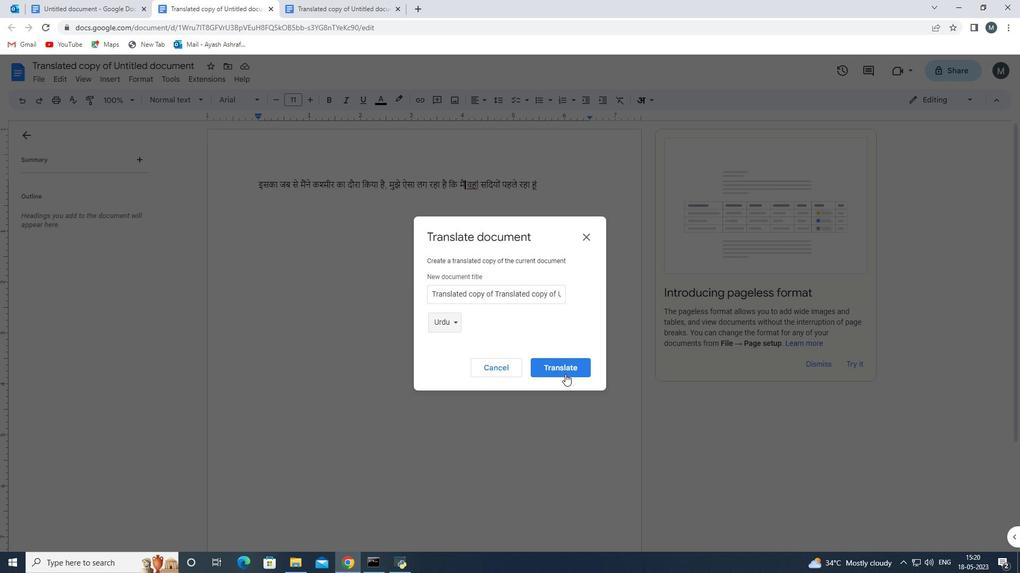 
Action: Mouse moved to (250, 180)
Screenshot: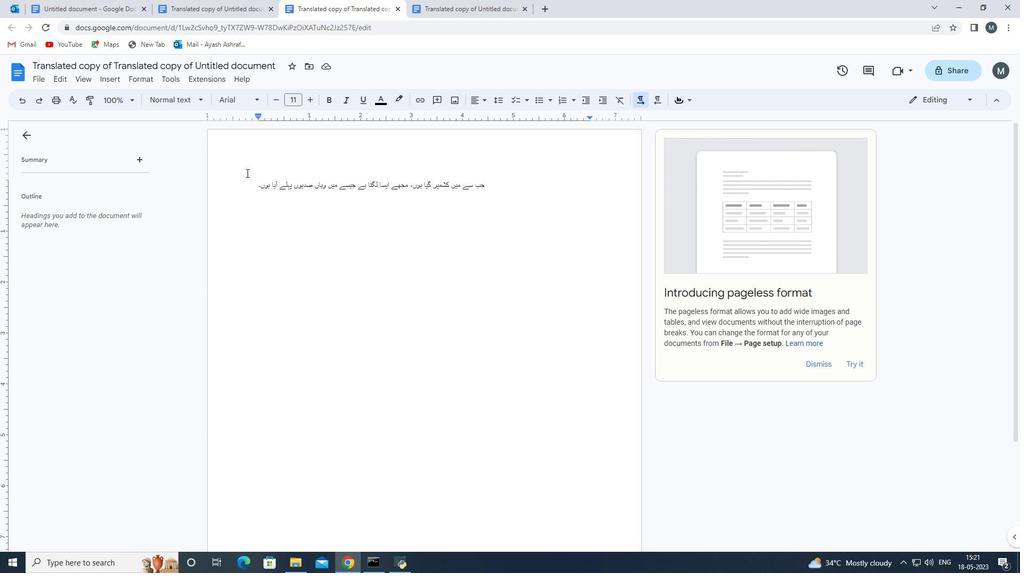 
Action: Mouse pressed left at (250, 180)
Screenshot: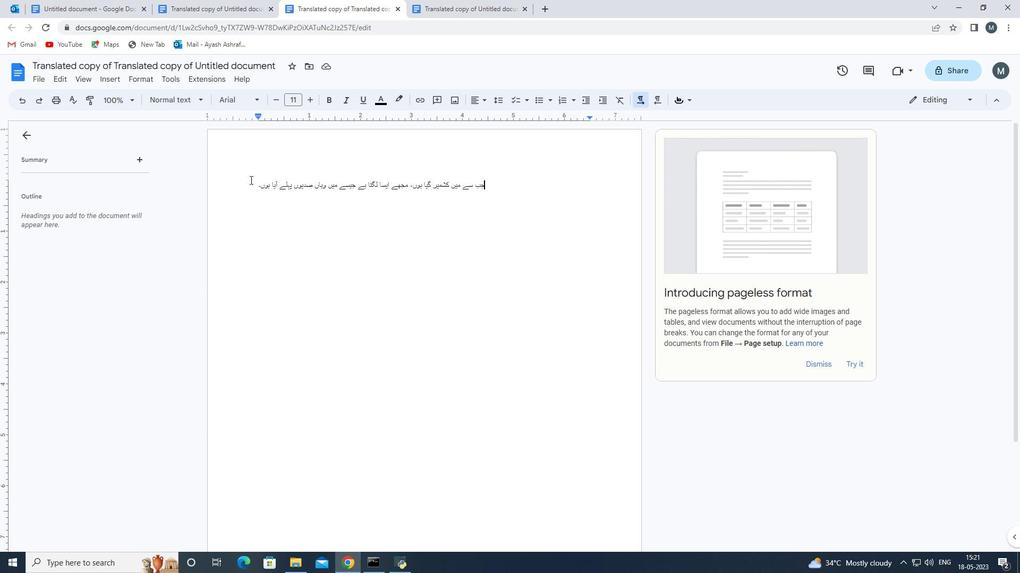 
Action: Mouse moved to (493, 184)
Screenshot: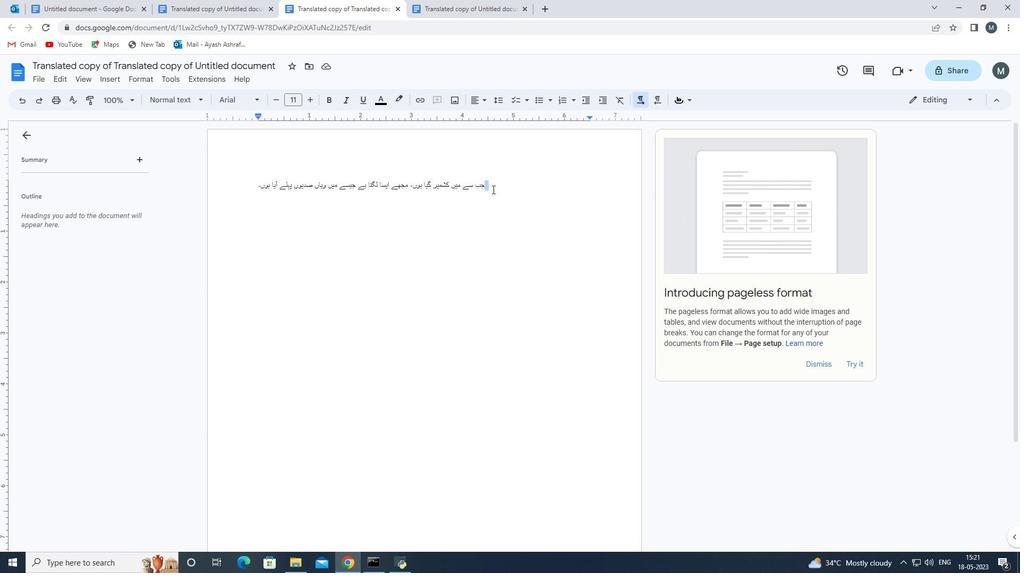 
Action: Mouse pressed left at (493, 184)
Screenshot: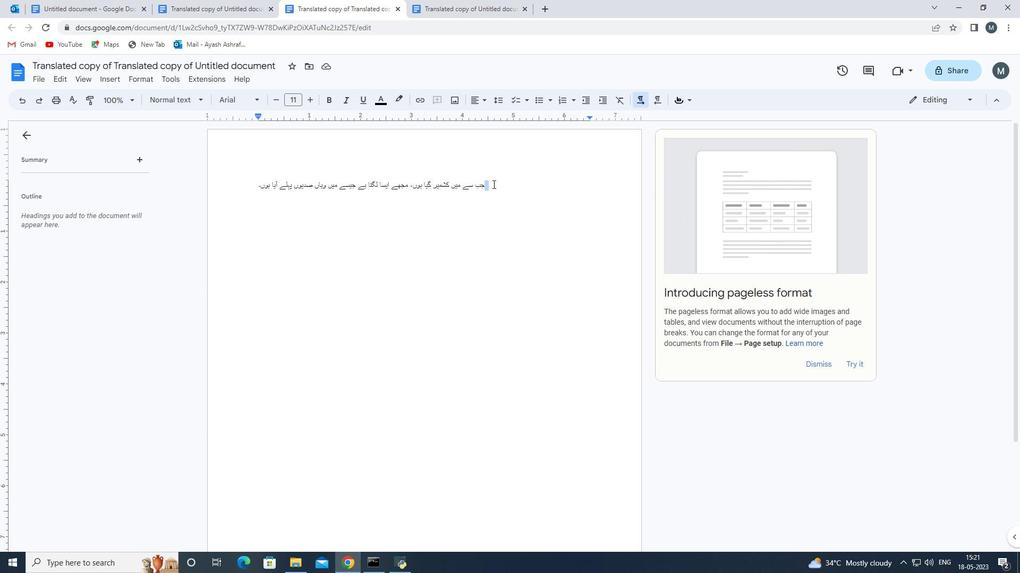 
Action: Mouse moved to (258, 184)
Screenshot: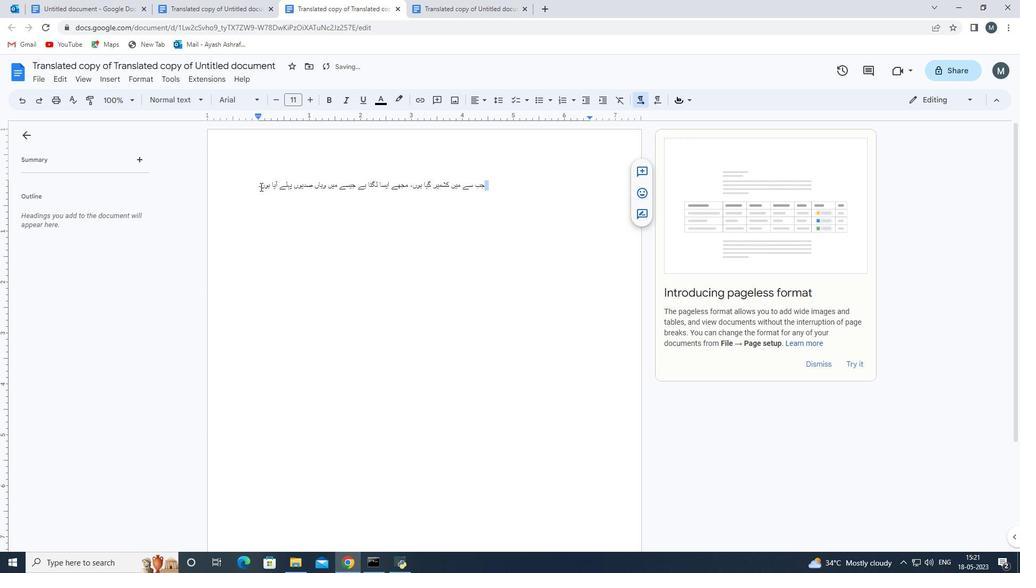 
Action: Mouse pressed left at (258, 184)
Screenshot: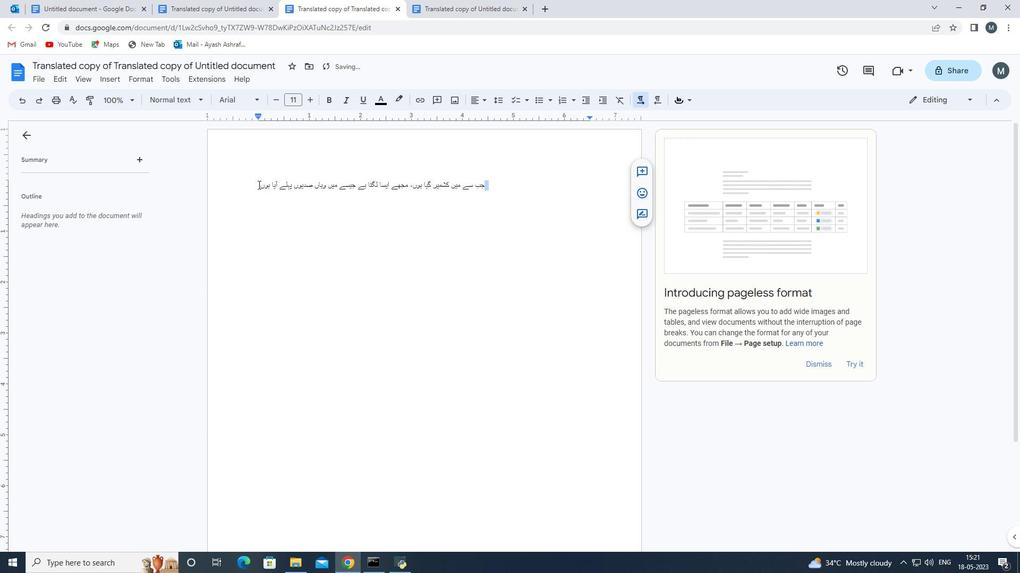 
Action: Mouse moved to (379, 185)
Screenshot: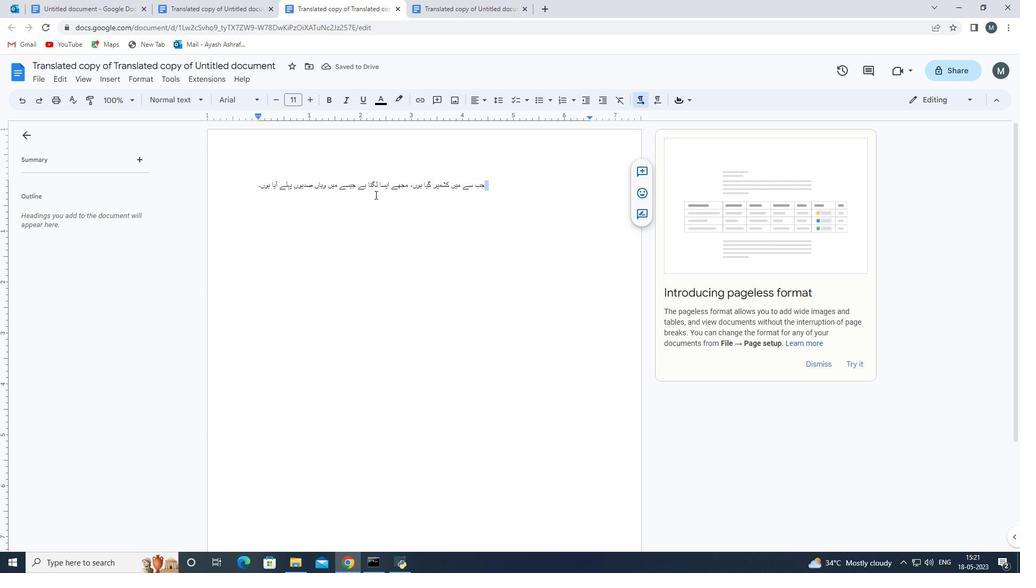
Action: Mouse pressed left at (379, 185)
Screenshot: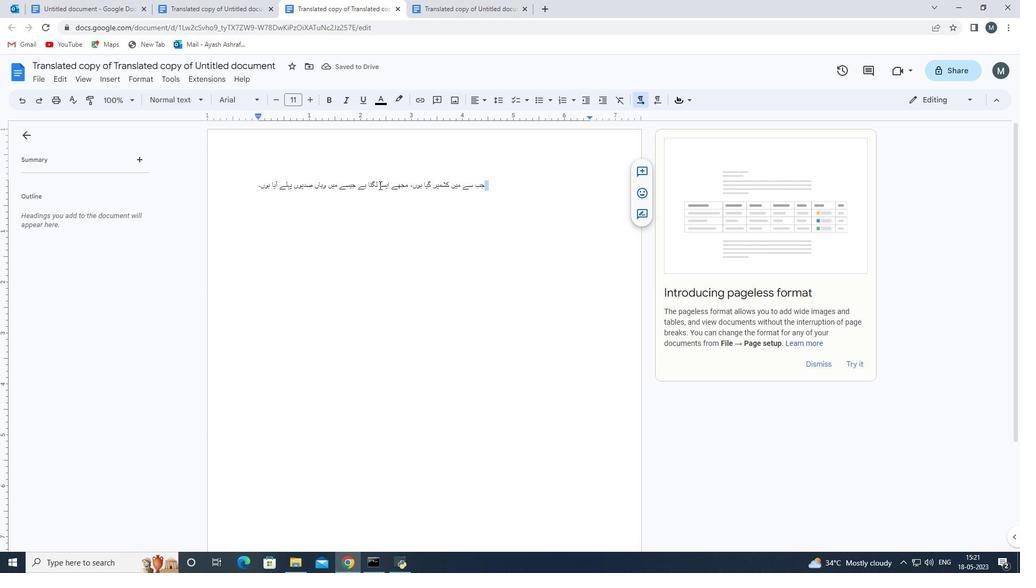 
Action: Mouse pressed left at (379, 185)
Screenshot: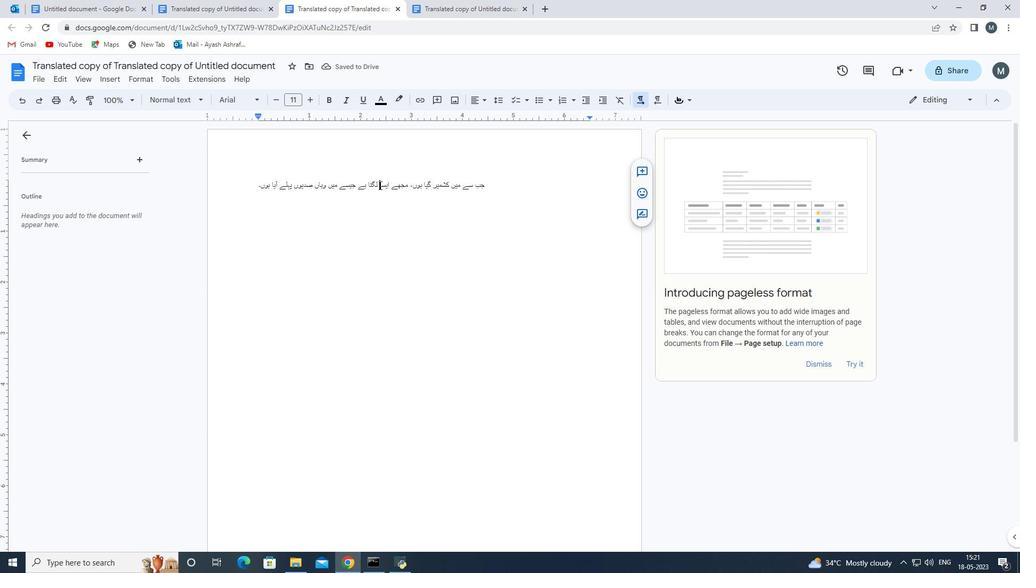 
Action: Mouse pressed left at (379, 185)
Screenshot: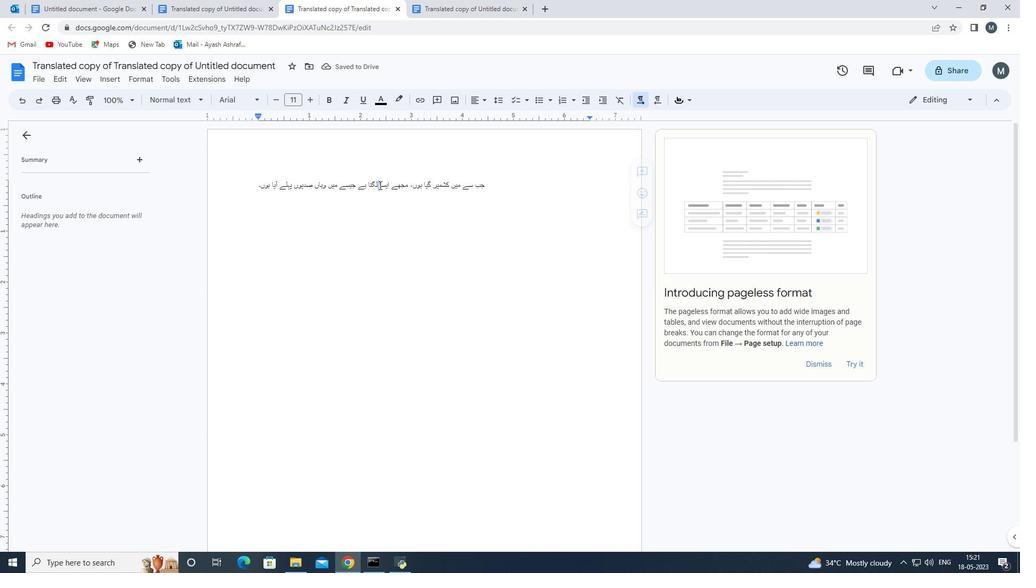 
Action: Mouse moved to (307, 104)
Screenshot: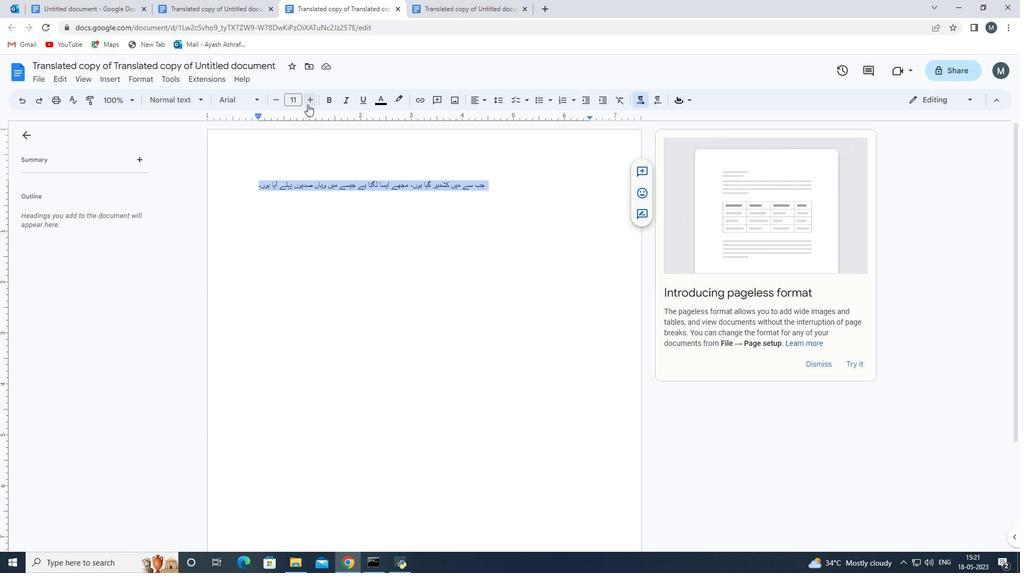 
Action: Mouse pressed left at (307, 104)
Screenshot: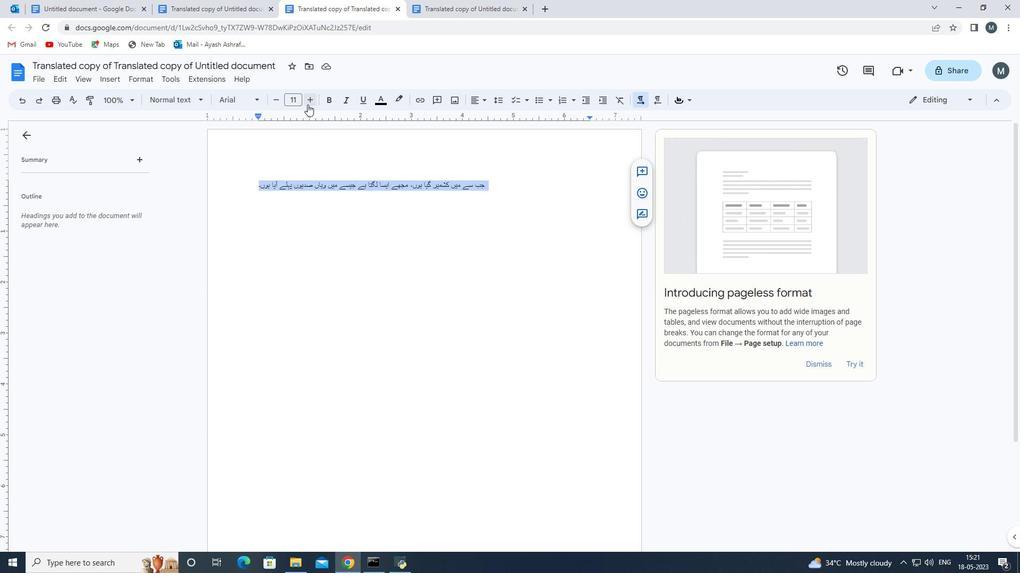 
Action: Mouse pressed left at (307, 104)
Screenshot: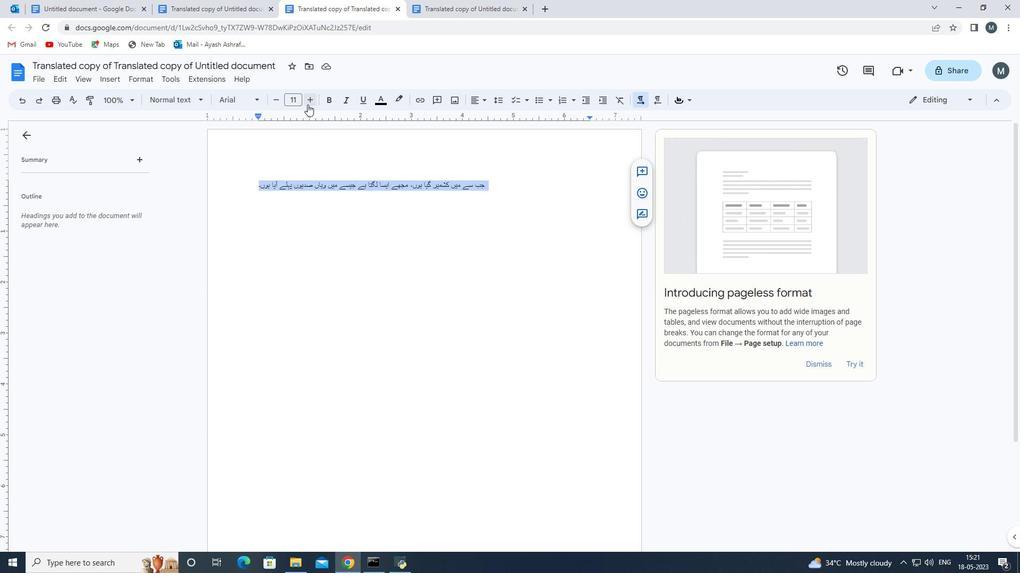 
Action: Mouse pressed left at (307, 104)
Screenshot: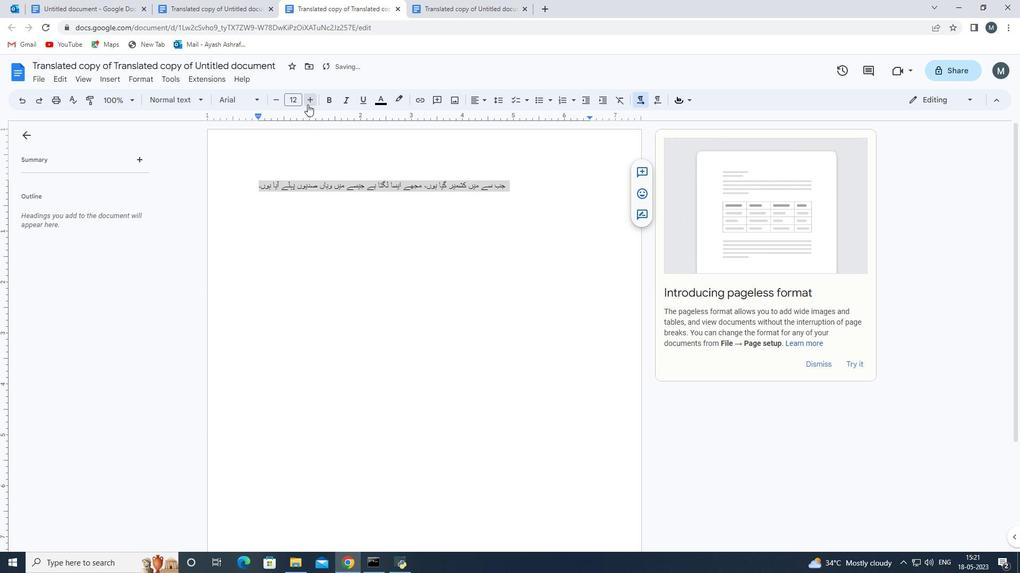 
Action: Mouse pressed left at (307, 104)
Screenshot: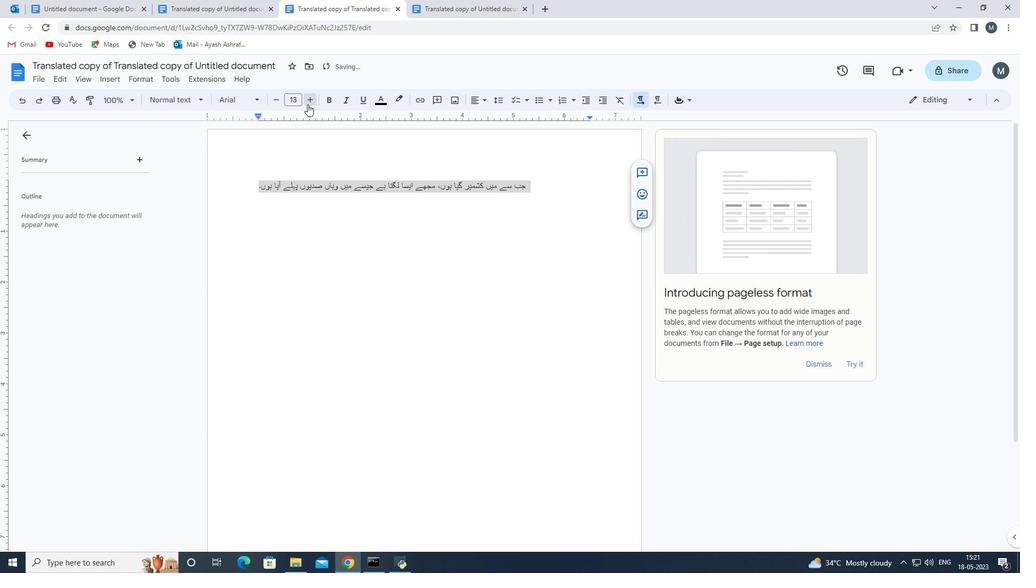 
Action: Mouse pressed left at (307, 104)
Screenshot: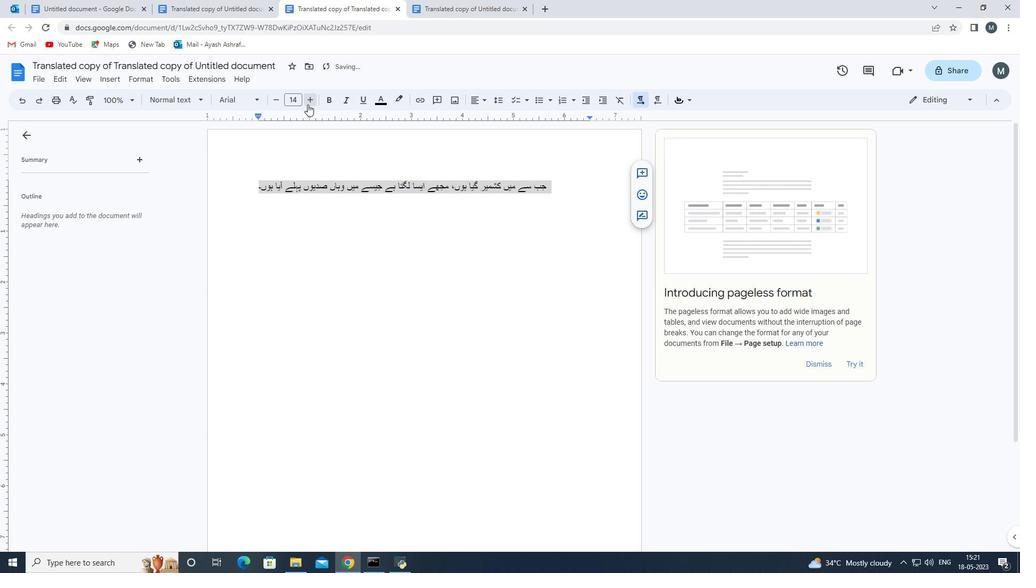 
Action: Mouse pressed left at (307, 104)
Screenshot: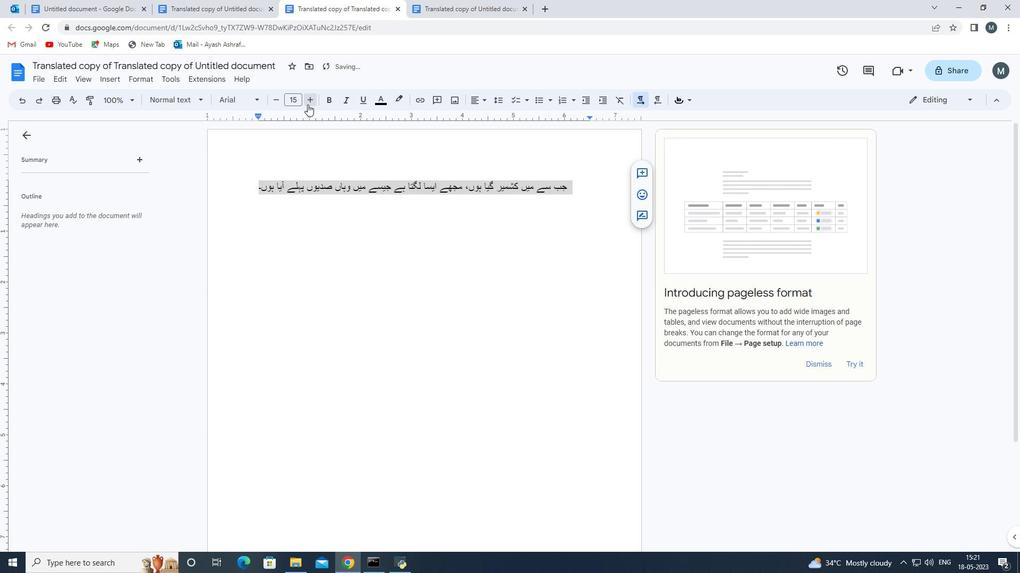 
Action: Mouse pressed left at (307, 104)
Screenshot: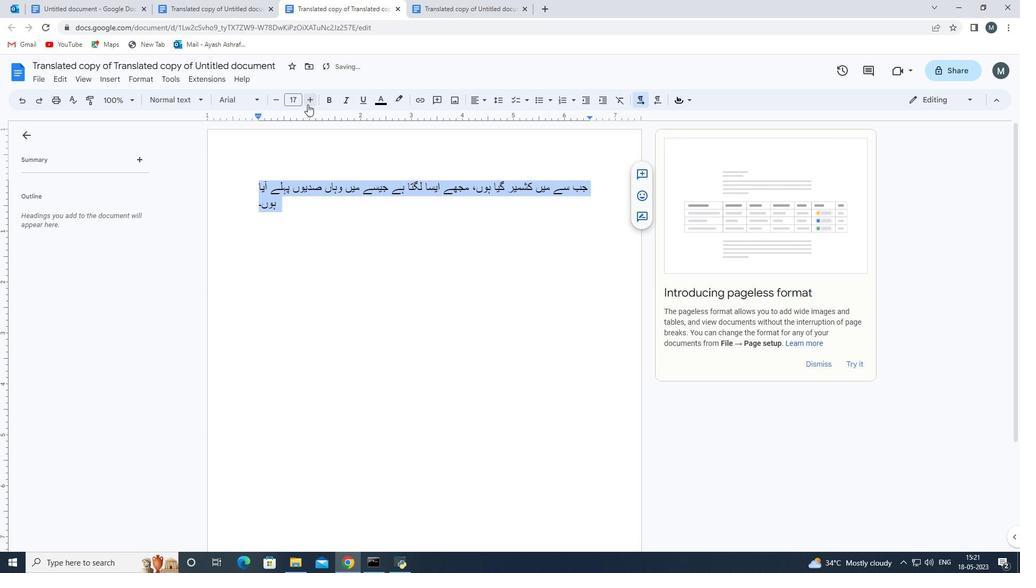 
Action: Mouse pressed left at (307, 104)
Screenshot: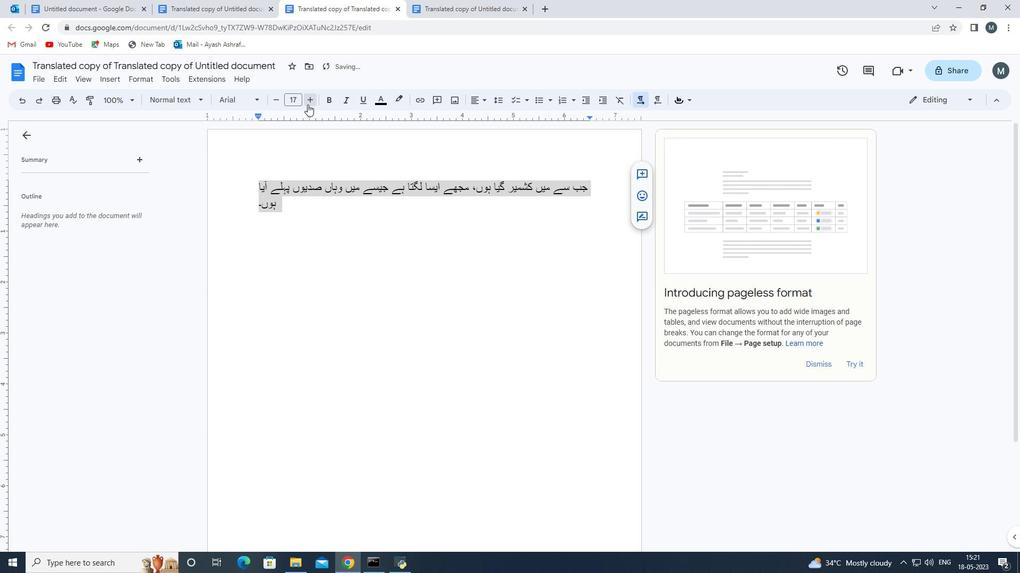 
Action: Mouse moved to (308, 104)
Screenshot: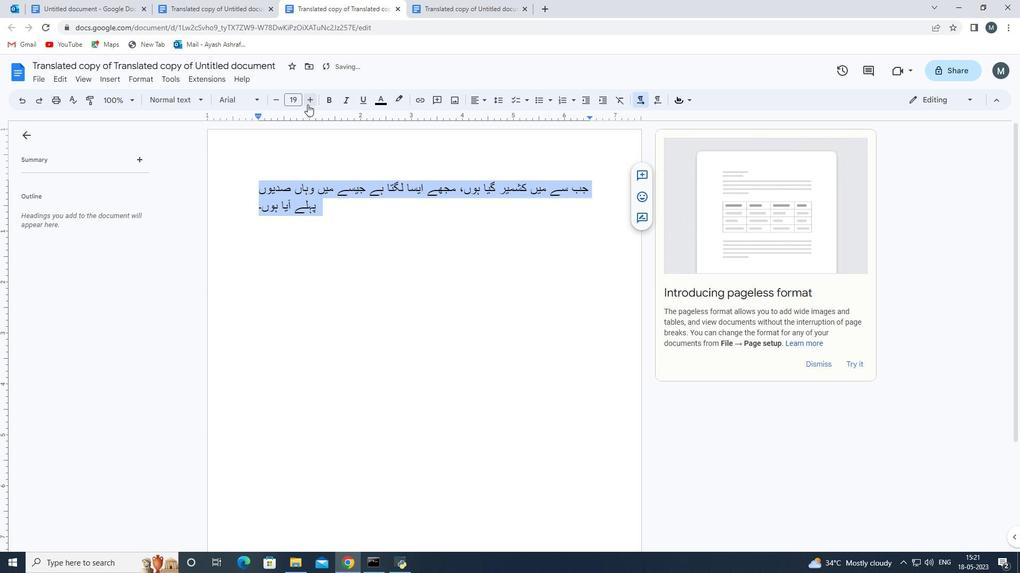 
Action: Mouse pressed left at (308, 104)
Screenshot: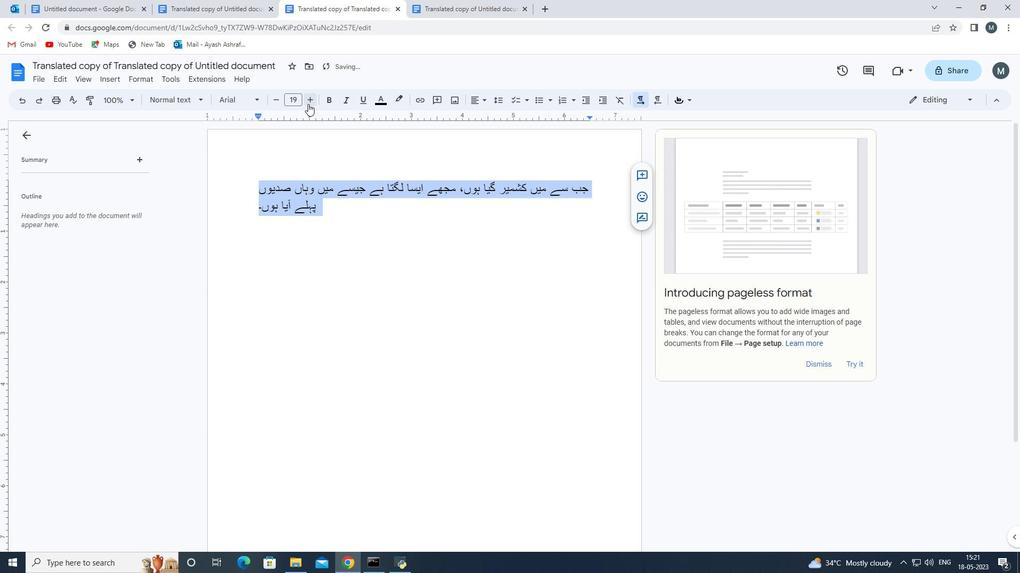
Action: Mouse moved to (308, 104)
Screenshot: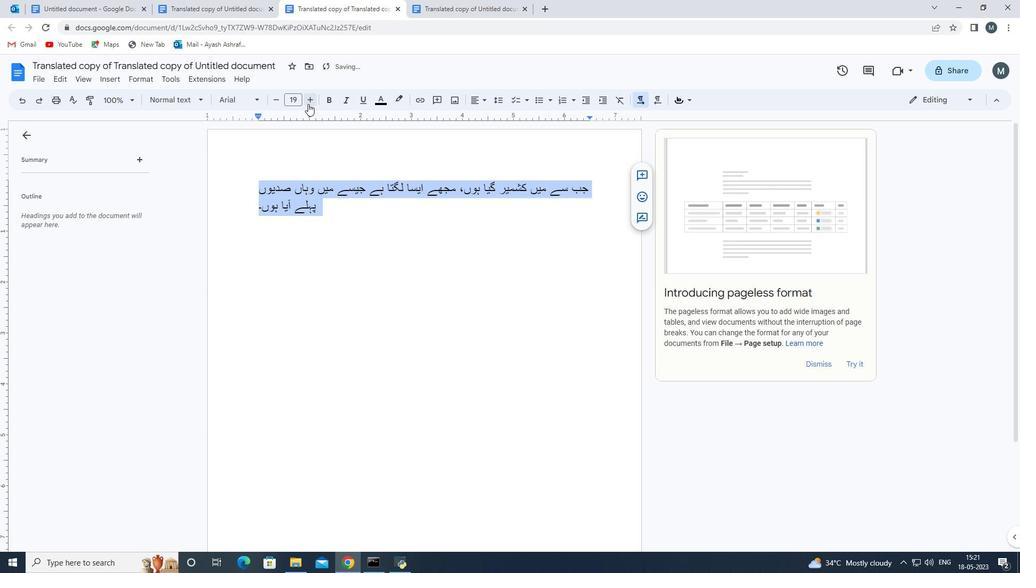 
Action: Mouse pressed left at (308, 104)
Screenshot: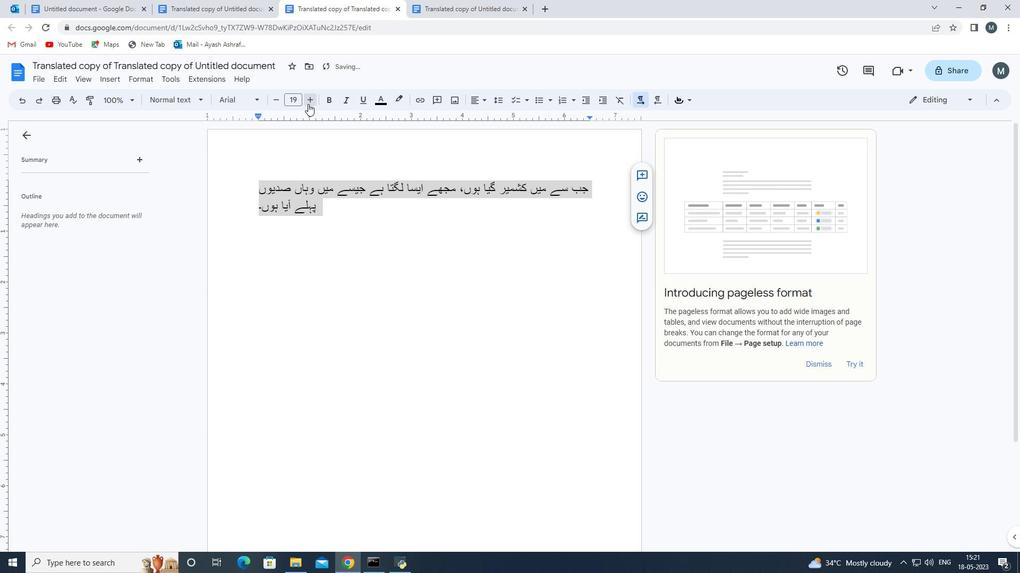 
Action: Mouse moved to (473, 203)
Screenshot: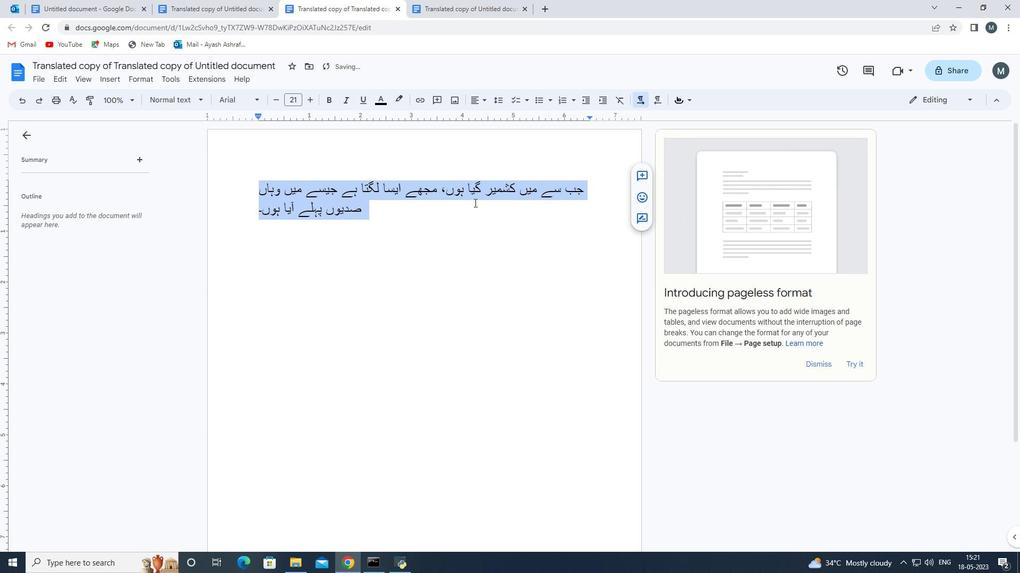 
Action: Mouse scrolled (473, 202) with delta (0, 0)
Screenshot: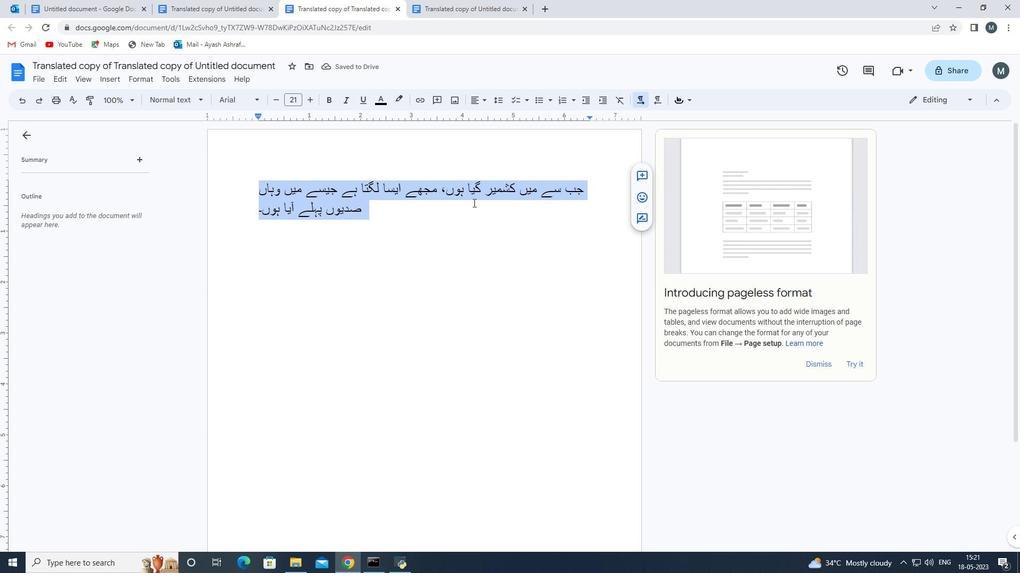 
Action: Mouse moved to (470, 209)
Screenshot: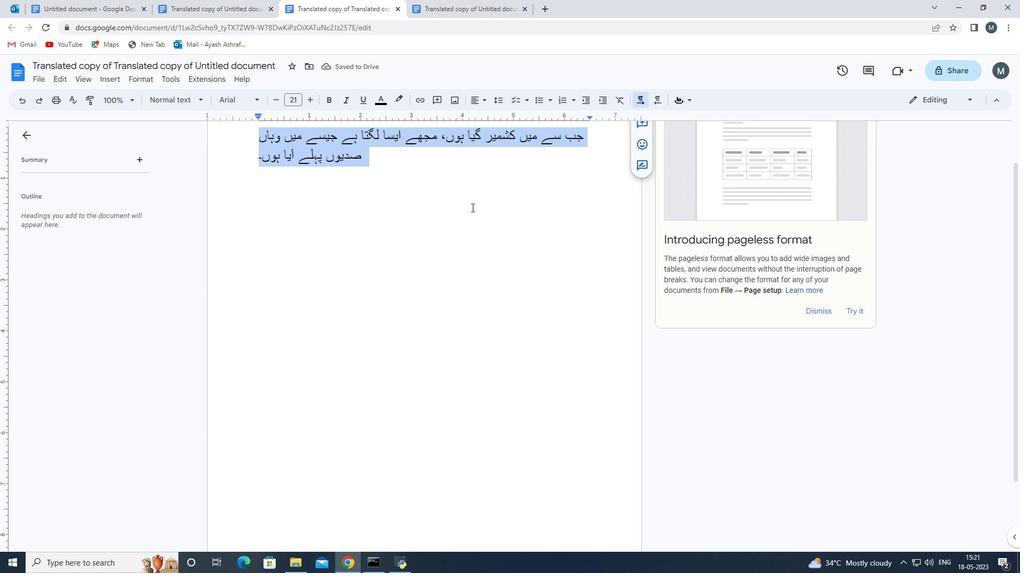 
Action: Mouse scrolled (470, 209) with delta (0, 0)
Screenshot: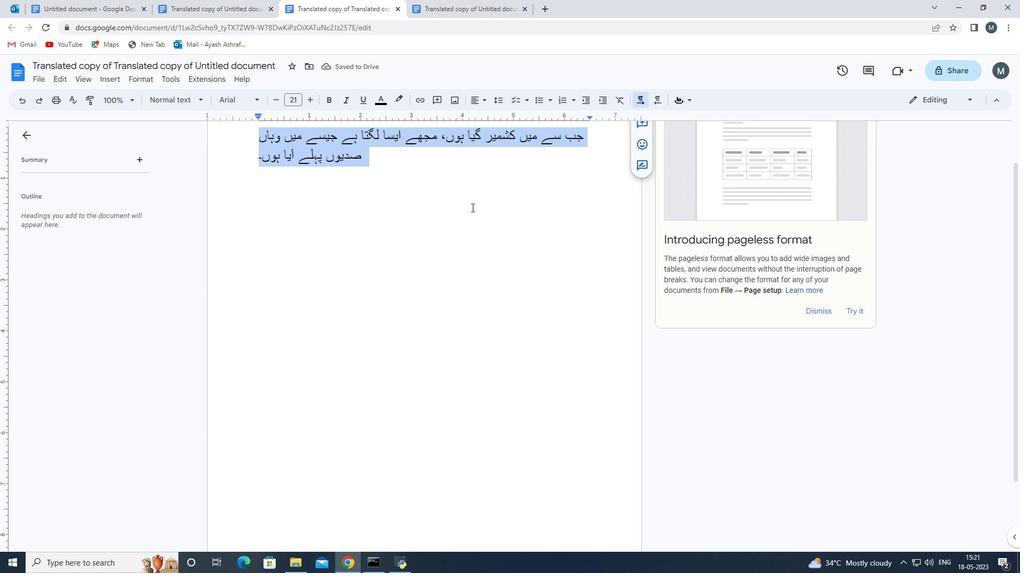 
Action: Mouse moved to (469, 209)
Screenshot: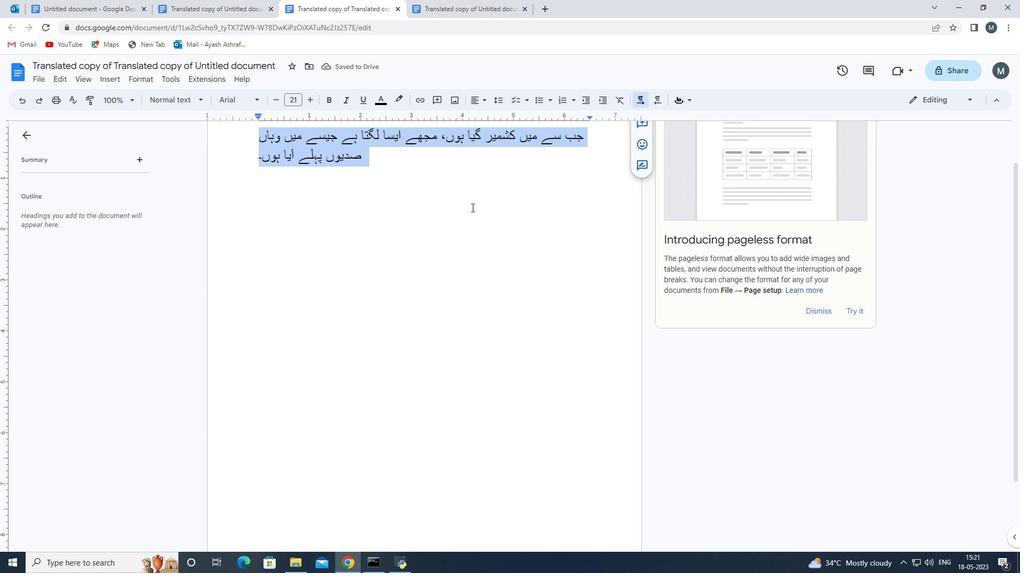 
Action: Mouse scrolled (469, 210) with delta (0, 0)
Screenshot: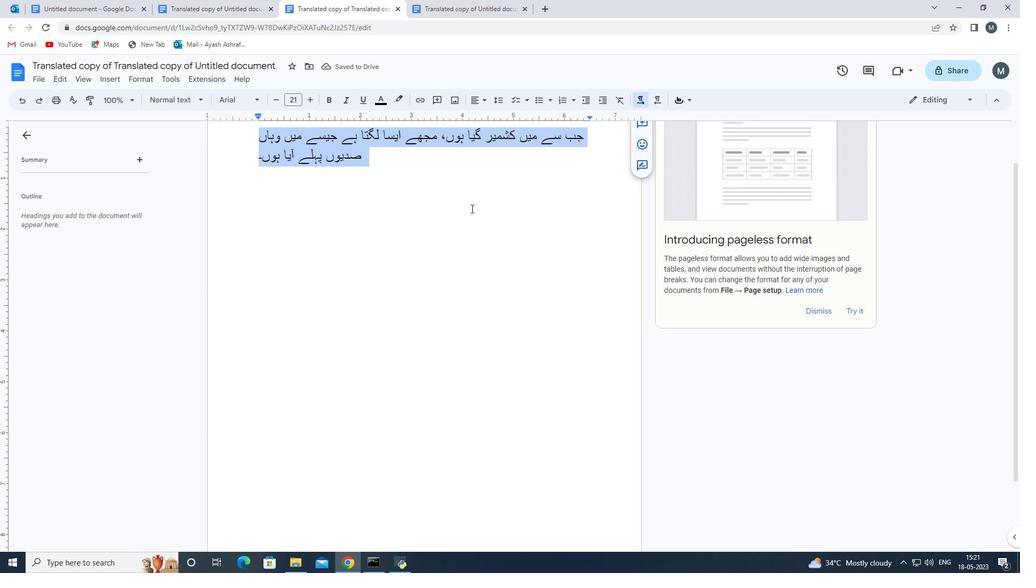
Action: Mouse moved to (188, 0)
Screenshot: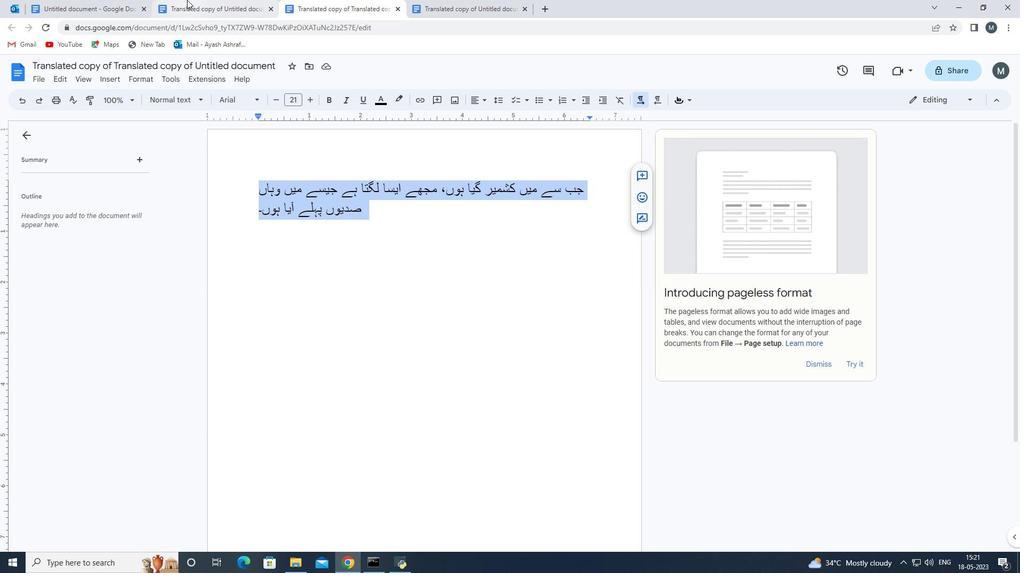 
Action: Mouse pressed left at (188, 0)
Screenshot: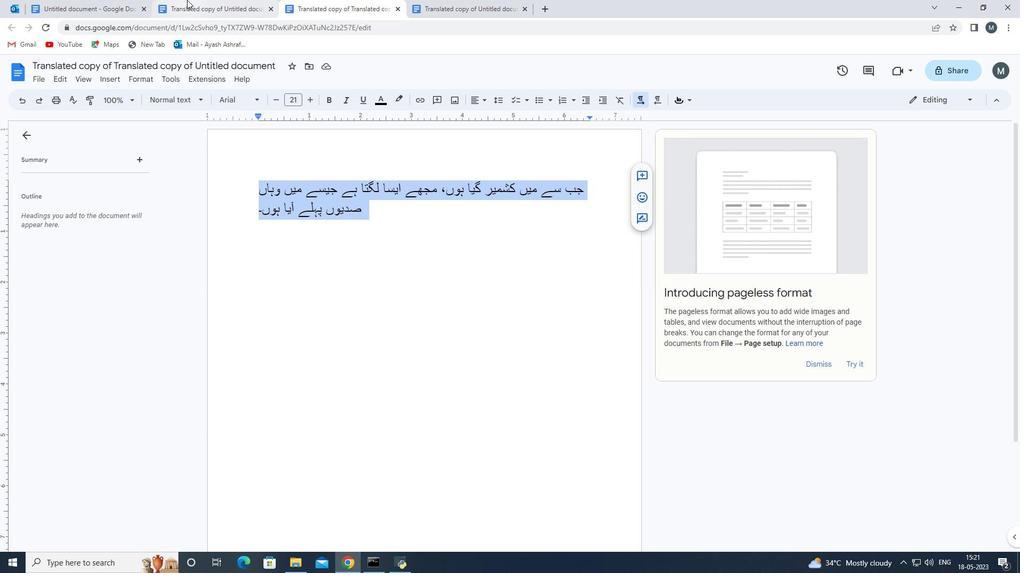 
Action: Mouse moved to (252, 184)
Screenshot: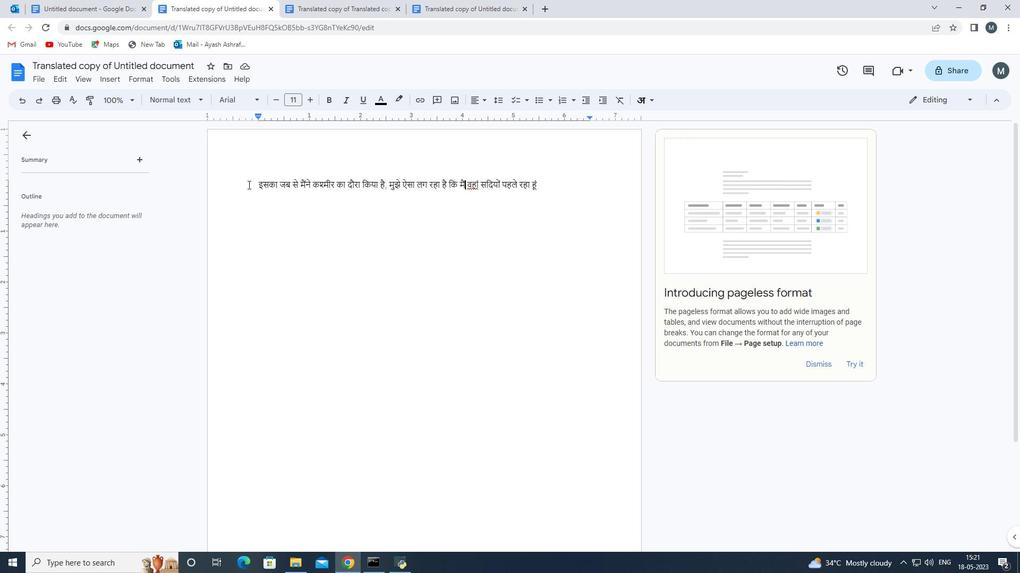 
Action: Mouse pressed left at (252, 184)
